 Task: Buy 3 Beverage Warmers from Coffee, Tea & Espresso Appliances section under best seller category for shipping address: Amber Rodriguez, 3628 Station Street, Austin, Texas 78702, Cell Number 5122113583. Pay from credit card ending with 7965, CVV 549
Action: Mouse moved to (164, 82)
Screenshot: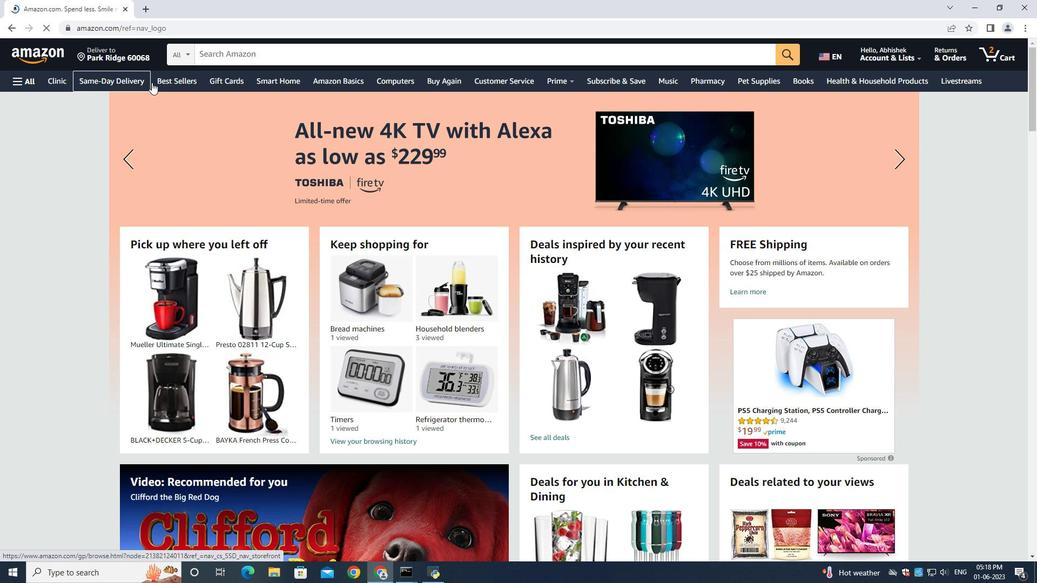 
Action: Mouse pressed left at (164, 82)
Screenshot: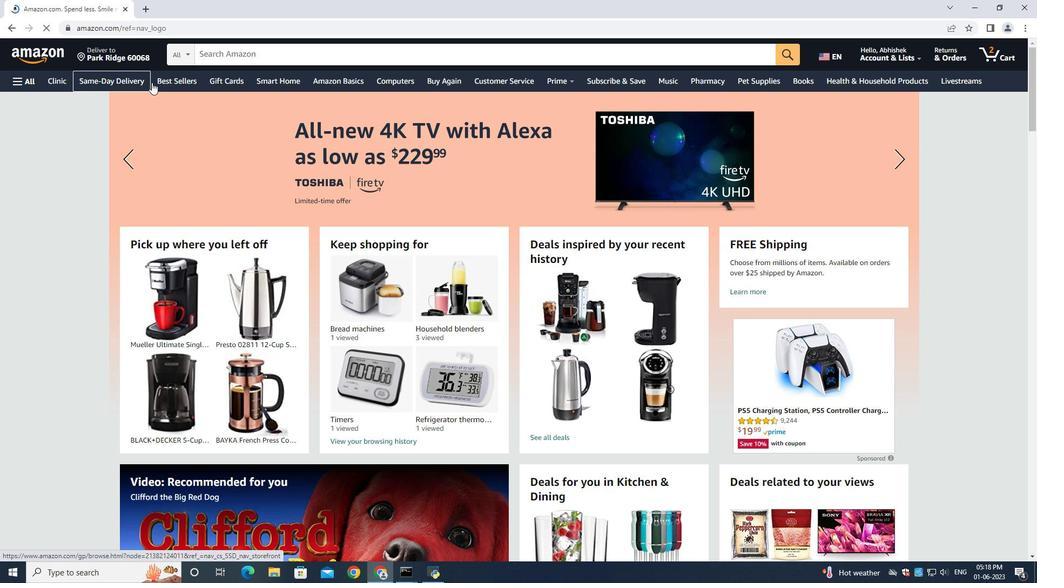 
Action: Mouse moved to (228, 55)
Screenshot: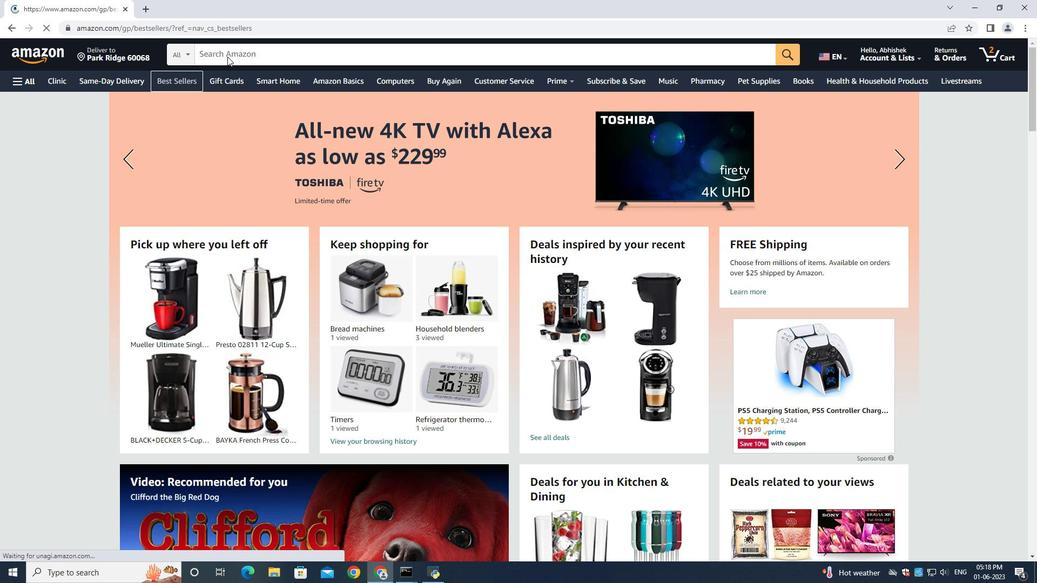 
Action: Mouse pressed left at (228, 55)
Screenshot: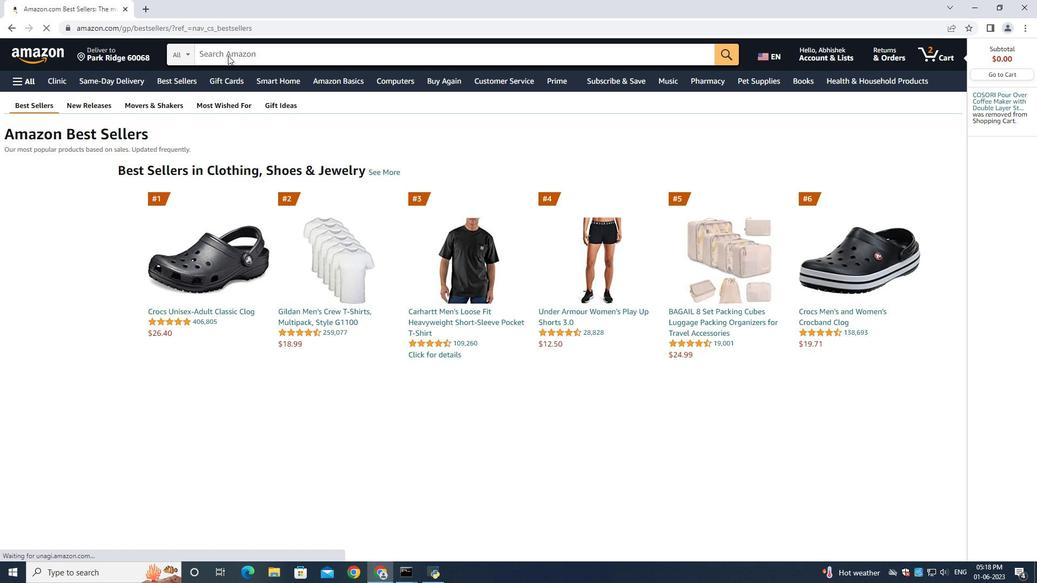 
Action: Key pressed <Key.shift>Beverage<Key.space>warmers
Screenshot: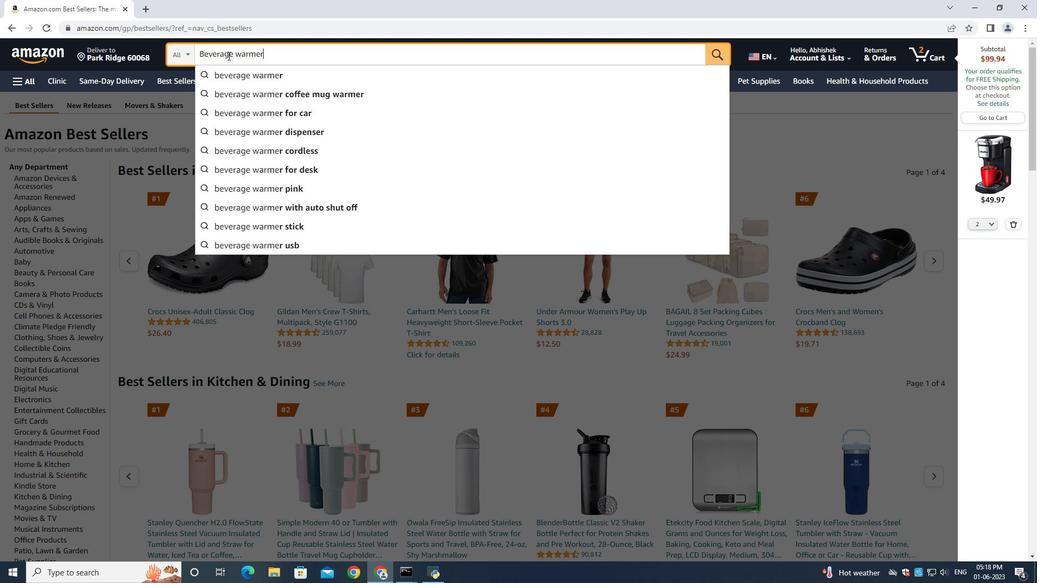 
Action: Mouse moved to (251, 64)
Screenshot: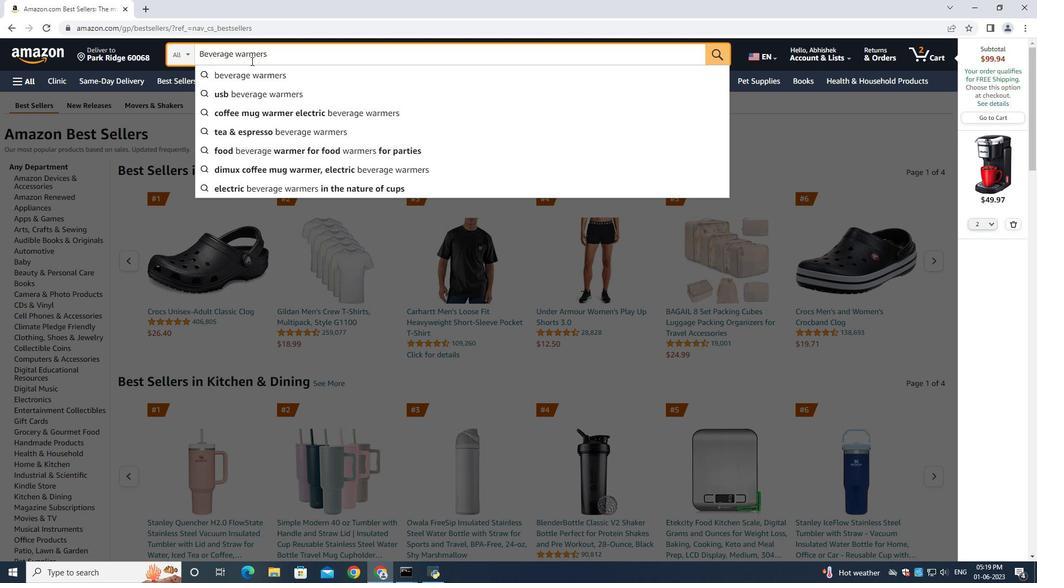 
Action: Key pressed <Key.enter>
Screenshot: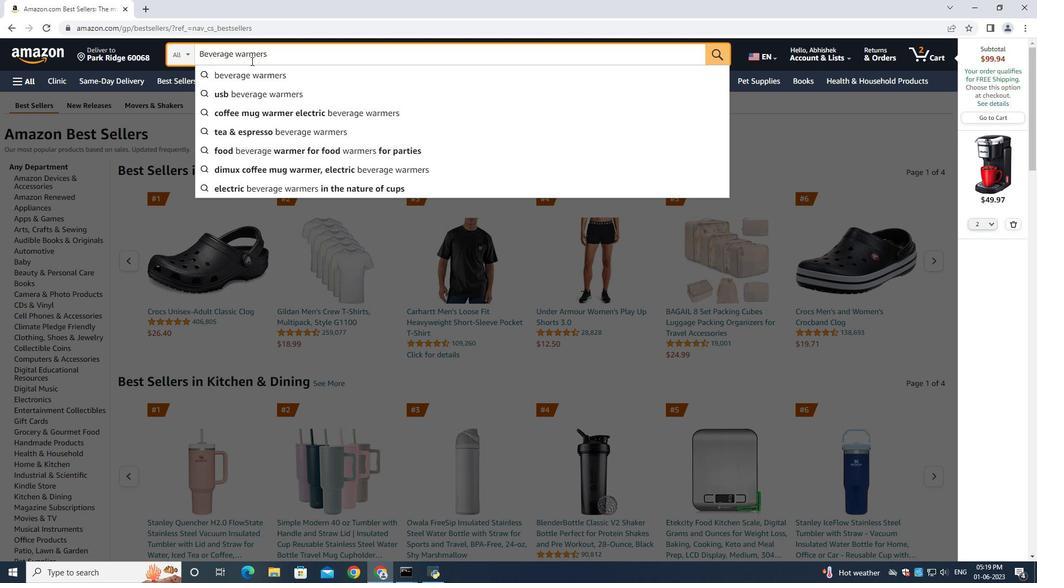 
Action: Mouse moved to (44, 222)
Screenshot: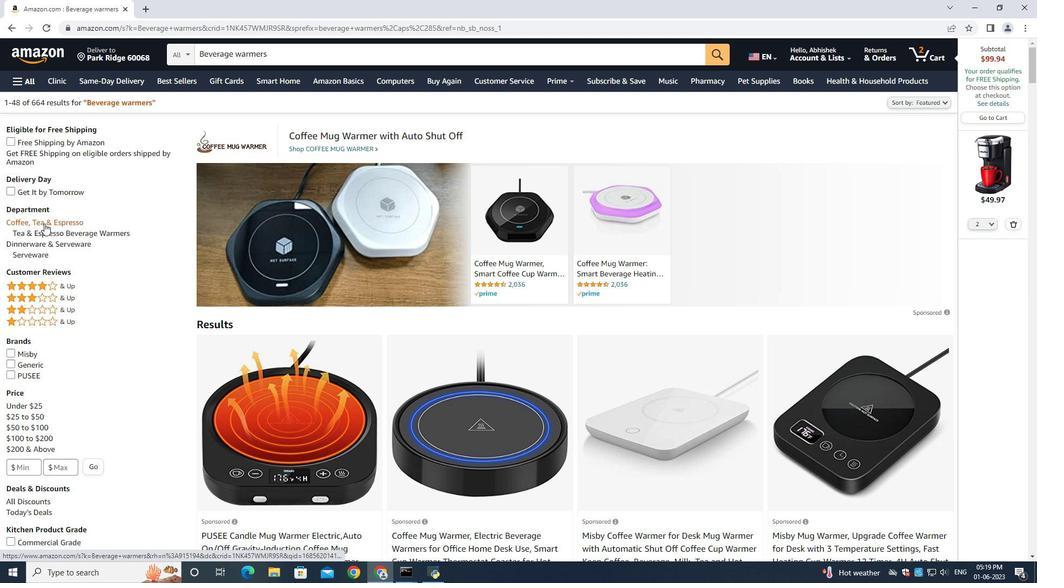 
Action: Mouse pressed left at (44, 222)
Screenshot: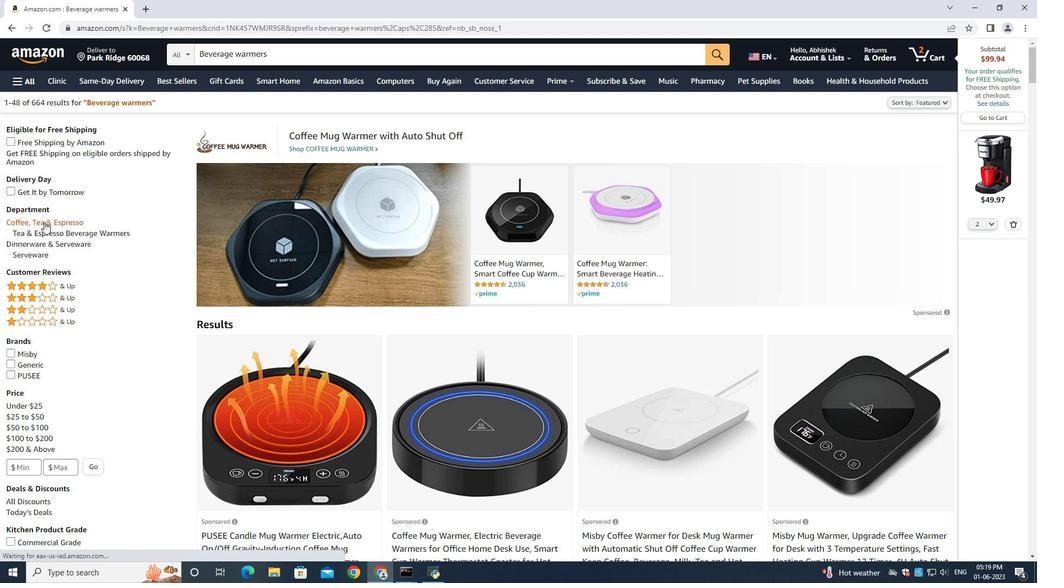 
Action: Mouse moved to (516, 353)
Screenshot: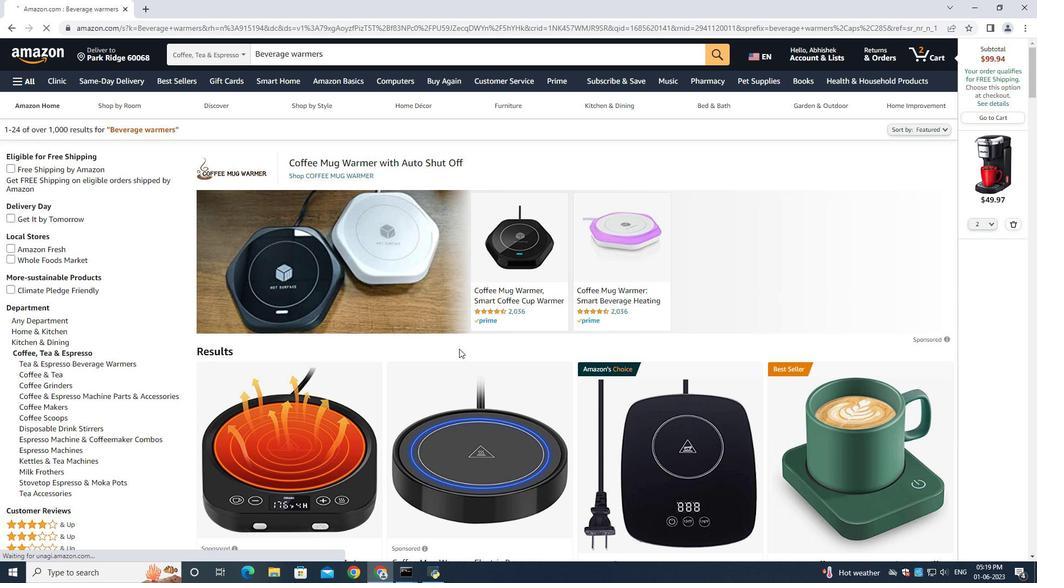 
Action: Mouse scrolled (516, 353) with delta (0, 0)
Screenshot: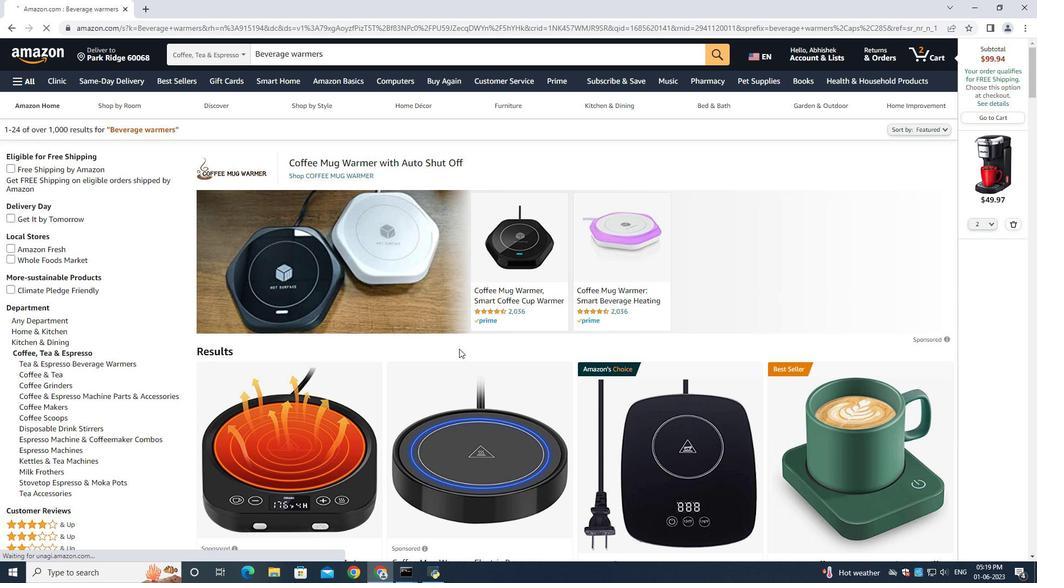 
Action: Mouse moved to (520, 355)
Screenshot: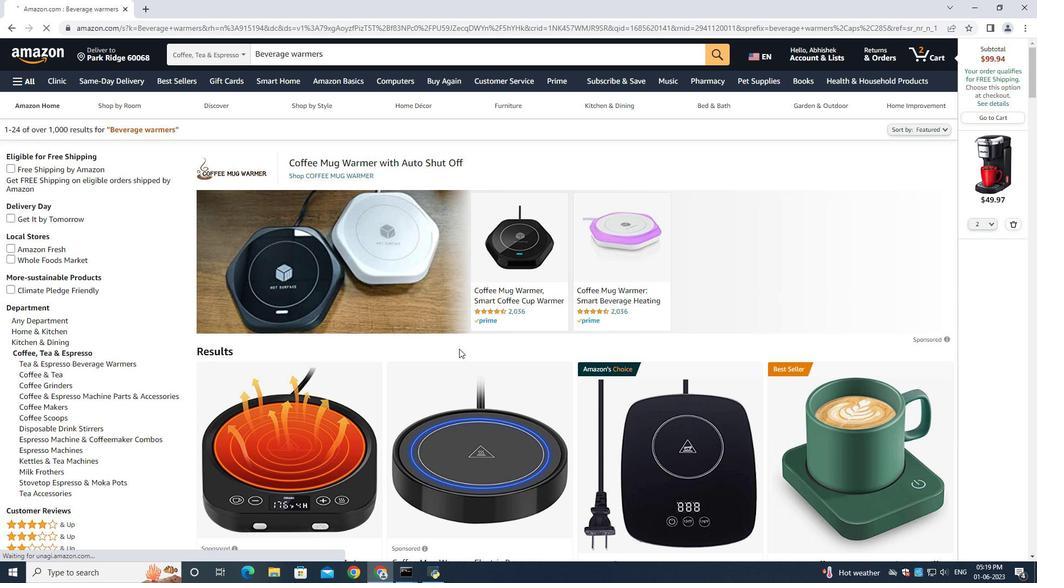 
Action: Mouse scrolled (520, 355) with delta (0, 0)
Screenshot: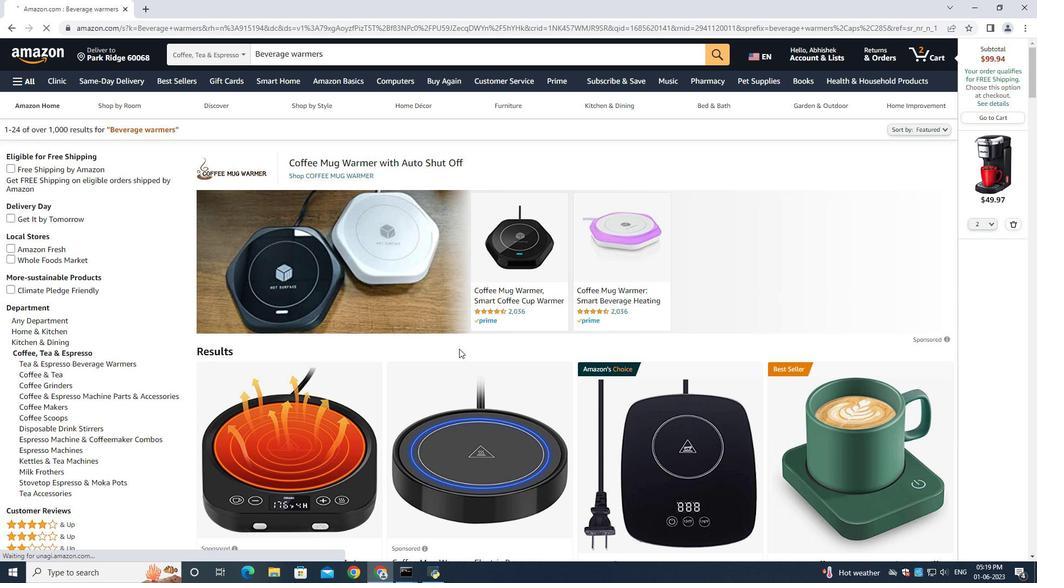 
Action: Mouse moved to (520, 356)
Screenshot: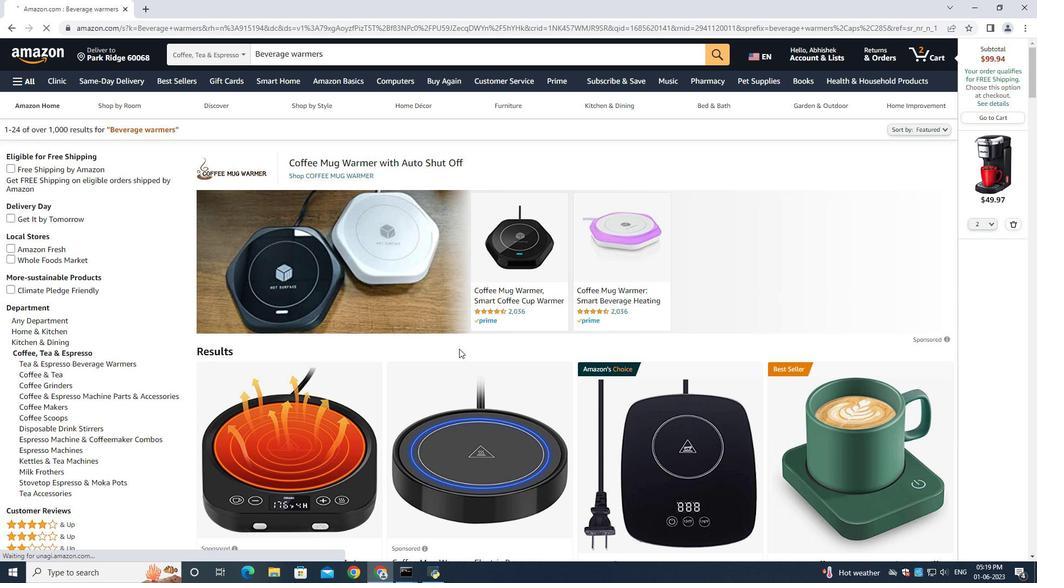 
Action: Mouse scrolled (520, 355) with delta (0, 0)
Screenshot: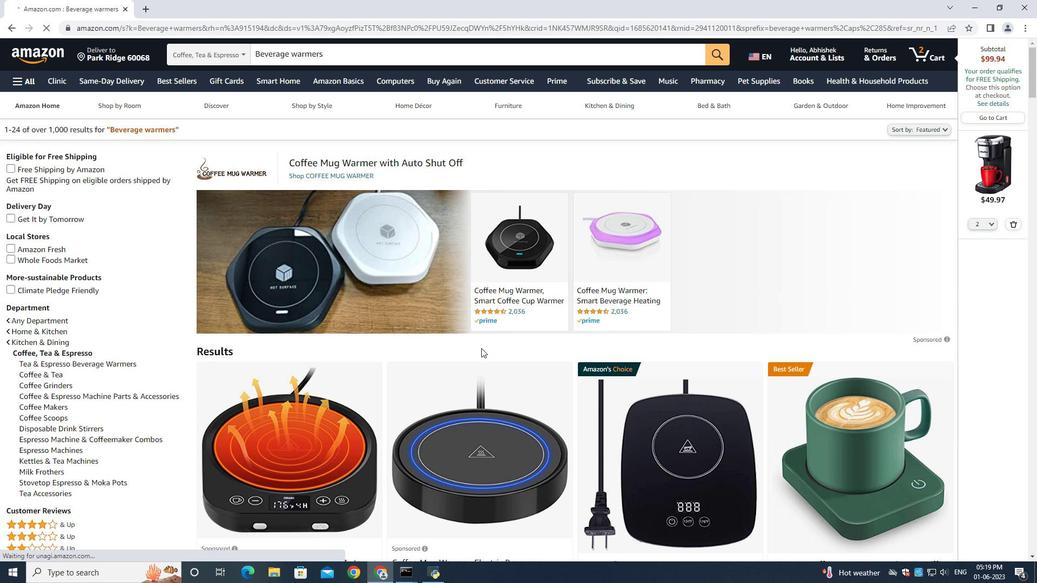 
Action: Mouse scrolled (520, 355) with delta (0, 0)
Screenshot: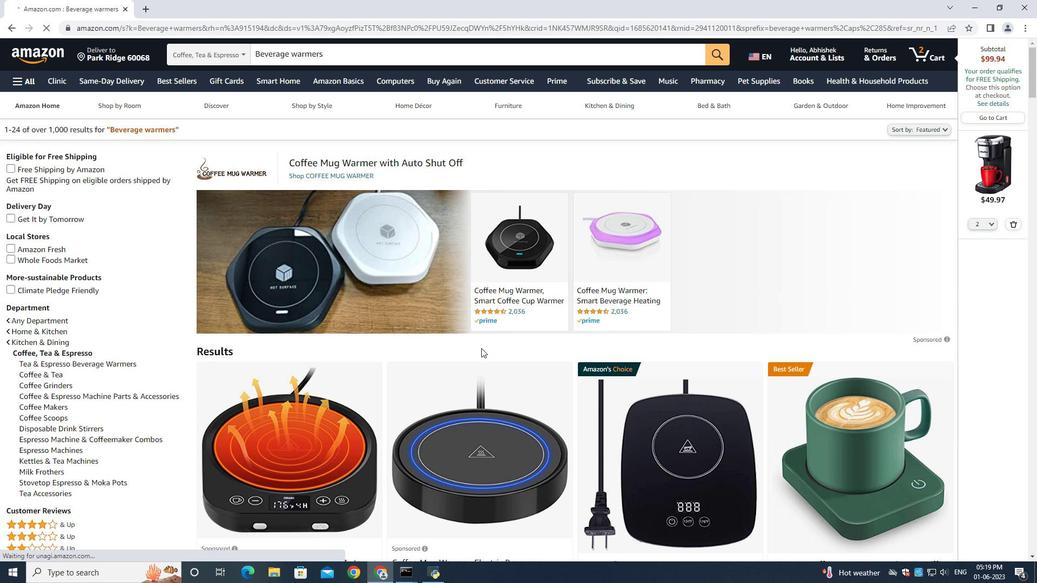 
Action: Mouse moved to (520, 356)
Screenshot: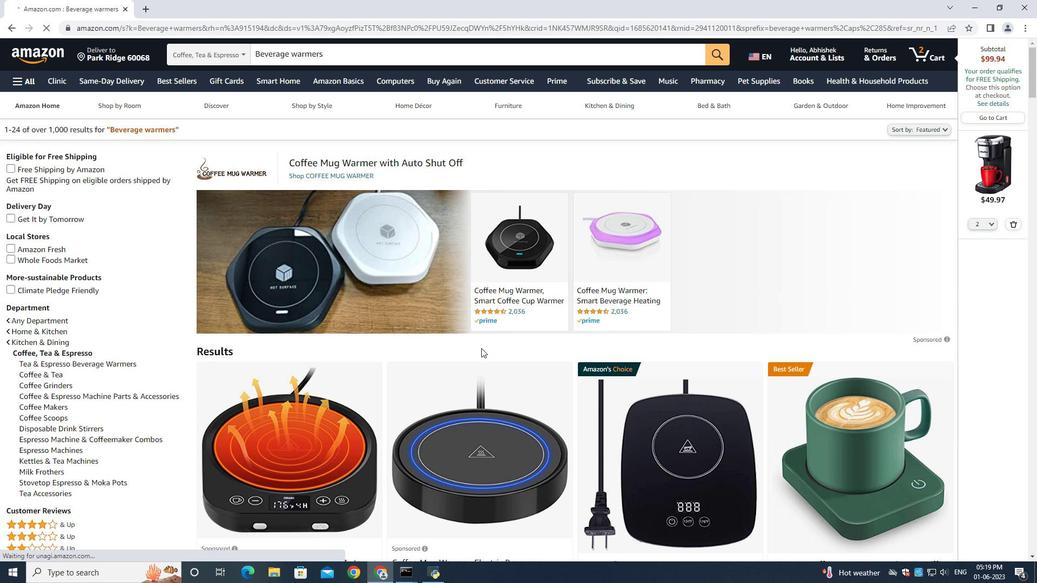 
Action: Mouse scrolled (520, 355) with delta (0, 0)
Screenshot: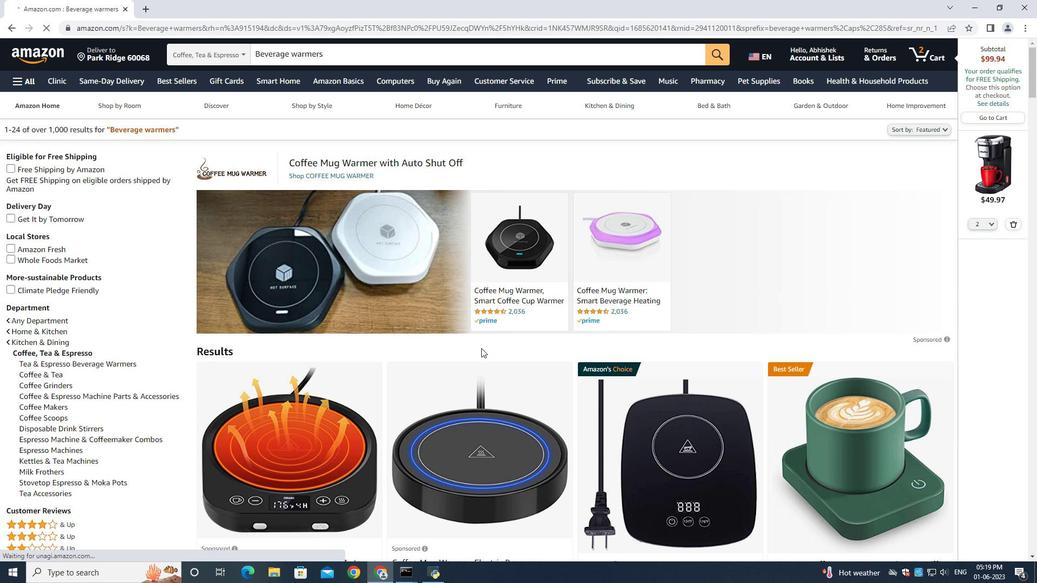 
Action: Mouse scrolled (520, 355) with delta (0, 0)
Screenshot: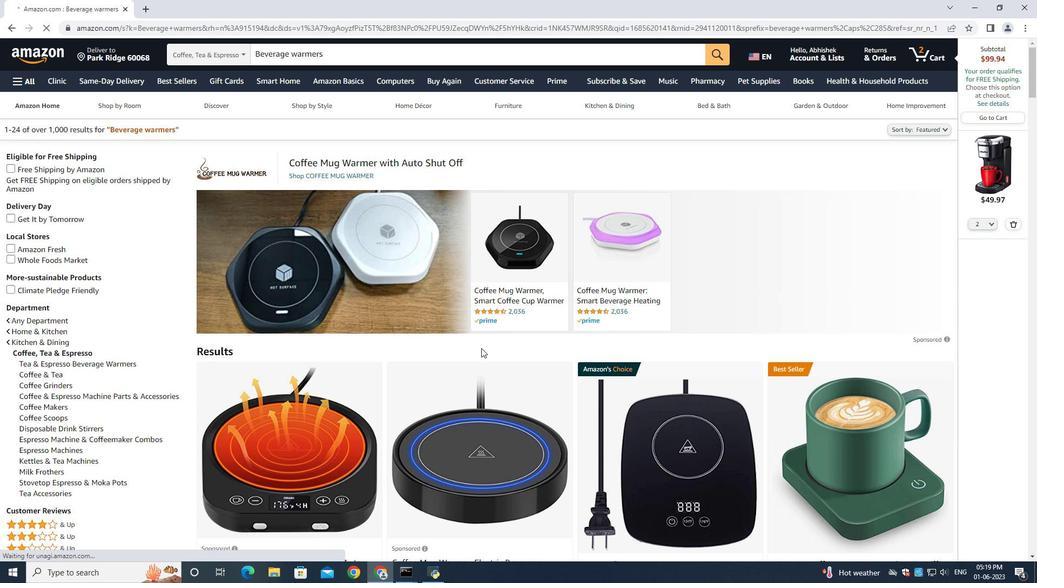 
Action: Mouse scrolled (520, 355) with delta (0, 0)
Screenshot: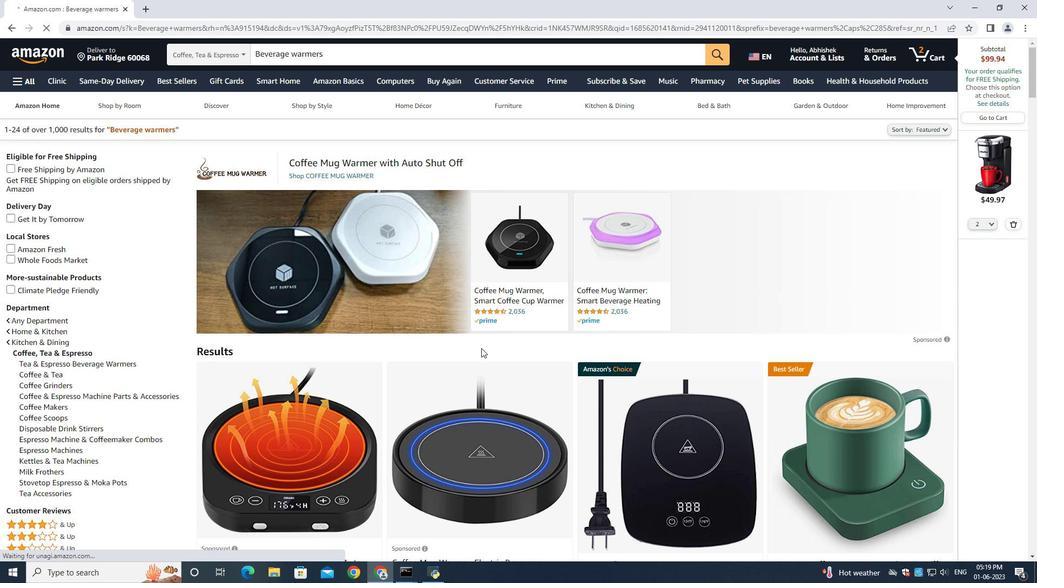 
Action: Mouse moved to (257, 218)
Screenshot: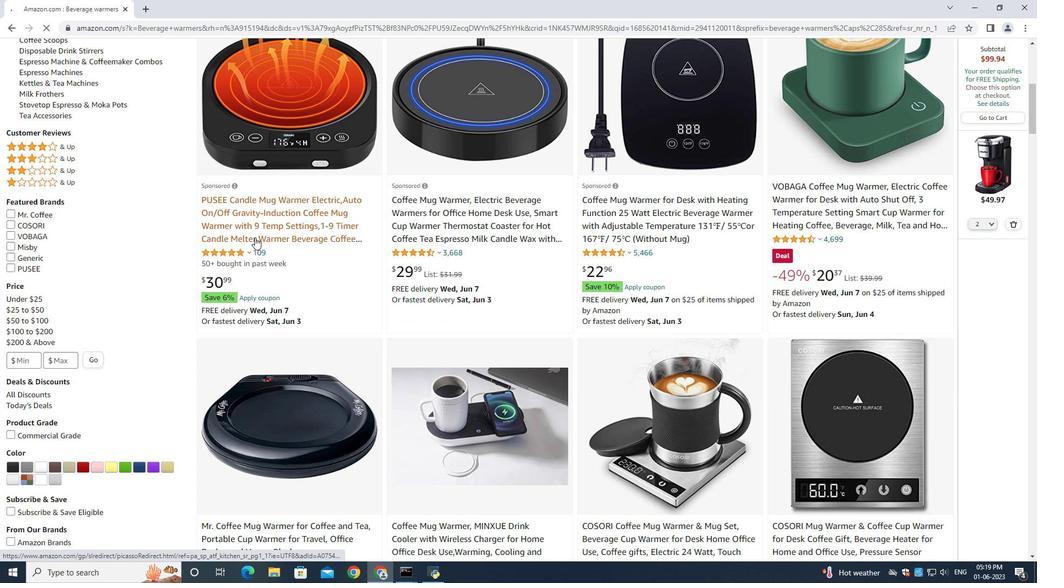
Action: Mouse pressed left at (257, 218)
Screenshot: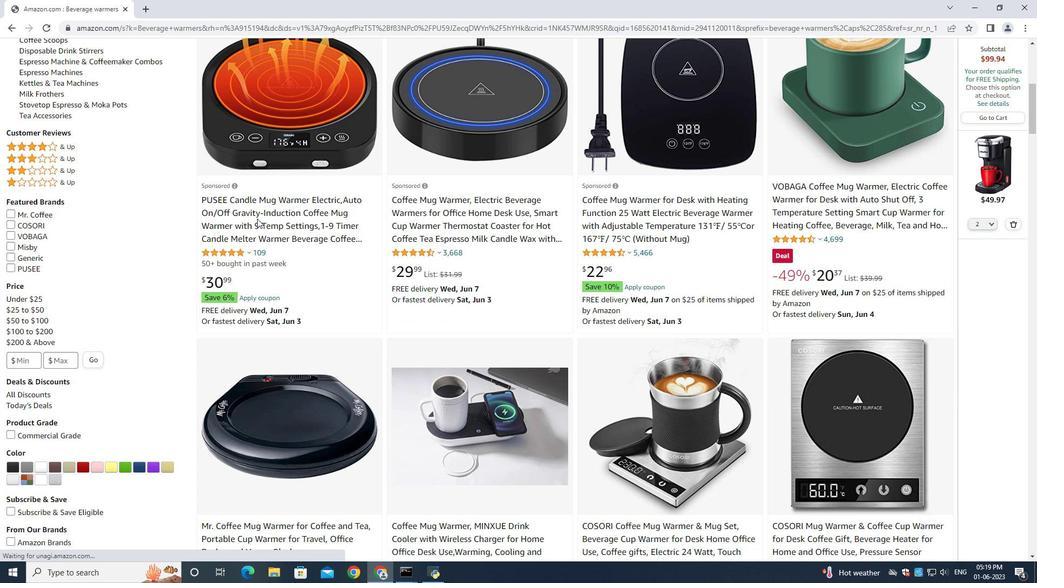 
Action: Mouse moved to (1014, 225)
Screenshot: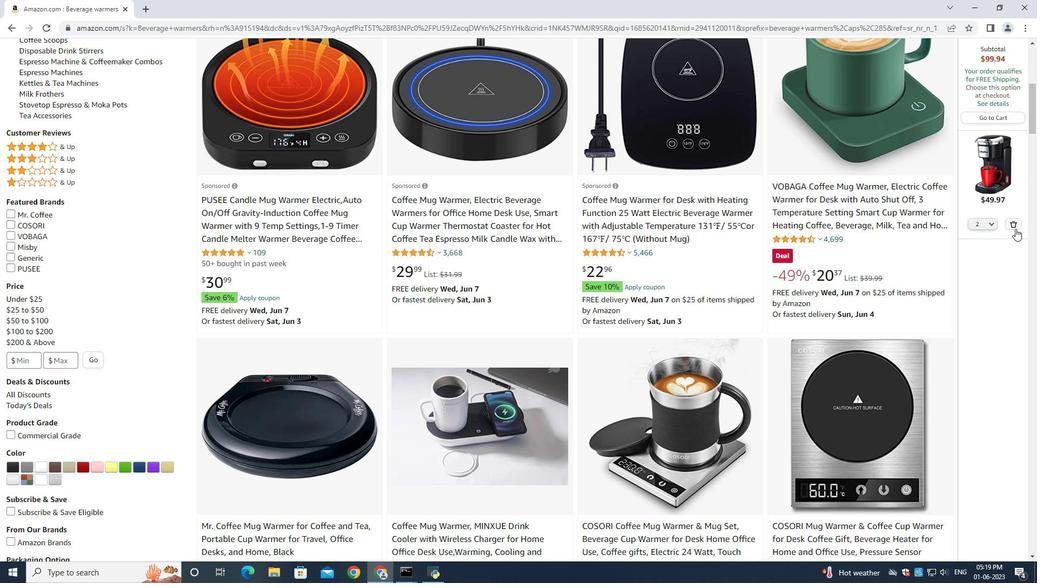 
Action: Mouse pressed left at (1014, 225)
Screenshot: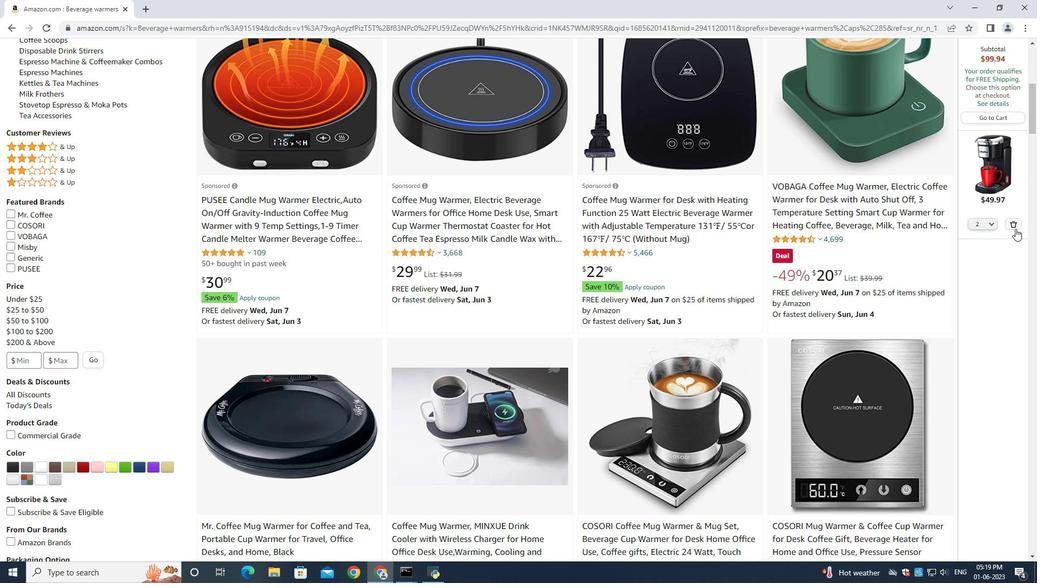 
Action: Mouse moved to (816, 248)
Screenshot: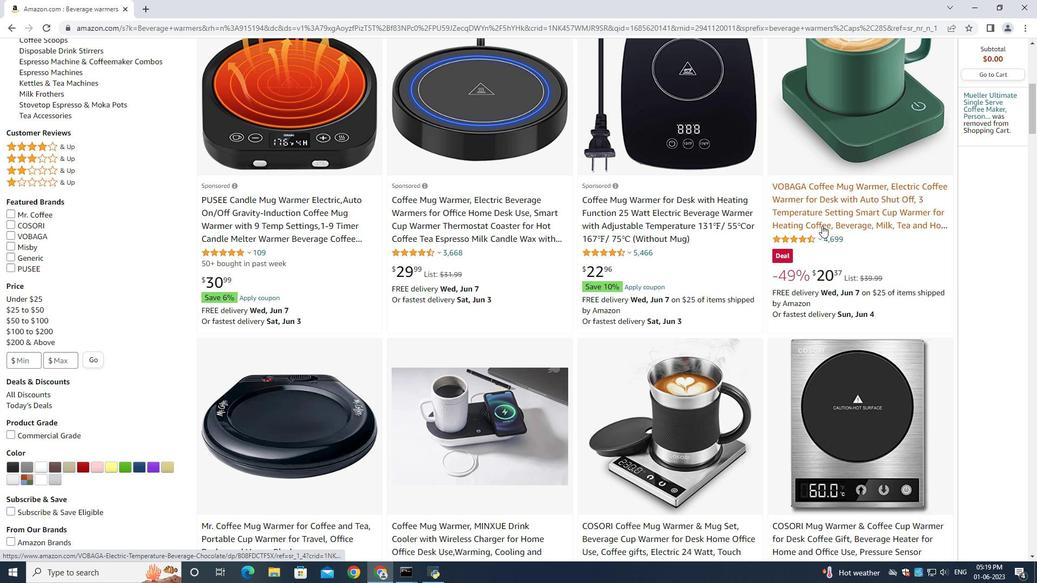 
Action: Mouse scrolled (816, 247) with delta (0, 0)
Screenshot: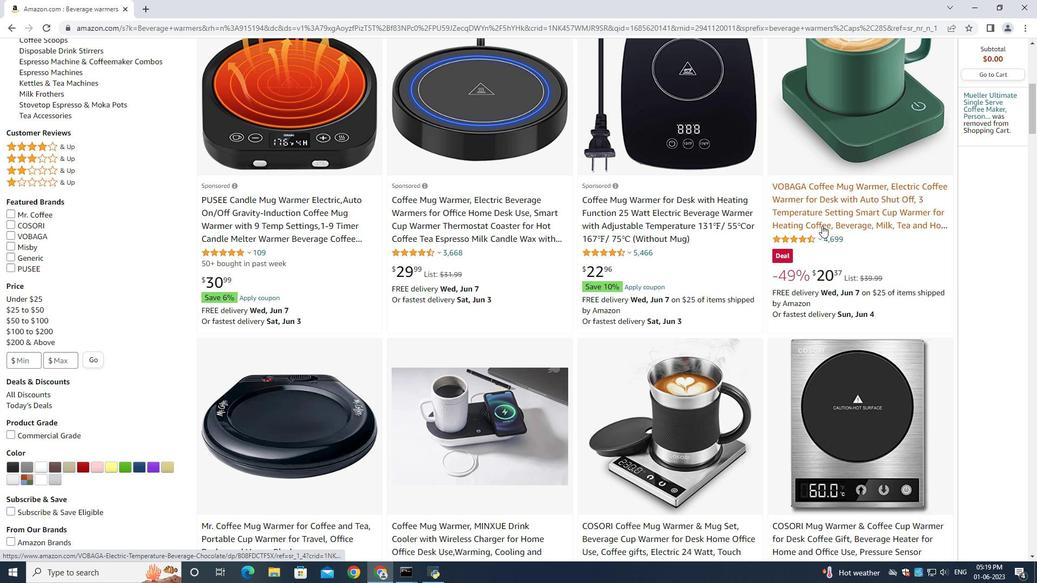 
Action: Mouse moved to (816, 248)
Screenshot: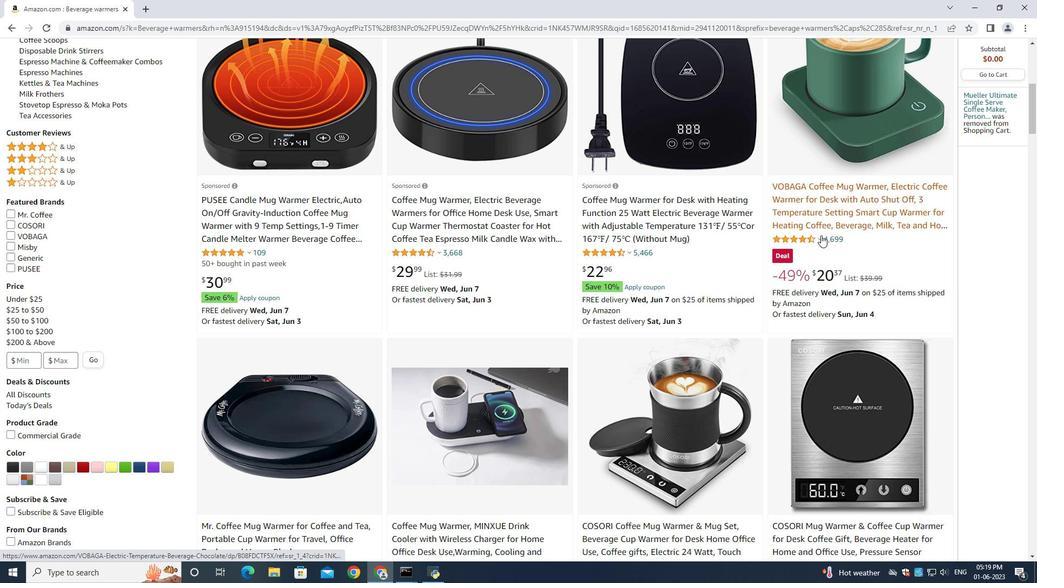 
Action: Mouse scrolled (816, 247) with delta (0, 0)
Screenshot: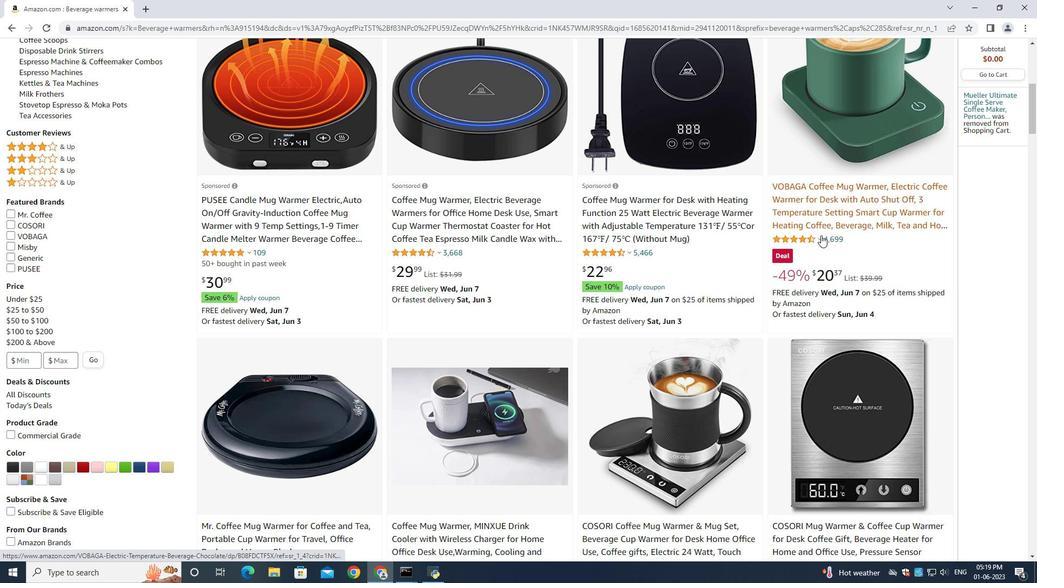 
Action: Mouse scrolled (816, 247) with delta (0, 0)
Screenshot: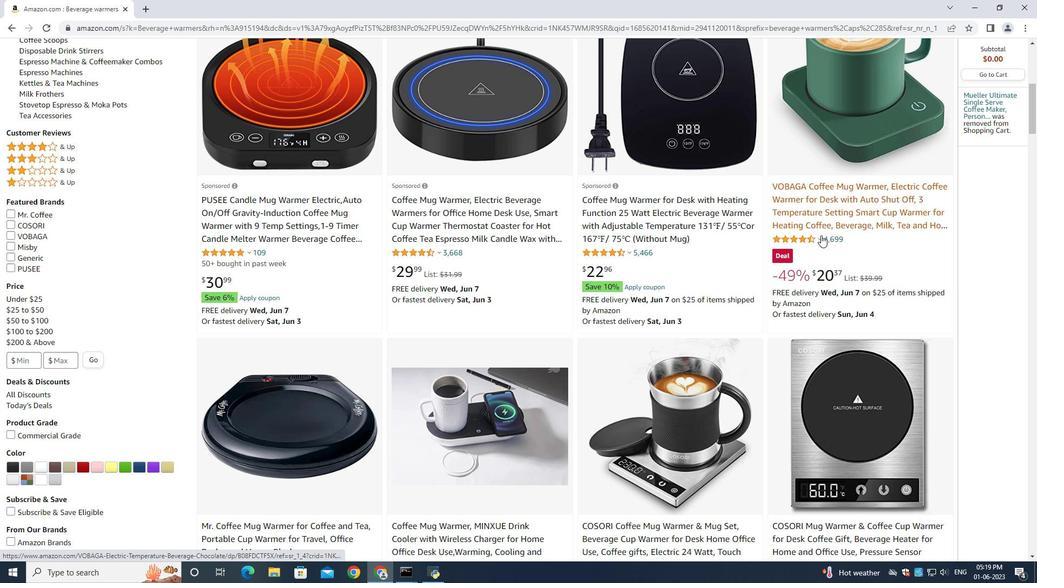 
Action: Mouse scrolled (816, 247) with delta (0, 0)
Screenshot: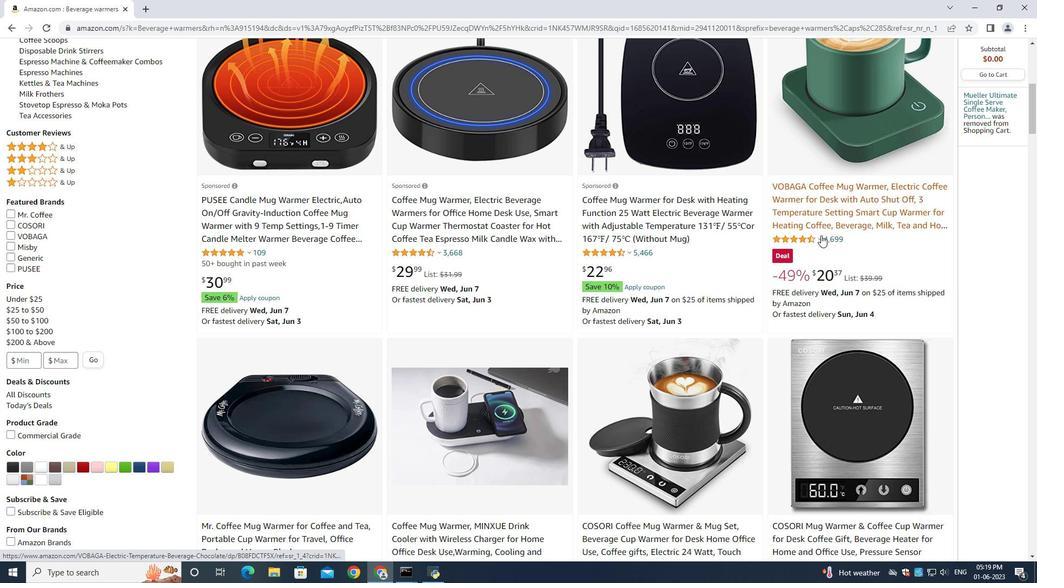 
Action: Mouse scrolled (816, 247) with delta (0, 0)
Screenshot: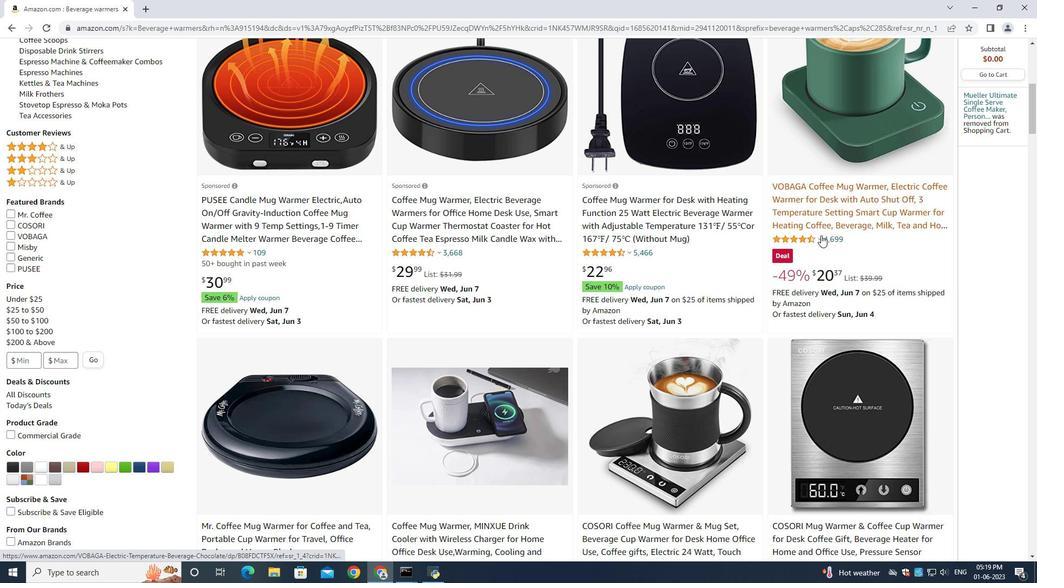 
Action: Mouse moved to (433, 269)
Screenshot: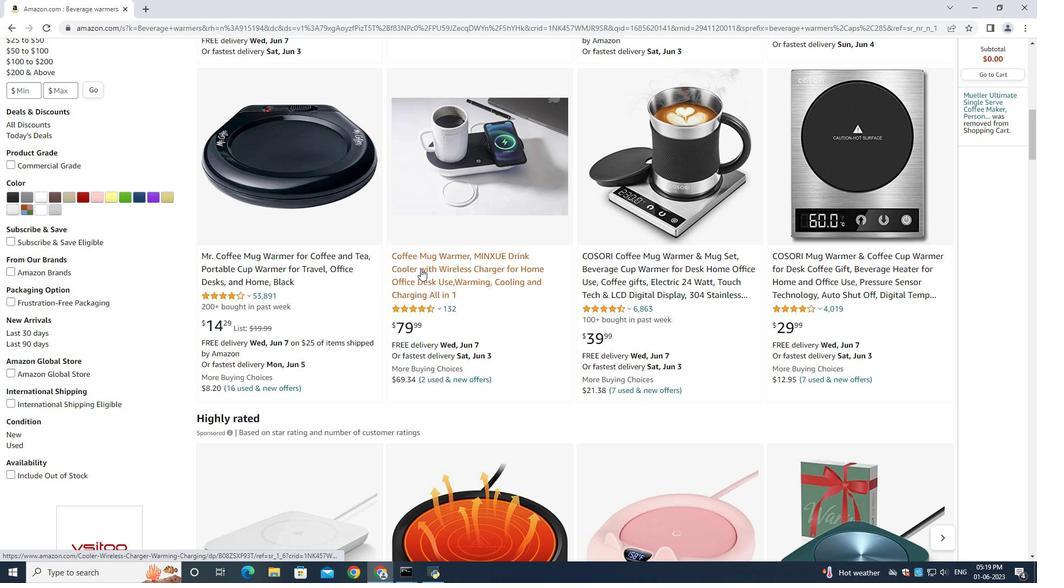 
Action: Mouse scrolled (433, 270) with delta (0, 0)
Screenshot: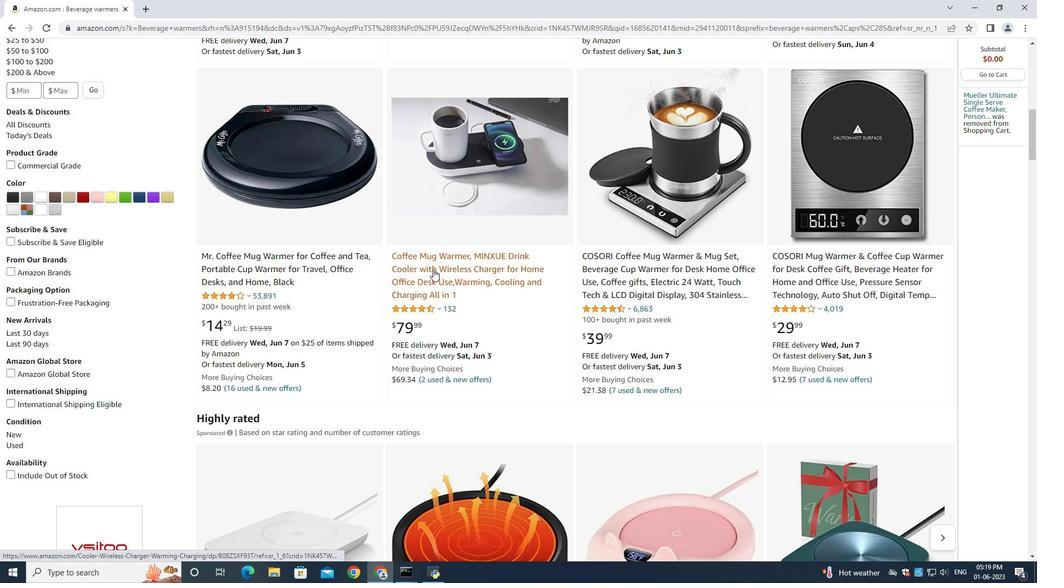 
Action: Mouse scrolled (433, 270) with delta (0, 0)
Screenshot: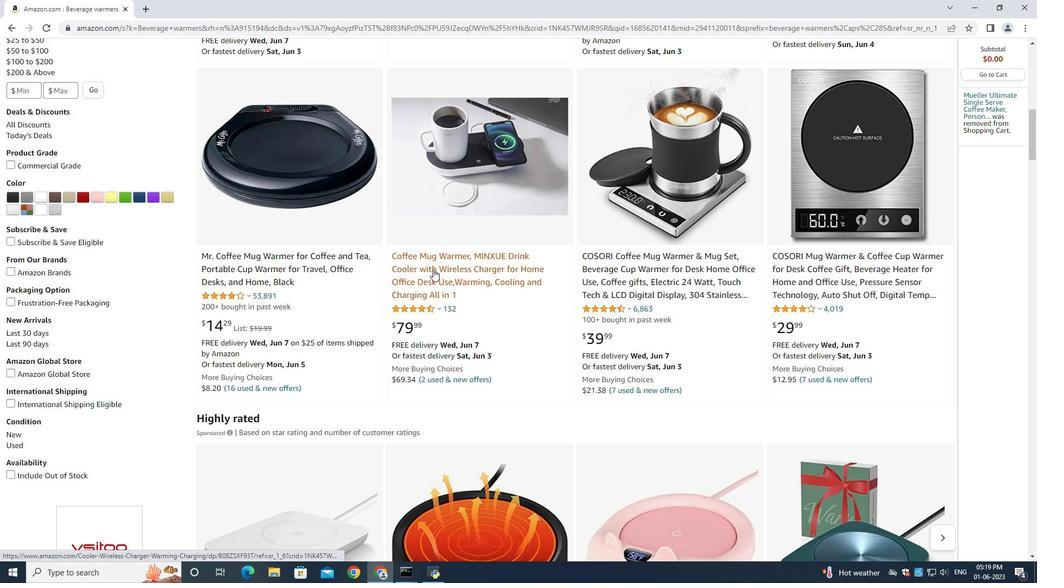 
Action: Mouse scrolled (433, 270) with delta (0, 0)
Screenshot: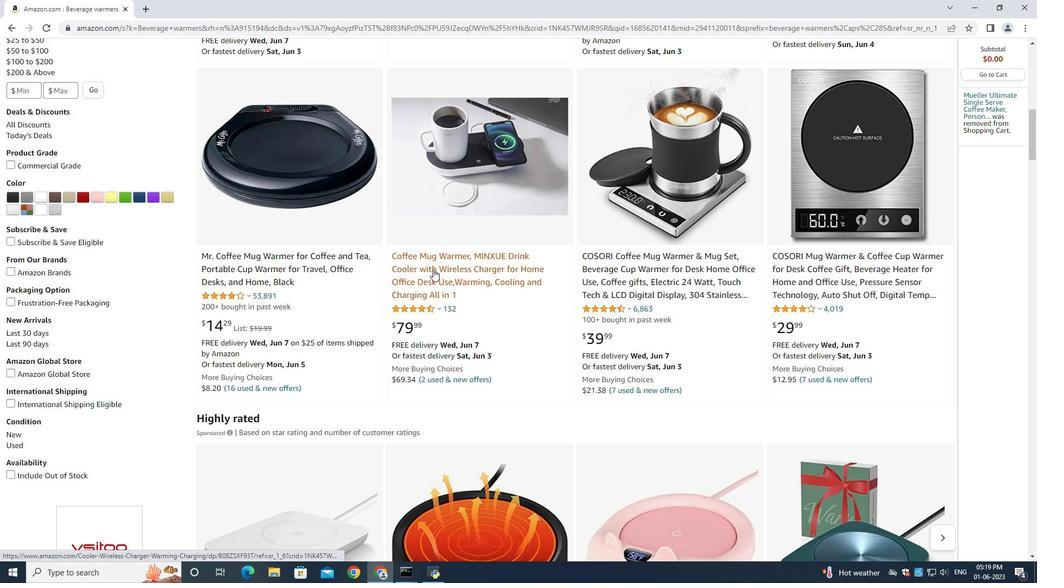 
Action: Mouse scrolled (433, 270) with delta (0, 0)
Screenshot: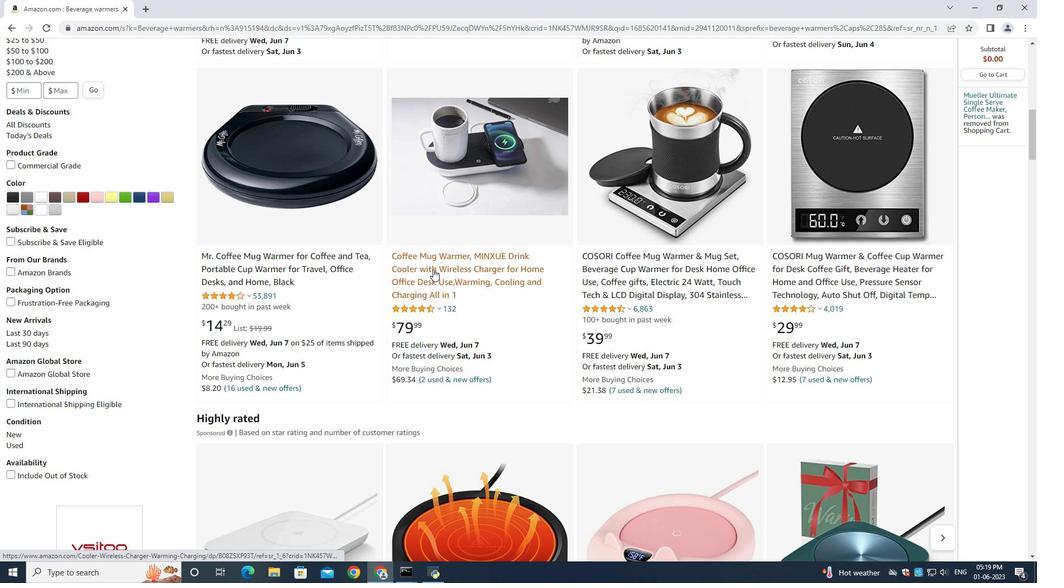 
Action: Mouse scrolled (433, 270) with delta (0, 0)
Screenshot: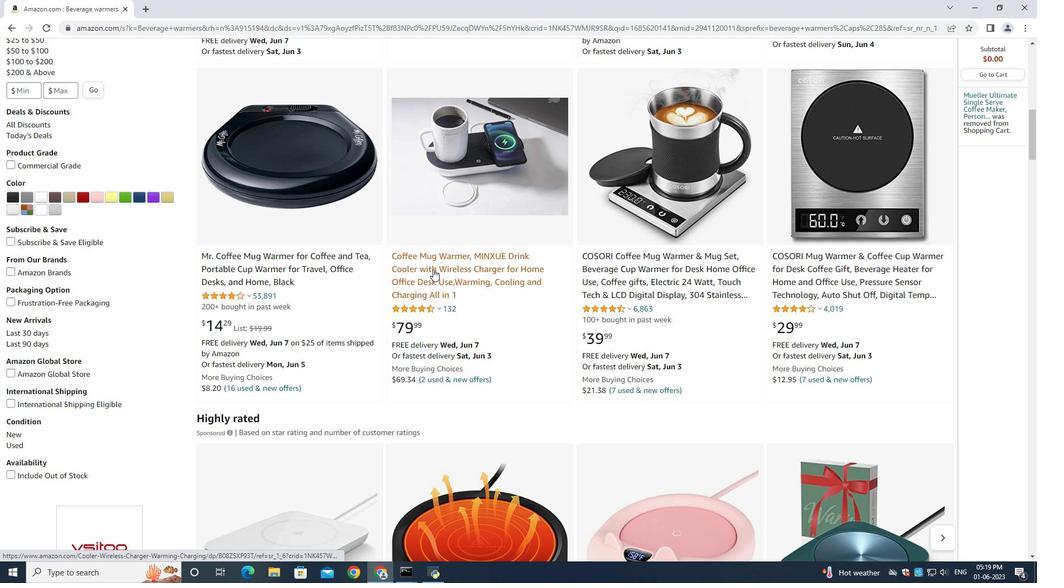 
Action: Mouse scrolled (433, 270) with delta (0, 0)
Screenshot: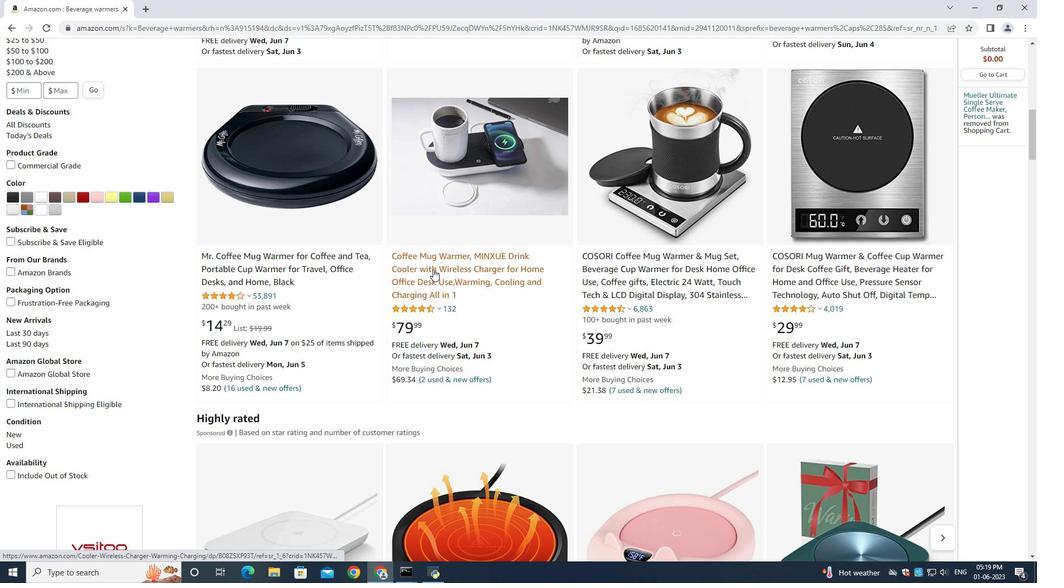 
Action: Mouse scrolled (433, 270) with delta (0, 0)
Screenshot: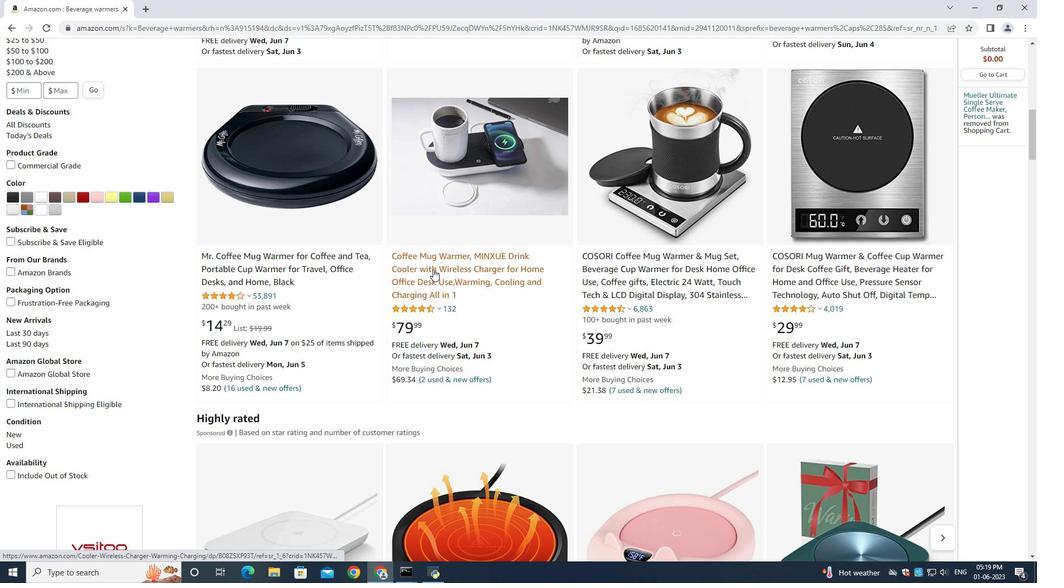
Action: Mouse scrolled (433, 270) with delta (0, 0)
Screenshot: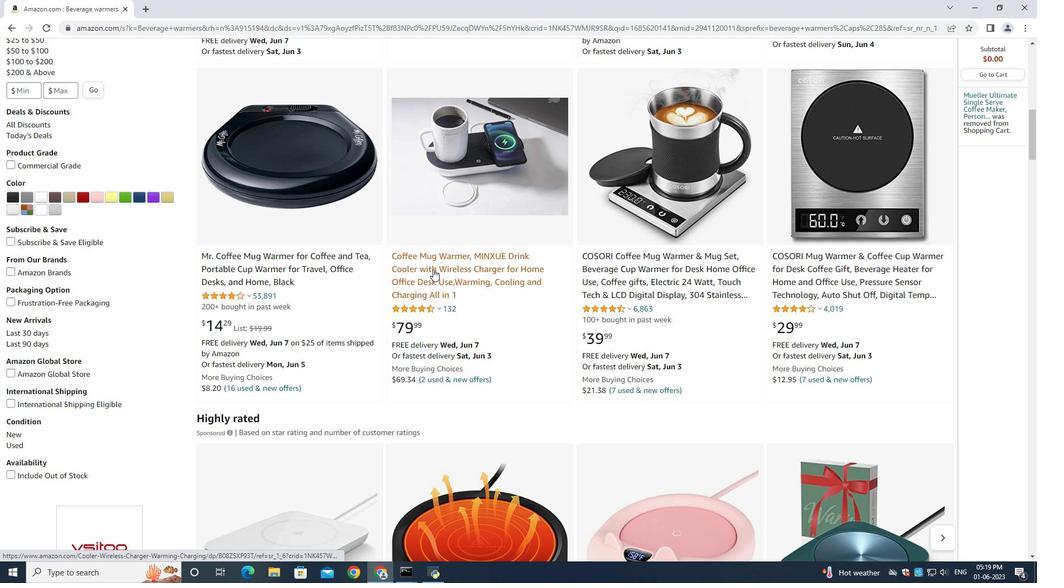 
Action: Mouse moved to (289, 384)
Screenshot: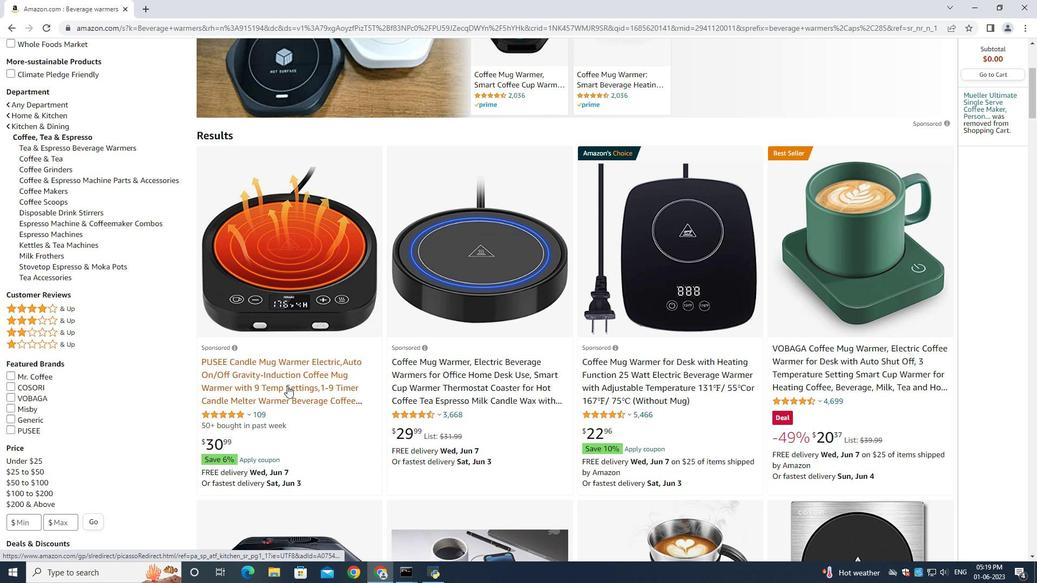 
Action: Mouse pressed left at (289, 384)
Screenshot: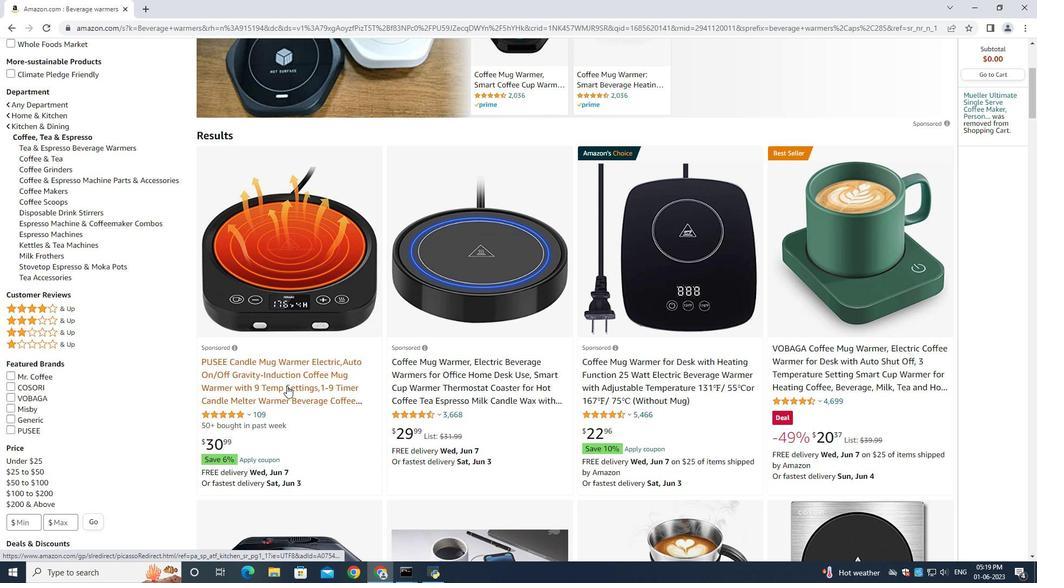 
Action: Mouse moved to (803, 417)
Screenshot: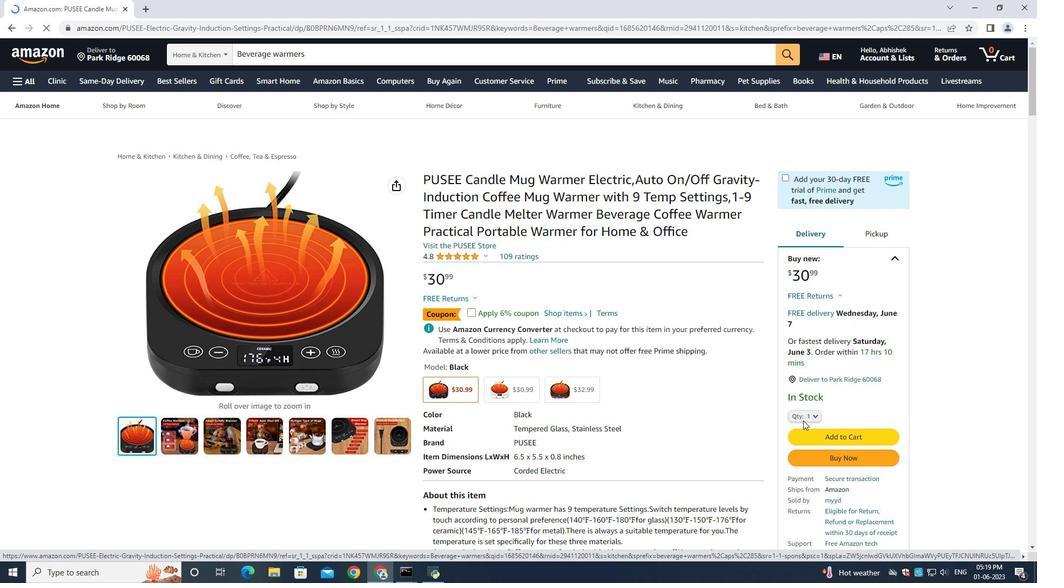 
Action: Mouse pressed left at (803, 417)
Screenshot: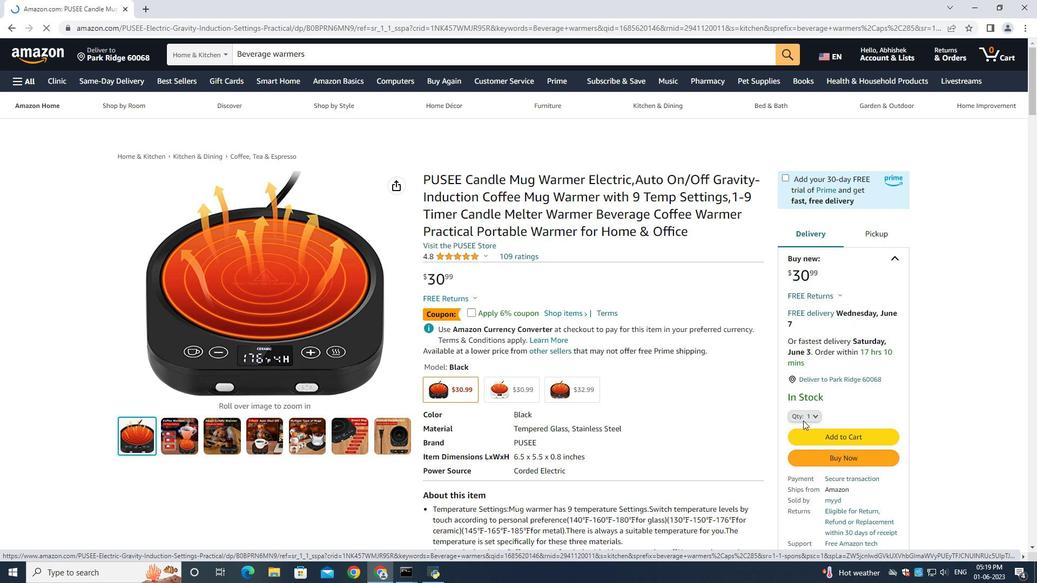 
Action: Mouse moved to (806, 318)
Screenshot: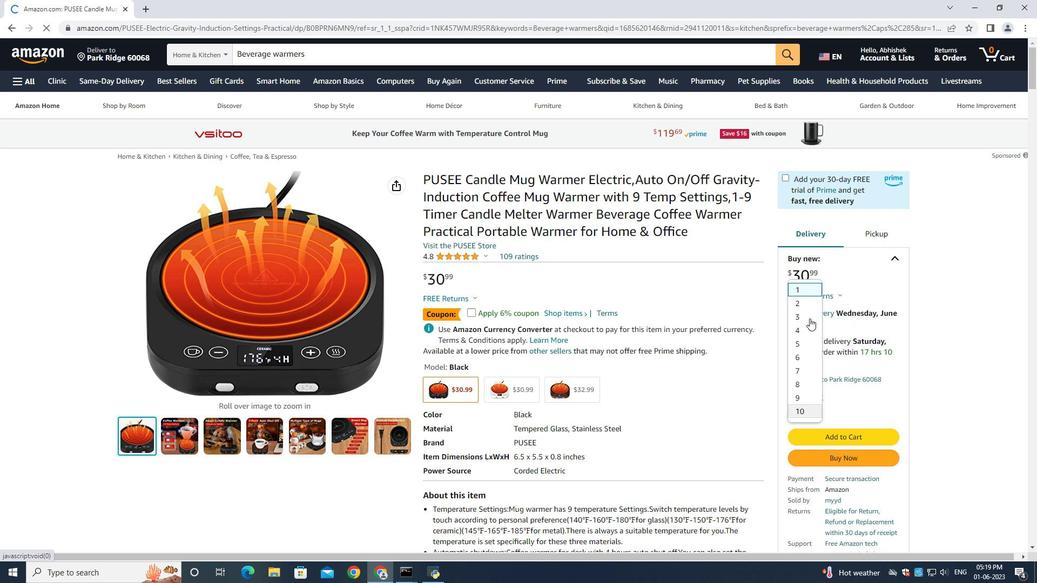 
Action: Mouse pressed left at (806, 318)
Screenshot: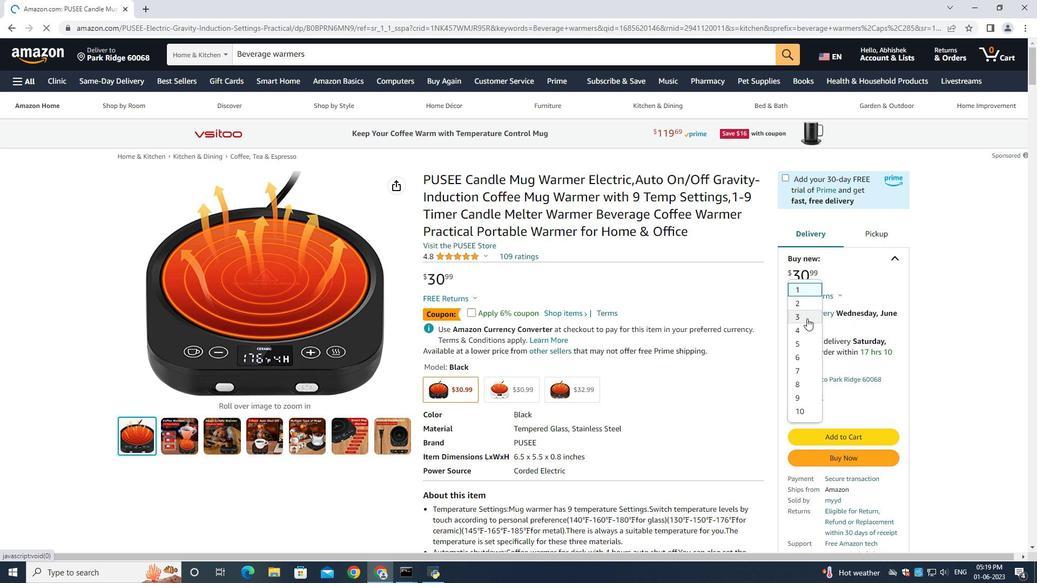 
Action: Mouse moved to (836, 458)
Screenshot: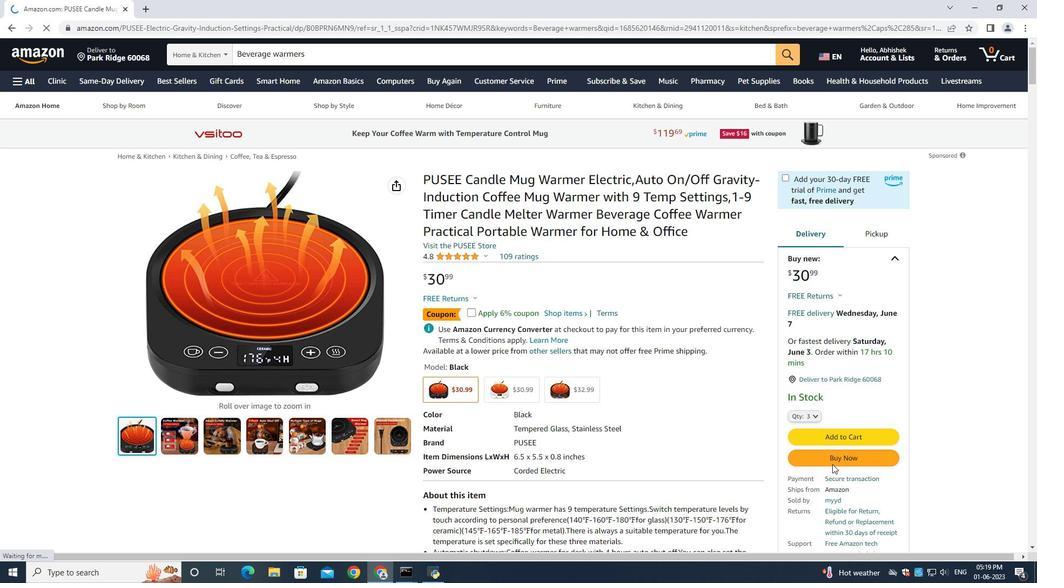 
Action: Mouse pressed left at (836, 458)
Screenshot: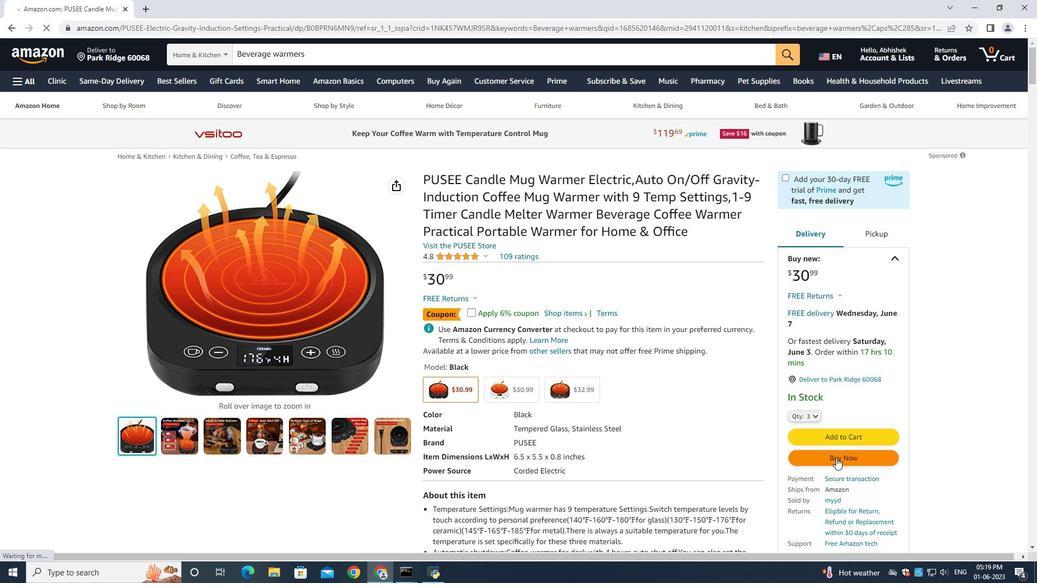 
Action: Mouse moved to (831, 459)
Screenshot: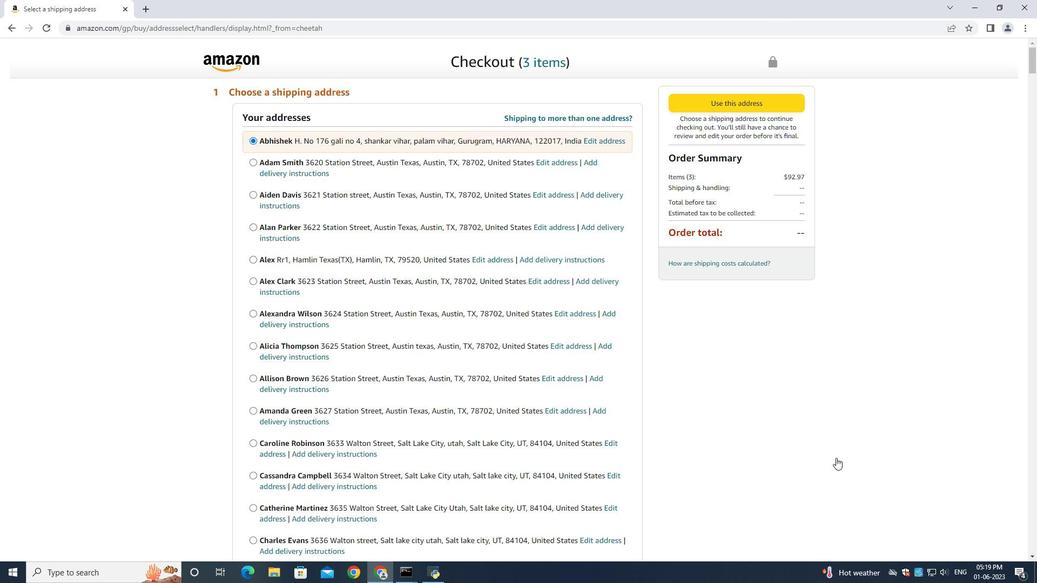 
Action: Mouse scrolled (831, 459) with delta (0, 0)
Screenshot: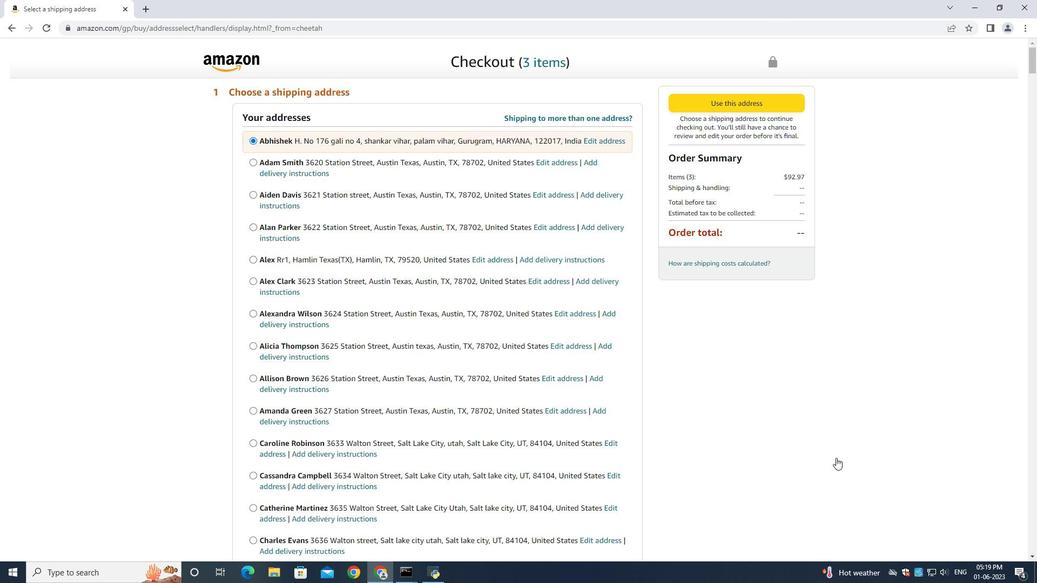 
Action: Mouse moved to (831, 464)
Screenshot: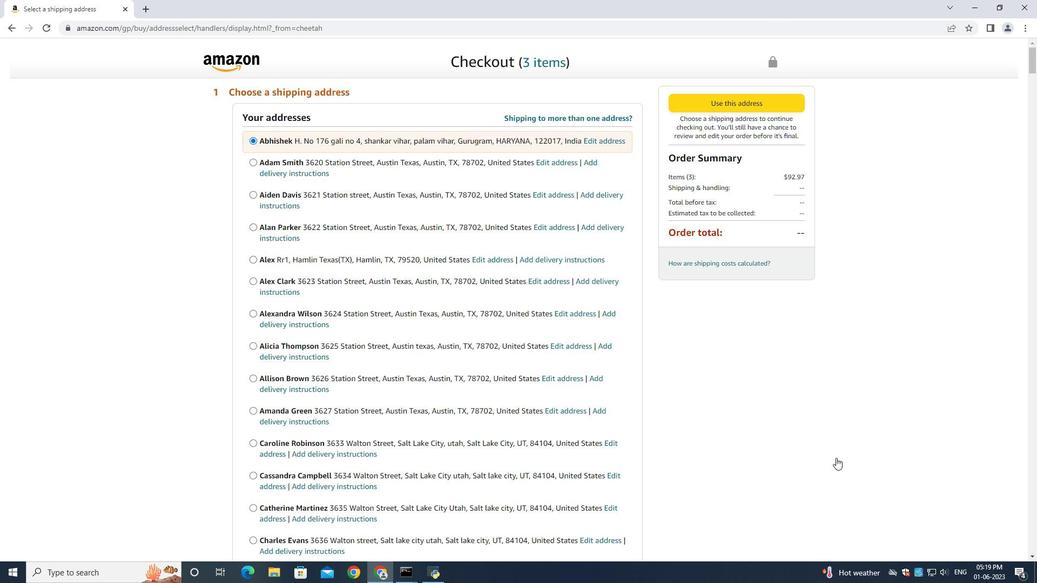
Action: Mouse scrolled (831, 463) with delta (0, 0)
Screenshot: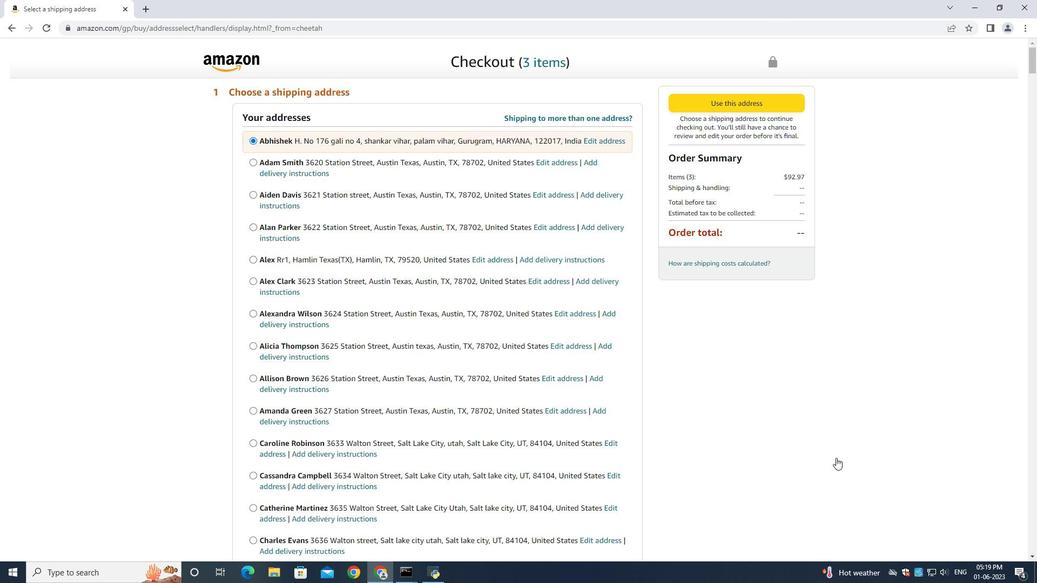 
Action: Mouse moved to (834, 468)
Screenshot: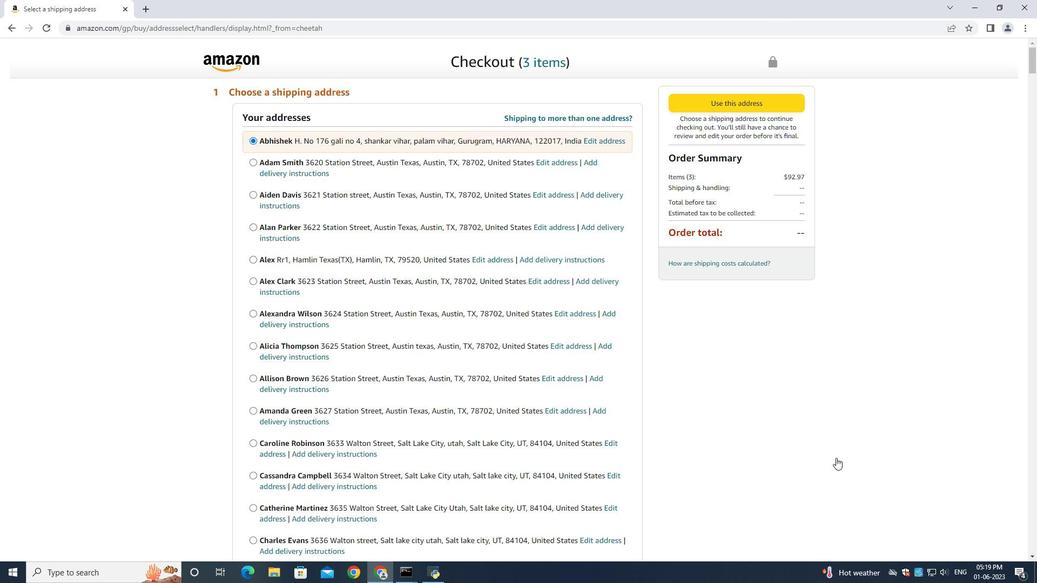 
Action: Mouse scrolled (833, 465) with delta (0, 0)
Screenshot: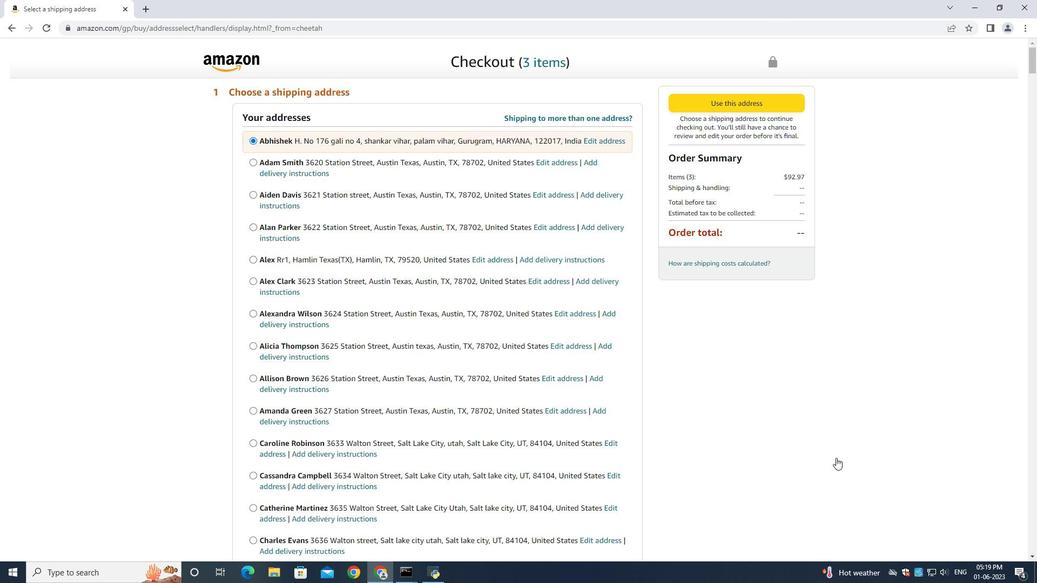 
Action: Mouse moved to (835, 468)
Screenshot: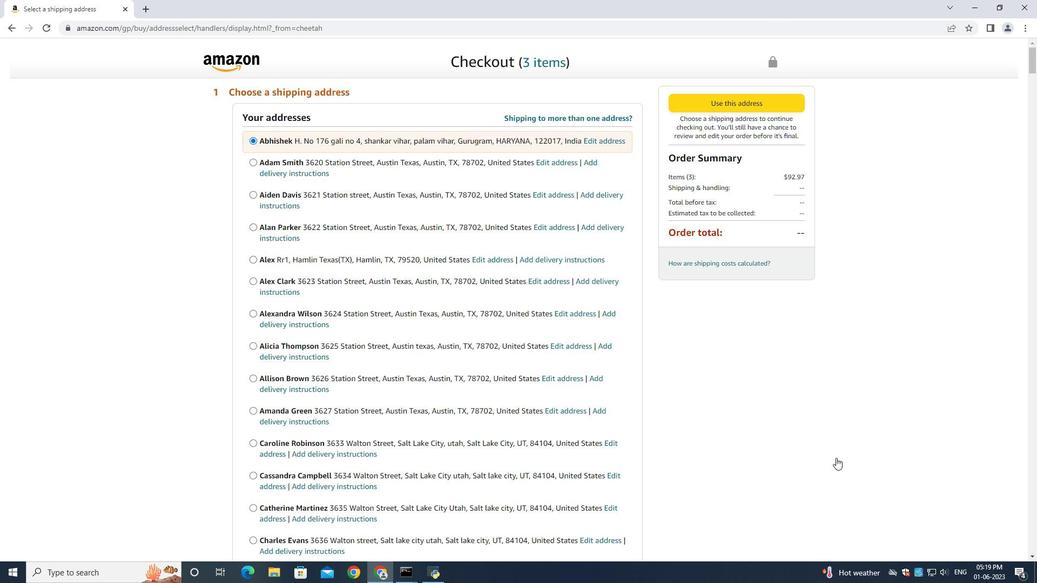 
Action: Mouse scrolled (834, 467) with delta (0, 0)
Screenshot: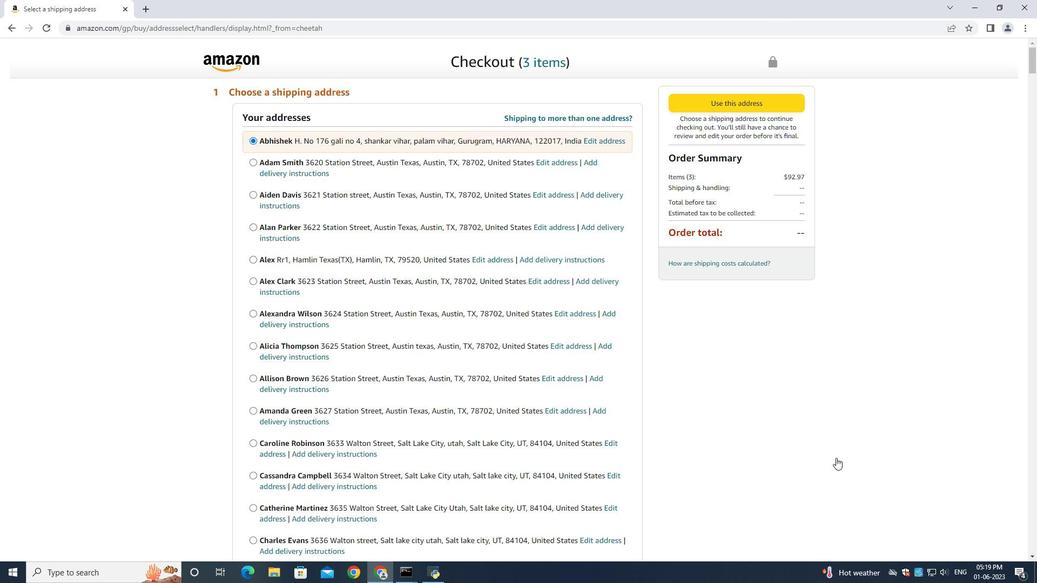 
Action: Mouse scrolled (835, 467) with delta (0, 0)
Screenshot: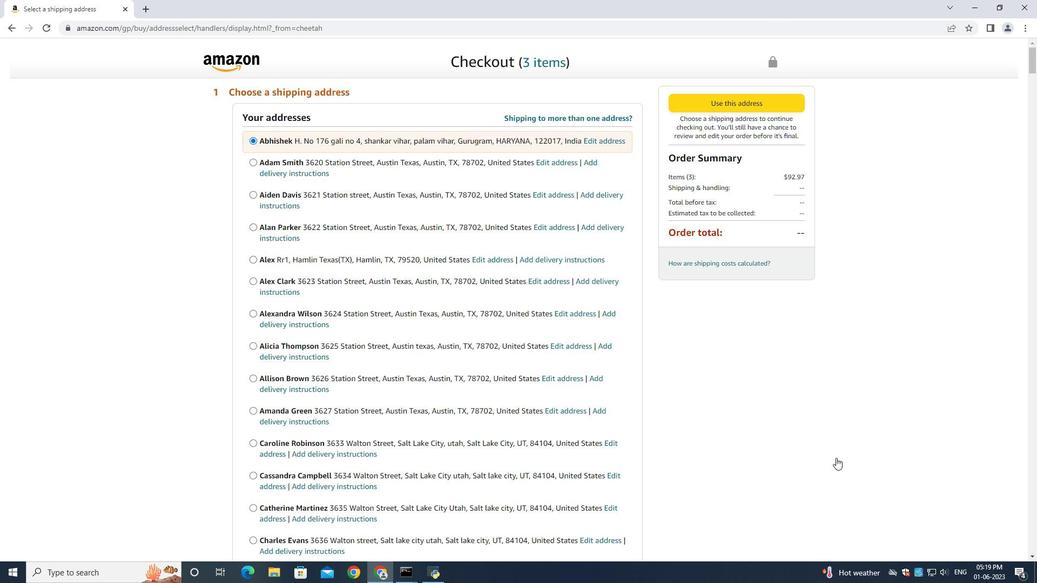 
Action: Mouse moved to (835, 468)
Screenshot: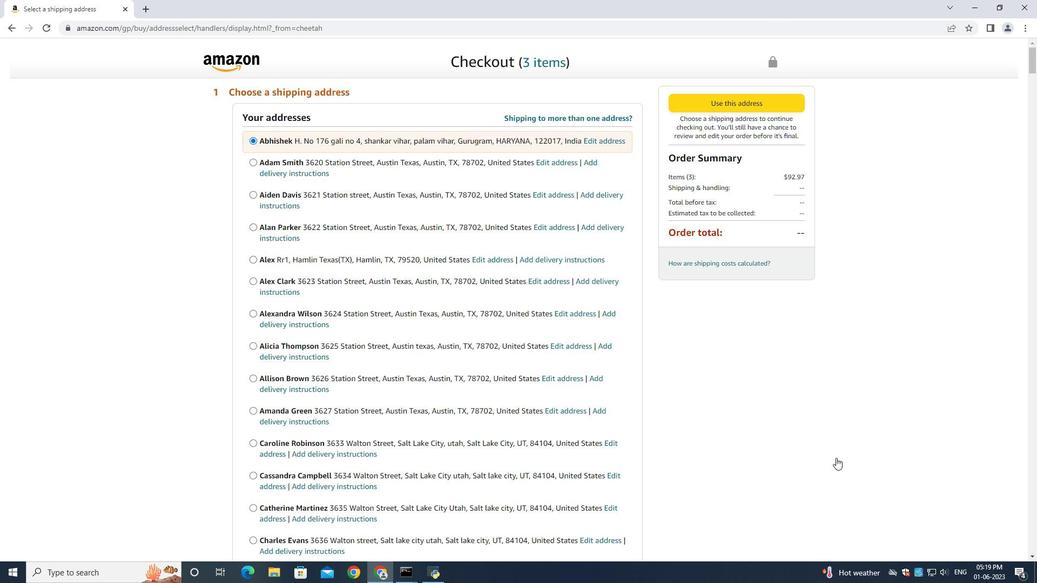 
Action: Mouse scrolled (835, 467) with delta (0, 0)
Screenshot: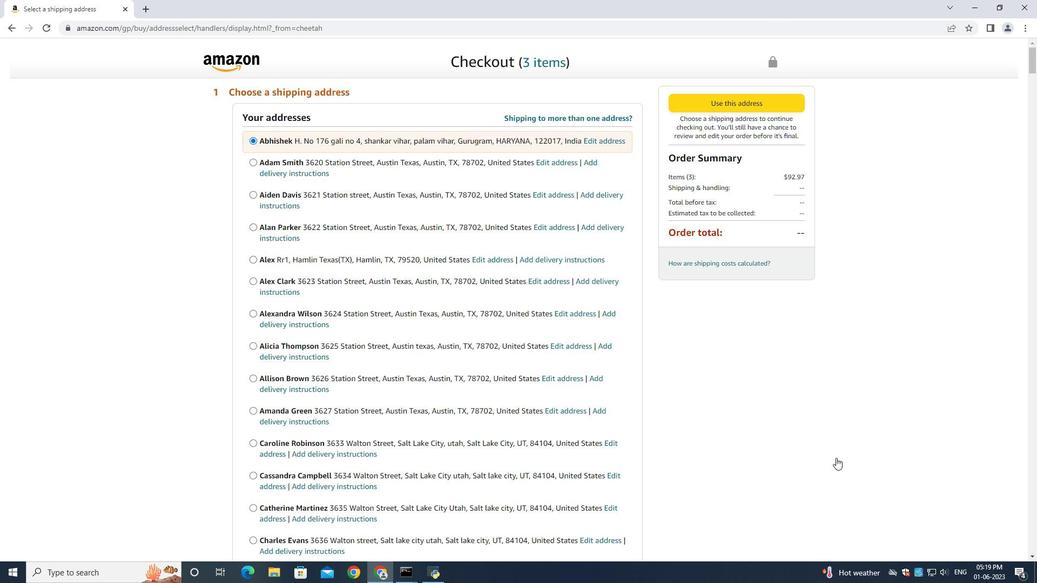 
Action: Mouse scrolled (835, 468) with delta (0, 0)
Screenshot: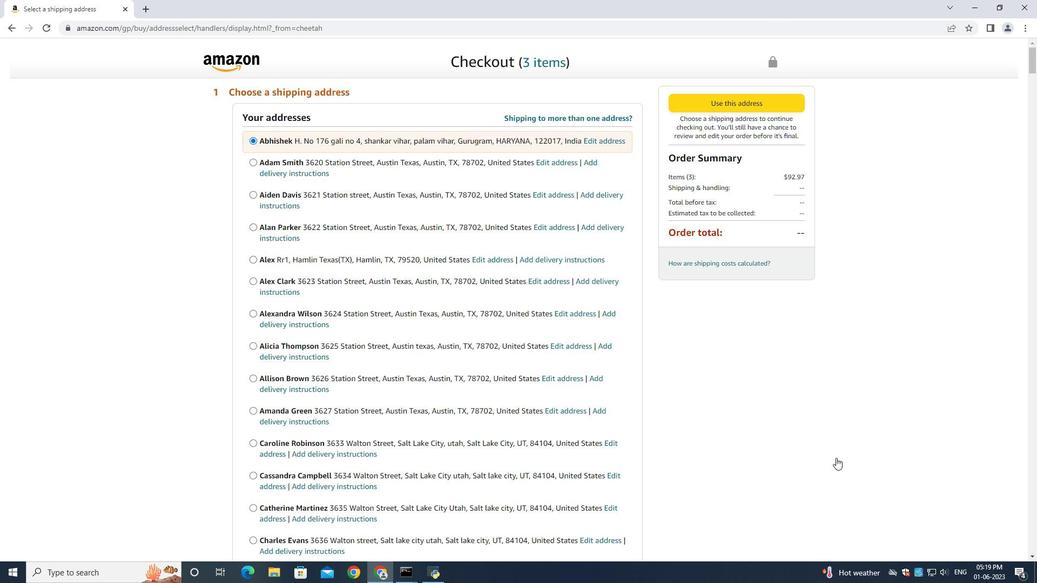 
Action: Mouse scrolled (835, 468) with delta (0, 0)
Screenshot: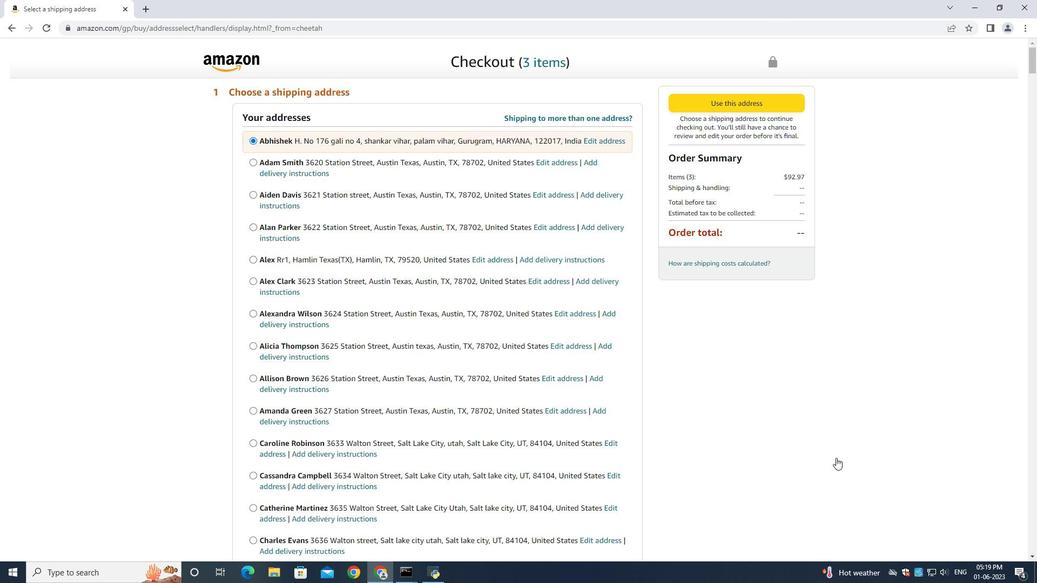 
Action: Mouse moved to (892, 531)
Screenshot: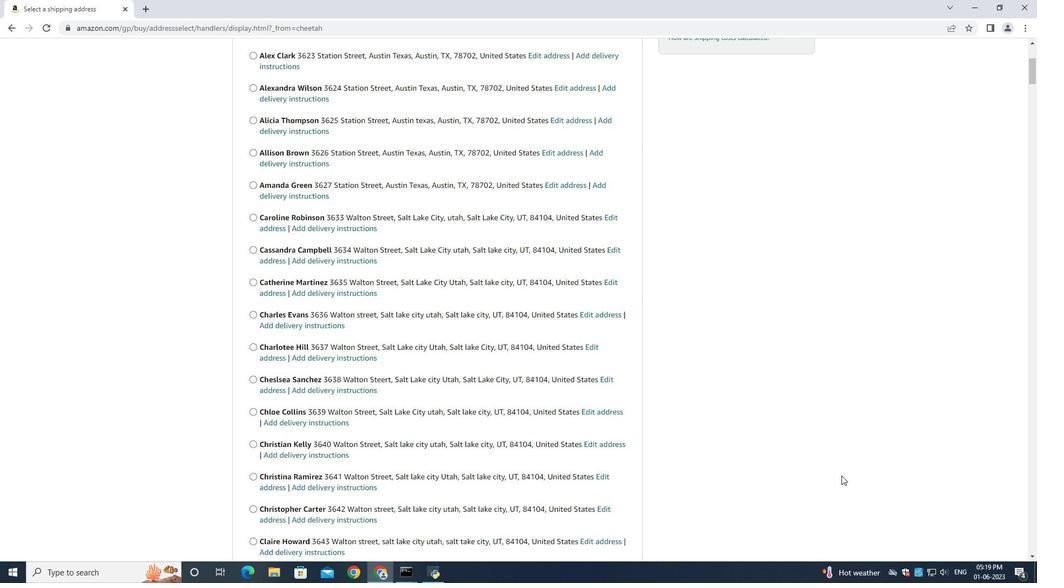 
Action: Mouse scrolled (891, 525) with delta (0, 0)
Screenshot: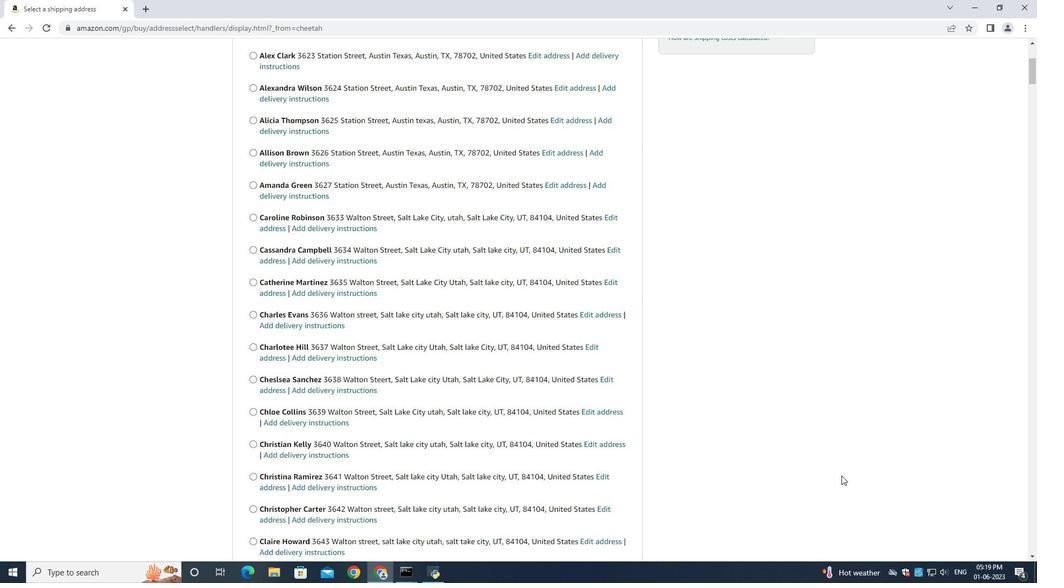 
Action: Mouse scrolled (892, 530) with delta (0, 0)
Screenshot: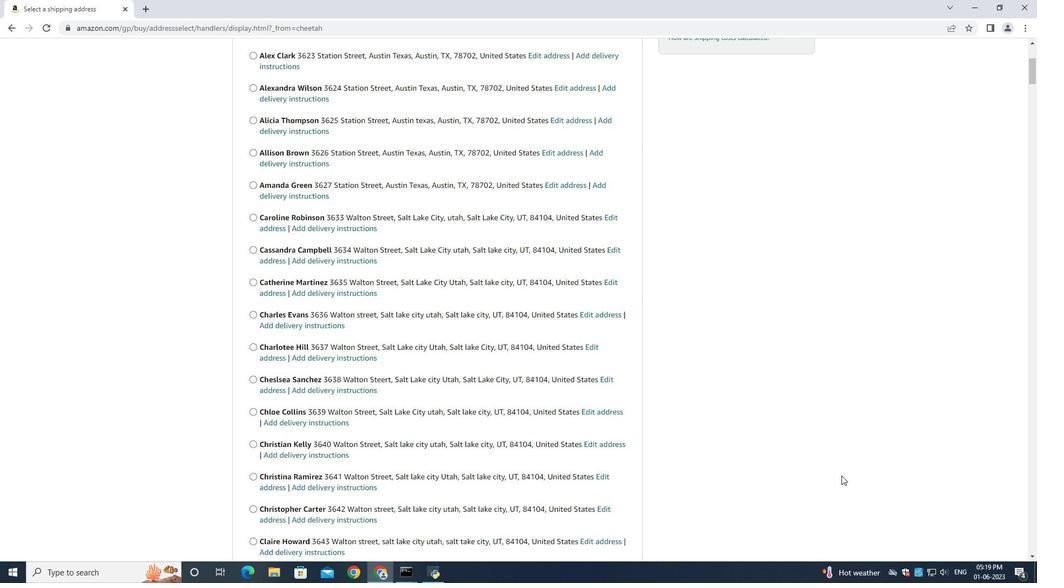 
Action: Mouse scrolled (892, 531) with delta (0, 0)
Screenshot: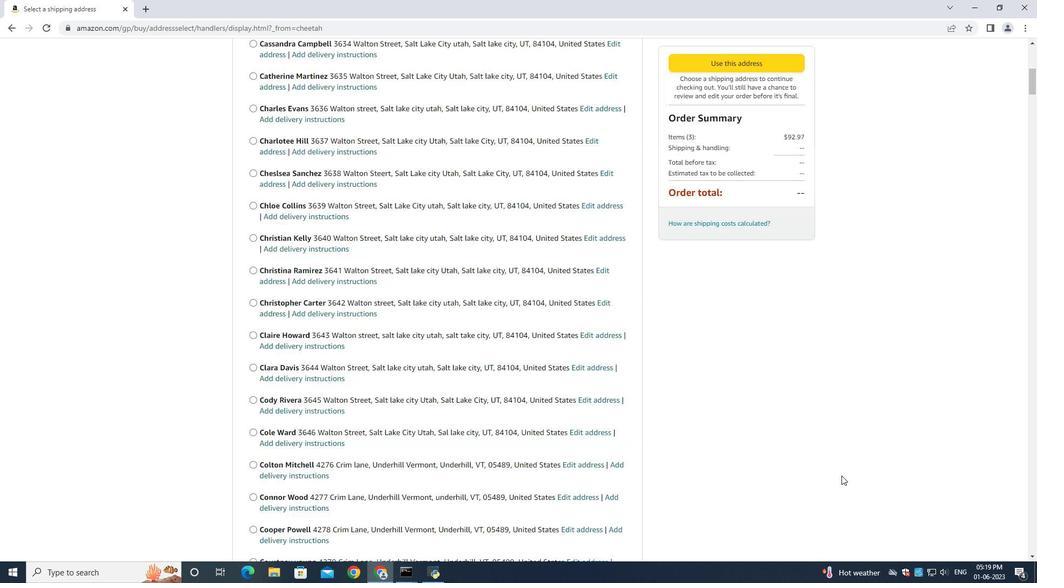 
Action: Mouse scrolled (892, 531) with delta (0, 0)
Screenshot: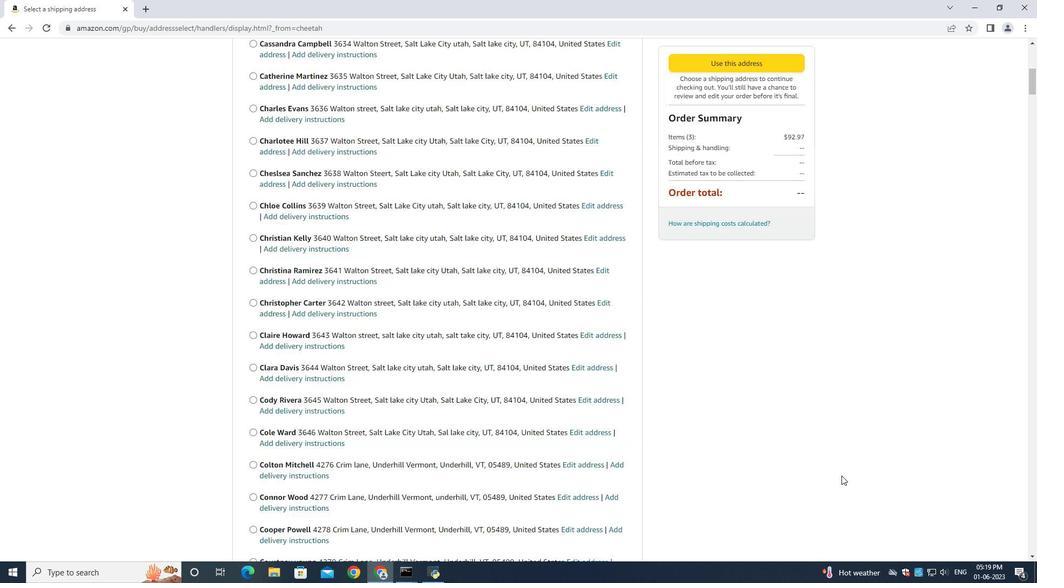 
Action: Mouse scrolled (892, 531) with delta (0, 0)
Screenshot: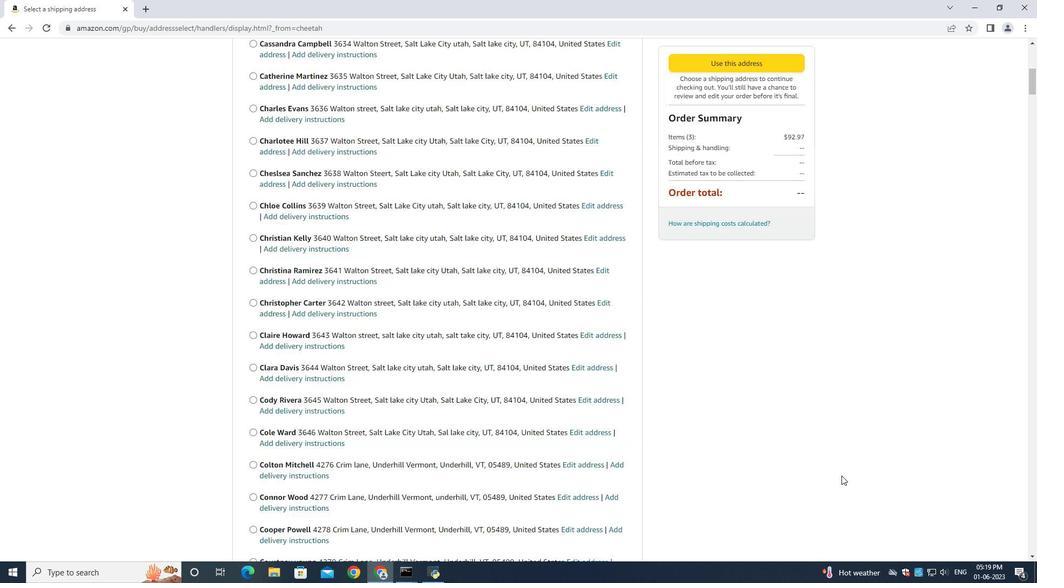 
Action: Mouse scrolled (892, 530) with delta (0, -1)
Screenshot: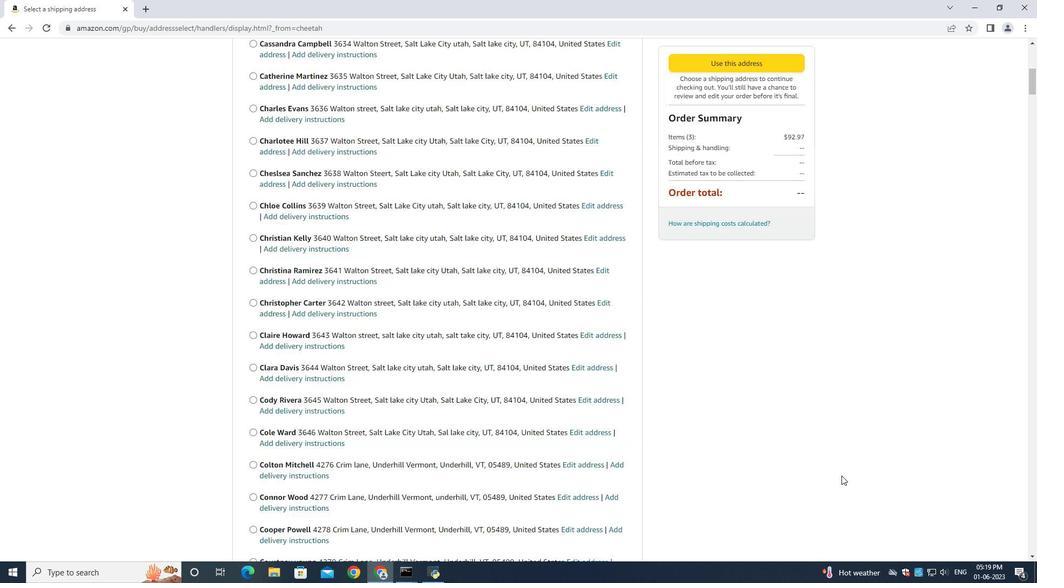 
Action: Mouse moved to (892, 531)
Screenshot: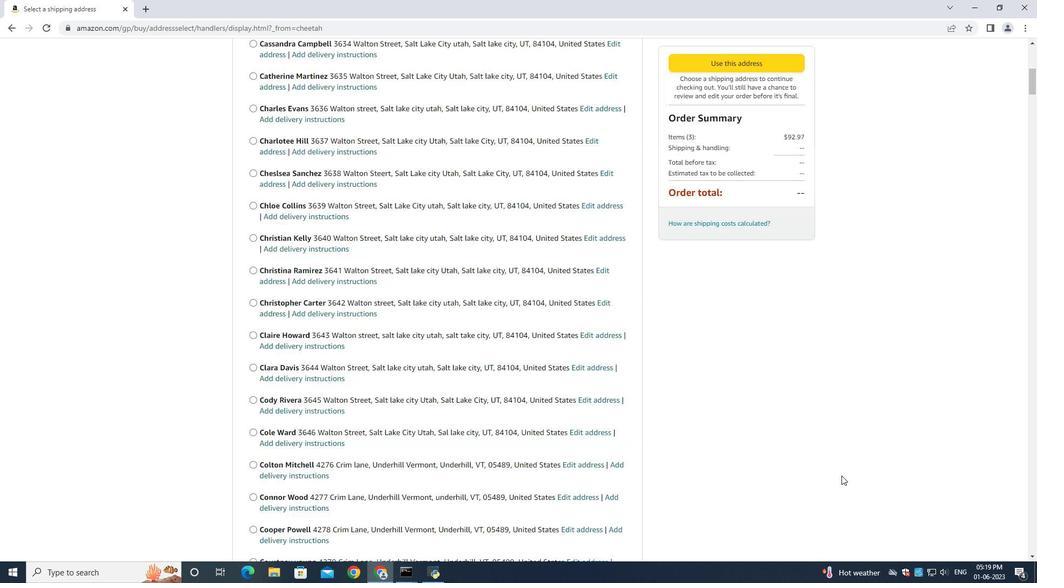 
Action: Mouse scrolled (892, 531) with delta (0, 0)
Screenshot: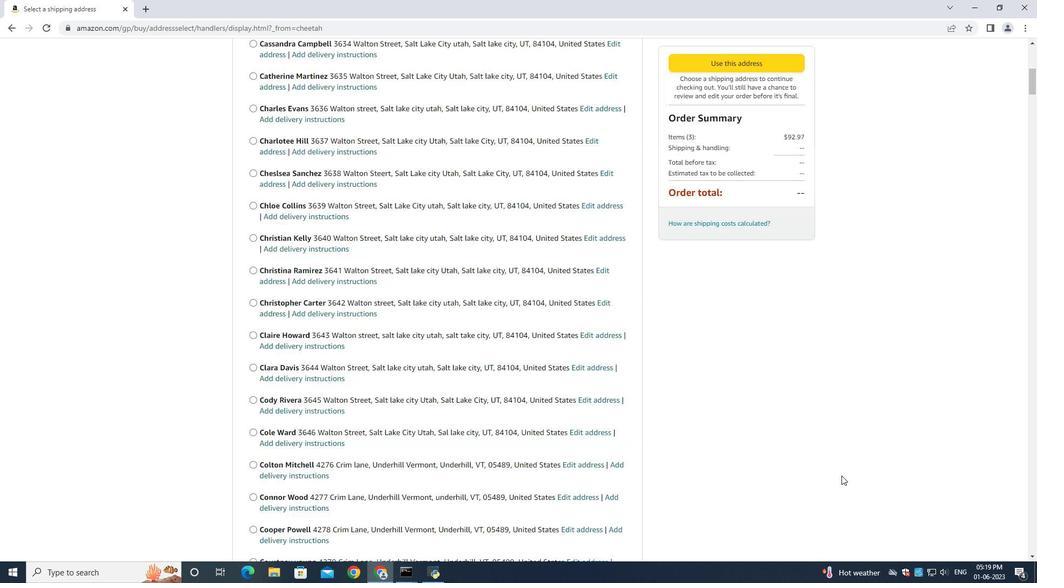 
Action: Mouse scrolled (892, 531) with delta (0, 0)
Screenshot: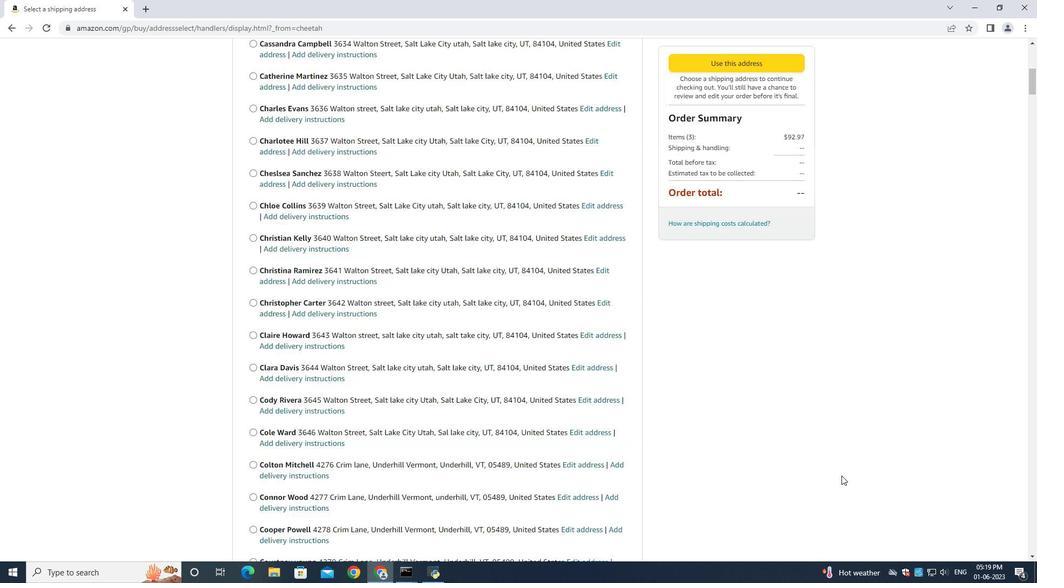 
Action: Mouse moved to (893, 531)
Screenshot: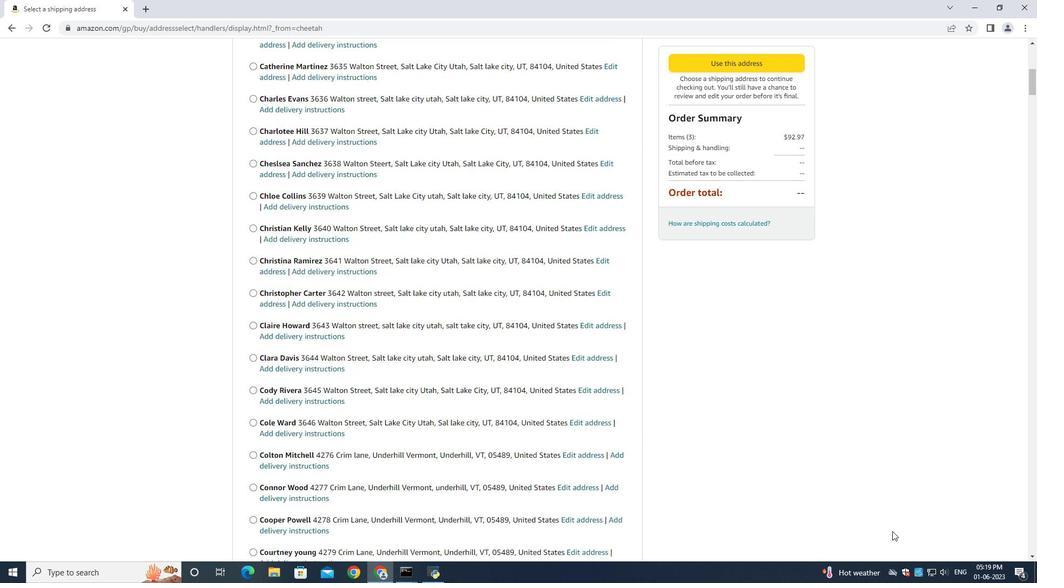 
Action: Mouse scrolled (893, 531) with delta (0, 0)
Screenshot: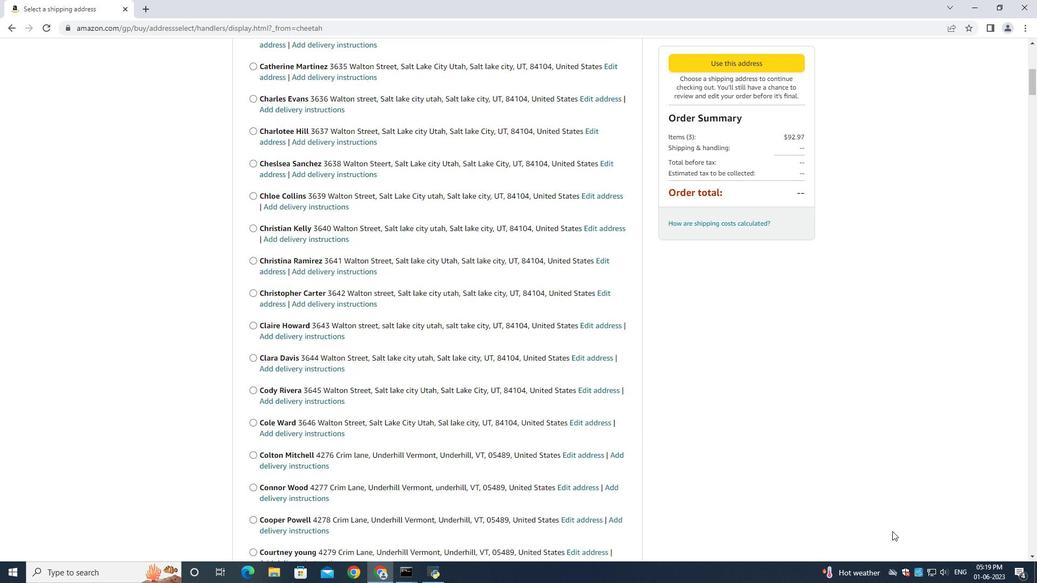 
Action: Mouse moved to (893, 531)
Screenshot: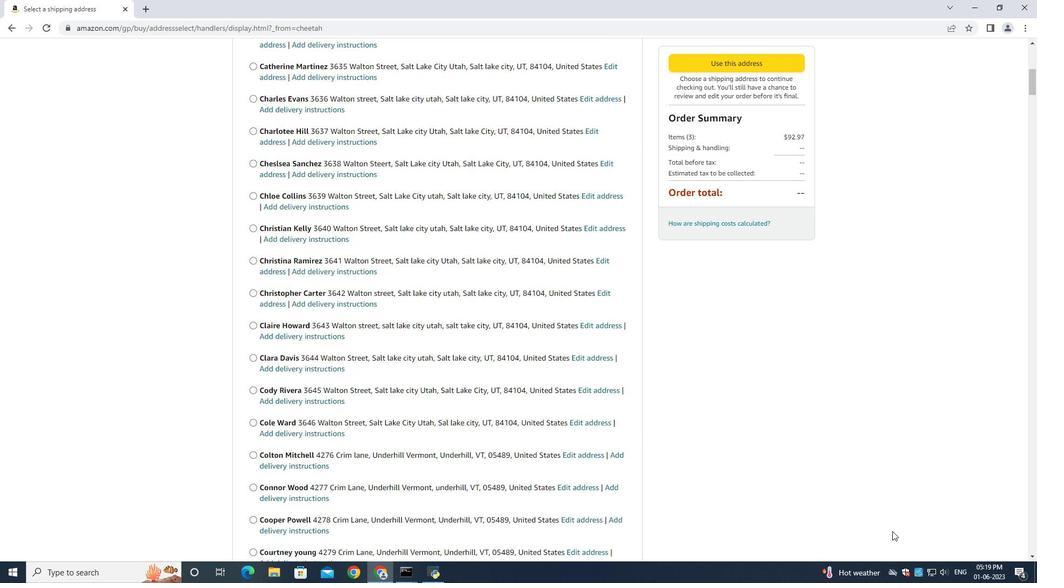 
Action: Mouse scrolled (893, 531) with delta (0, 0)
Screenshot: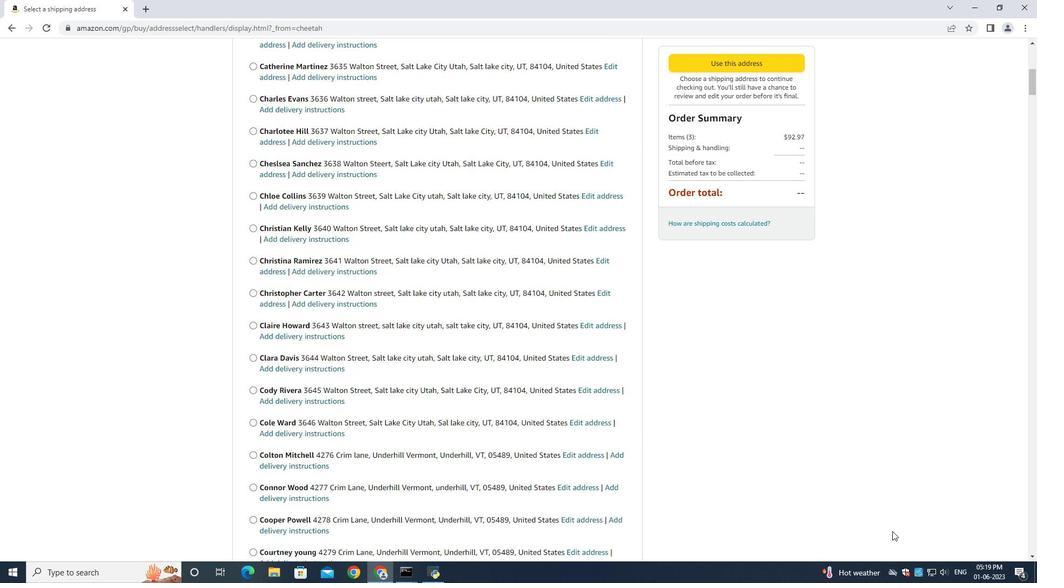 
Action: Mouse moved to (893, 531)
Screenshot: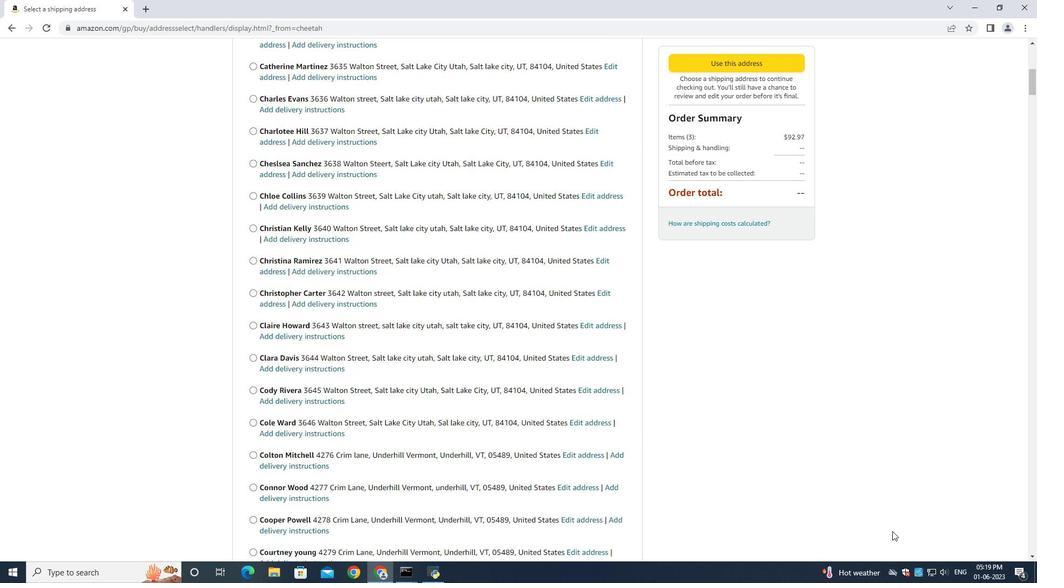 
Action: Mouse scrolled (893, 531) with delta (0, 0)
Screenshot: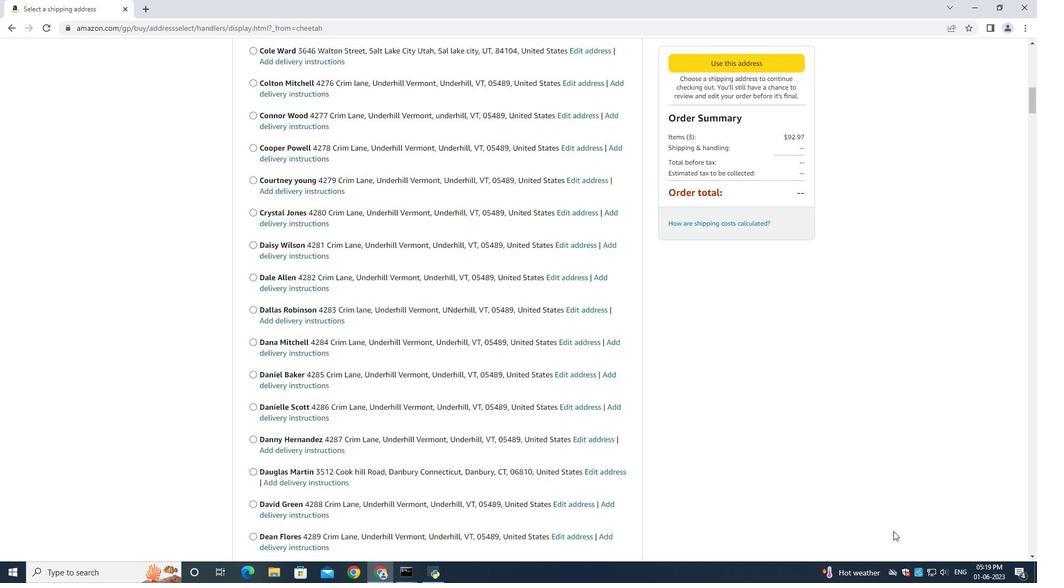 
Action: Mouse moved to (894, 531)
Screenshot: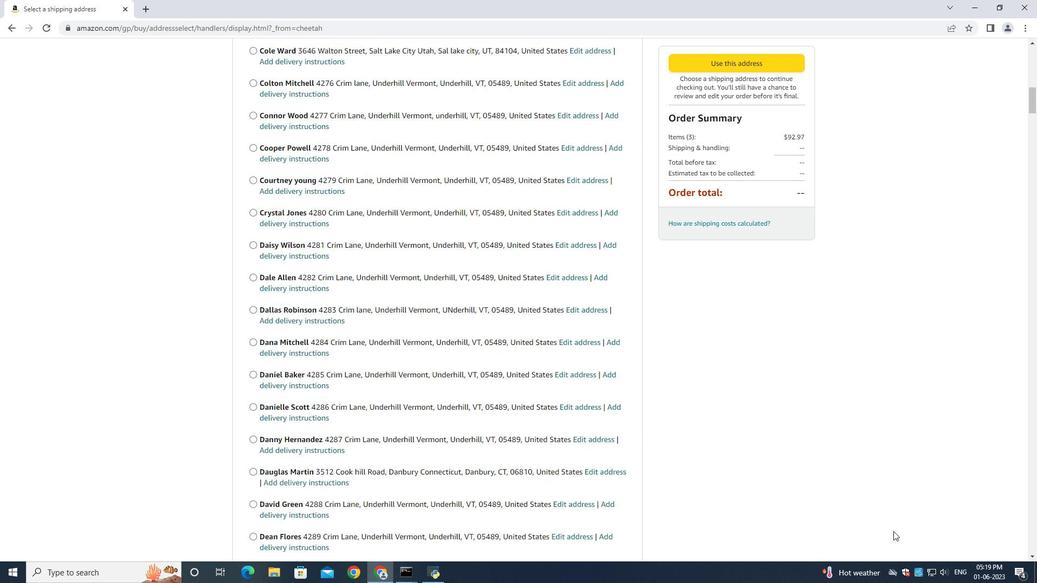 
Action: Mouse scrolled (893, 531) with delta (0, 0)
Screenshot: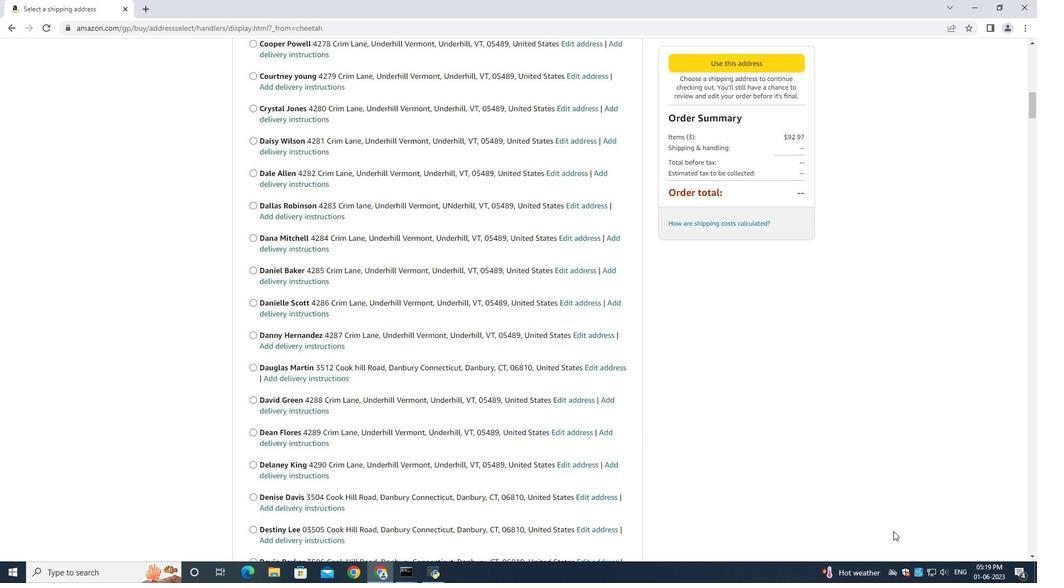 
Action: Mouse scrolled (893, 531) with delta (0, 0)
Screenshot: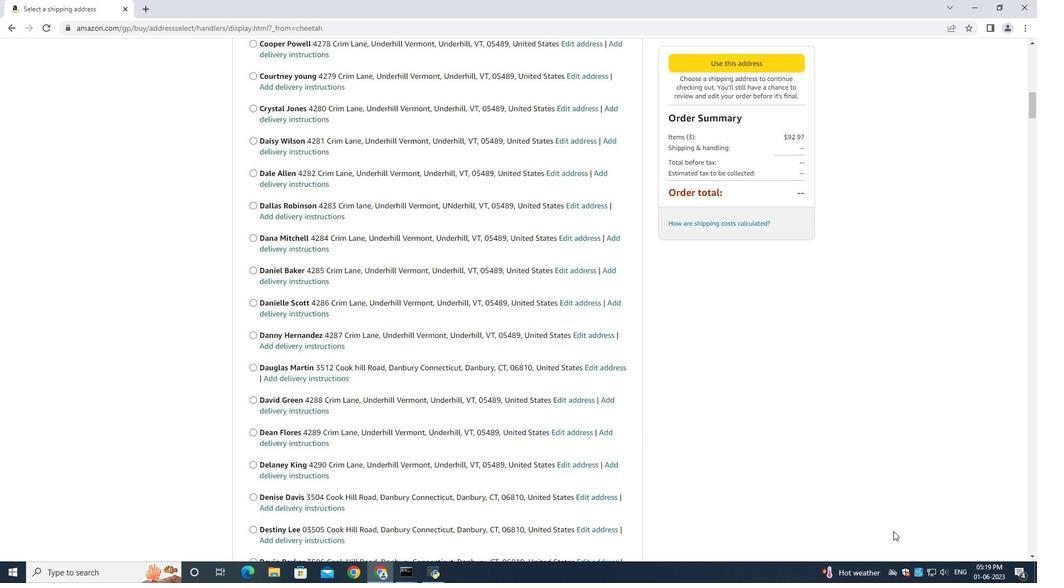 
Action: Mouse scrolled (893, 530) with delta (0, -1)
Screenshot: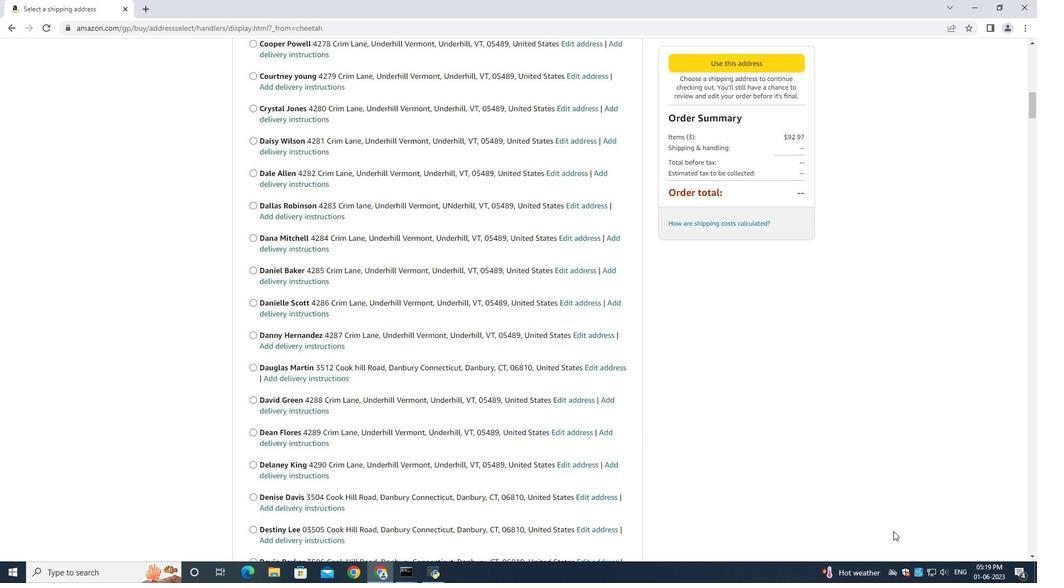
Action: Mouse scrolled (894, 531) with delta (0, 0)
Screenshot: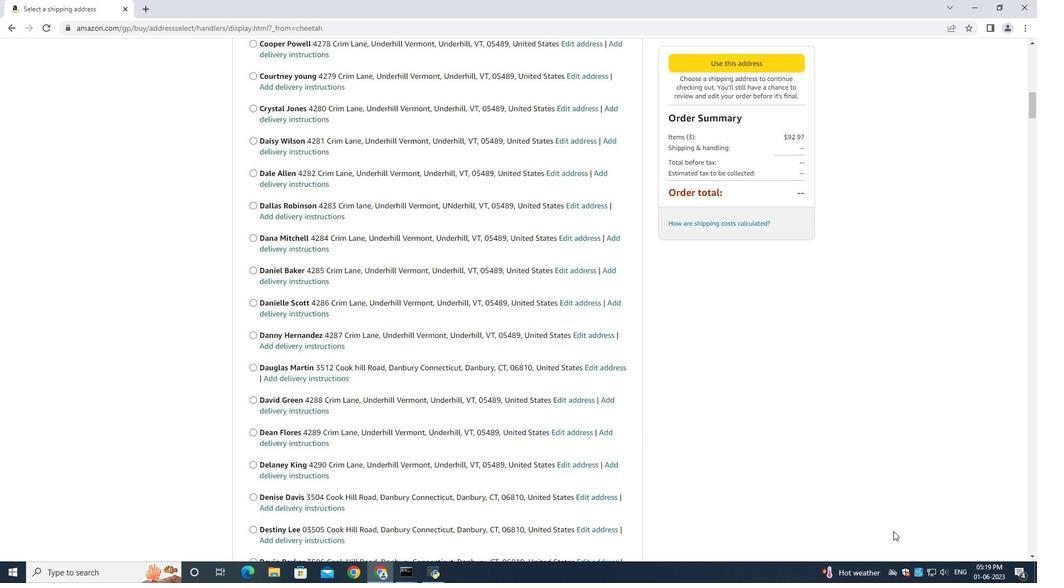 
Action: Mouse moved to (894, 531)
Screenshot: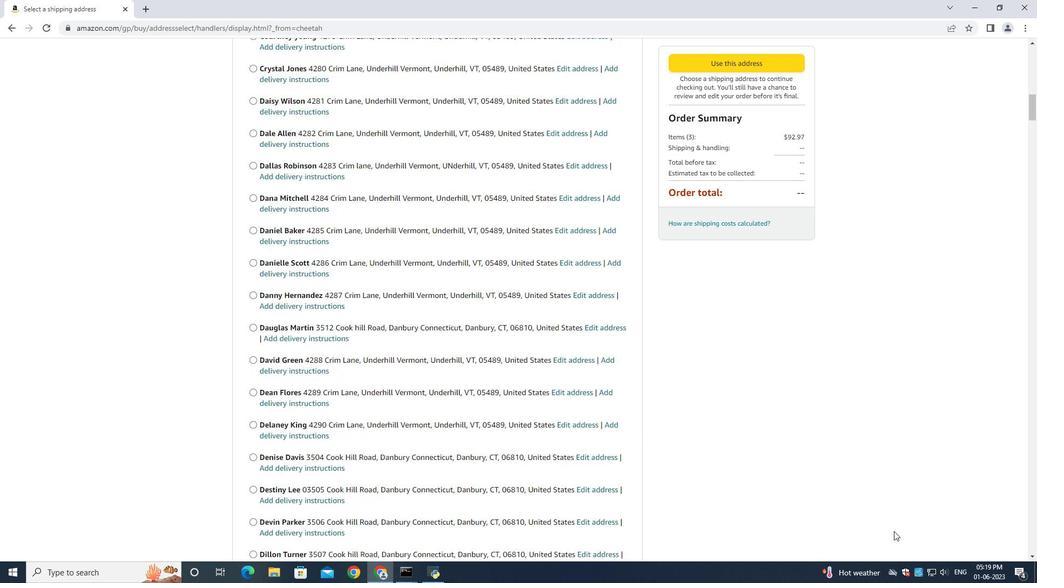 
Action: Mouse scrolled (894, 531) with delta (0, 0)
Screenshot: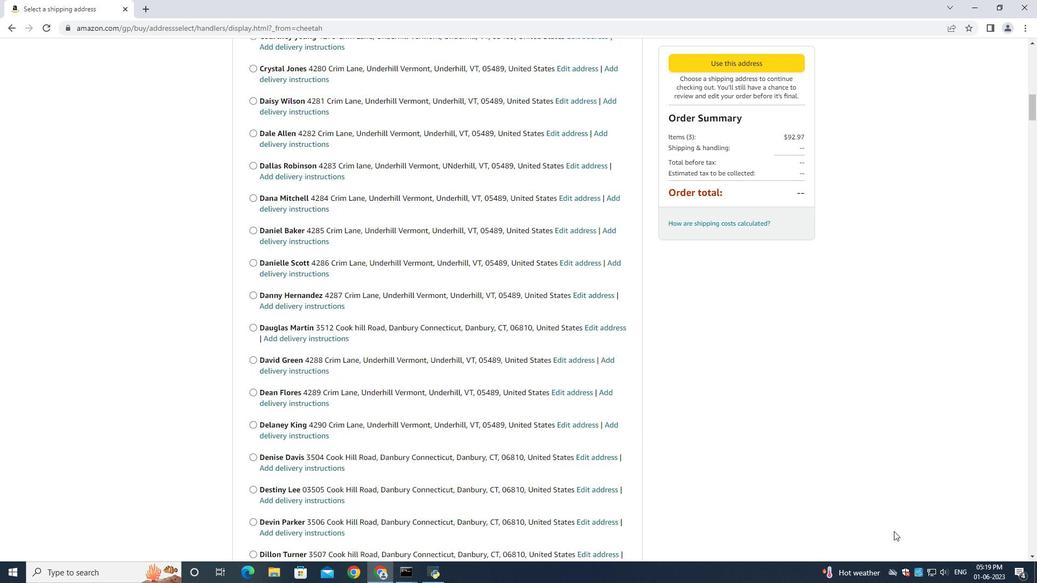 
Action: Mouse scrolled (894, 531) with delta (0, 0)
Screenshot: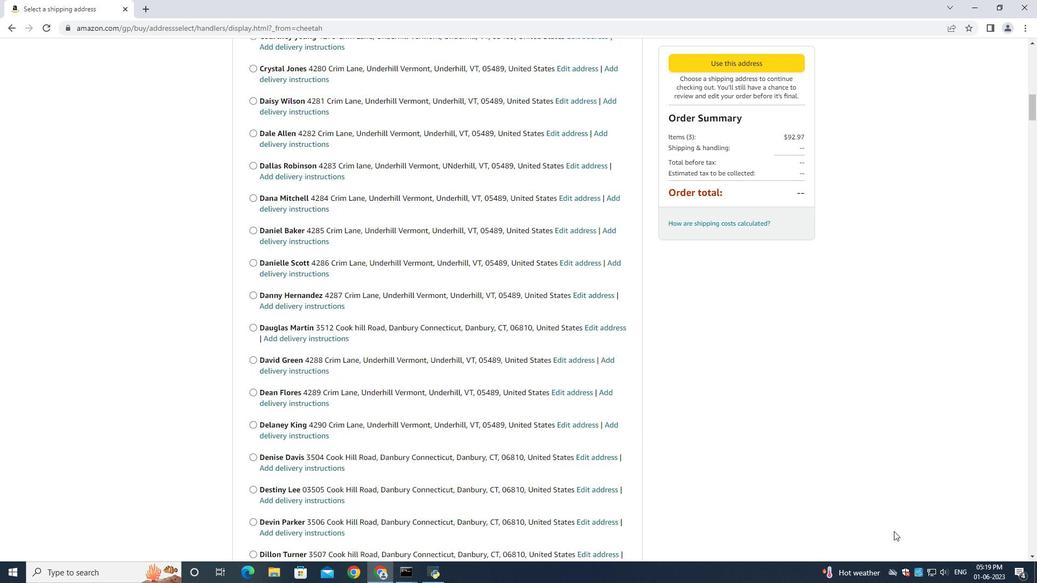 
Action: Mouse scrolled (894, 531) with delta (0, 0)
Screenshot: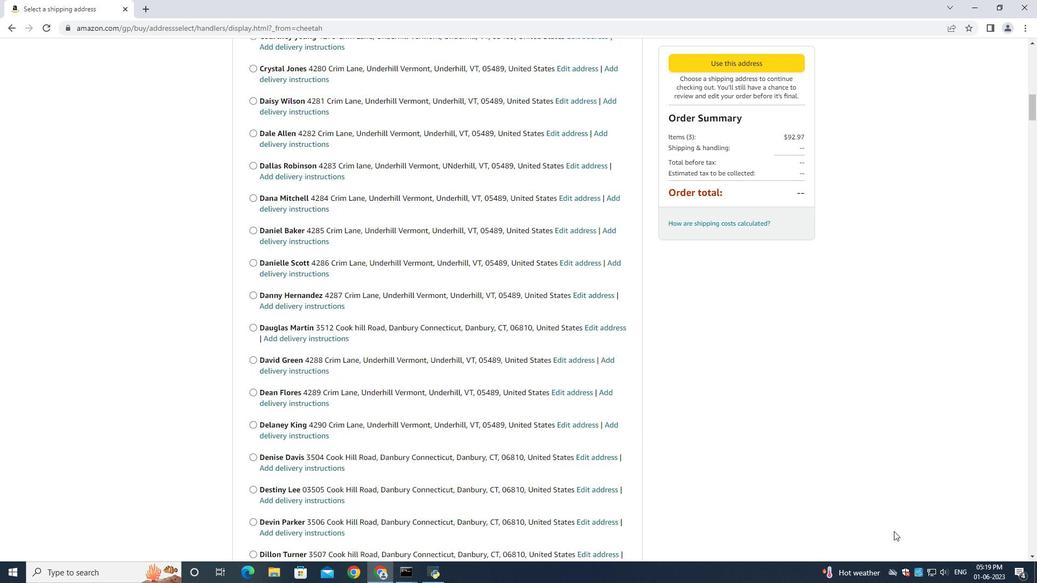 
Action: Mouse scrolled (894, 531) with delta (0, 0)
Screenshot: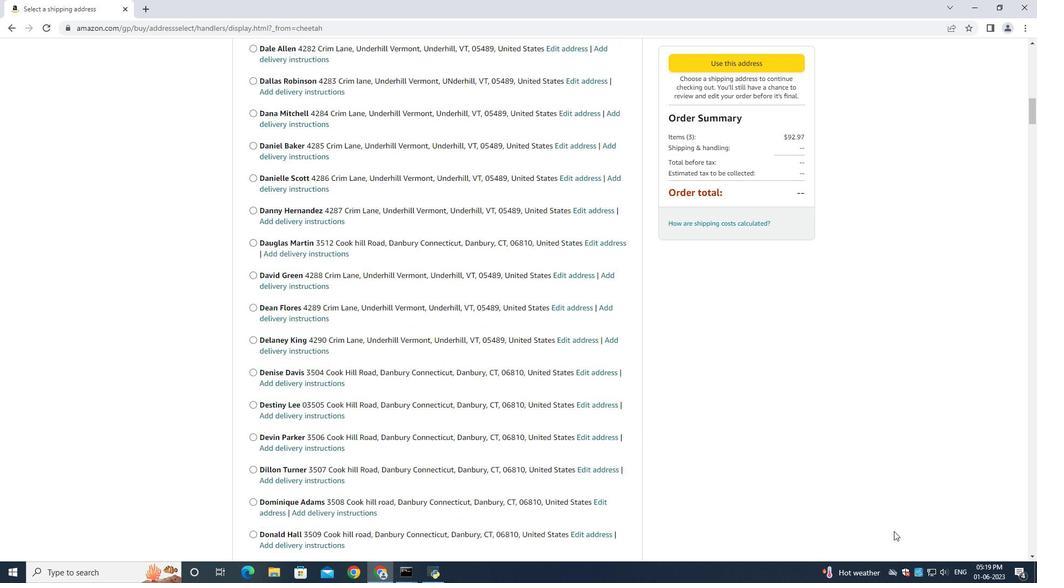 
Action: Mouse scrolled (894, 531) with delta (0, 0)
Screenshot: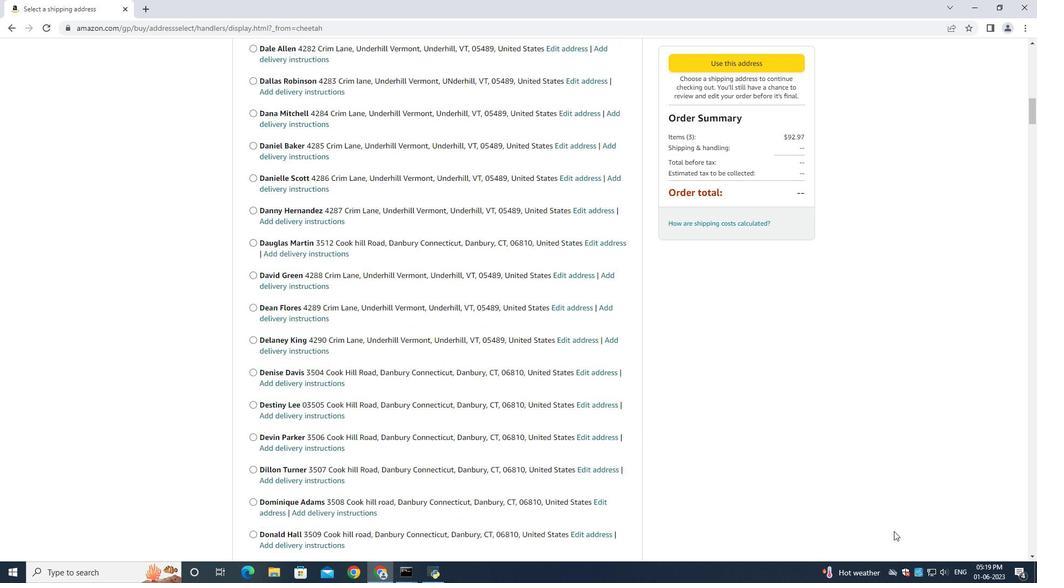 
Action: Mouse scrolled (894, 531) with delta (0, 0)
Screenshot: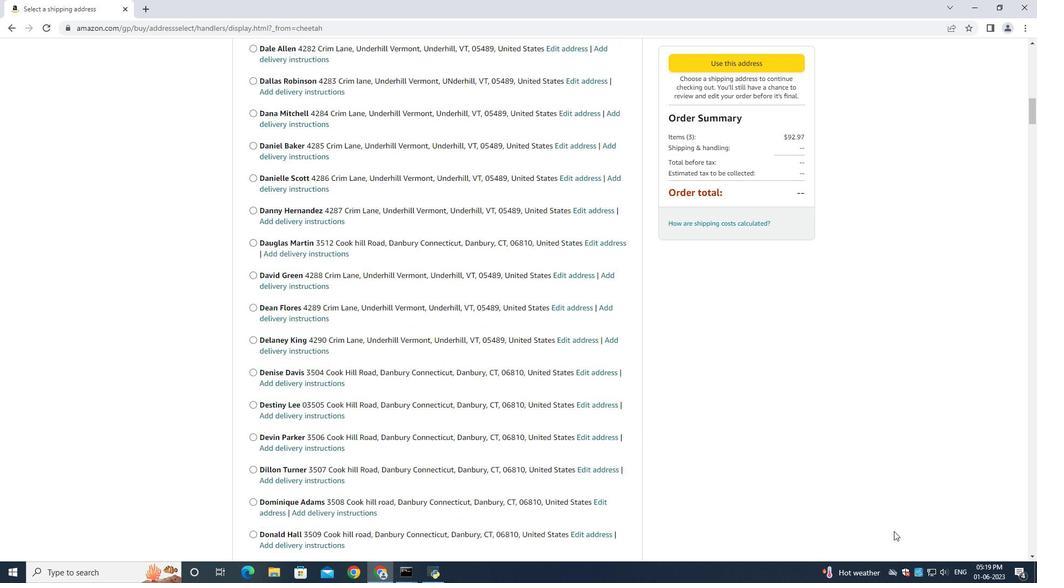 
Action: Mouse scrolled (894, 531) with delta (0, 0)
Screenshot: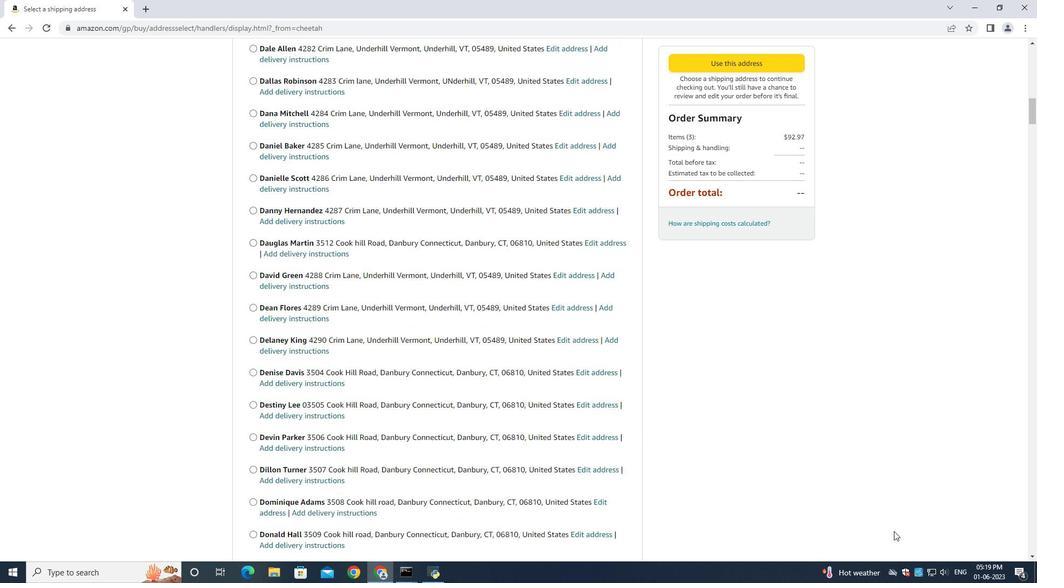 
Action: Mouse scrolled (894, 531) with delta (0, 0)
Screenshot: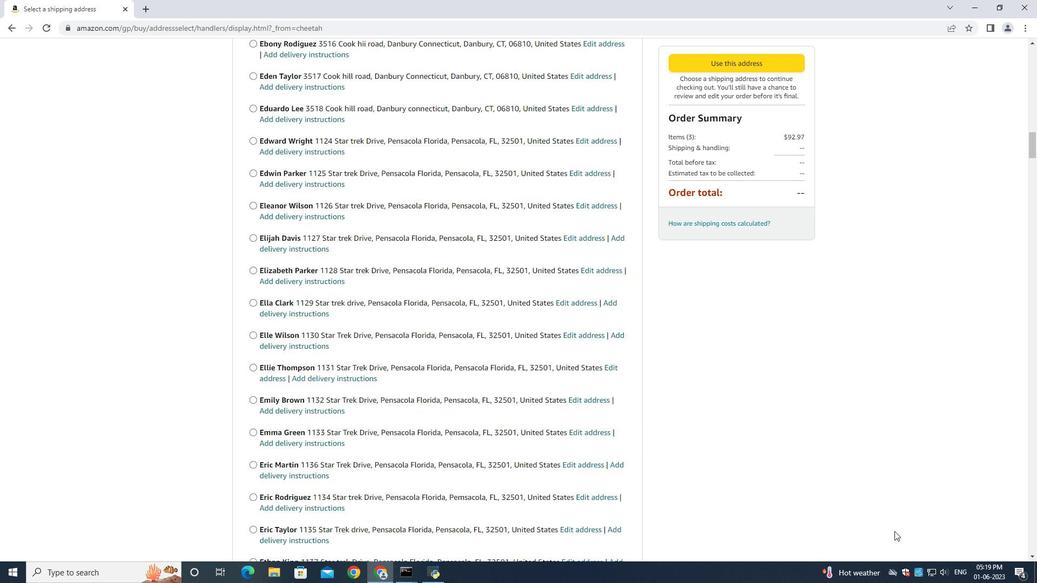 
Action: Mouse scrolled (894, 531) with delta (0, 0)
Screenshot: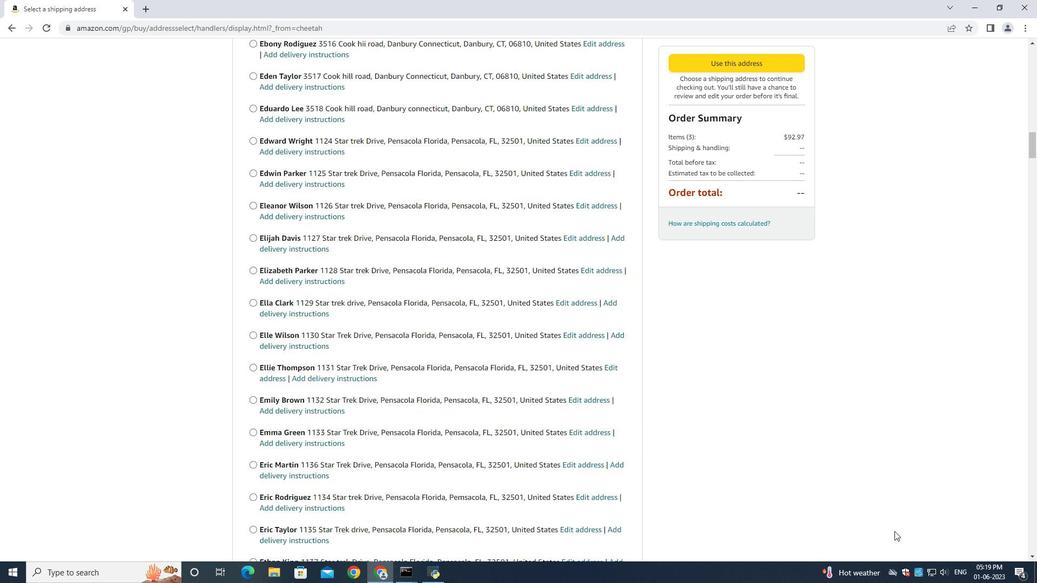 
Action: Mouse scrolled (894, 531) with delta (0, 0)
Screenshot: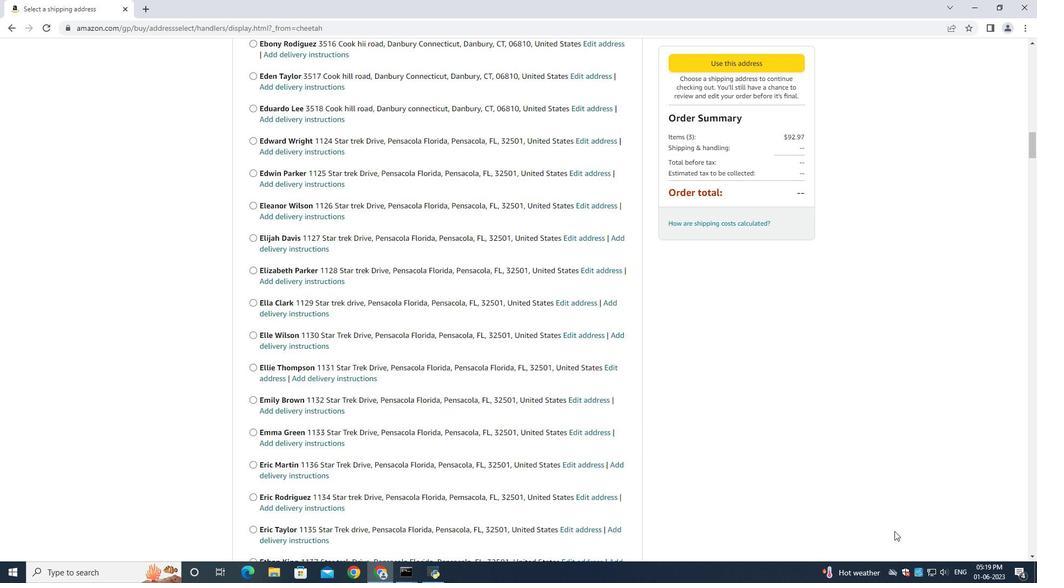 
Action: Mouse scrolled (894, 531) with delta (0, 0)
Screenshot: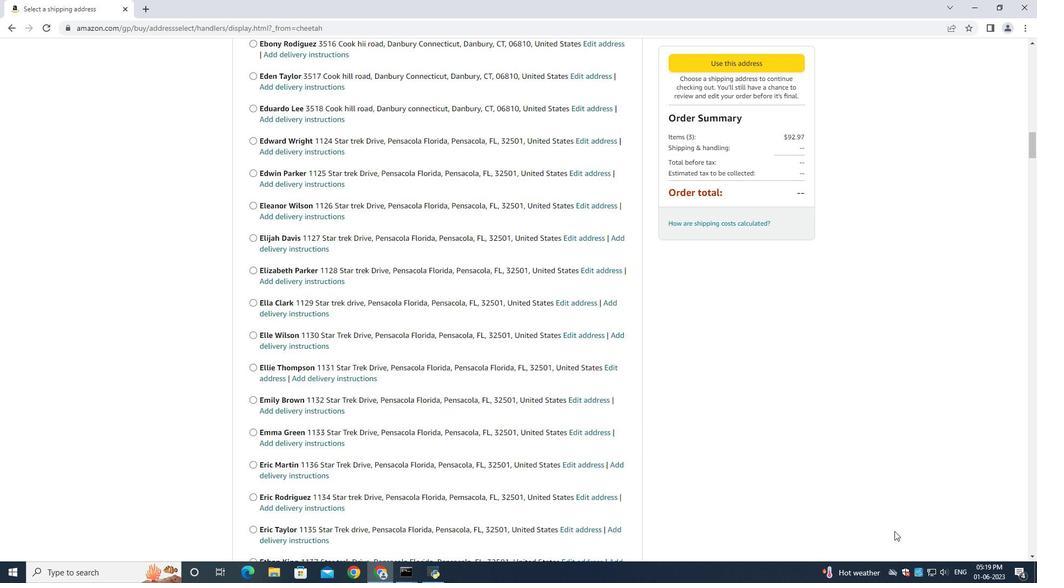 
Action: Mouse scrolled (894, 531) with delta (0, 0)
Screenshot: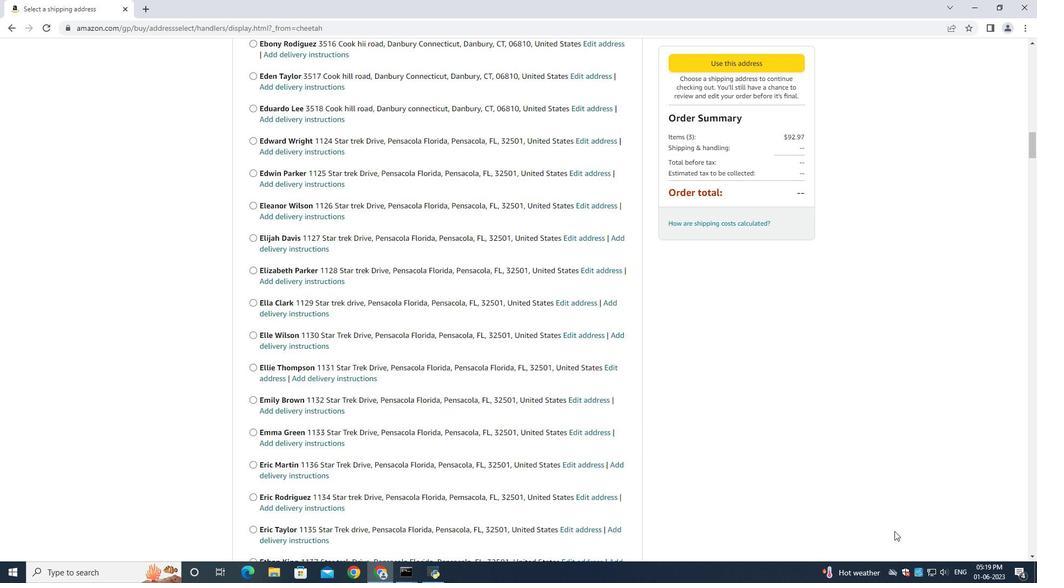 
Action: Mouse scrolled (894, 531) with delta (0, 0)
Screenshot: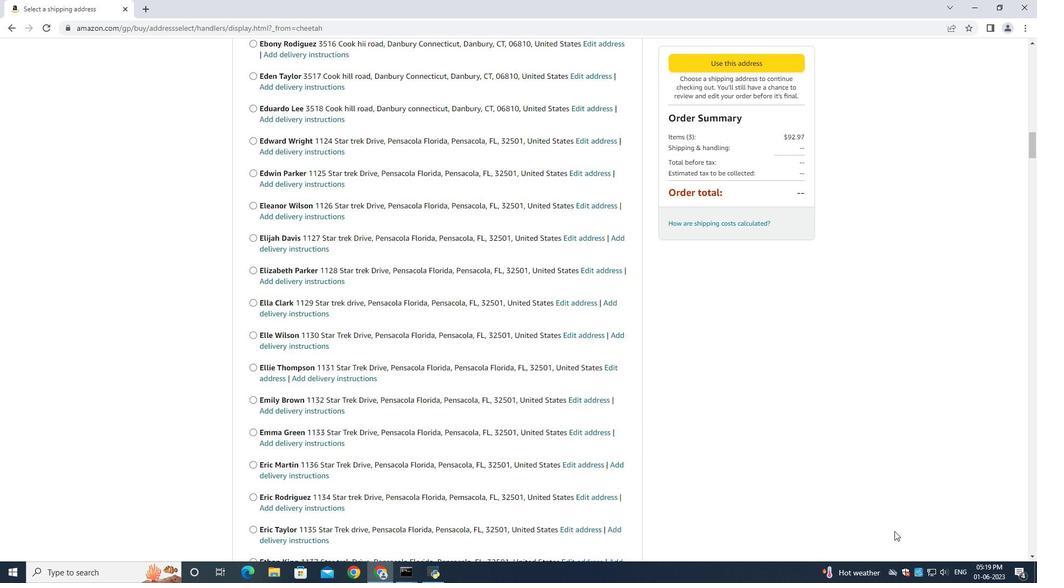 
Action: Mouse scrolled (894, 531) with delta (0, 0)
Screenshot: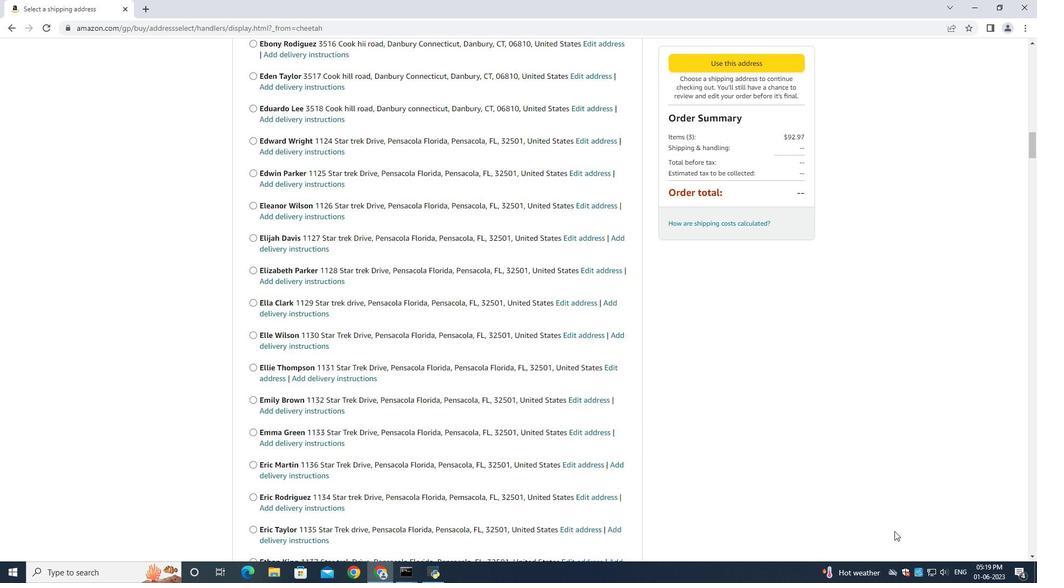 
Action: Mouse scrolled (894, 531) with delta (0, 0)
Screenshot: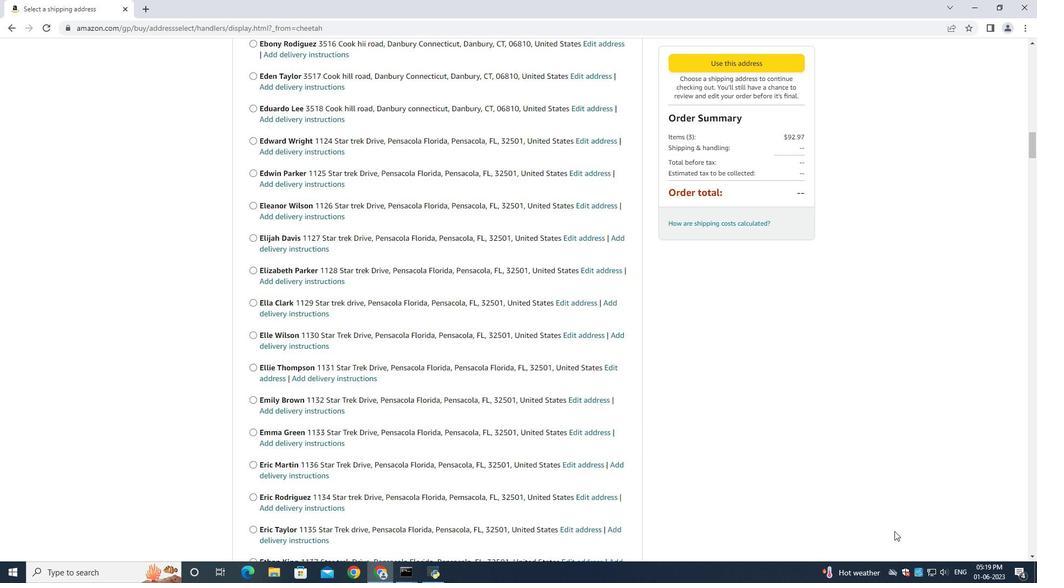 
Action: Mouse moved to (896, 530)
Screenshot: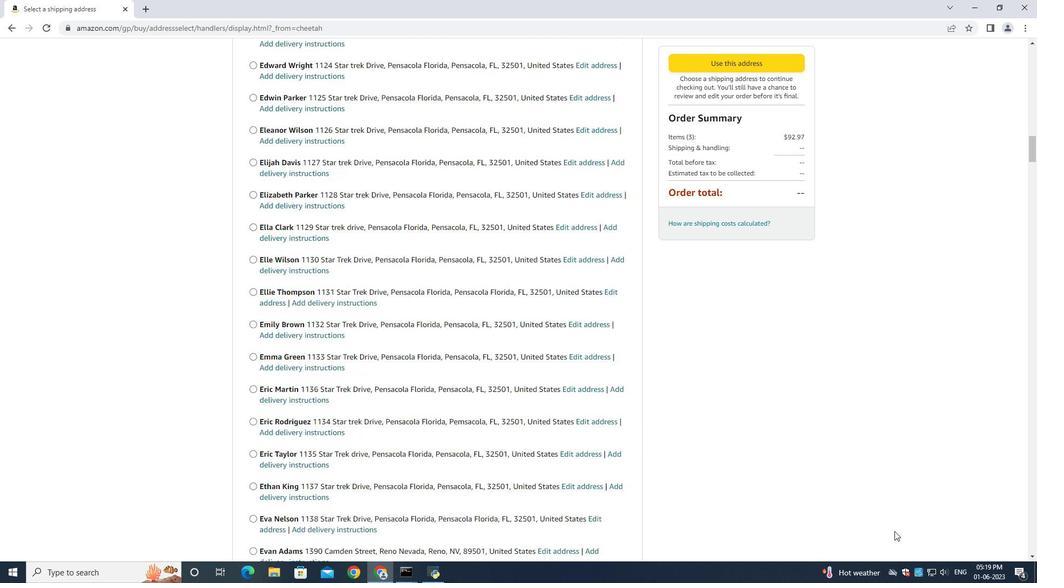 
Action: Mouse scrolled (896, 530) with delta (0, 0)
Screenshot: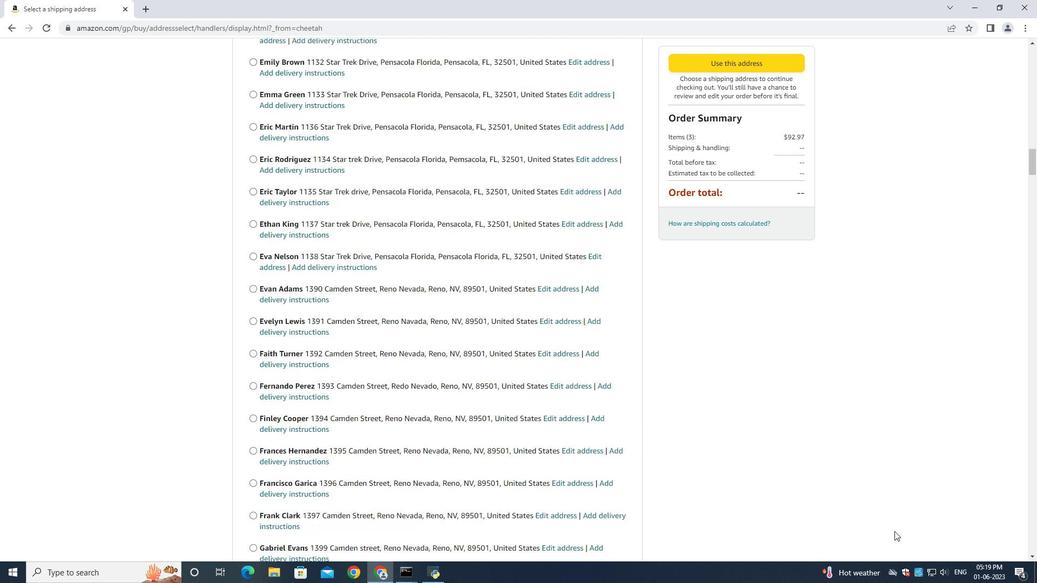 
Action: Mouse scrolled (896, 530) with delta (0, 0)
Screenshot: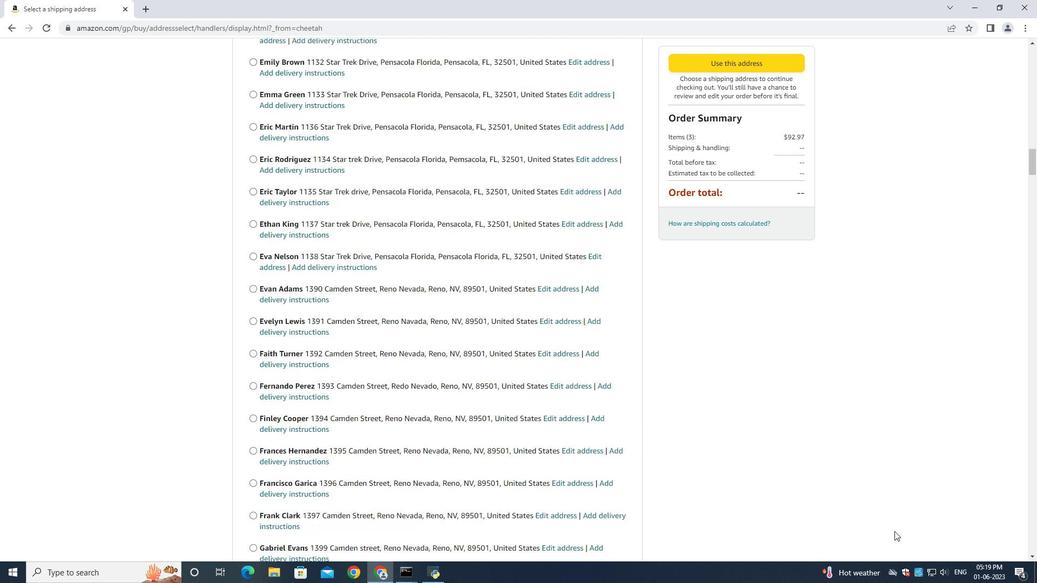 
Action: Mouse scrolled (896, 530) with delta (0, 0)
Screenshot: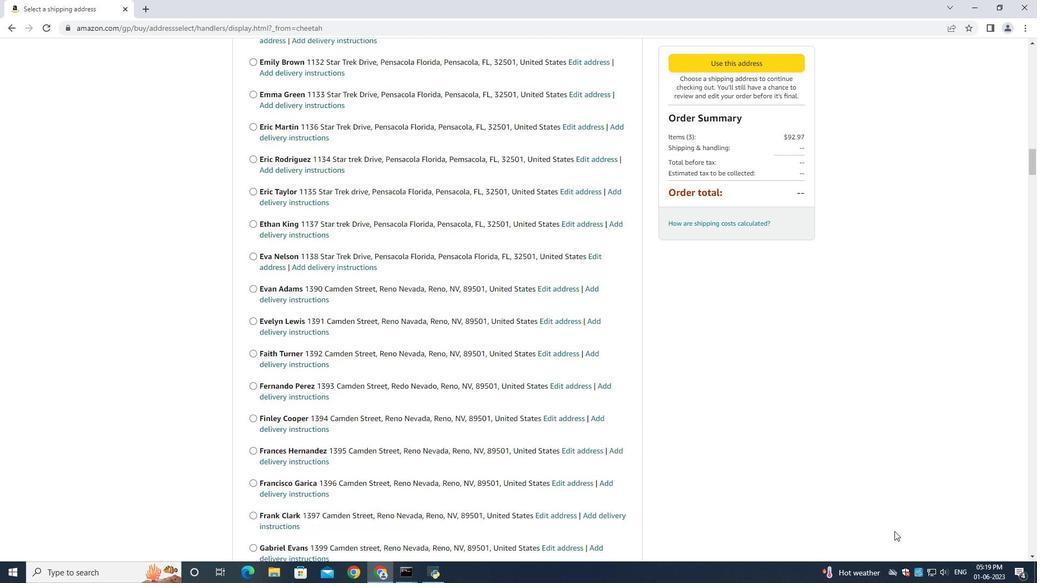 
Action: Mouse scrolled (896, 530) with delta (0, 0)
Screenshot: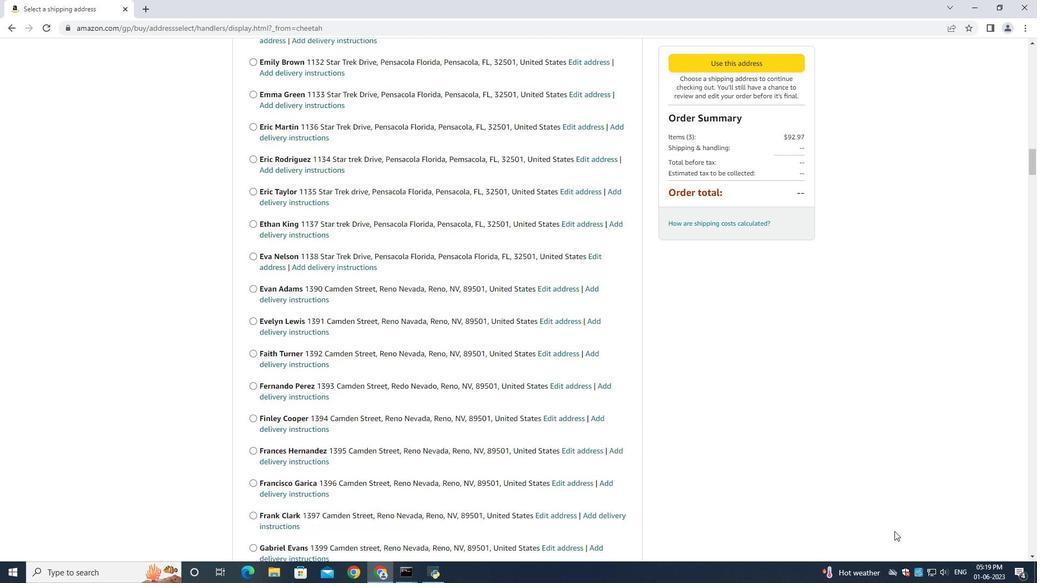 
Action: Mouse scrolled (896, 530) with delta (0, 0)
Screenshot: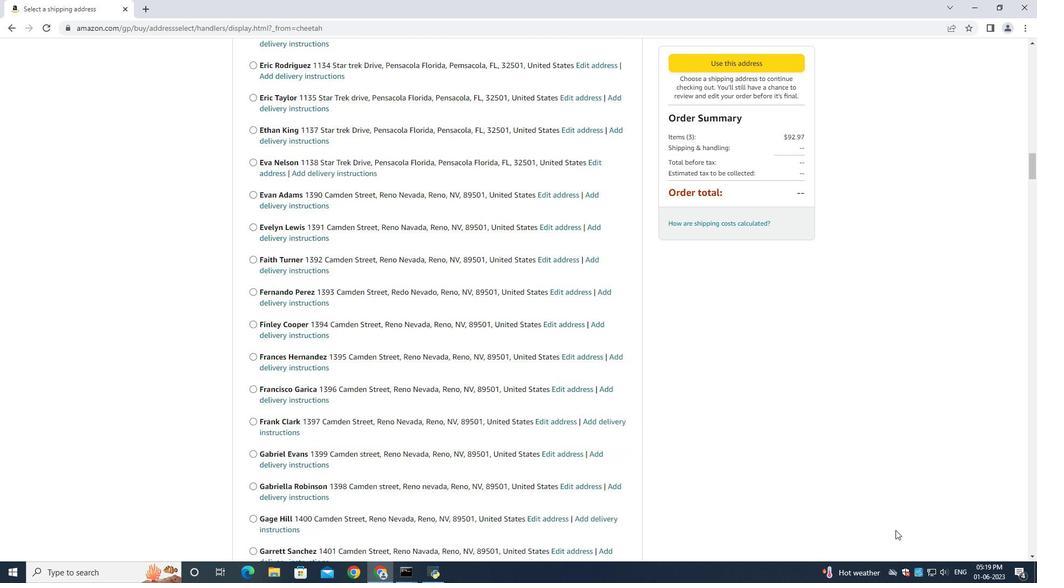 
Action: Mouse scrolled (896, 530) with delta (0, 0)
Screenshot: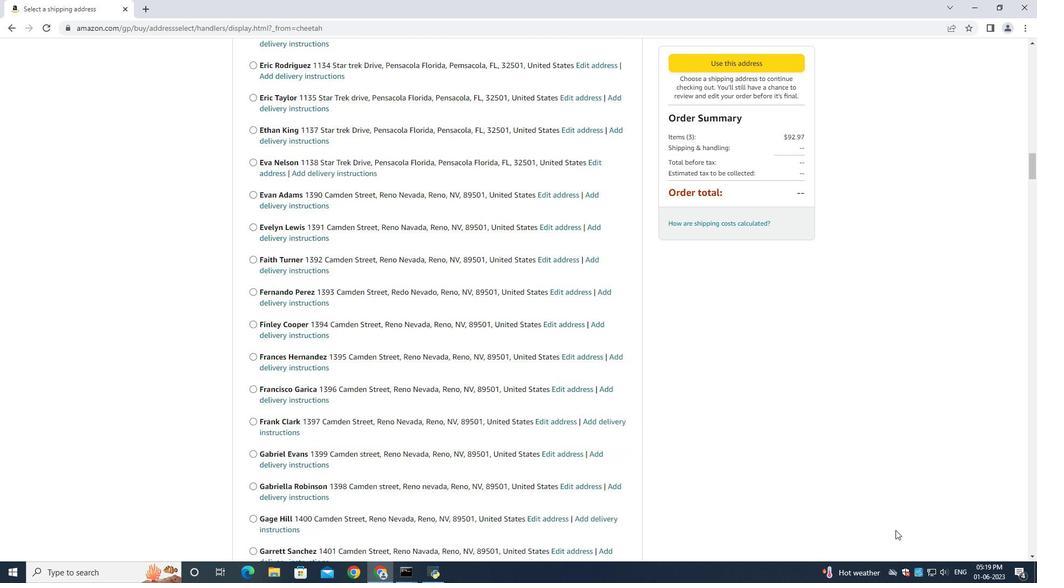 
Action: Mouse scrolled (896, 530) with delta (0, 0)
Screenshot: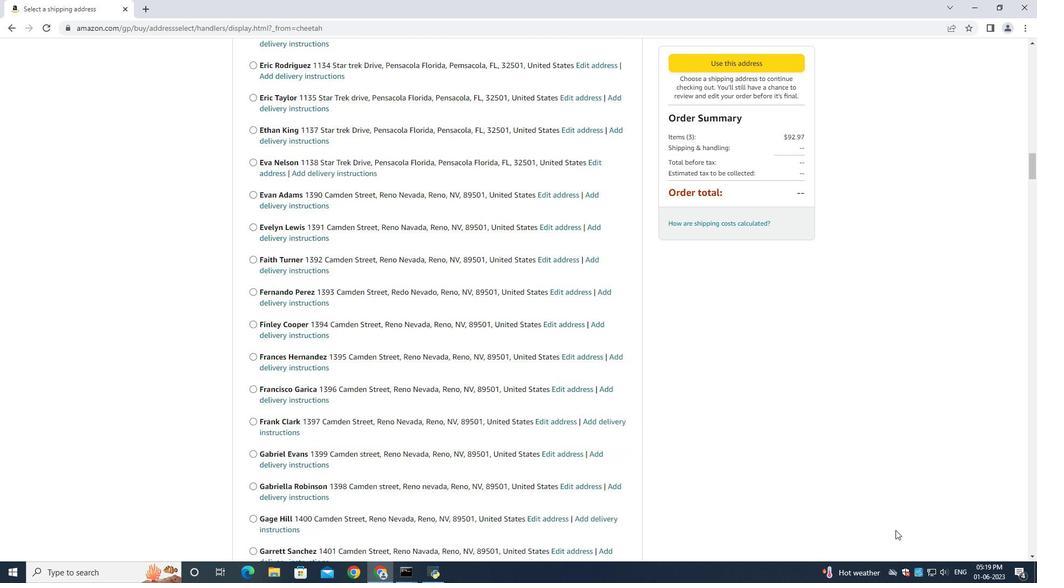 
Action: Mouse scrolled (896, 530) with delta (0, 0)
Screenshot: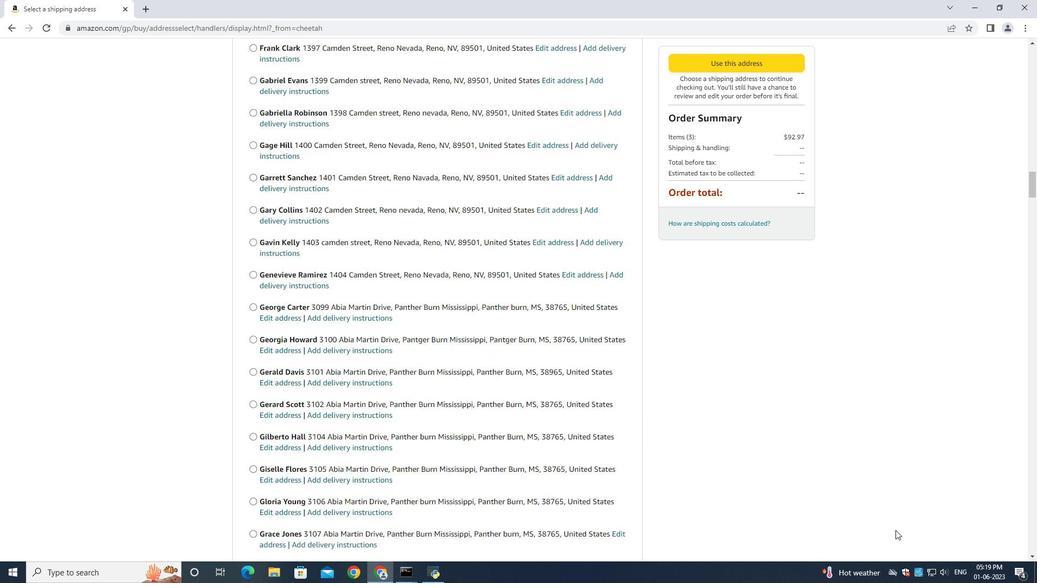 
Action: Mouse scrolled (896, 530) with delta (0, 0)
Screenshot: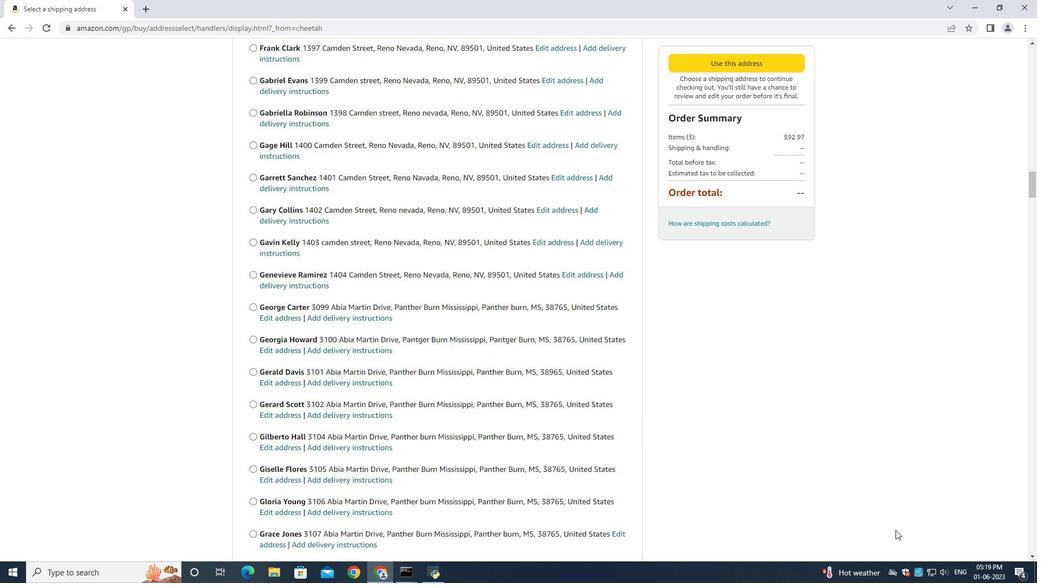 
Action: Mouse scrolled (896, 530) with delta (0, 0)
Screenshot: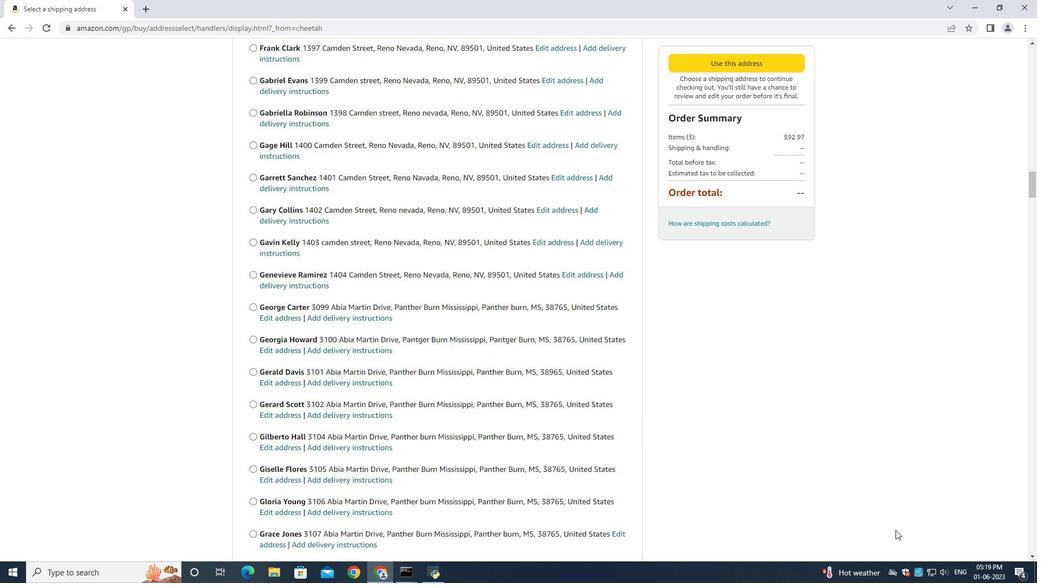 
Action: Mouse scrolled (896, 530) with delta (0, 0)
Screenshot: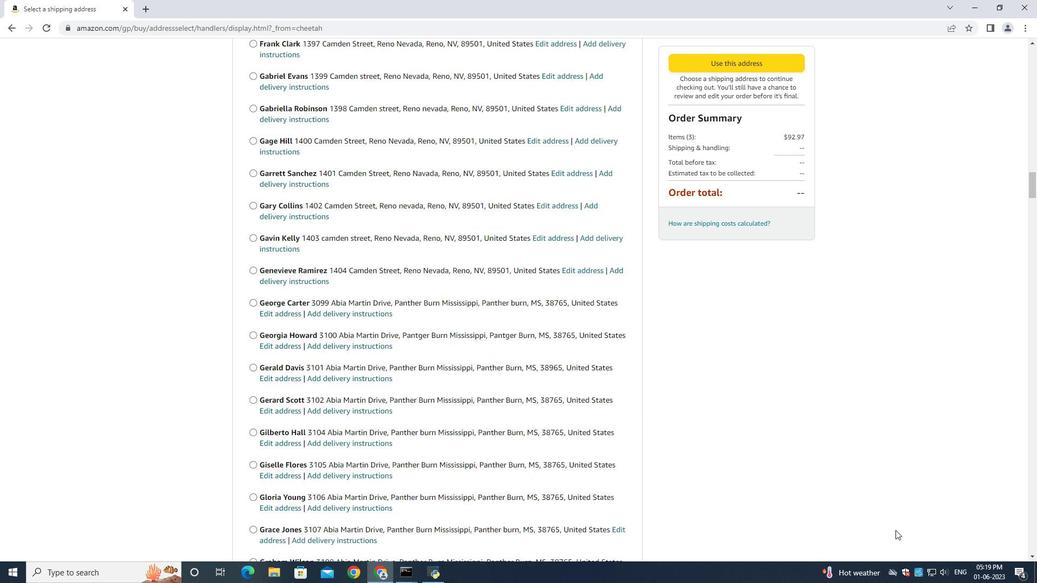 
Action: Mouse scrolled (896, 530) with delta (0, 0)
Screenshot: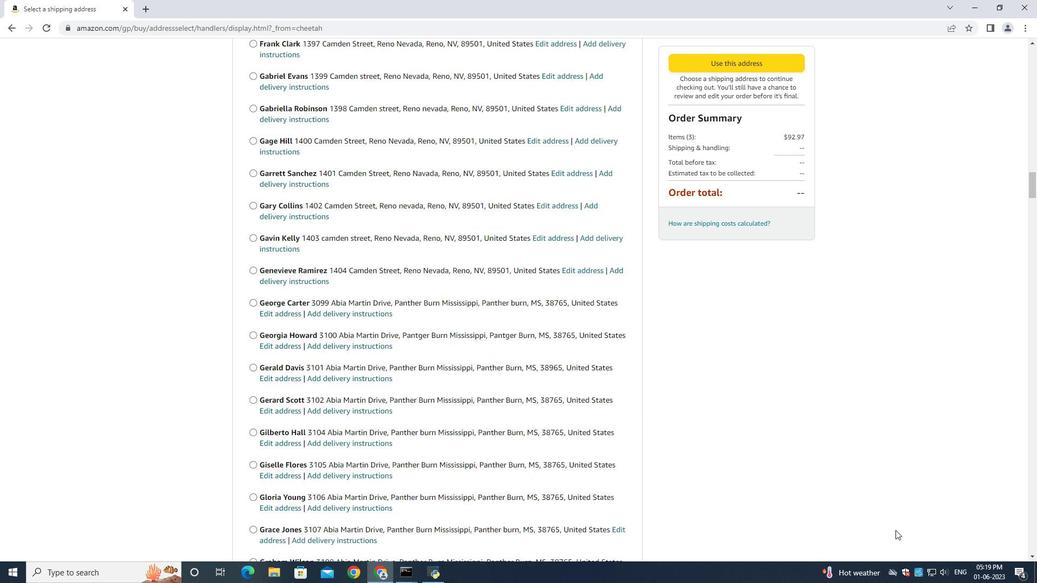 
Action: Mouse scrolled (896, 530) with delta (0, 0)
Screenshot: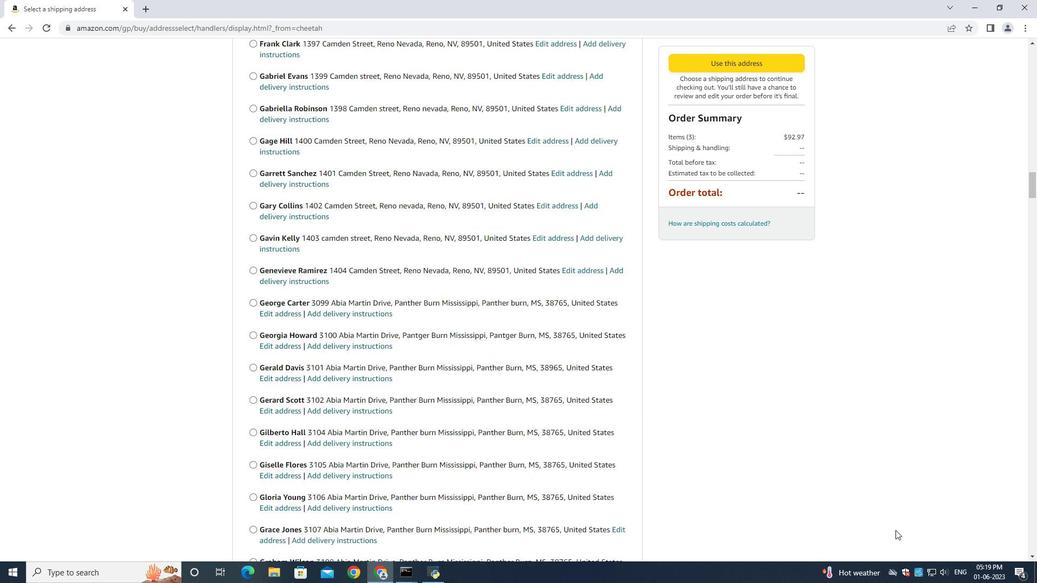 
Action: Mouse scrolled (896, 530) with delta (0, 0)
Screenshot: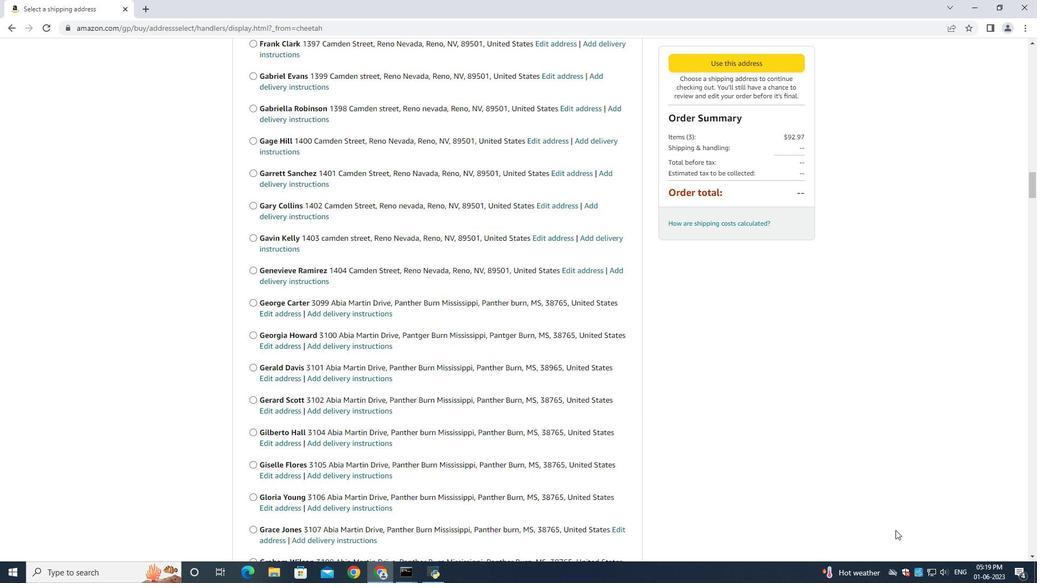 
Action: Mouse moved to (896, 530)
Screenshot: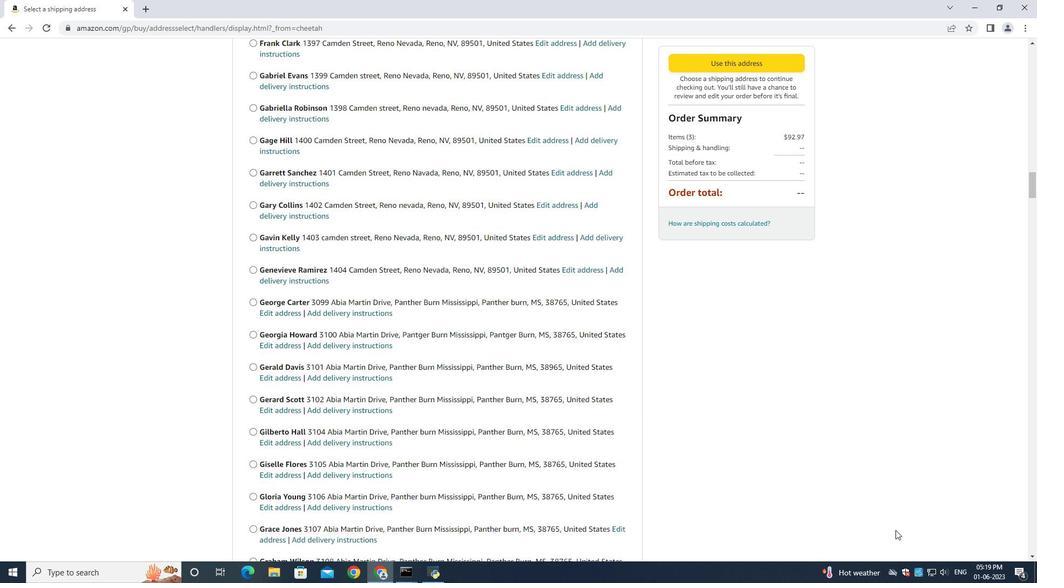 
Action: Mouse scrolled (896, 529) with delta (0, 0)
Screenshot: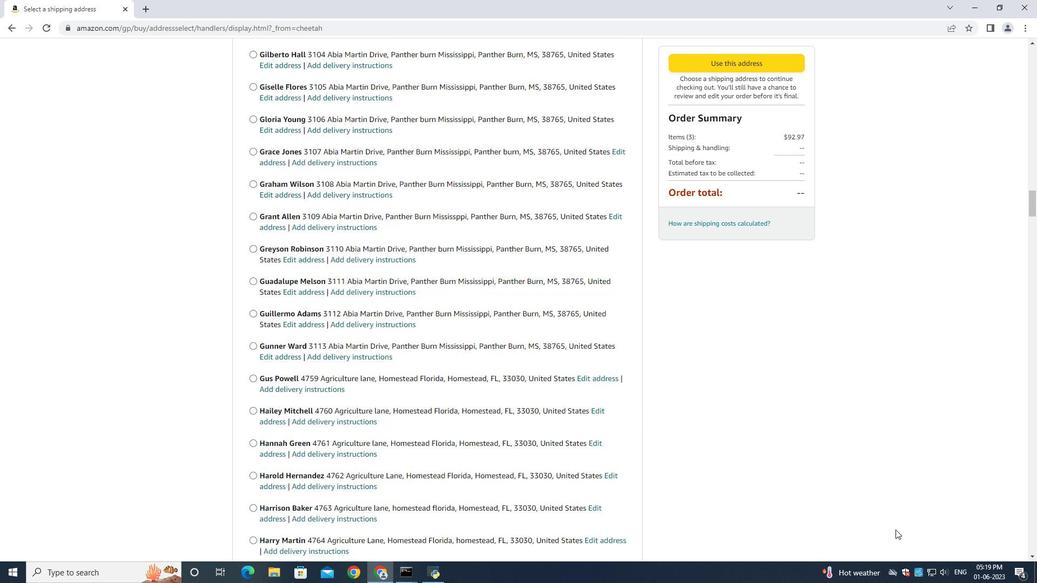 
Action: Mouse scrolled (896, 529) with delta (0, 0)
Screenshot: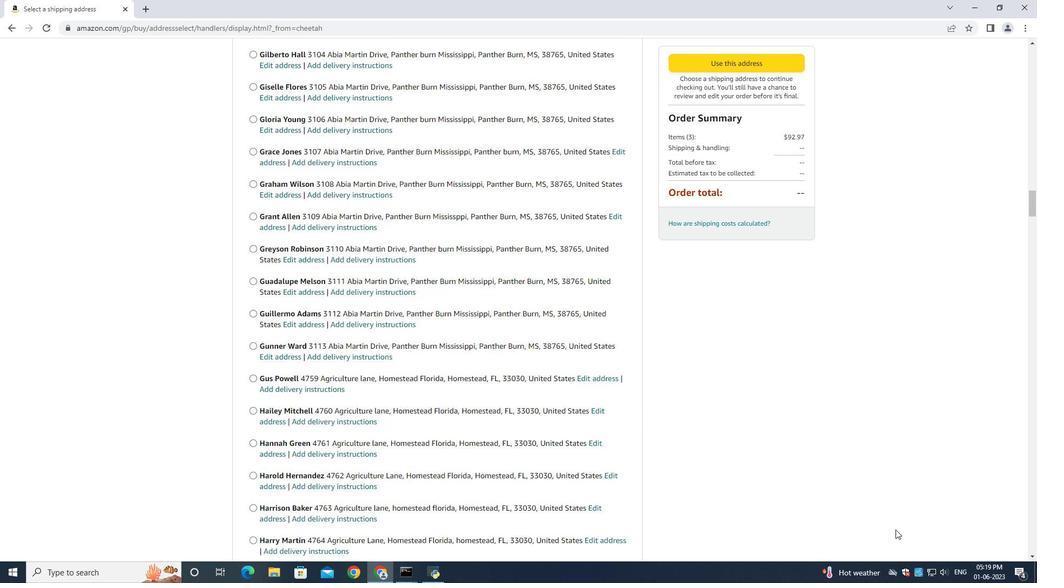 
Action: Mouse scrolled (896, 529) with delta (0, 0)
Screenshot: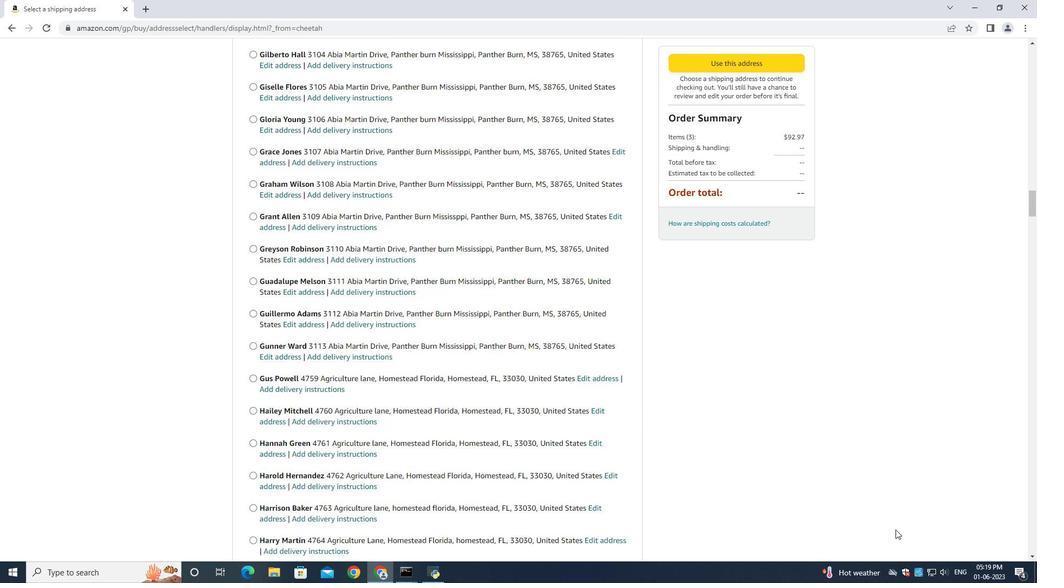 
Action: Mouse scrolled (896, 529) with delta (0, 0)
Screenshot: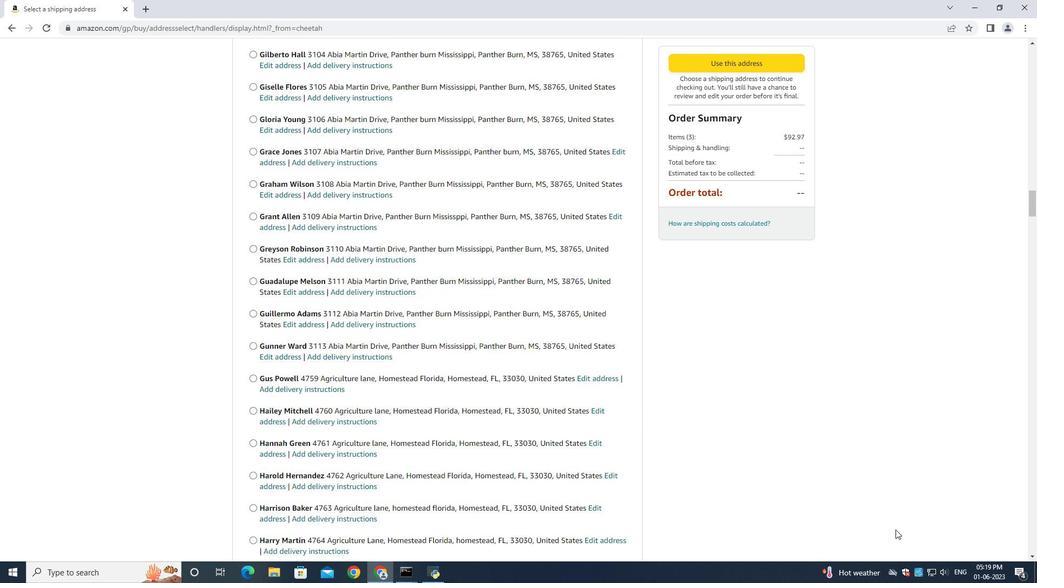 
Action: Mouse scrolled (896, 529) with delta (0, 0)
Screenshot: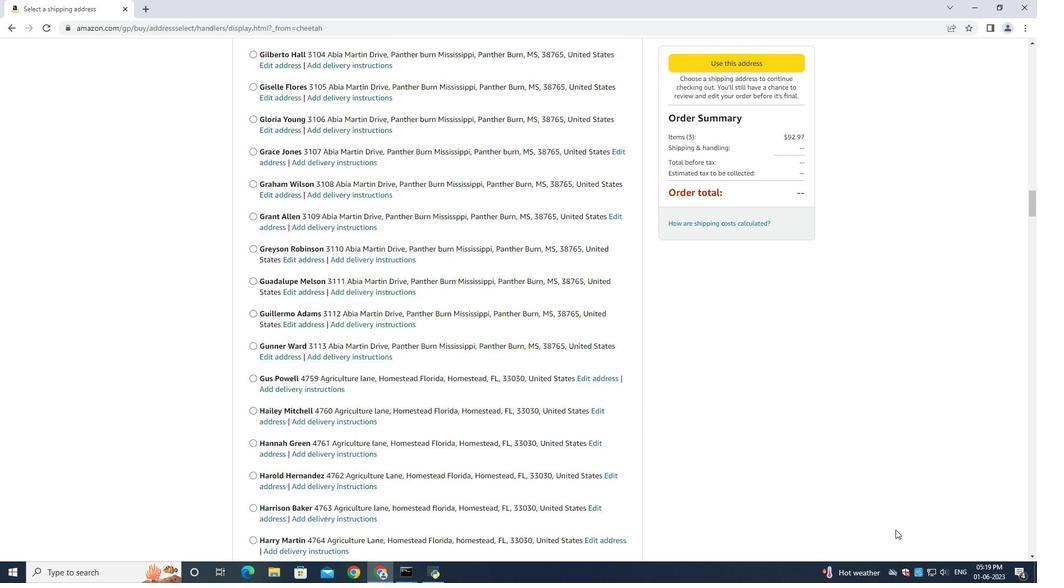 
Action: Mouse scrolled (896, 529) with delta (0, 0)
Screenshot: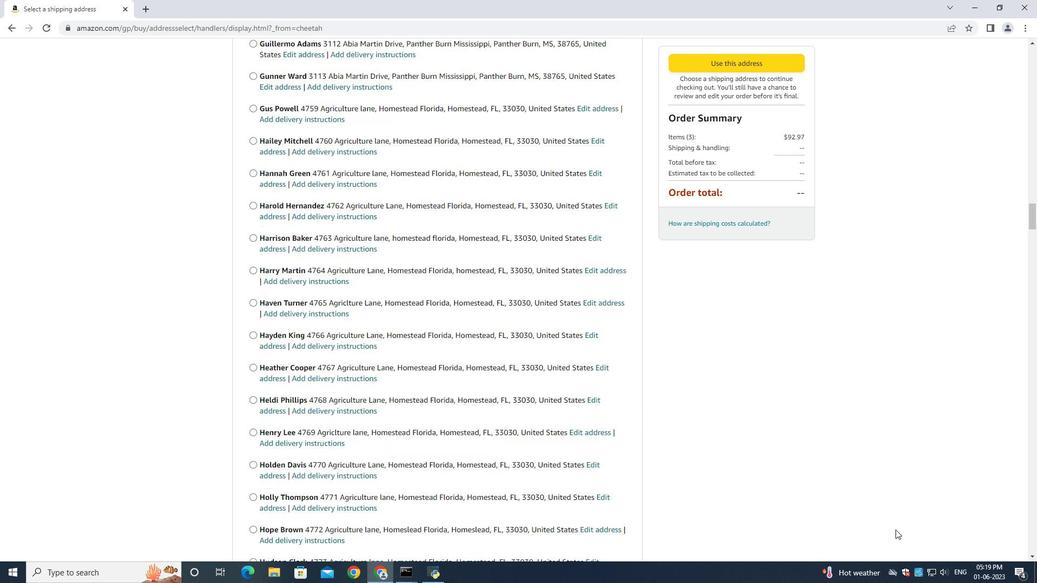 
Action: Mouse scrolled (896, 529) with delta (0, 0)
Screenshot: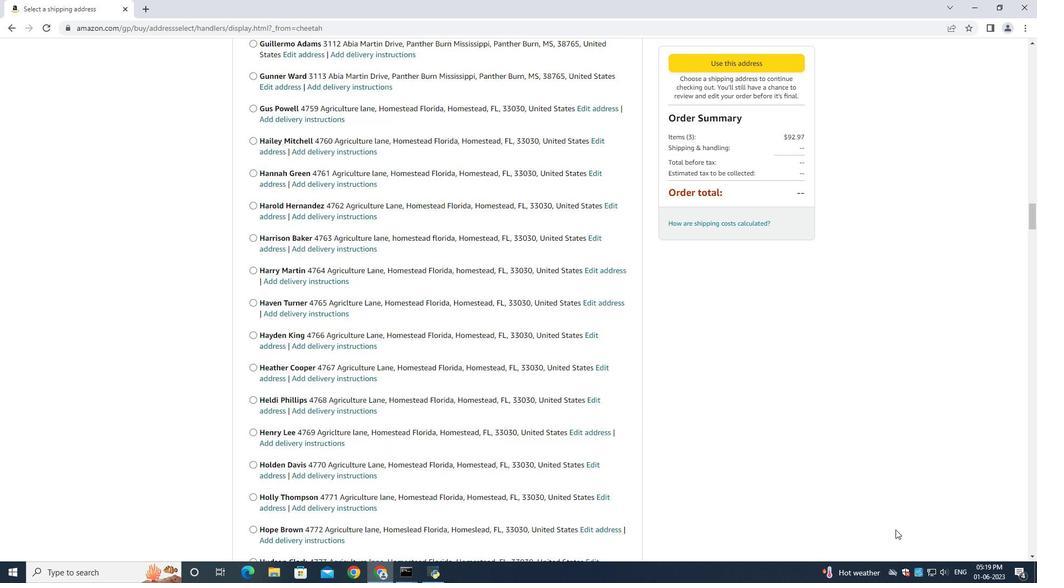
Action: Mouse scrolled (896, 529) with delta (0, 0)
Screenshot: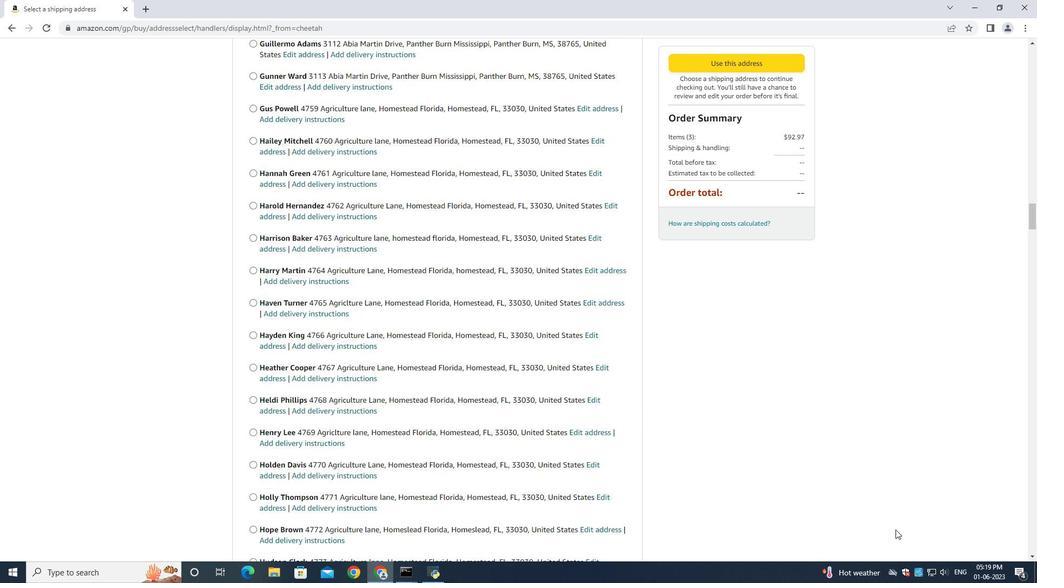 
Action: Mouse scrolled (896, 529) with delta (0, 0)
Screenshot: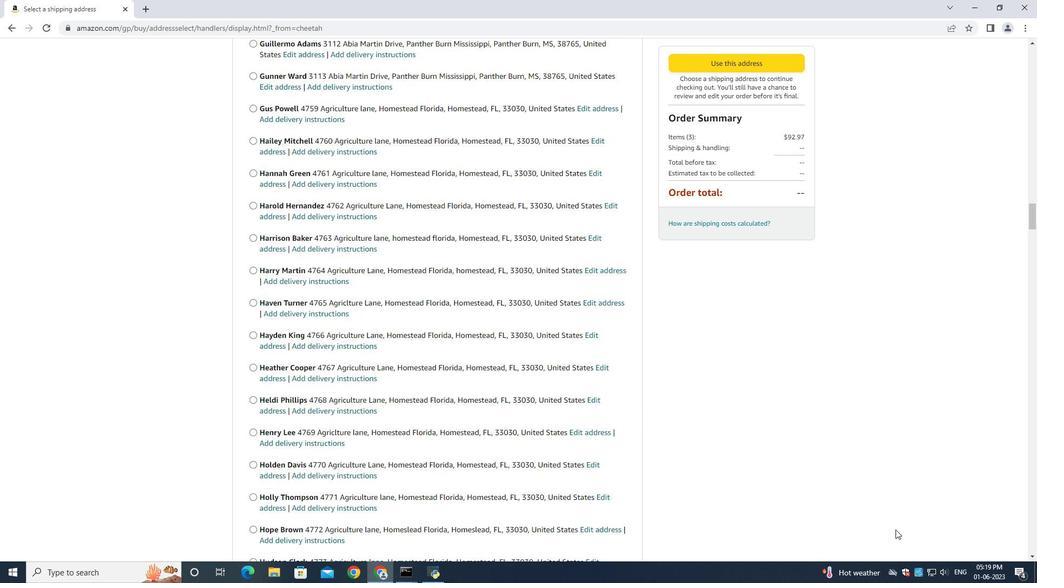 
Action: Mouse scrolled (896, 529) with delta (0, 0)
Screenshot: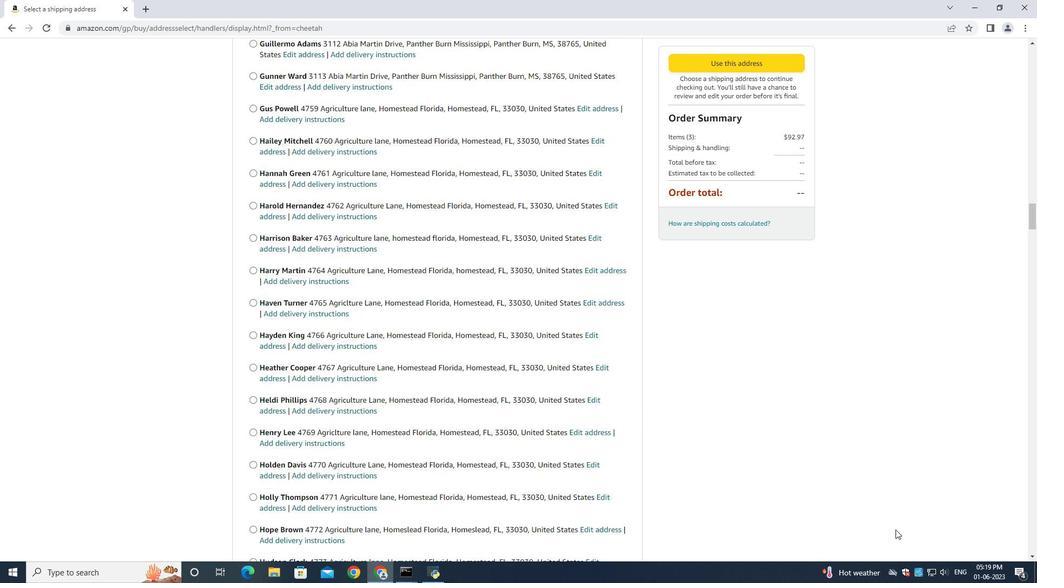 
Action: Mouse scrolled (896, 529) with delta (0, 0)
Screenshot: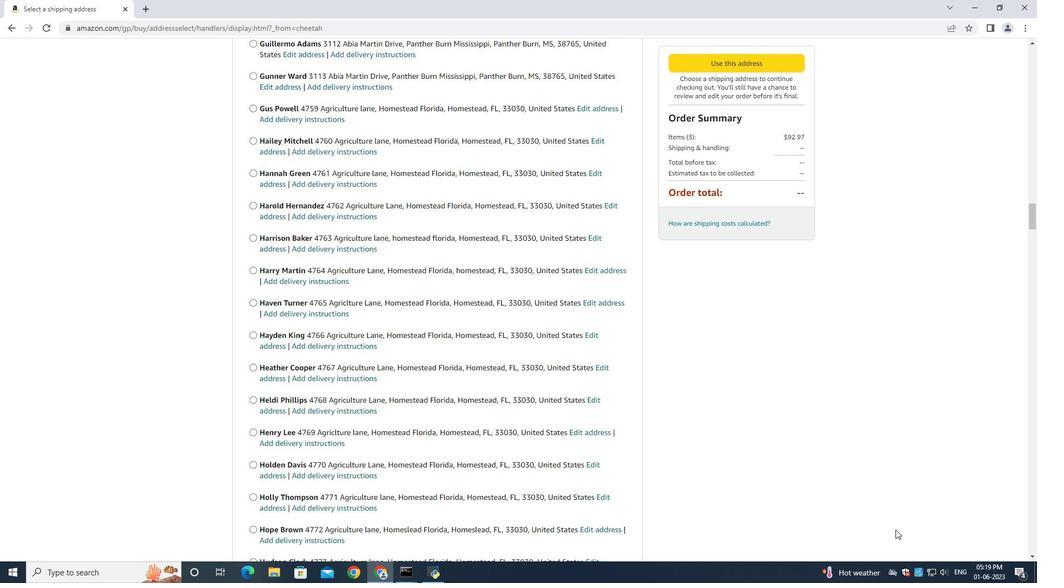 
Action: Mouse scrolled (896, 529) with delta (0, 0)
Screenshot: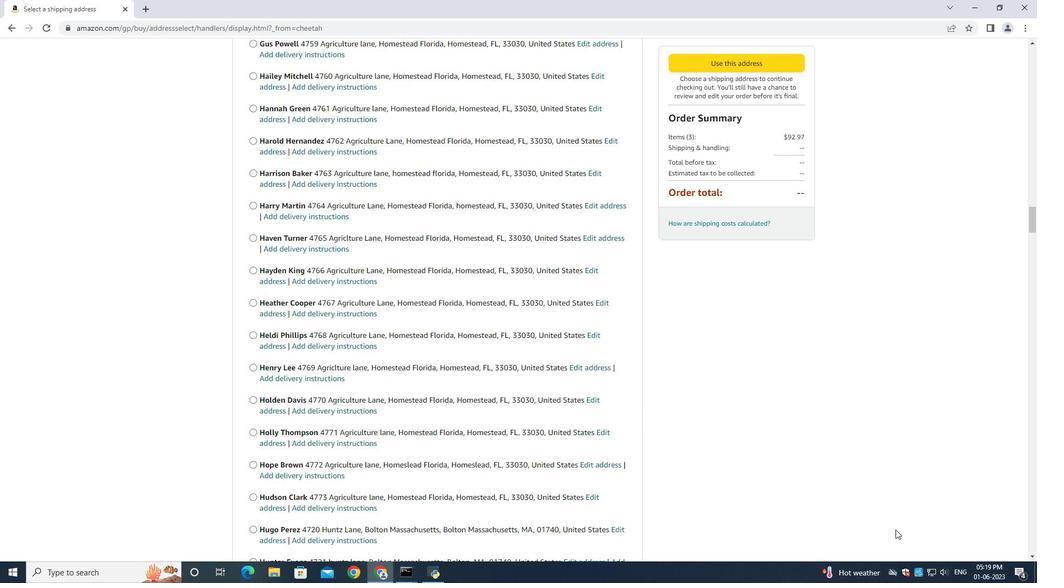 
Action: Mouse scrolled (896, 529) with delta (0, 0)
Screenshot: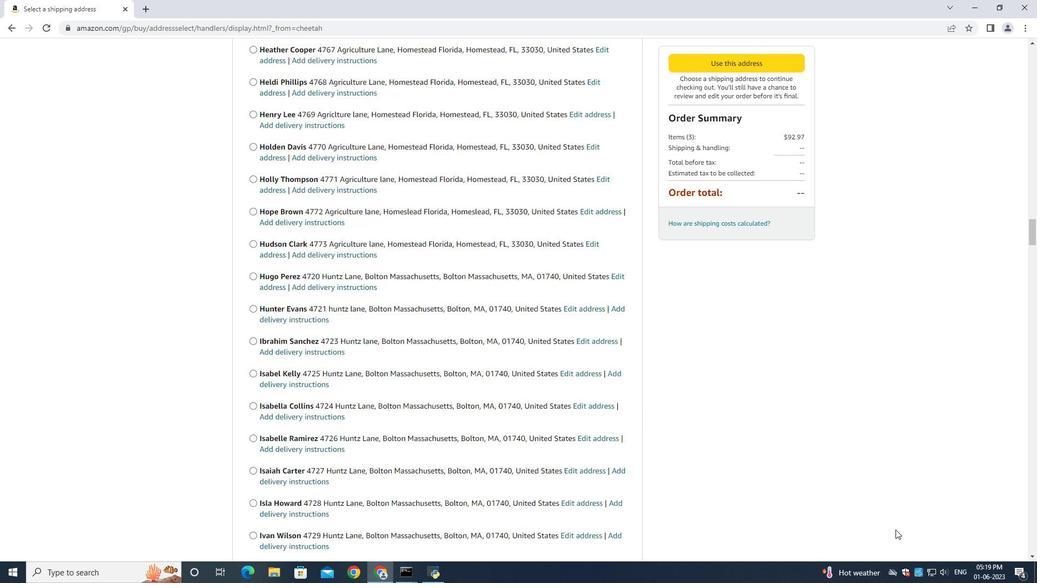
Action: Mouse scrolled (896, 529) with delta (0, 0)
Screenshot: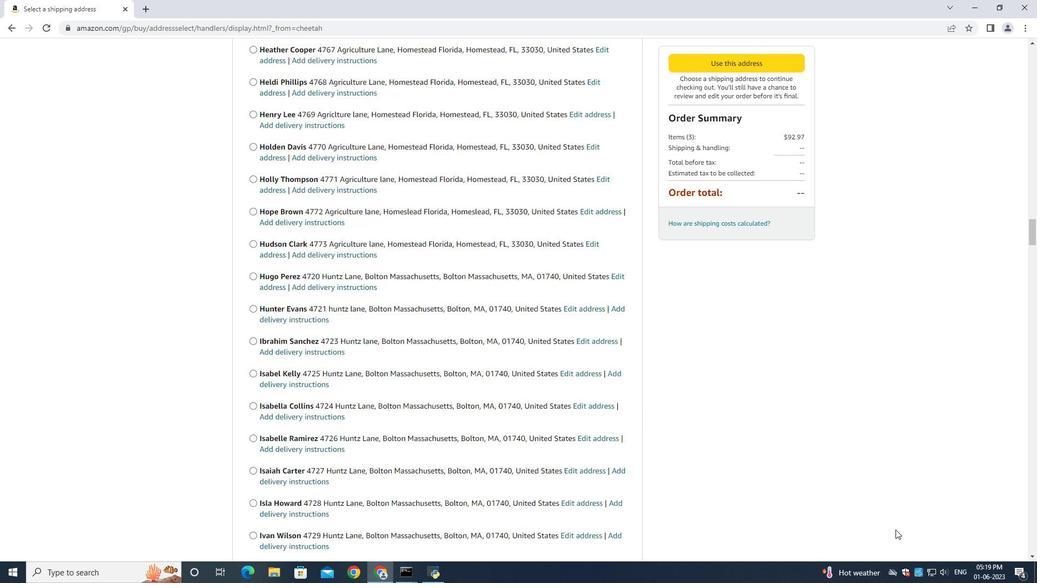 
Action: Mouse scrolled (896, 529) with delta (0, 0)
Screenshot: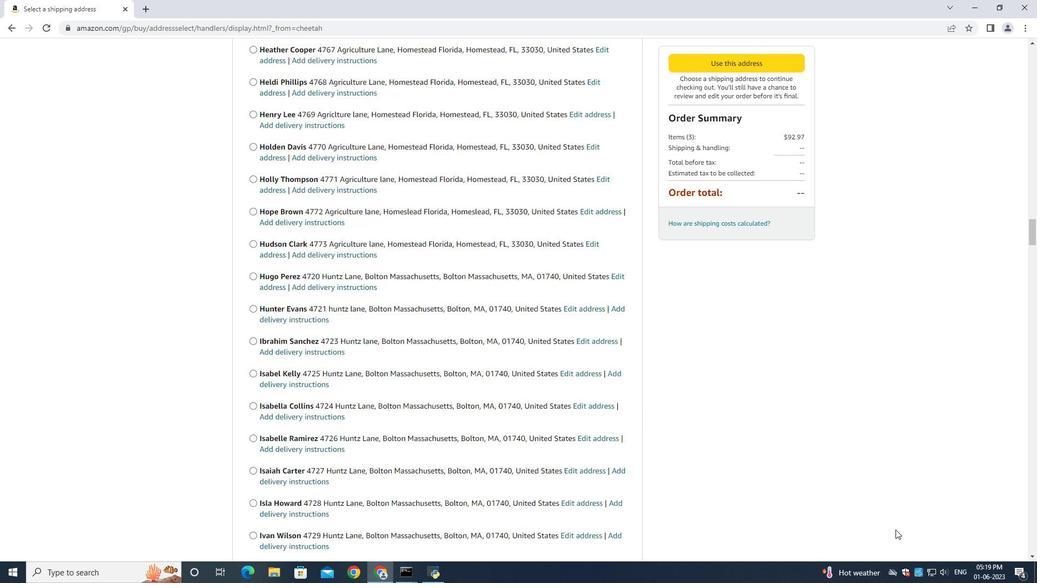 
Action: Mouse scrolled (896, 529) with delta (0, 0)
Screenshot: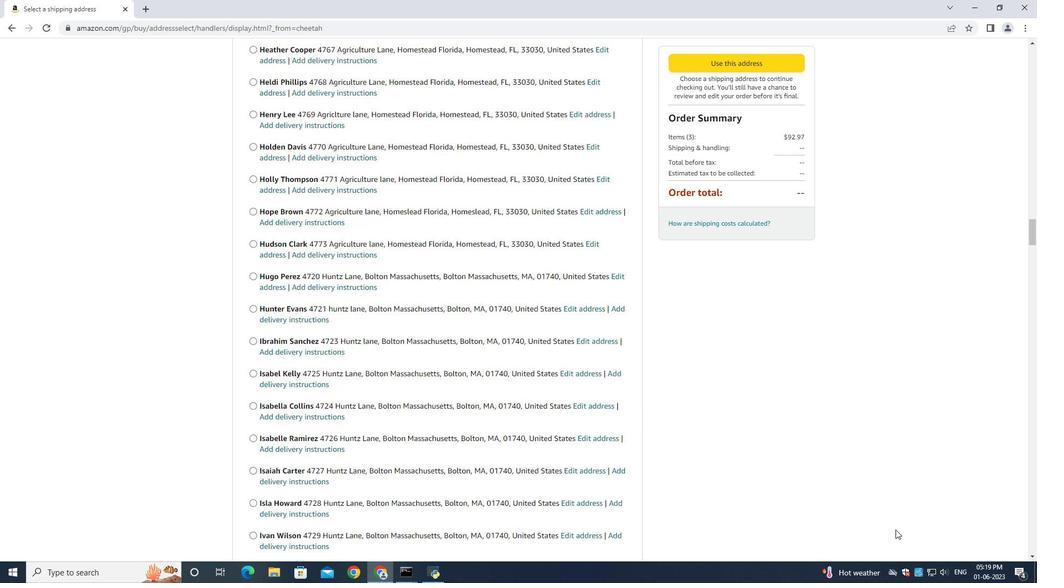 
Action: Mouse scrolled (896, 529) with delta (0, 0)
Screenshot: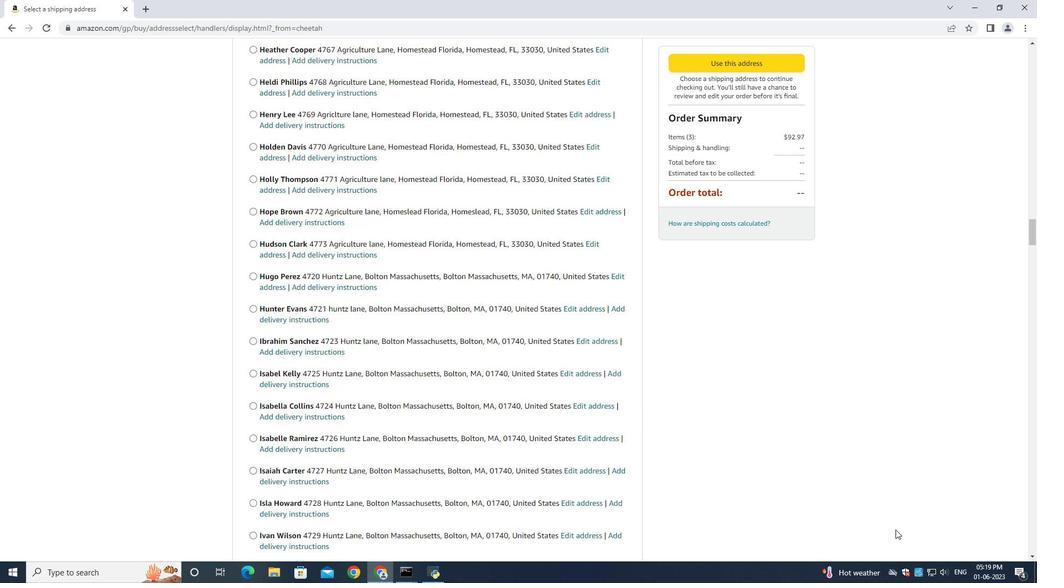 
Action: Mouse scrolled (896, 529) with delta (0, 0)
Screenshot: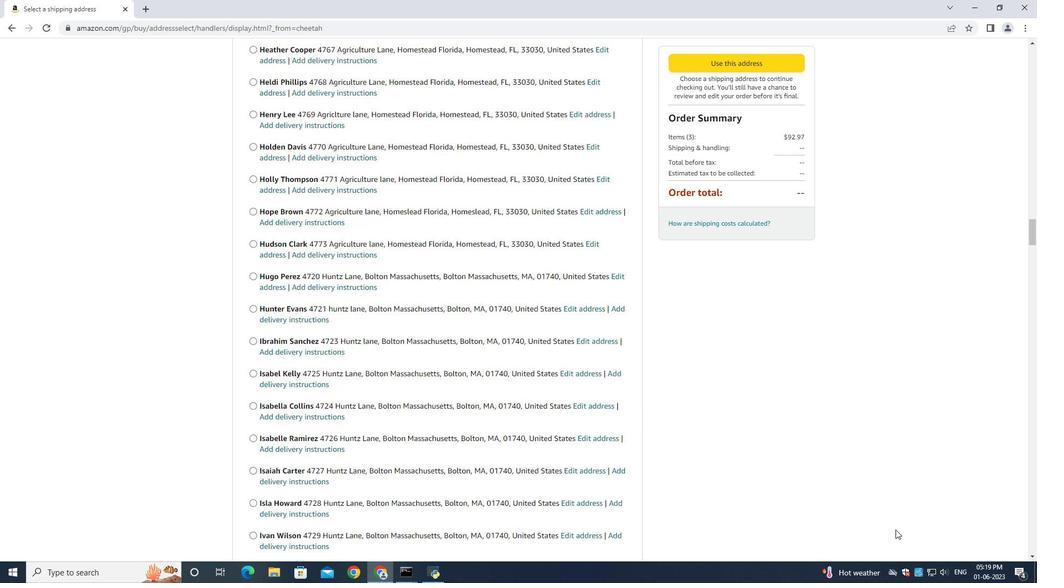 
Action: Mouse scrolled (896, 529) with delta (0, 0)
Screenshot: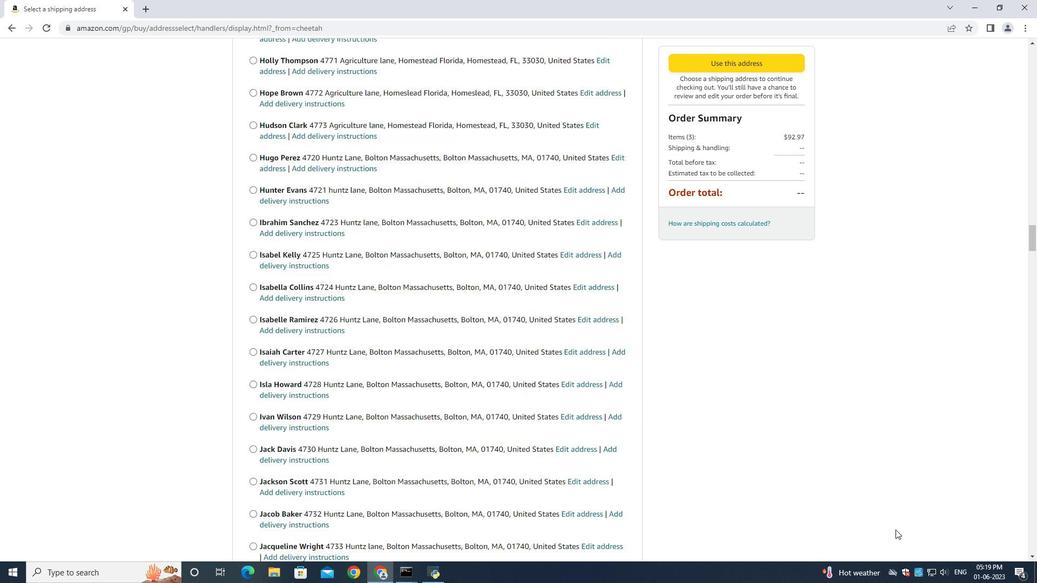 
Action: Mouse scrolled (896, 529) with delta (0, 0)
Screenshot: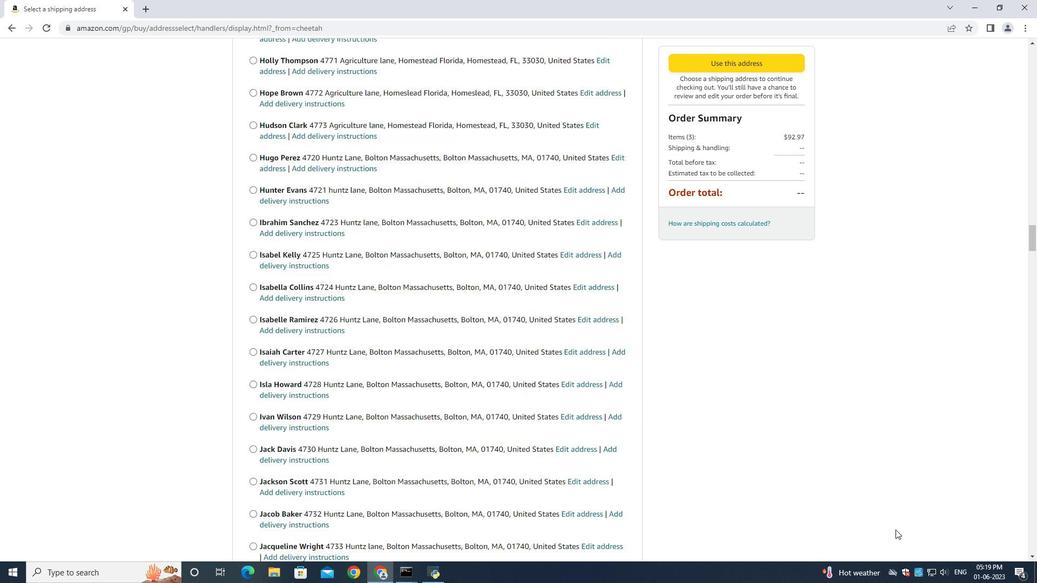 
Action: Mouse scrolled (896, 529) with delta (0, 0)
Screenshot: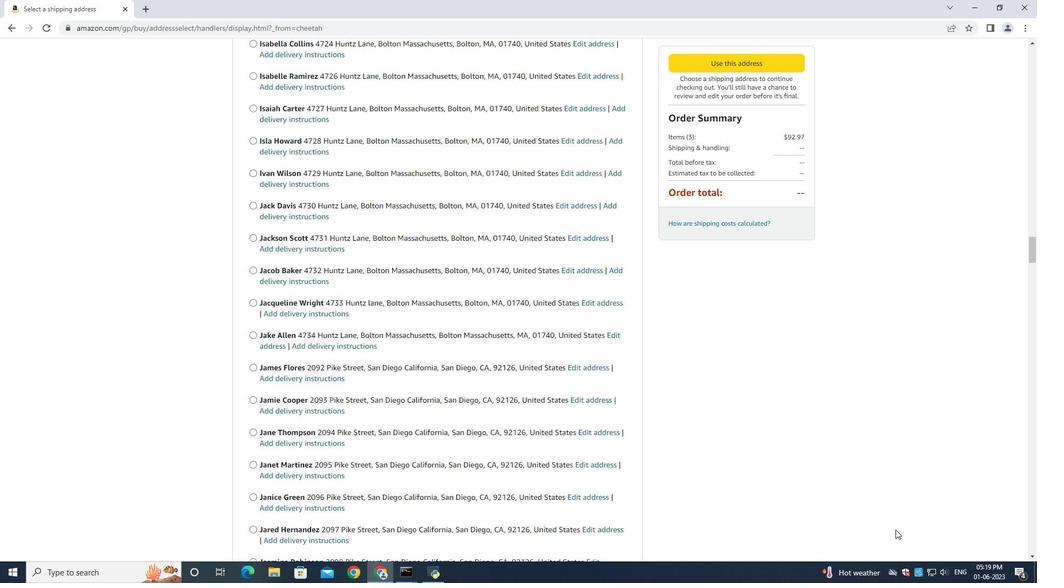 
Action: Mouse scrolled (896, 529) with delta (0, 0)
Screenshot: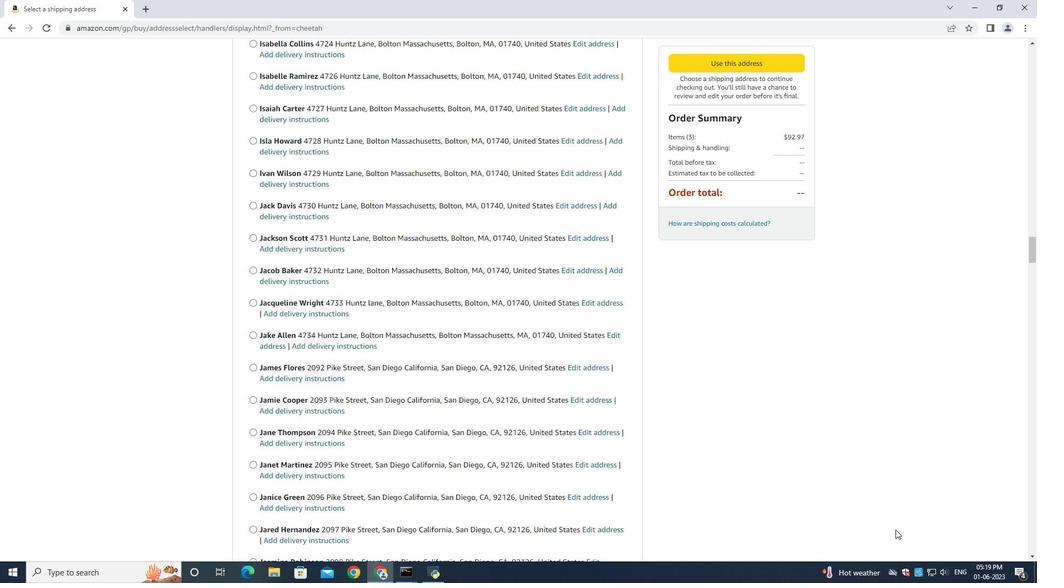 
Action: Mouse scrolled (896, 529) with delta (0, 0)
Screenshot: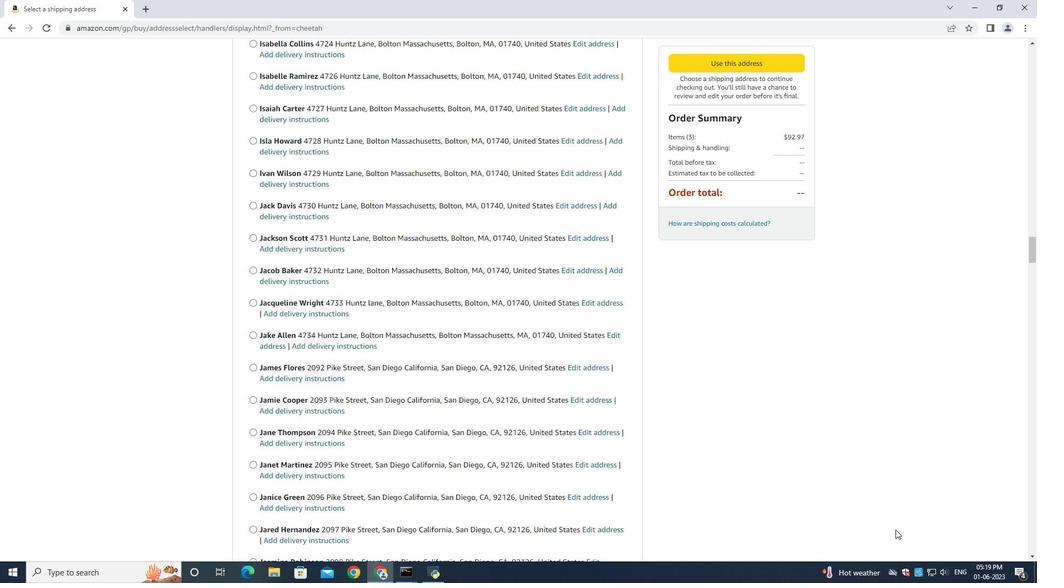 
Action: Mouse scrolled (896, 529) with delta (0, 0)
Screenshot: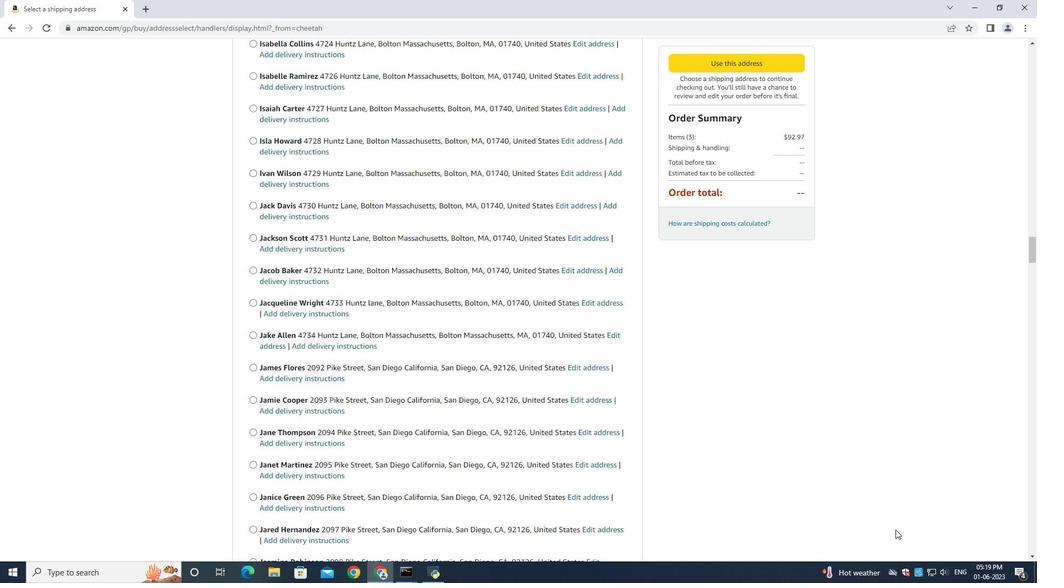 
Action: Mouse scrolled (896, 529) with delta (0, 0)
Screenshot: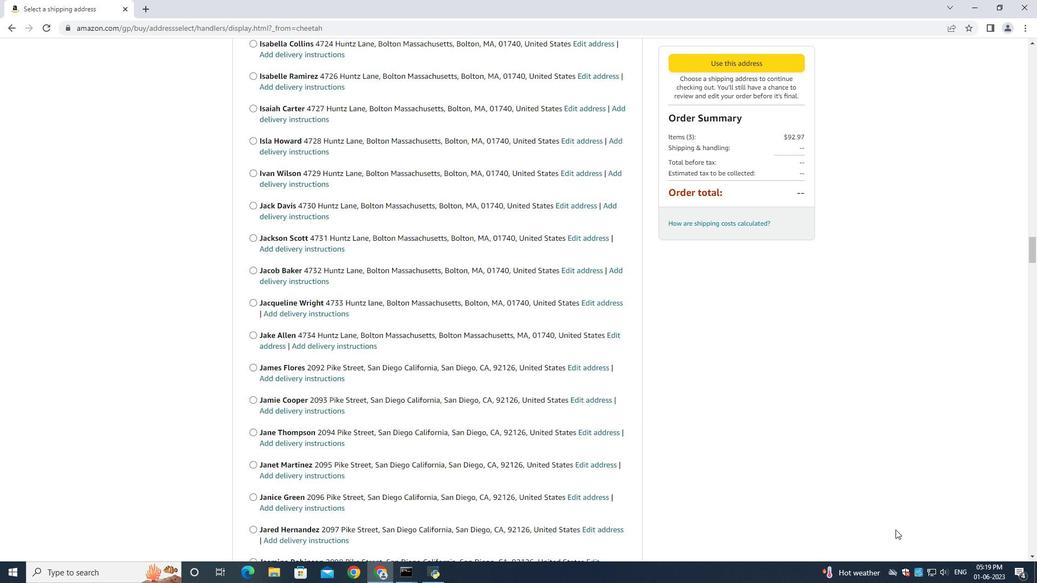 
Action: Mouse moved to (896, 529)
Screenshot: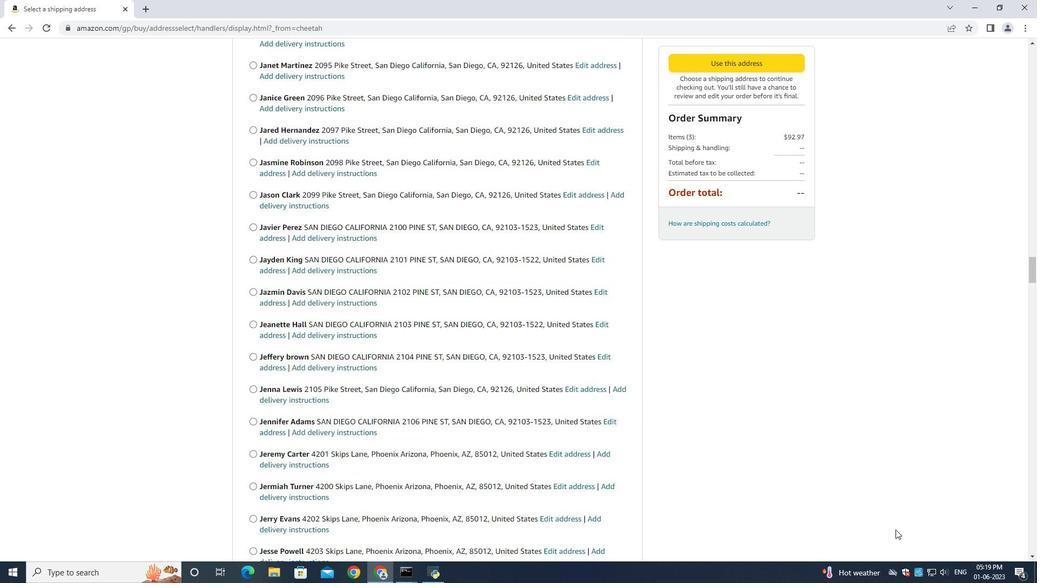 
Action: Mouse scrolled (896, 528) with delta (0, 0)
Screenshot: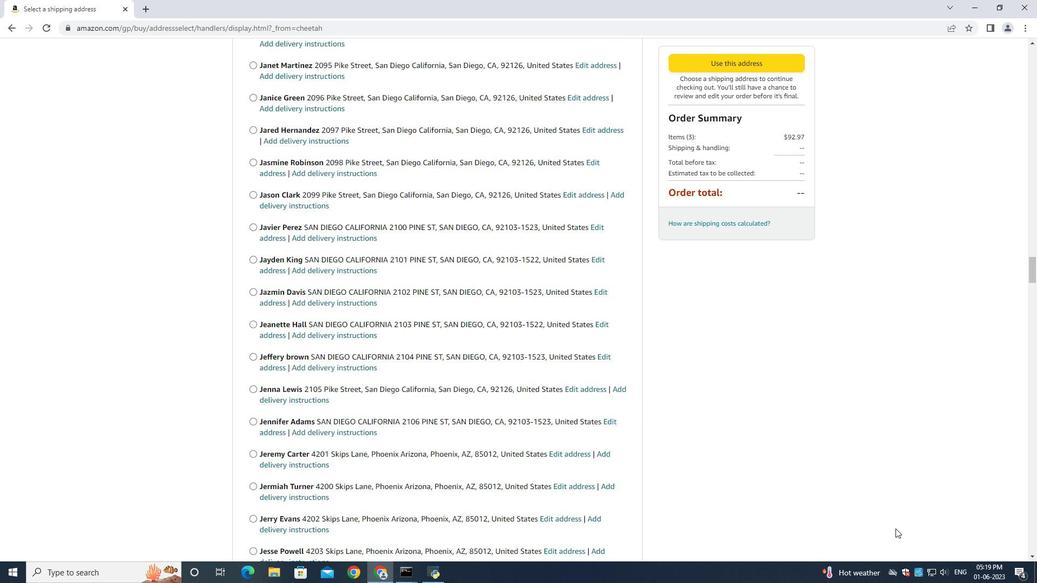 
Action: Mouse scrolled (896, 528) with delta (0, 0)
Screenshot: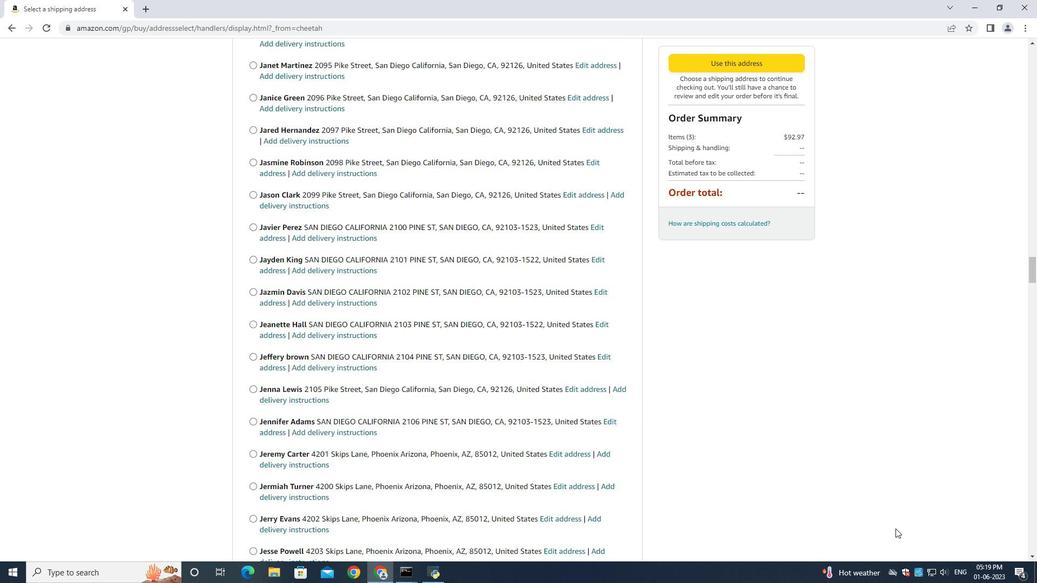 
Action: Mouse scrolled (896, 528) with delta (0, 0)
Screenshot: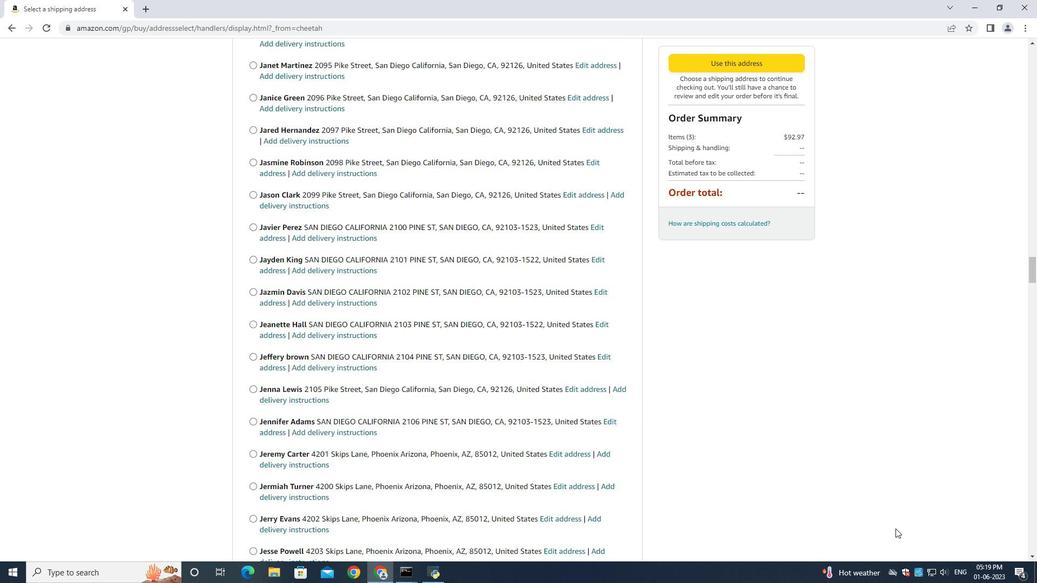 
Action: Mouse scrolled (896, 528) with delta (0, 0)
Screenshot: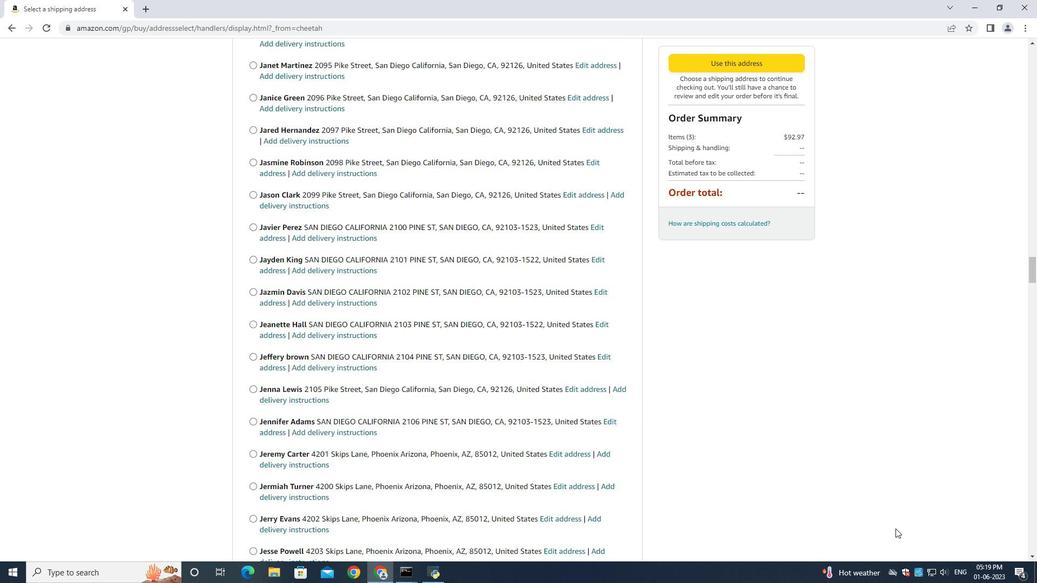 
Action: Mouse scrolled (896, 528) with delta (0, 0)
Screenshot: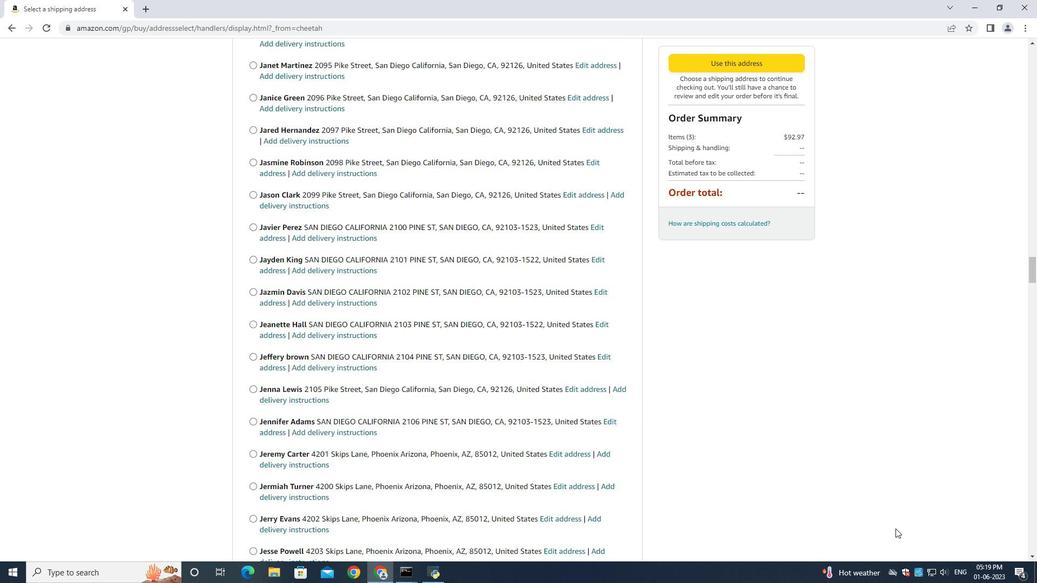 
Action: Mouse scrolled (896, 528) with delta (0, 0)
Screenshot: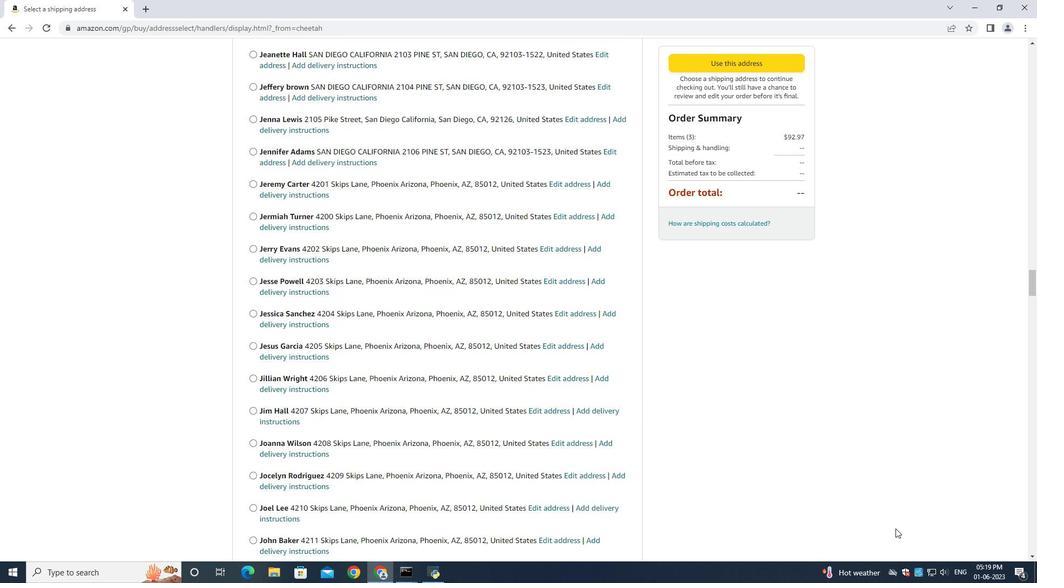
Action: Mouse scrolled (896, 528) with delta (0, 0)
Screenshot: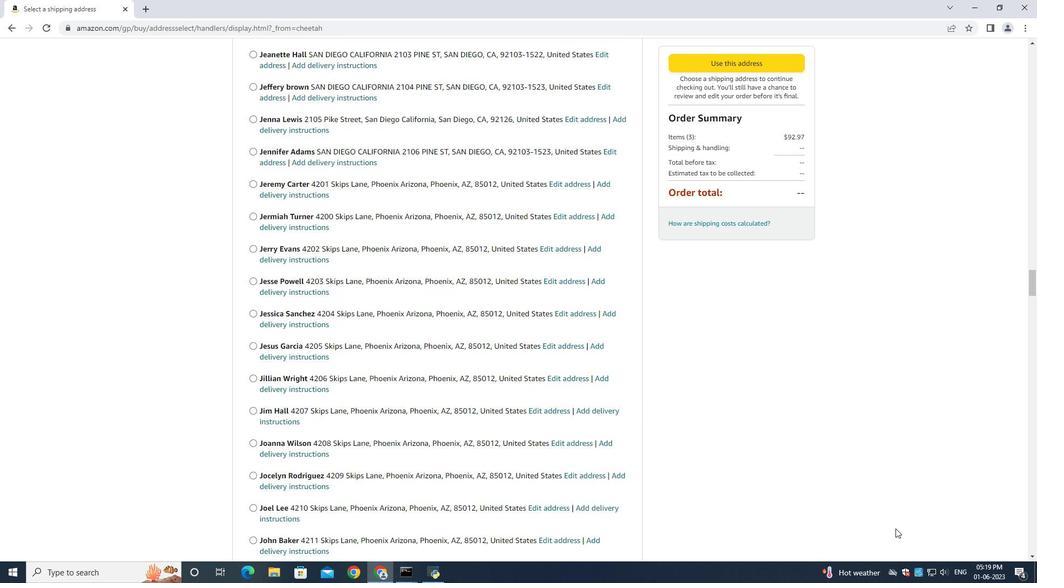
Action: Mouse scrolled (896, 528) with delta (0, 0)
Screenshot: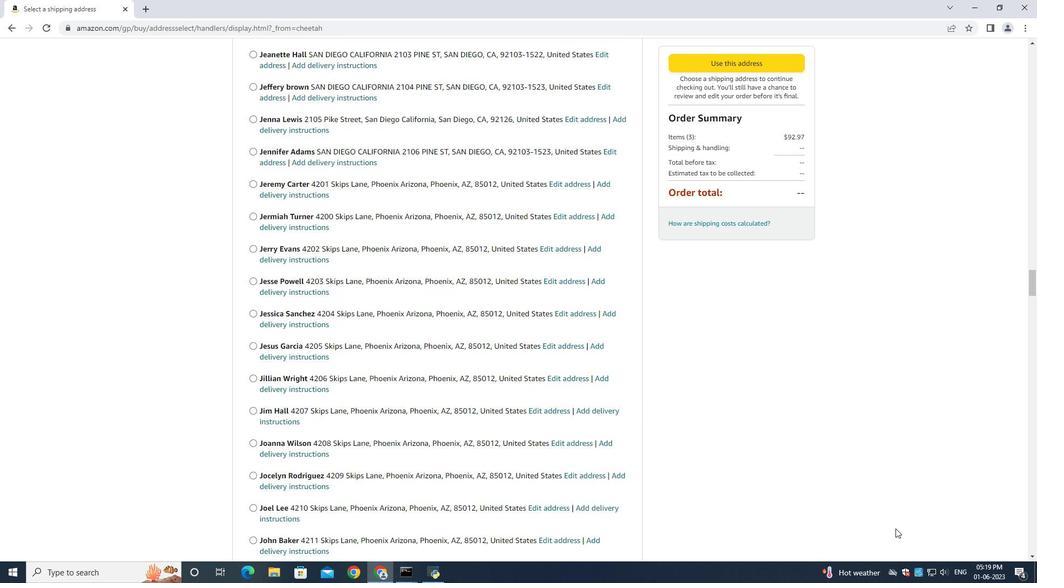 
Action: Mouse scrolled (896, 528) with delta (0, 0)
Screenshot: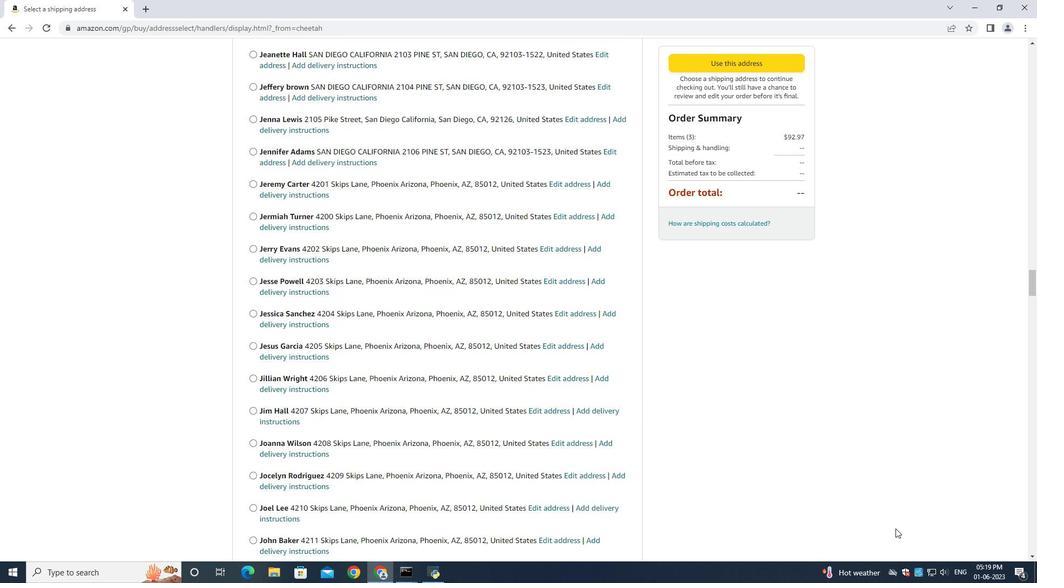 
Action: Mouse scrolled (896, 528) with delta (0, 0)
Screenshot: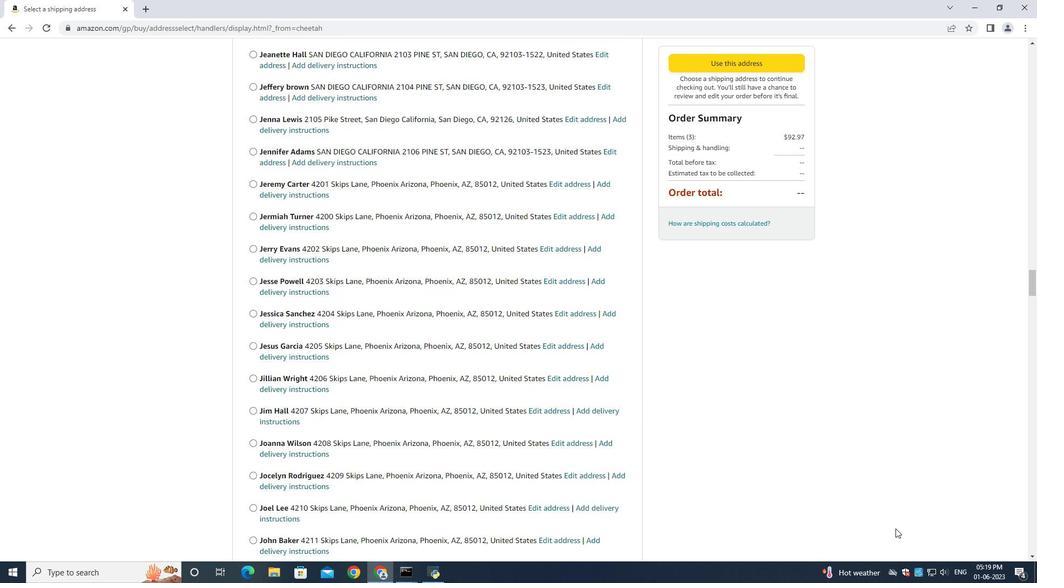
Action: Mouse scrolled (896, 528) with delta (0, 0)
Screenshot: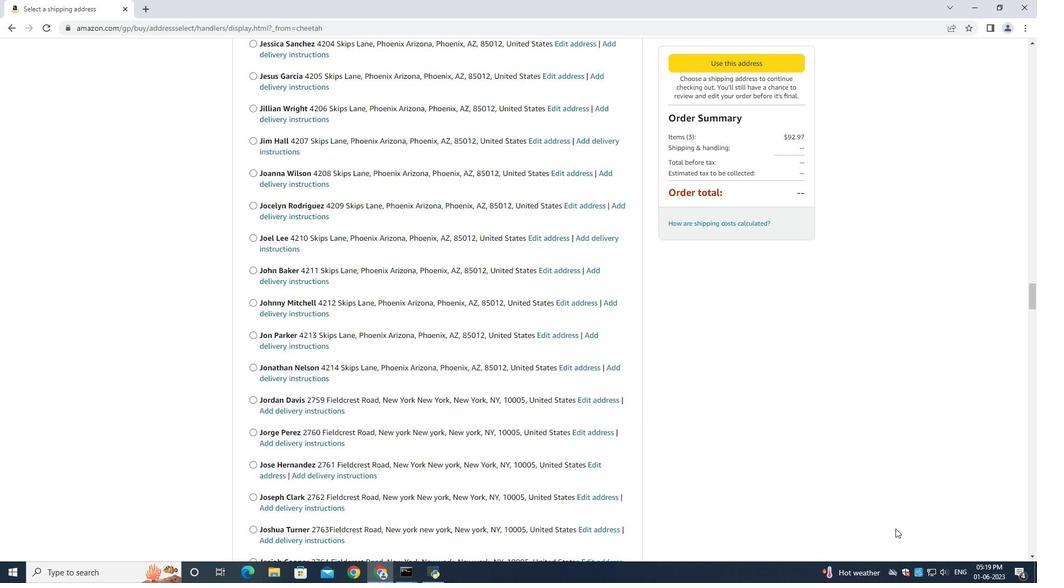 
Action: Mouse scrolled (896, 528) with delta (0, 0)
Screenshot: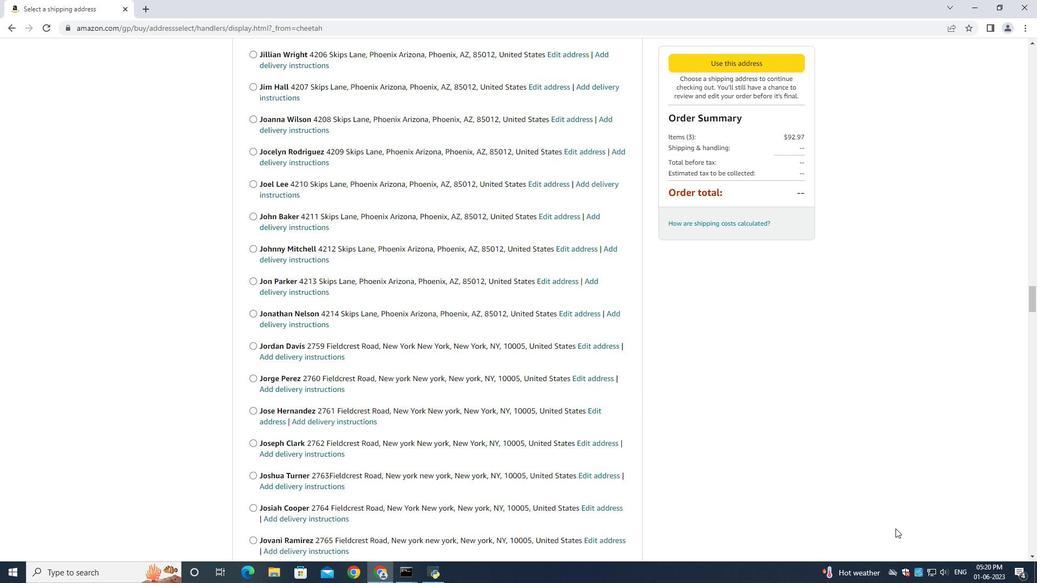 
Action: Mouse scrolled (896, 528) with delta (0, 0)
Screenshot: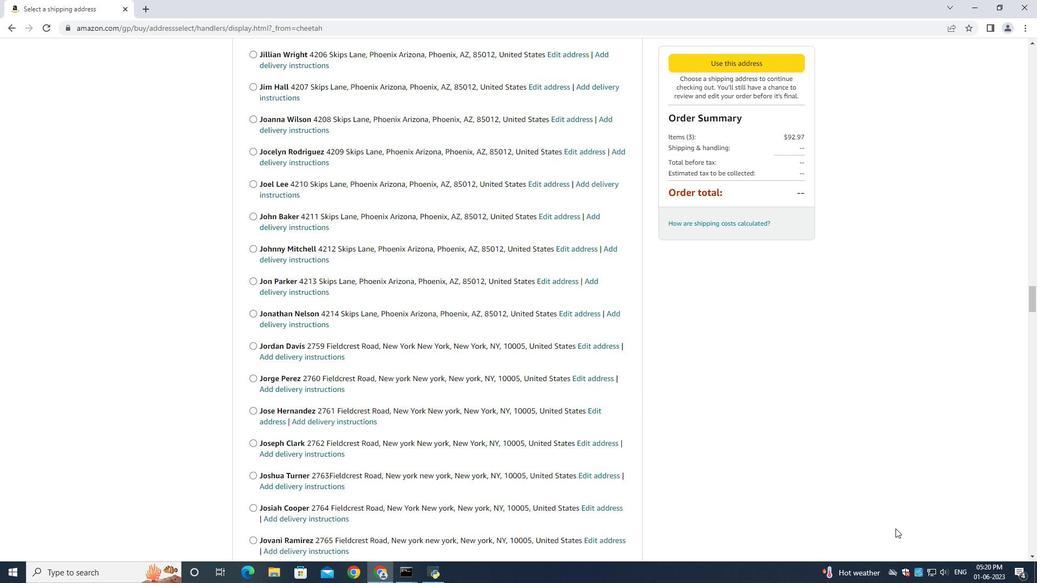 
Action: Mouse scrolled (896, 528) with delta (0, 0)
Screenshot: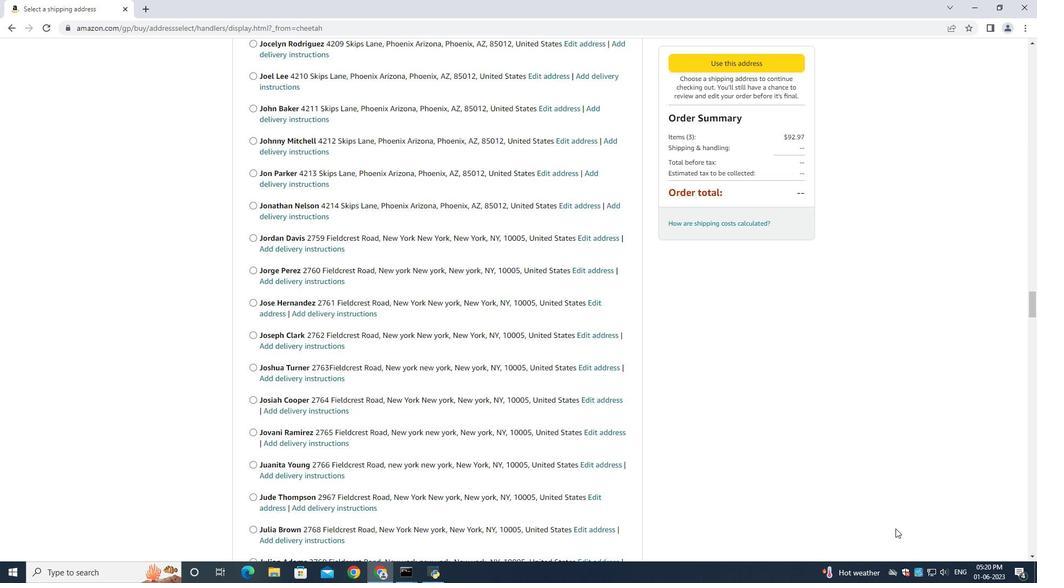 
Action: Mouse scrolled (896, 528) with delta (0, 0)
Screenshot: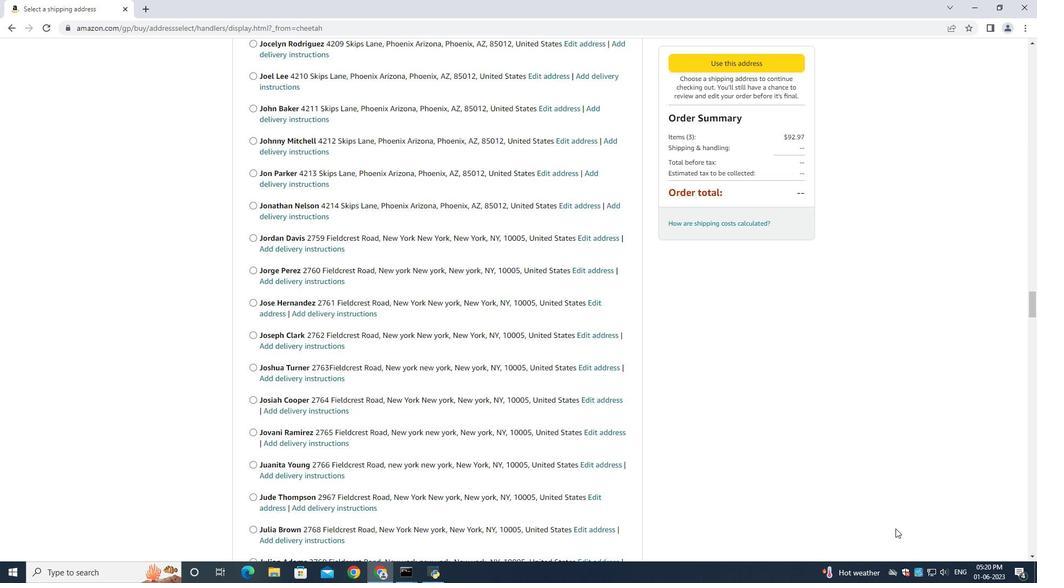 
Action: Mouse scrolled (896, 528) with delta (0, 0)
Screenshot: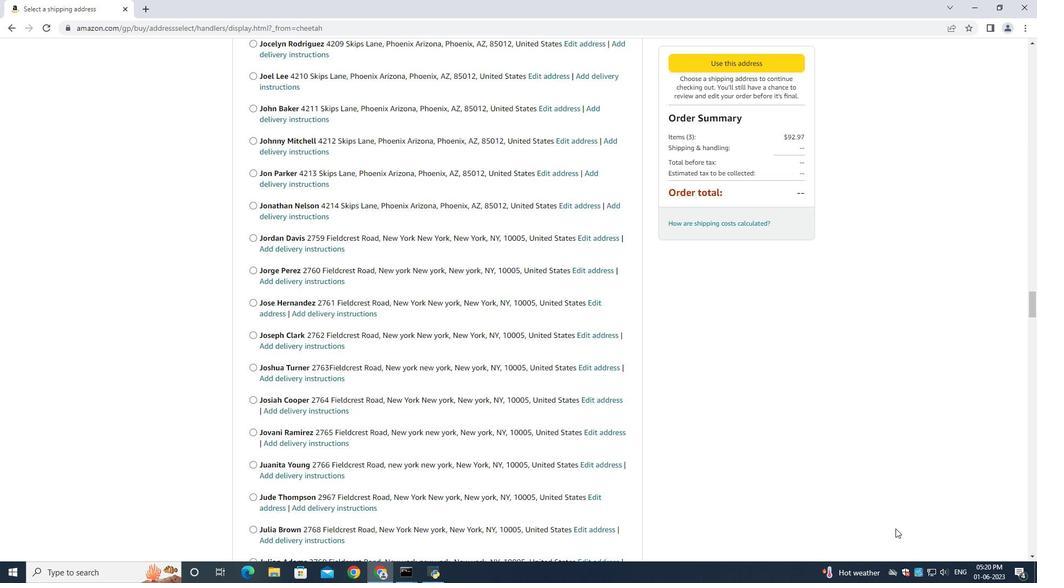 
Action: Mouse scrolled (896, 528) with delta (0, 0)
Screenshot: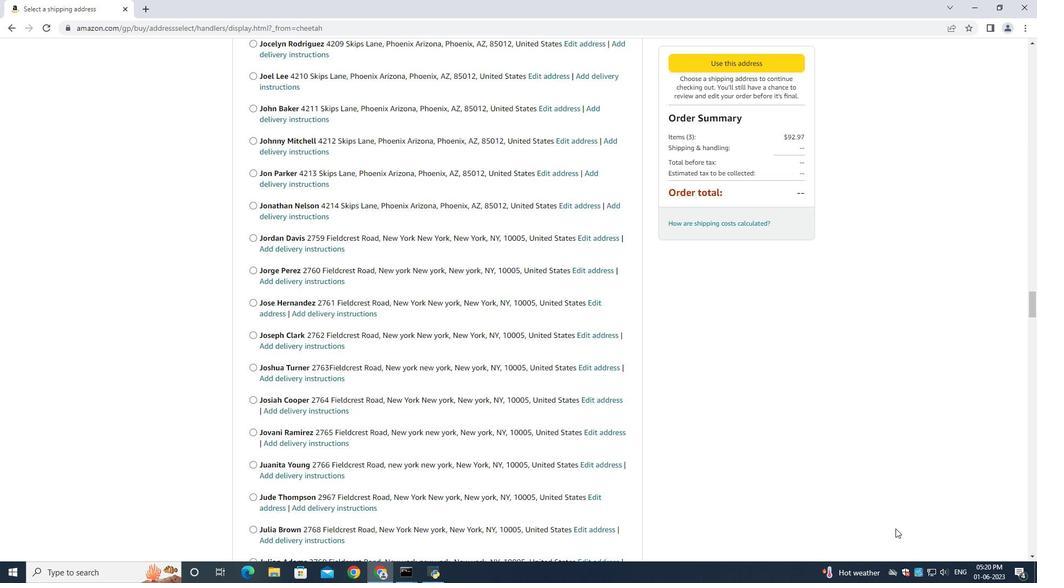 
Action: Mouse scrolled (896, 528) with delta (0, 0)
Screenshot: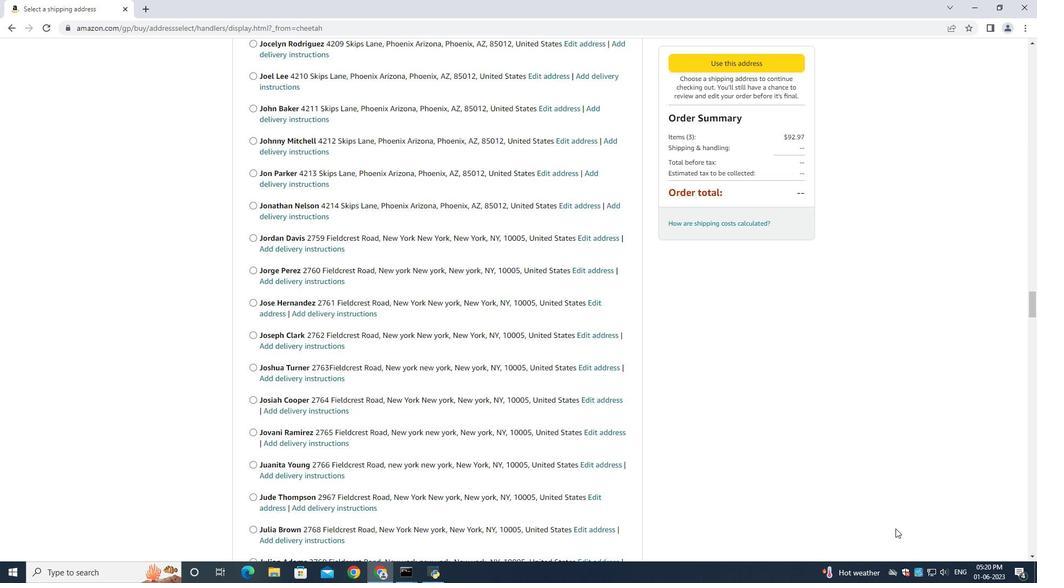 
Action: Mouse scrolled (896, 528) with delta (0, 0)
Screenshot: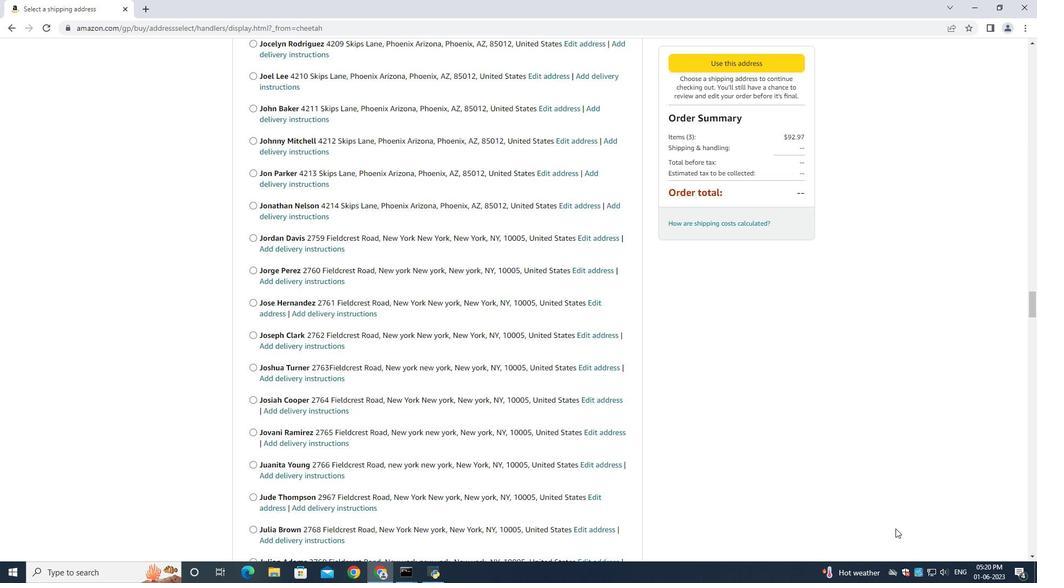 
Action: Mouse scrolled (896, 528) with delta (0, 0)
Screenshot: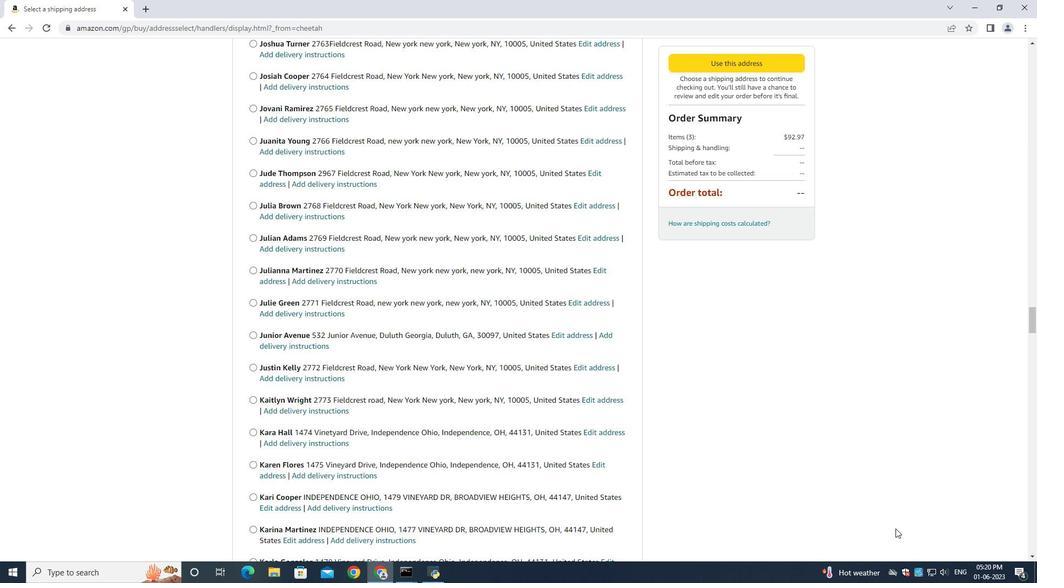 
Action: Mouse scrolled (896, 528) with delta (0, 0)
Screenshot: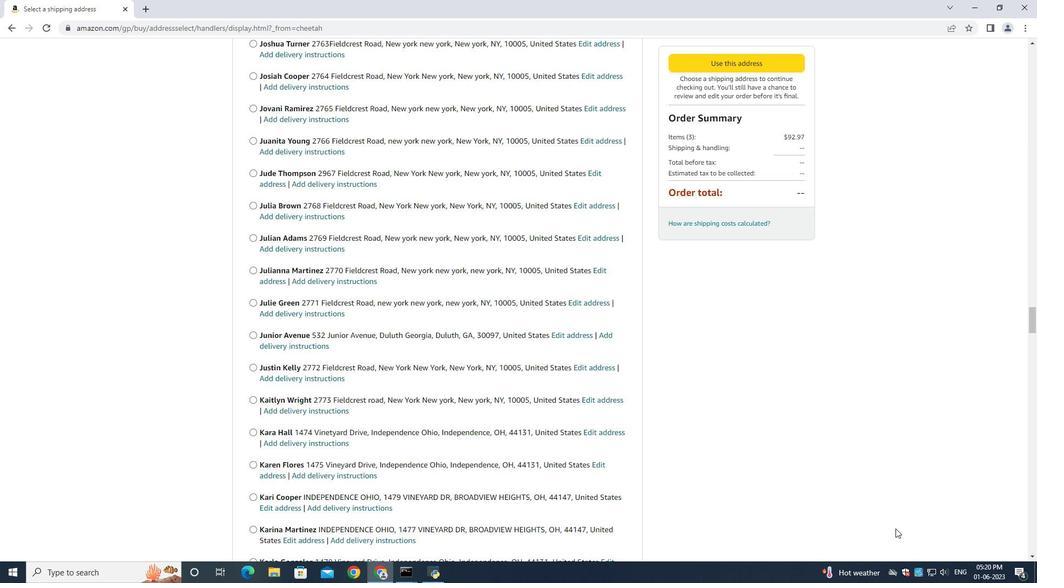 
Action: Mouse scrolled (896, 528) with delta (0, 0)
Screenshot: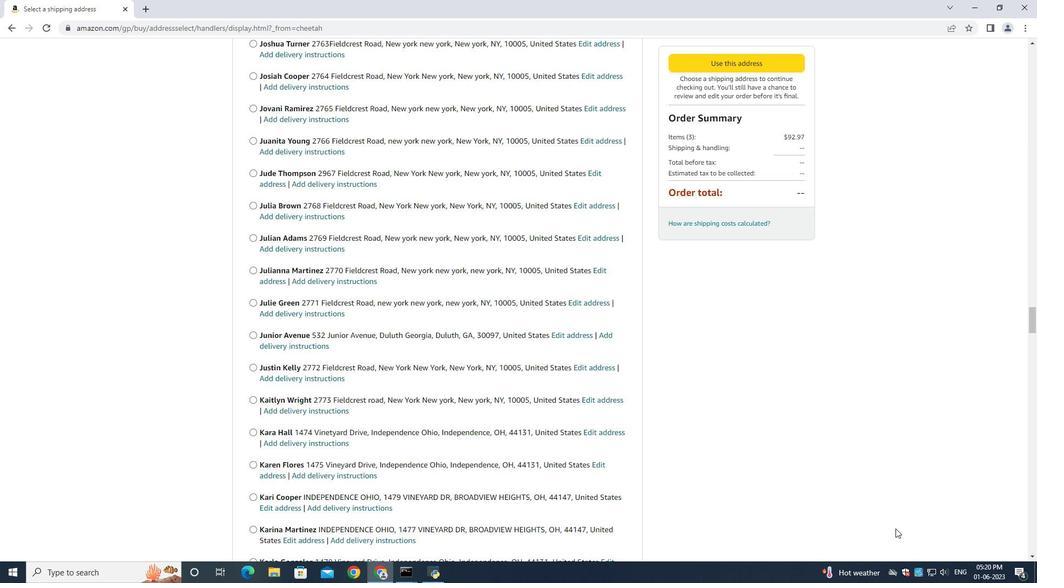 
Action: Mouse scrolled (896, 528) with delta (0, 0)
Screenshot: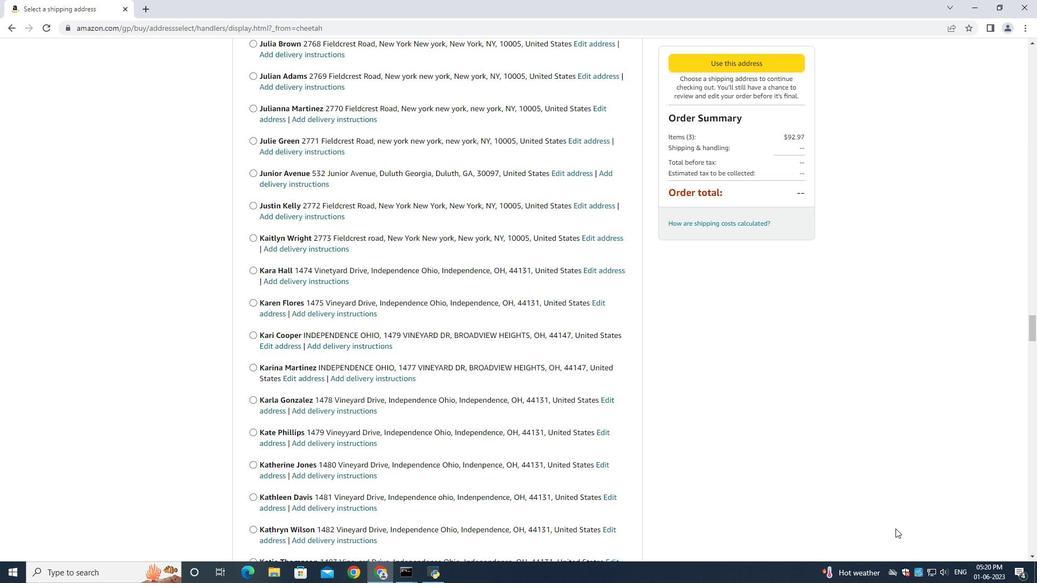 
Action: Mouse scrolled (896, 528) with delta (0, 0)
Screenshot: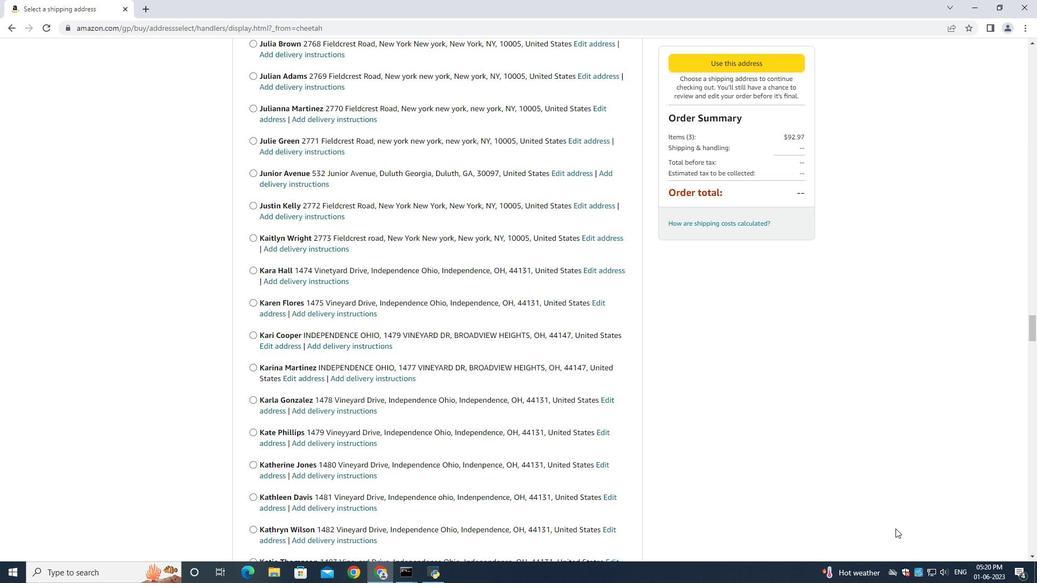
Action: Mouse scrolled (896, 528) with delta (0, 0)
Screenshot: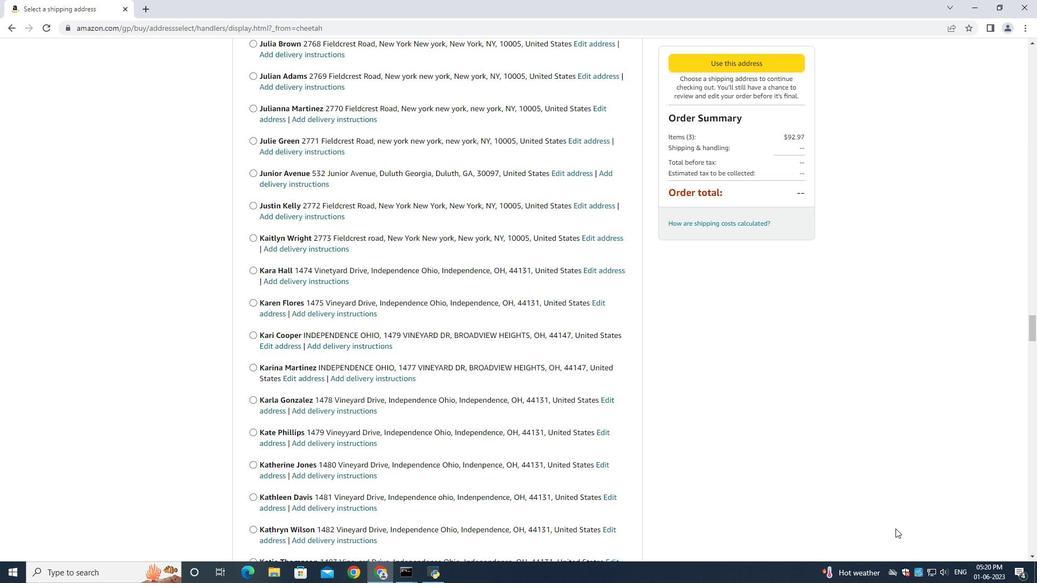 
Action: Mouse scrolled (896, 528) with delta (0, 0)
Screenshot: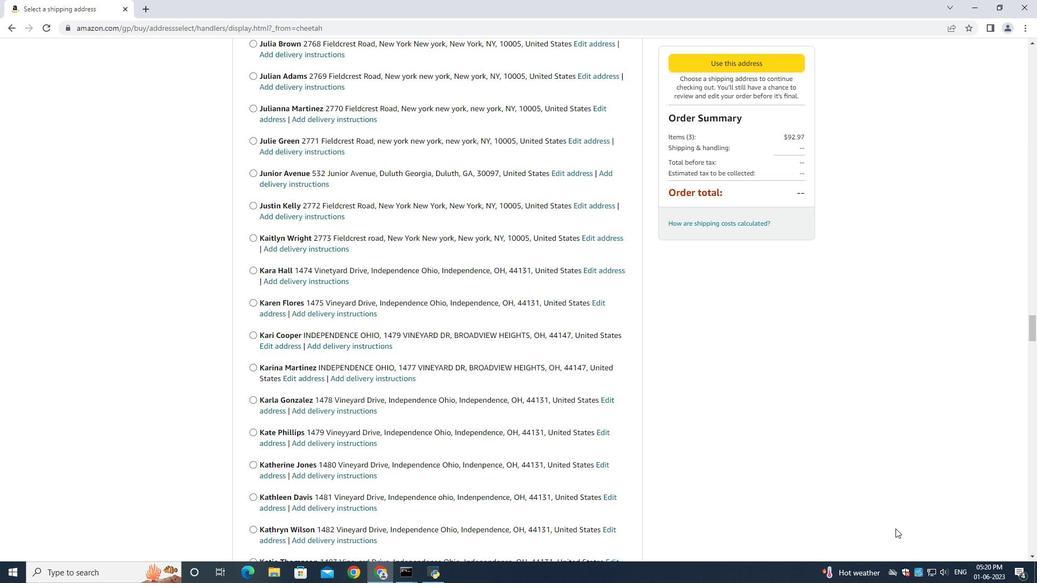 
Action: Mouse scrolled (896, 528) with delta (0, 0)
Screenshot: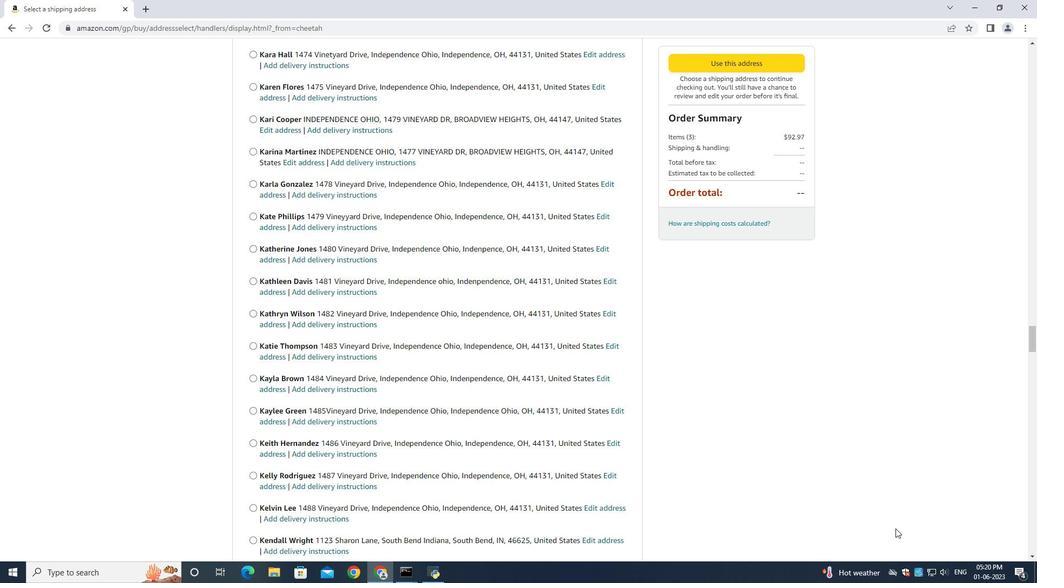 
Action: Mouse scrolled (896, 528) with delta (0, 0)
Screenshot: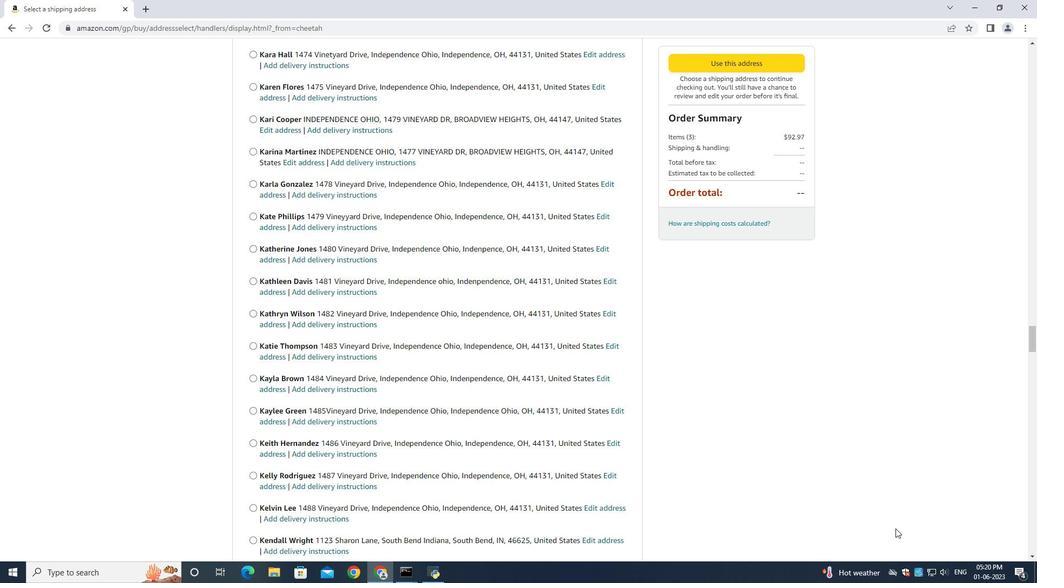 
Action: Mouse scrolled (896, 528) with delta (0, 0)
Screenshot: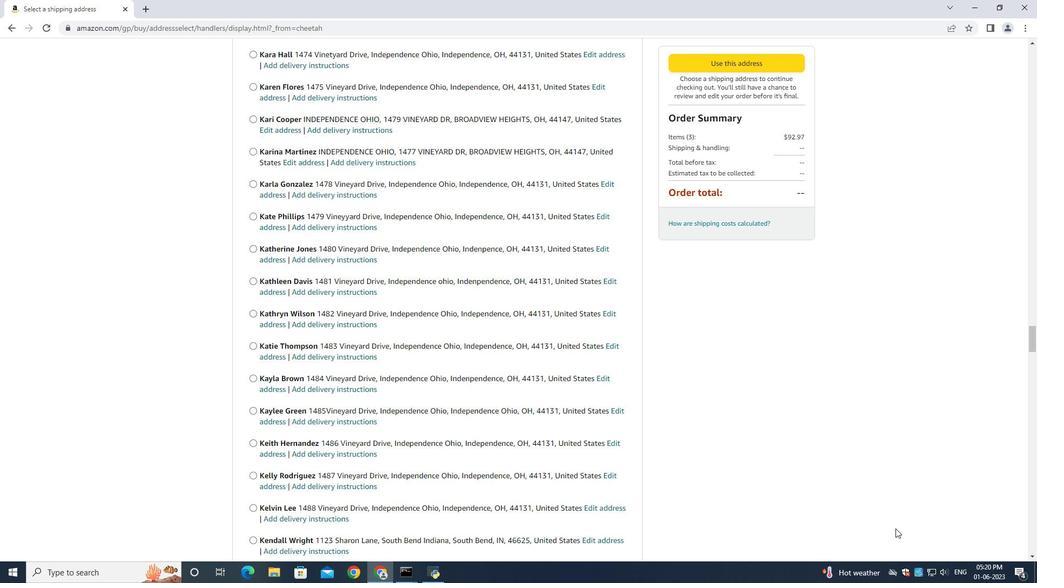 
Action: Mouse scrolled (896, 528) with delta (0, 0)
Screenshot: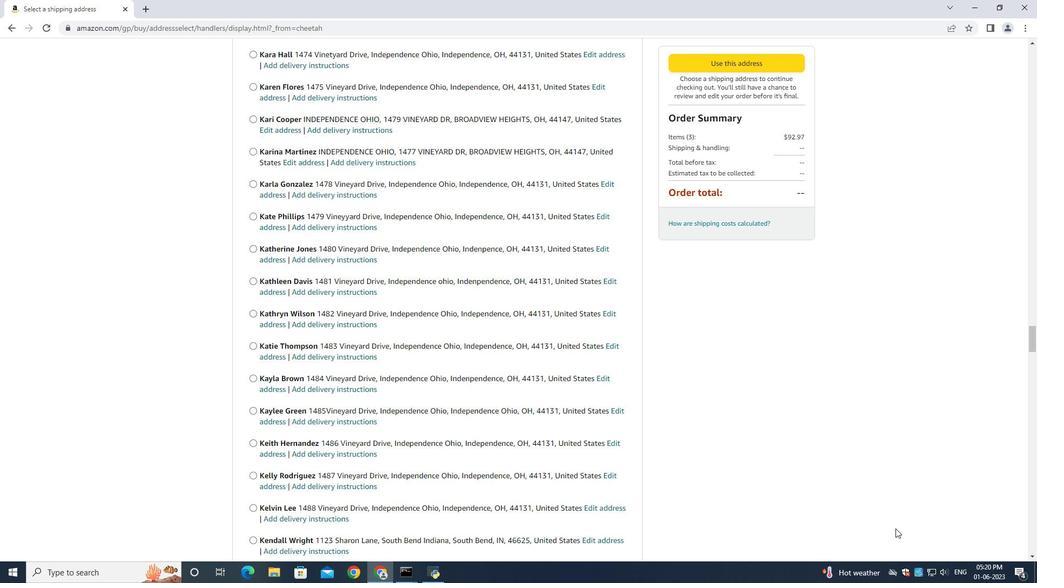 
Action: Mouse moved to (916, 563)
Screenshot: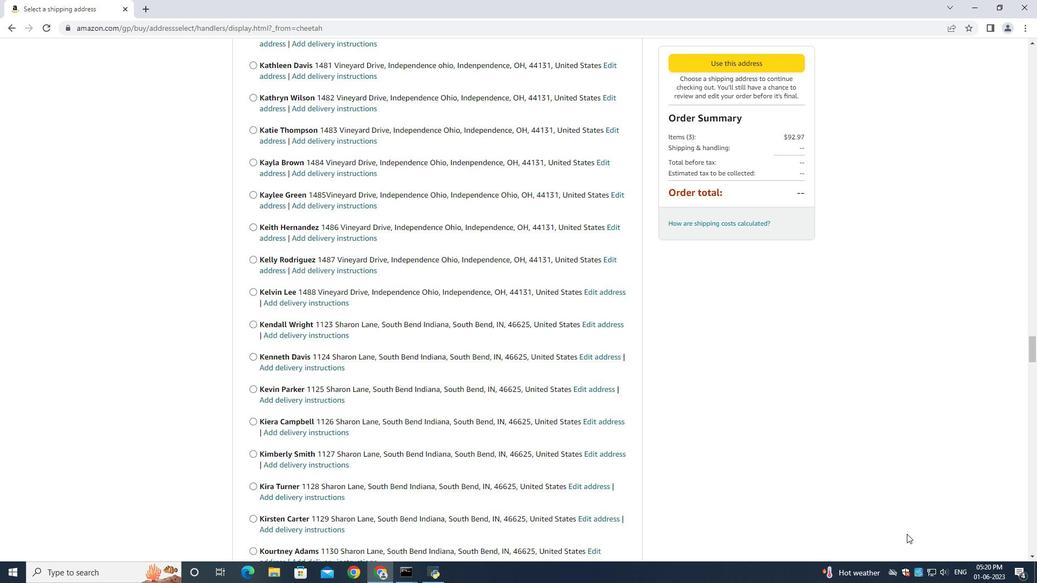 
Action: Mouse scrolled (916, 563) with delta (0, 0)
Screenshot: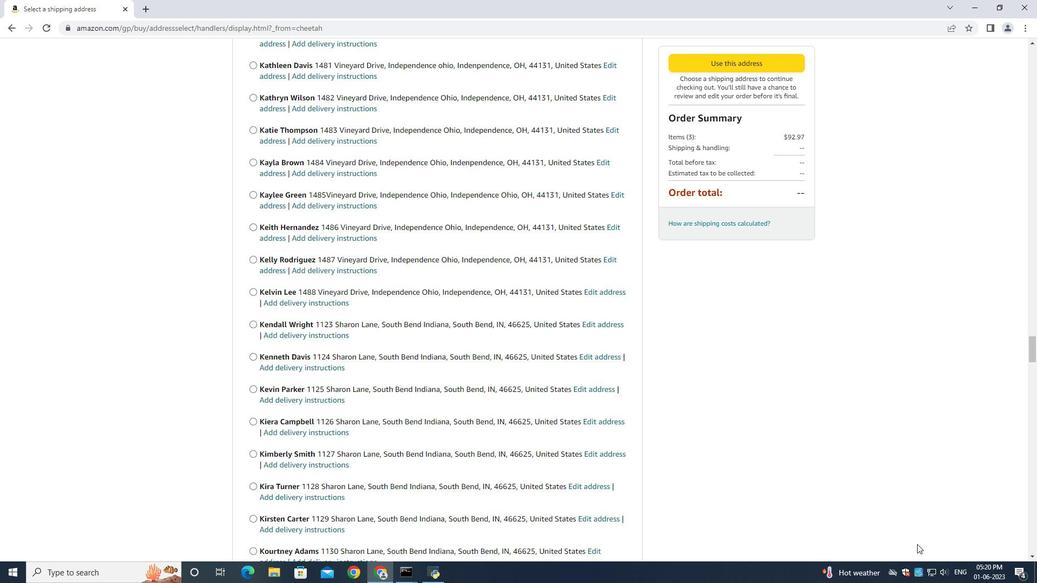 
Action: Mouse moved to (916, 565)
Screenshot: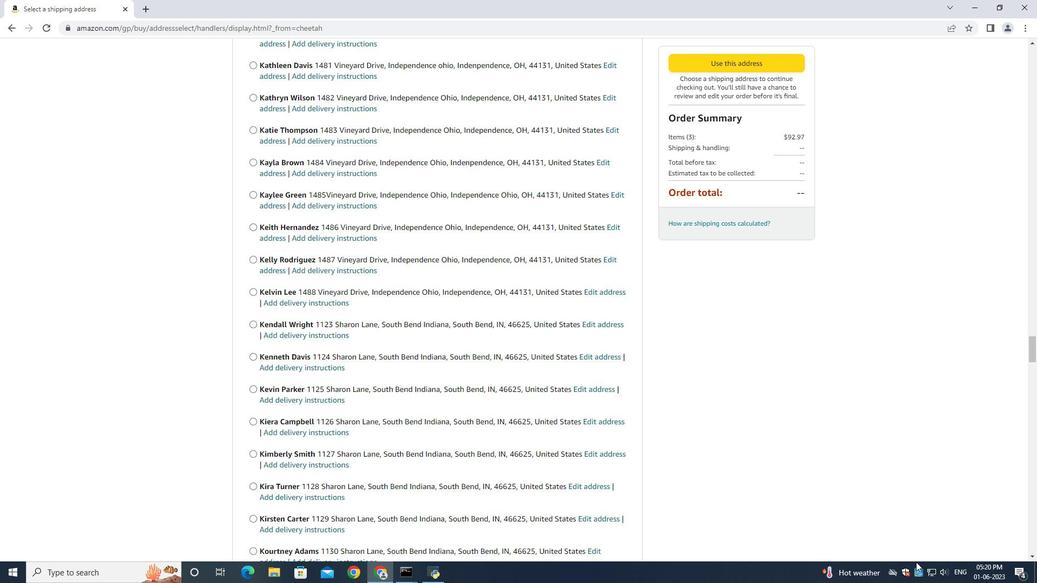 
Action: Mouse scrolled (916, 564) with delta (0, 0)
Screenshot: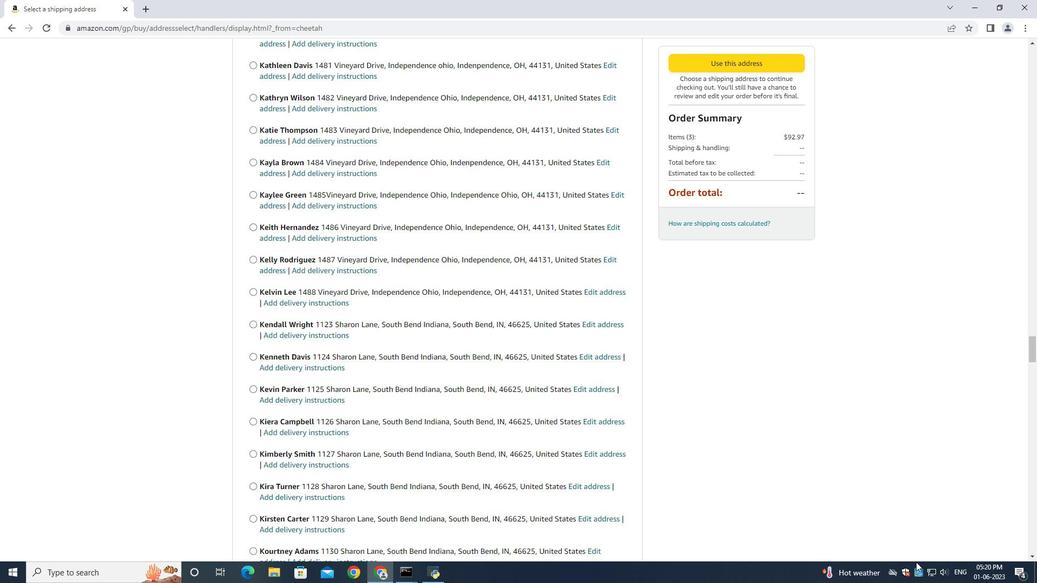 
Action: Mouse moved to (915, 564)
Screenshot: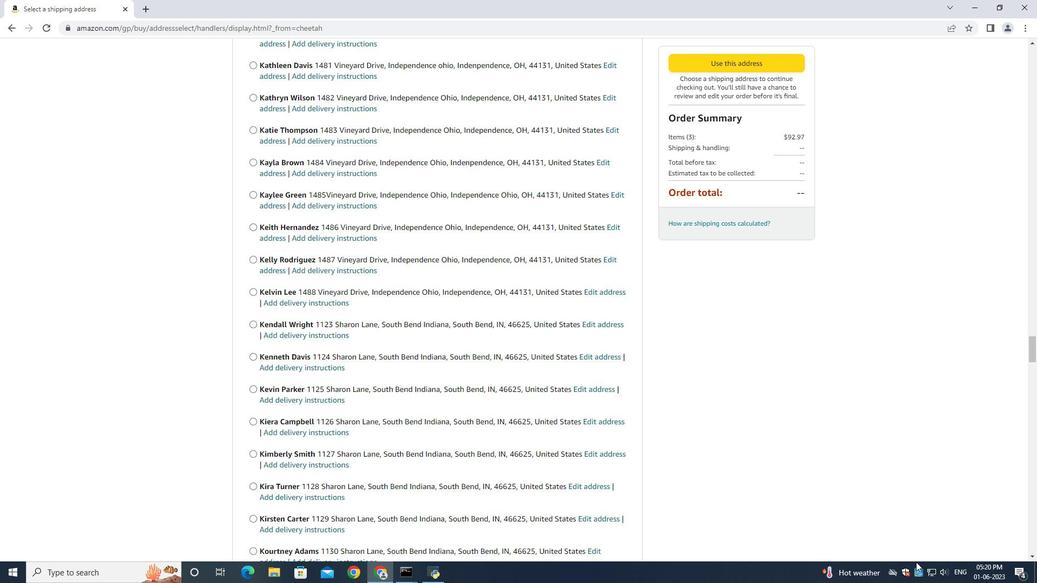 
Action: Mouse scrolled (916, 564) with delta (0, 0)
Screenshot: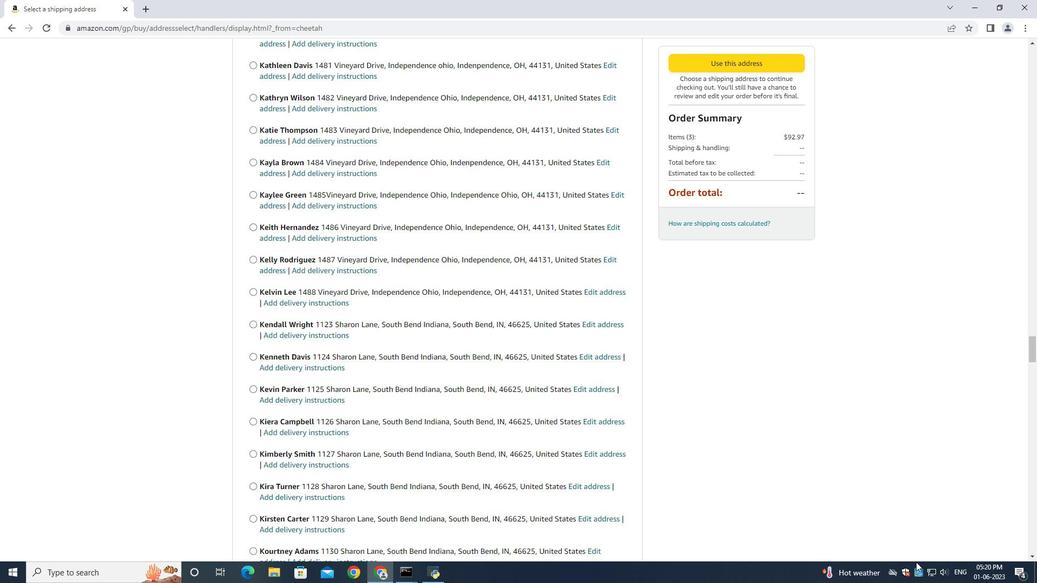 
Action: Mouse moved to (914, 563)
Screenshot: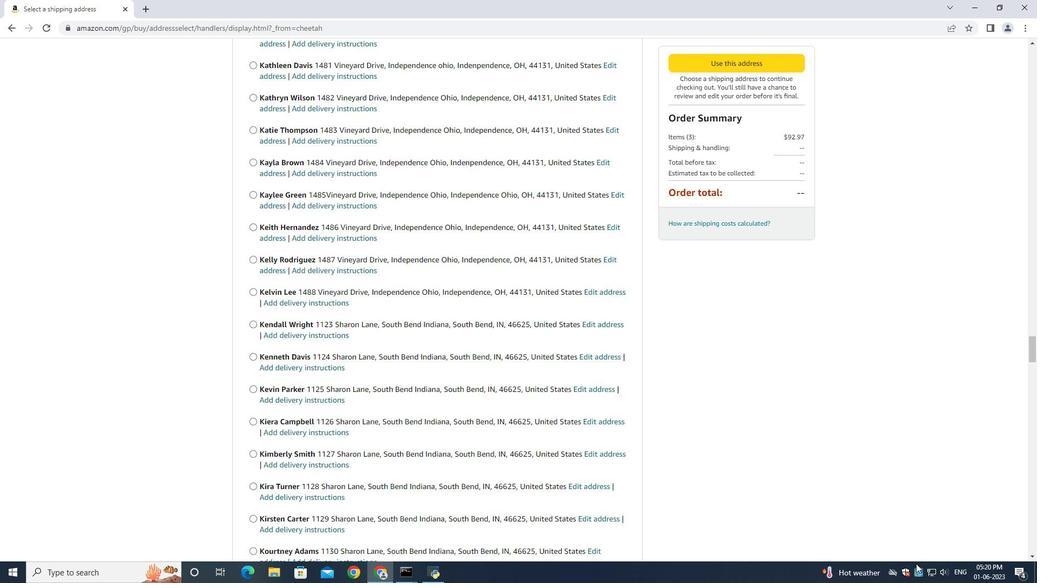 
Action: Mouse scrolled (916, 564) with delta (0, 0)
Screenshot: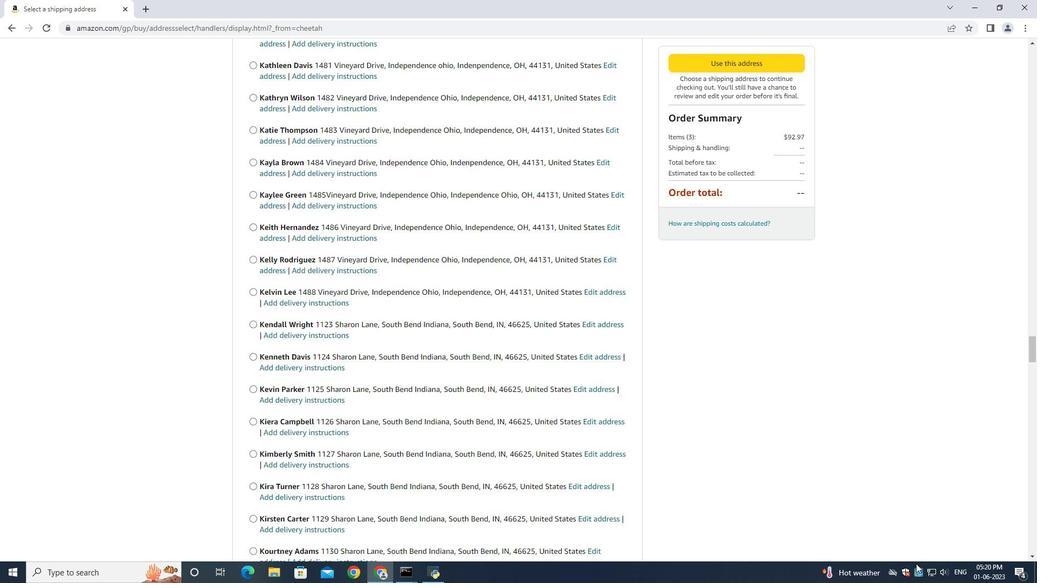 
Action: Mouse moved to (914, 562)
Screenshot: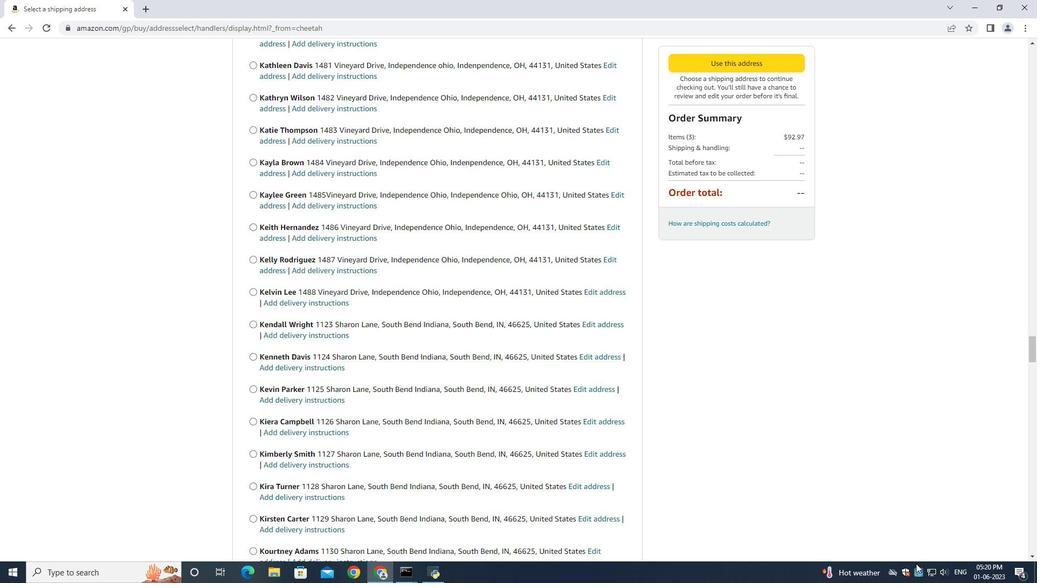 
Action: Mouse scrolled (916, 564) with delta (0, 0)
Screenshot: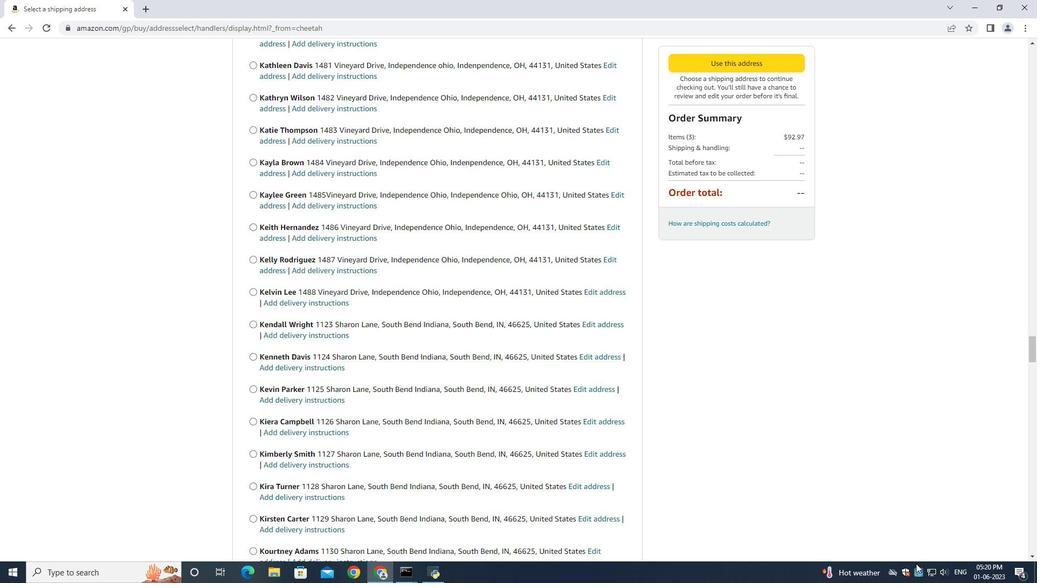 
Action: Mouse moved to (912, 560)
Screenshot: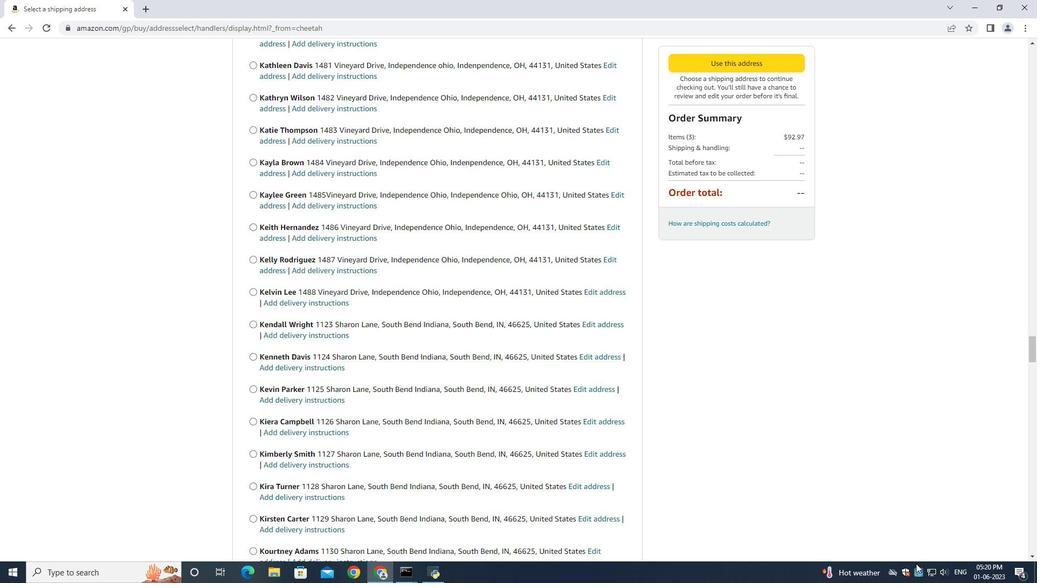 
Action: Mouse scrolled (916, 564) with delta (0, 0)
Screenshot: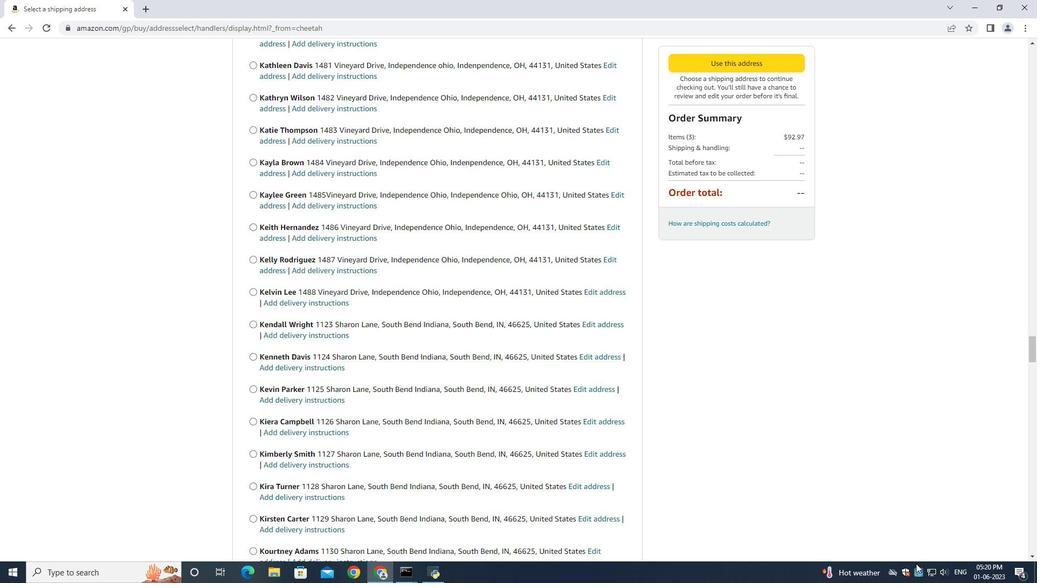 
Action: Mouse moved to (900, 560)
Screenshot: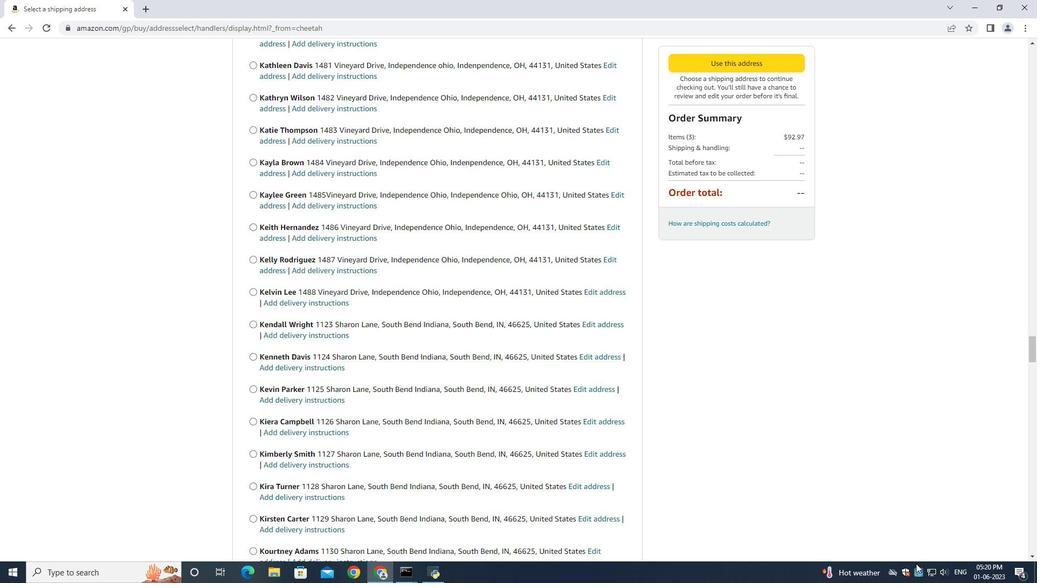 
Action: Mouse scrolled (915, 563) with delta (0, 0)
Screenshot: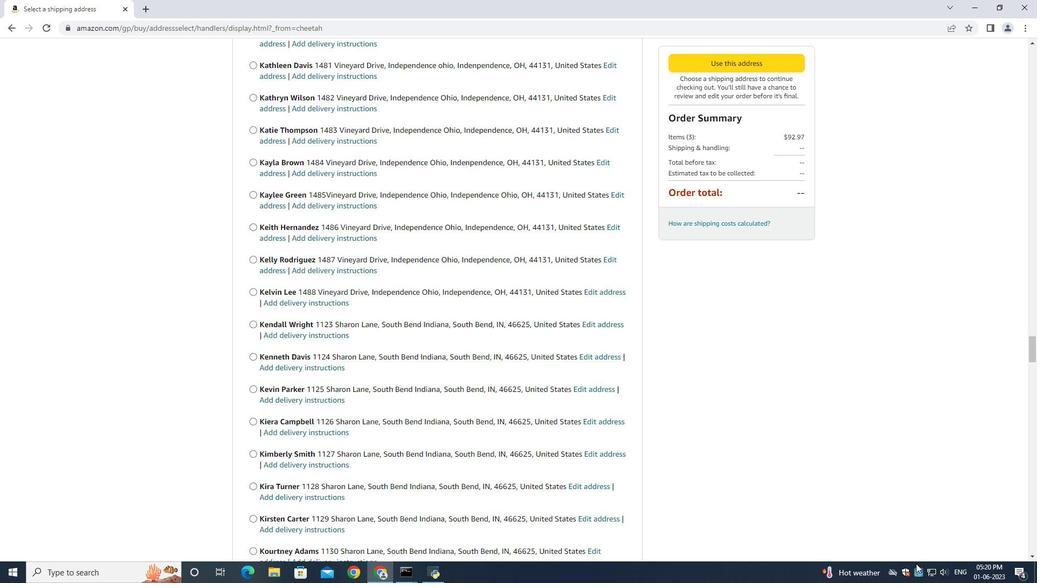 
Action: Mouse moved to (896, 560)
Screenshot: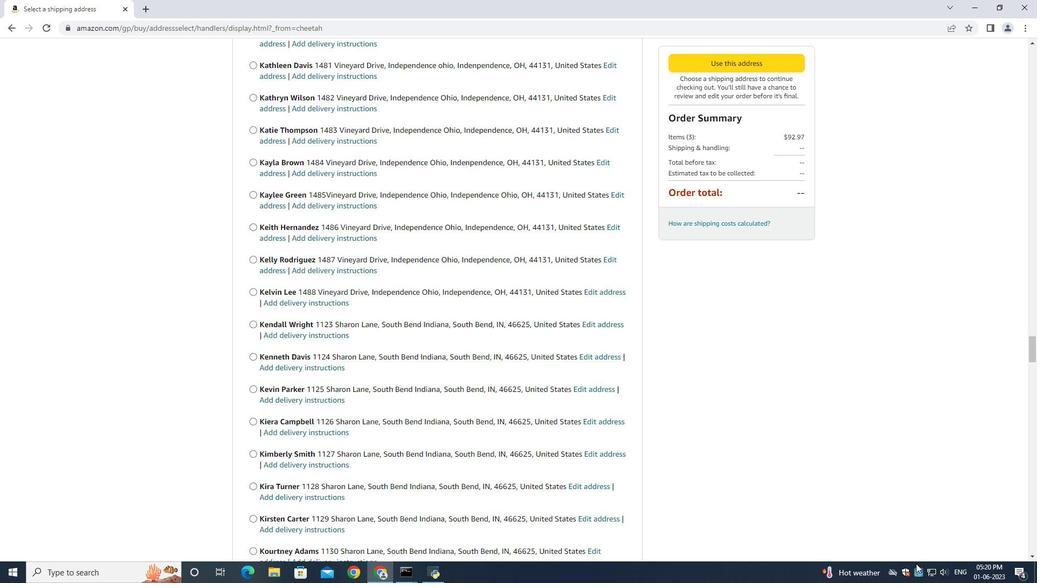 
Action: Mouse scrolled (914, 562) with delta (0, 0)
Screenshot: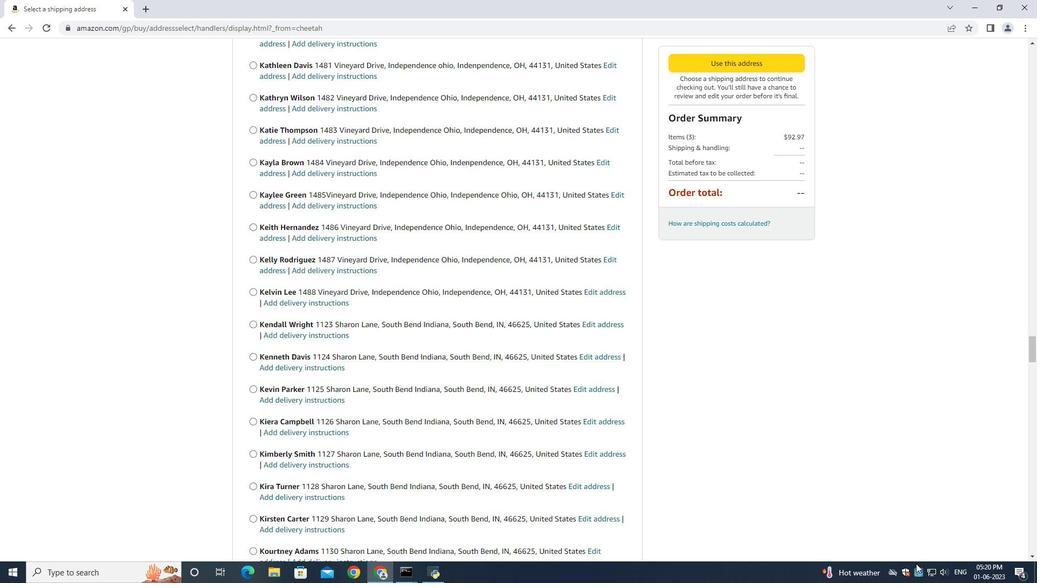 
Action: Mouse moved to (695, 566)
Screenshot: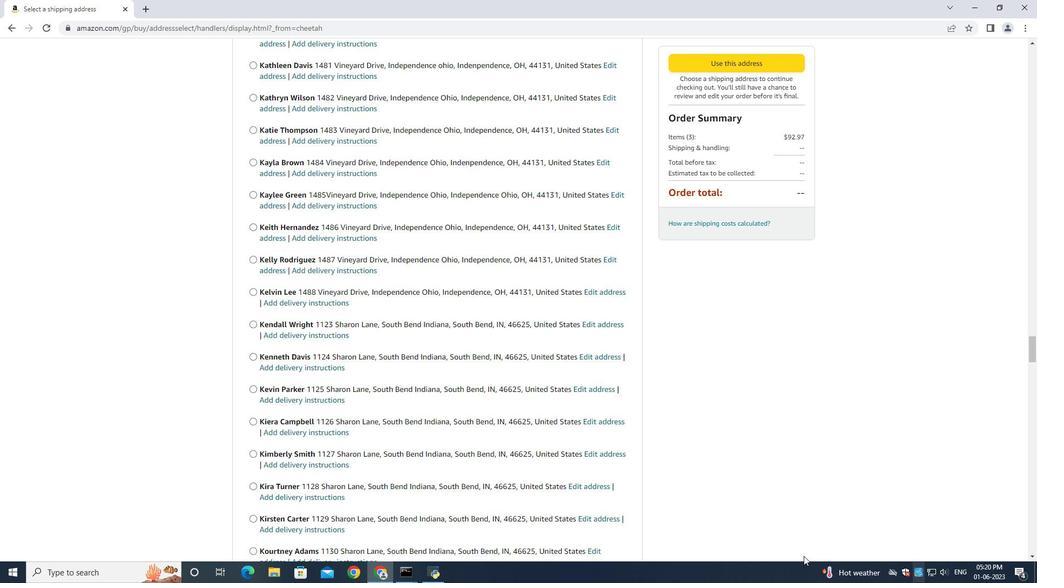 
Action: Mouse scrolled (695, 566) with delta (0, 0)
Screenshot: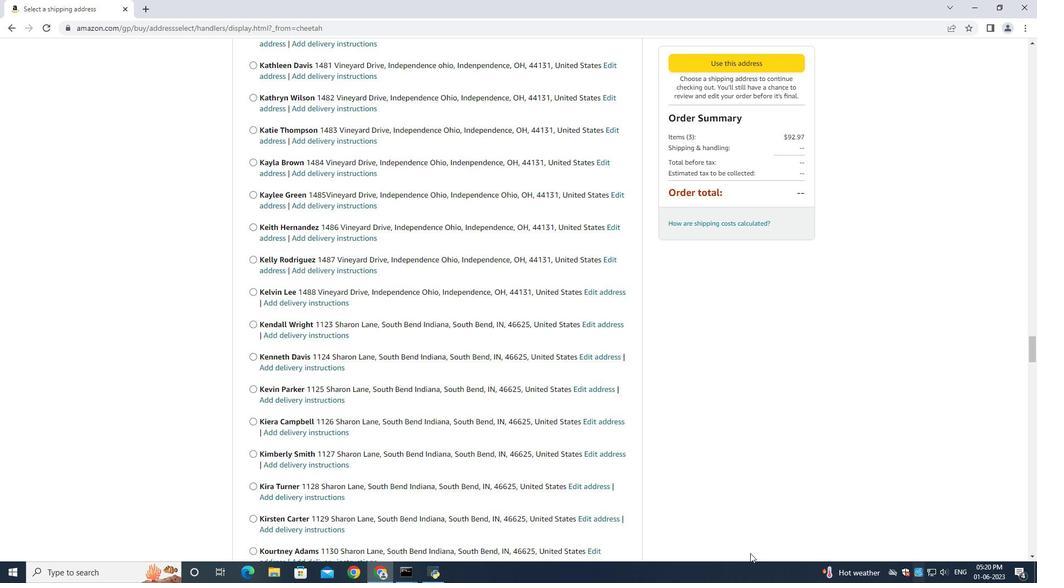 
Action: Mouse moved to (688, 569)
Screenshot: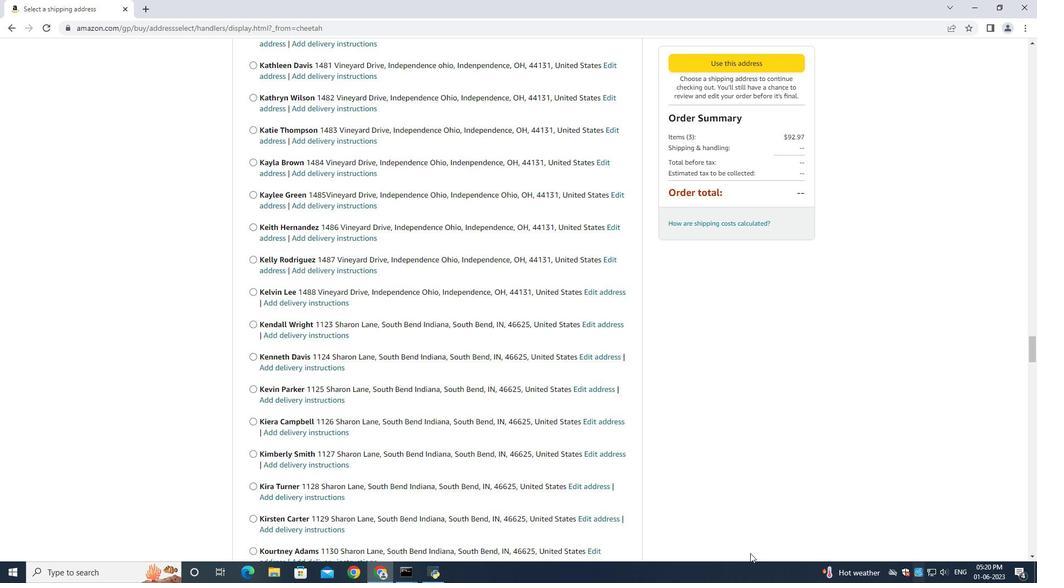 
Action: Mouse scrolled (690, 568) with delta (0, 0)
Screenshot: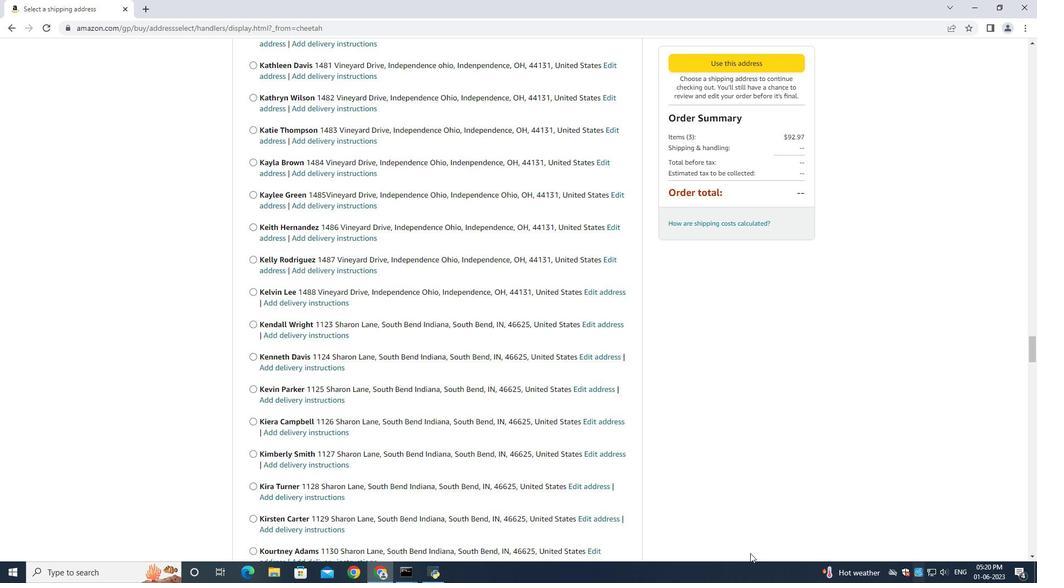 
Action: Mouse moved to (686, 569)
Screenshot: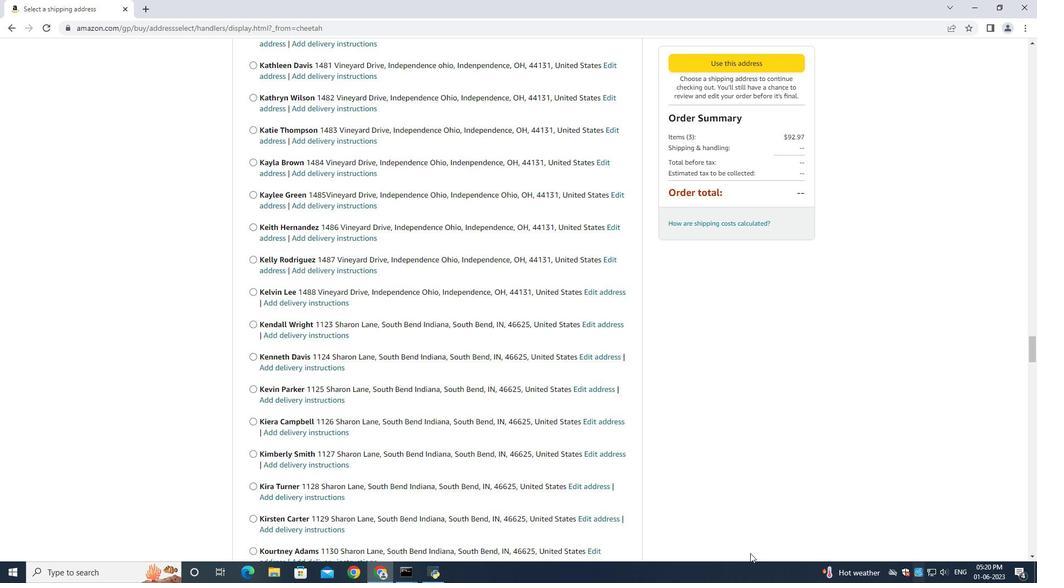 
Action: Mouse scrolled (688, 568) with delta (0, 0)
Screenshot: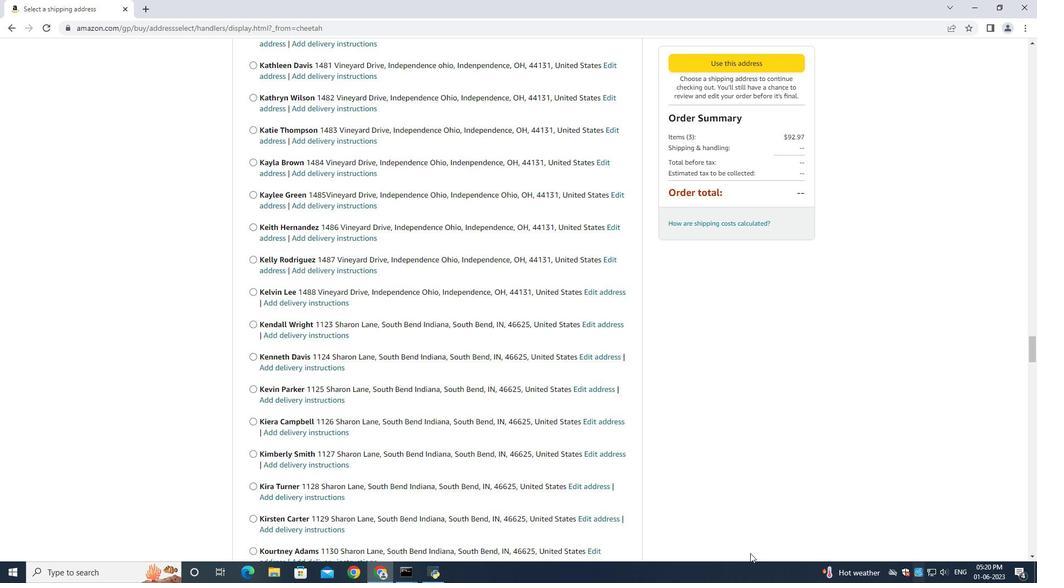 
Action: Mouse moved to (685, 569)
Screenshot: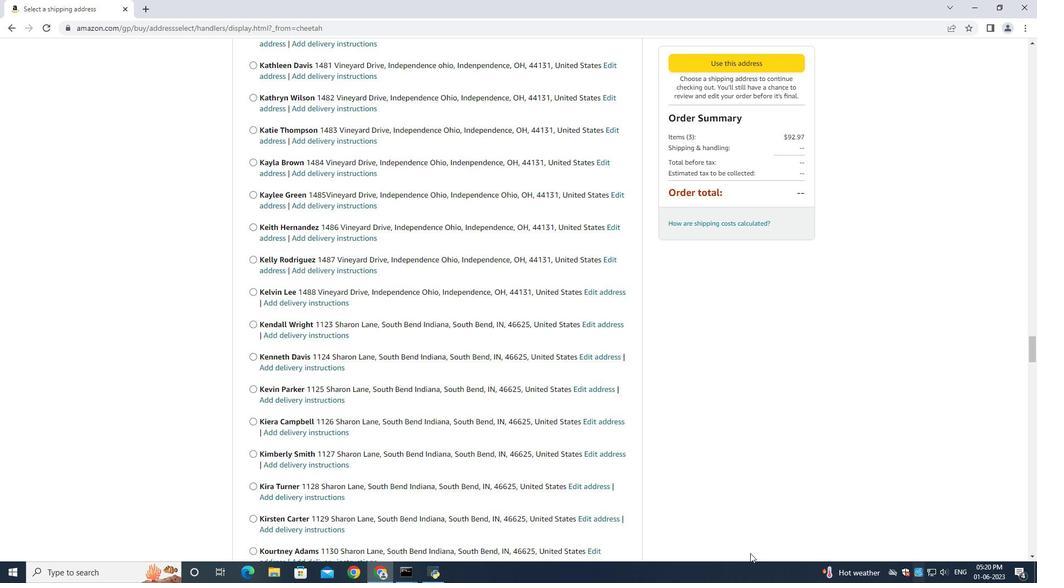 
Action: Mouse scrolled (685, 569) with delta (0, 0)
Screenshot: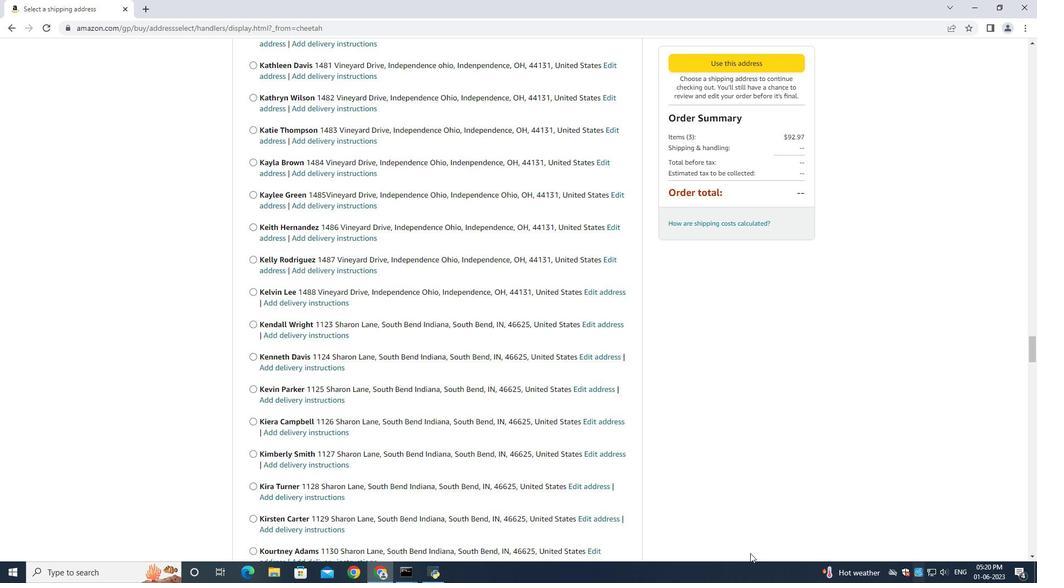 
Action: Mouse moved to (682, 569)
Screenshot: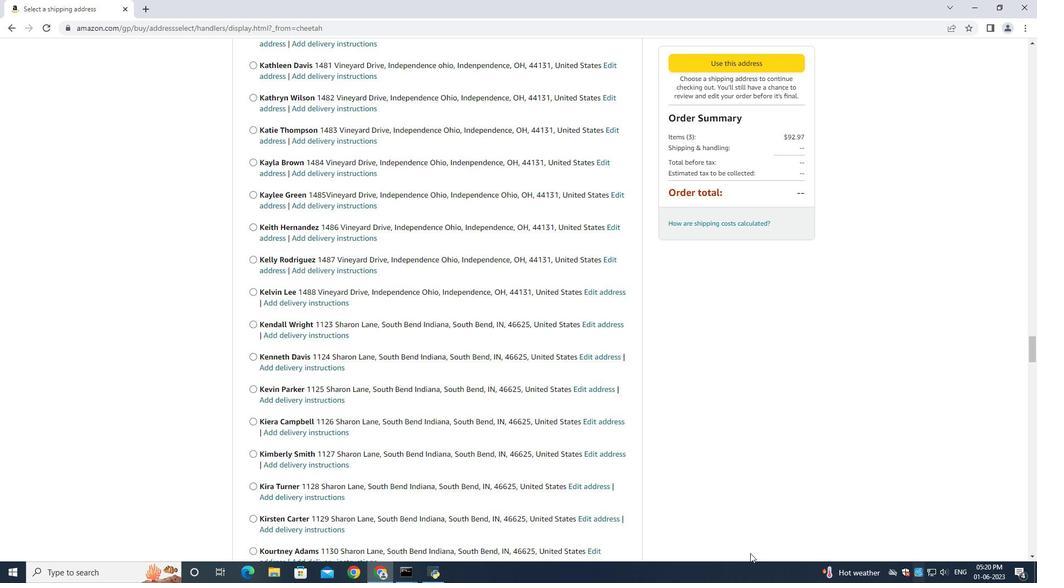 
Action: Mouse scrolled (683, 569) with delta (0, 0)
Screenshot: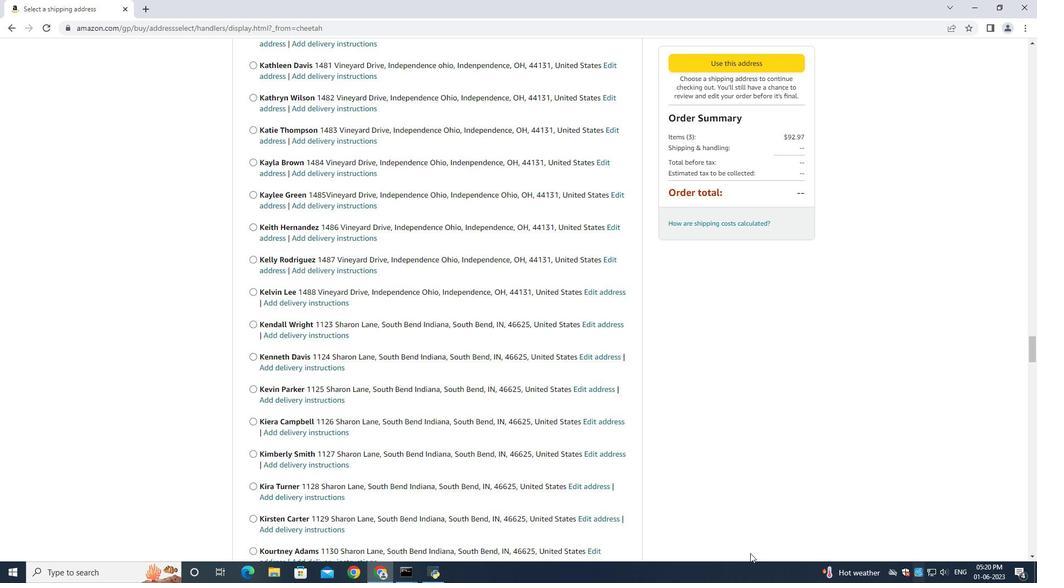 
Action: Mouse moved to (679, 567)
Screenshot: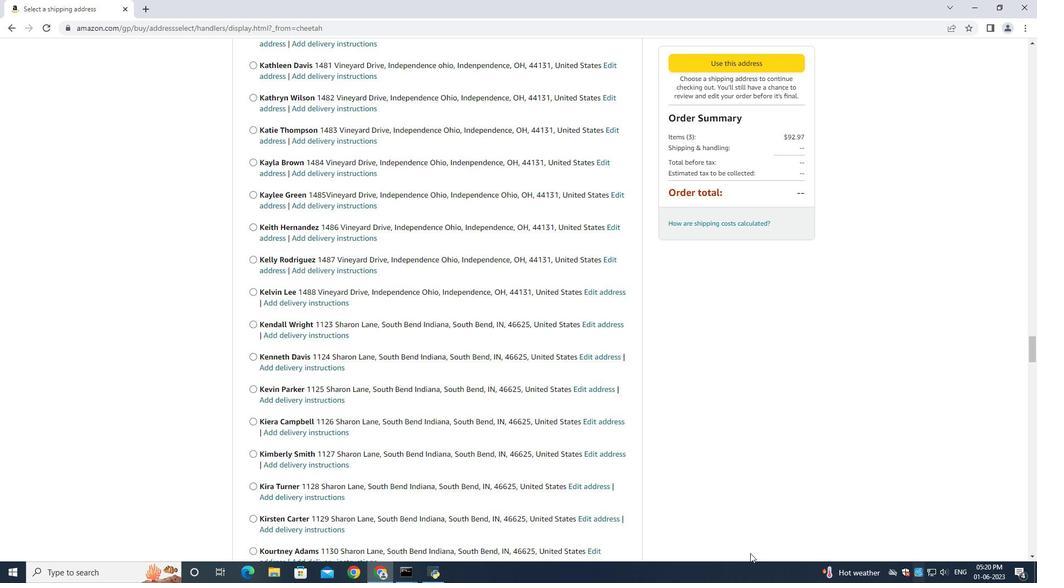 
Action: Mouse scrolled (682, 568) with delta (0, 0)
Screenshot: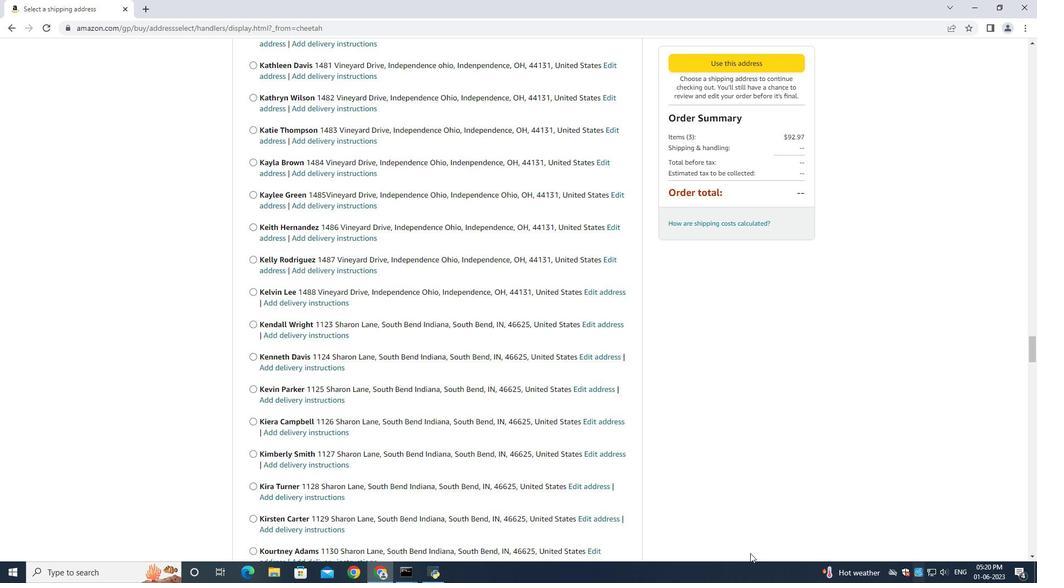 
Action: Mouse moved to (673, 564)
Screenshot: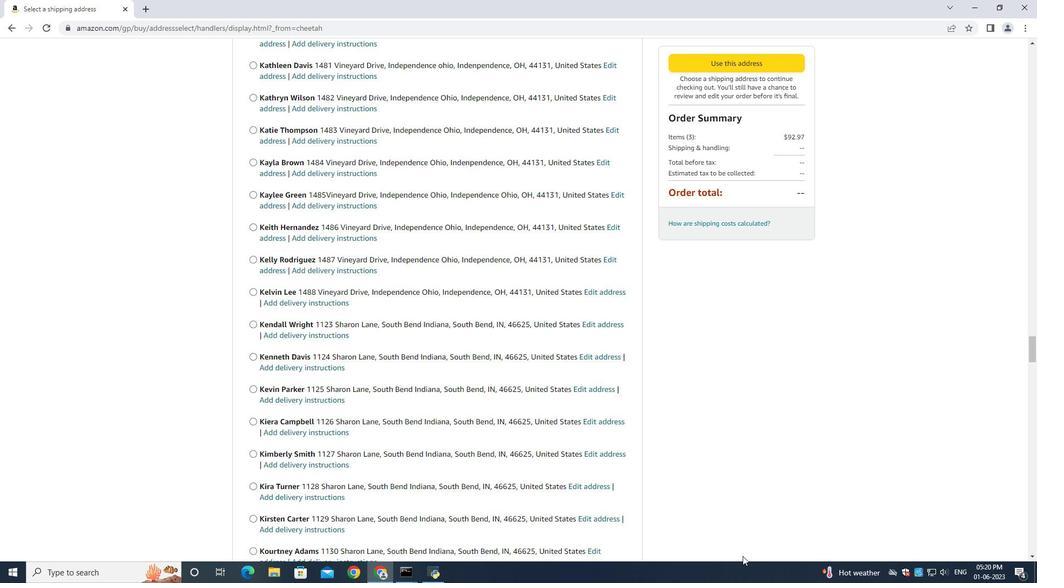 
Action: Mouse scrolled (676, 565) with delta (0, 0)
Screenshot: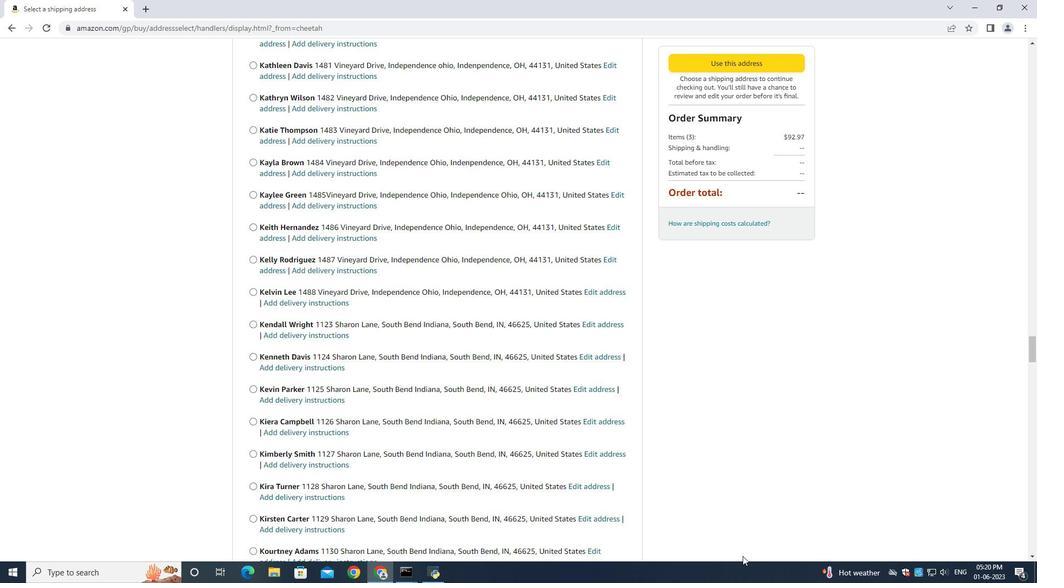 
Action: Mouse moved to (577, 473)
Screenshot: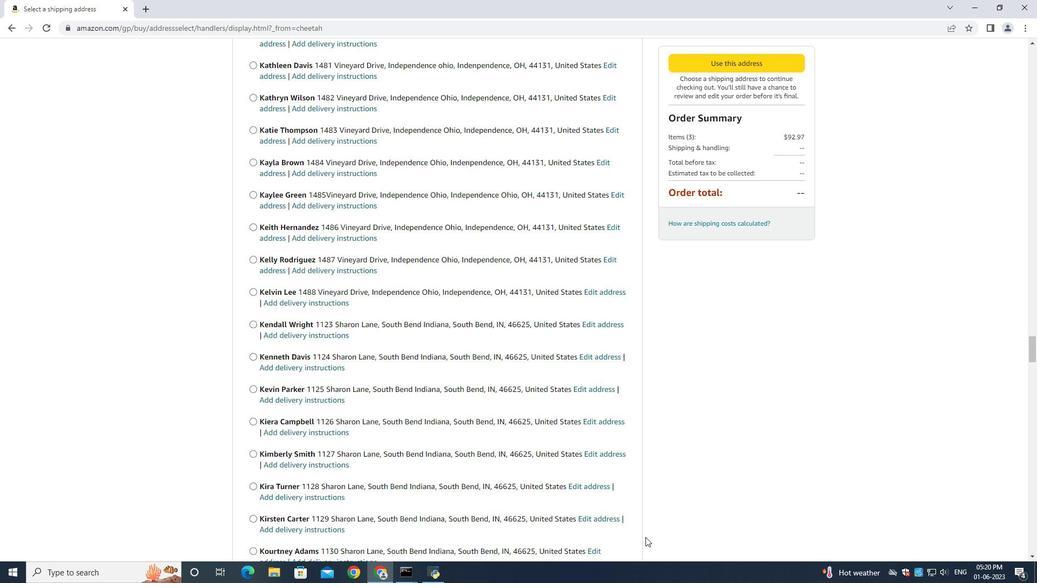 
Action: Mouse scrolled (577, 472) with delta (0, 0)
Screenshot: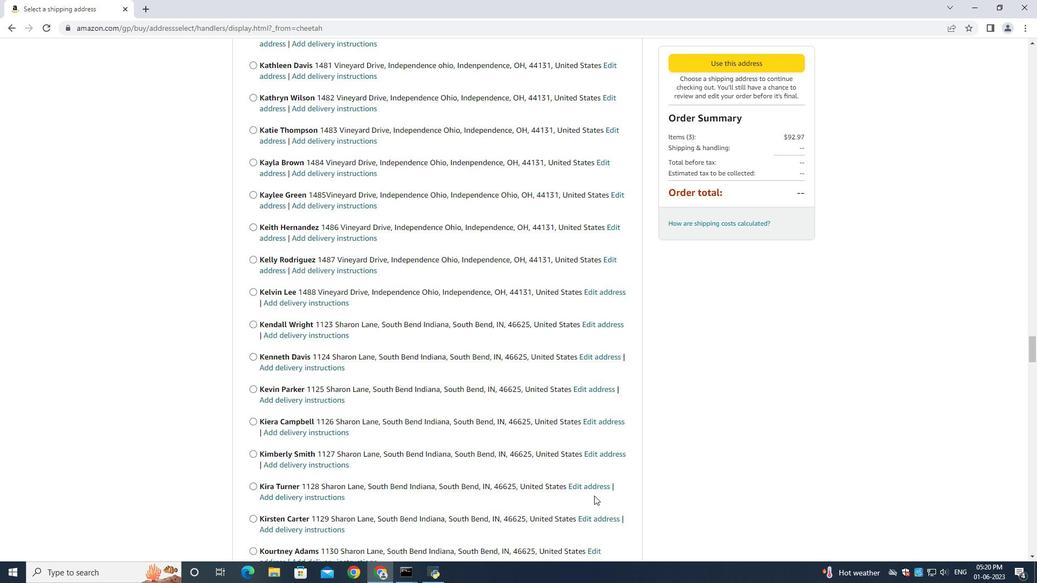 
Action: Mouse moved to (577, 473)
Screenshot: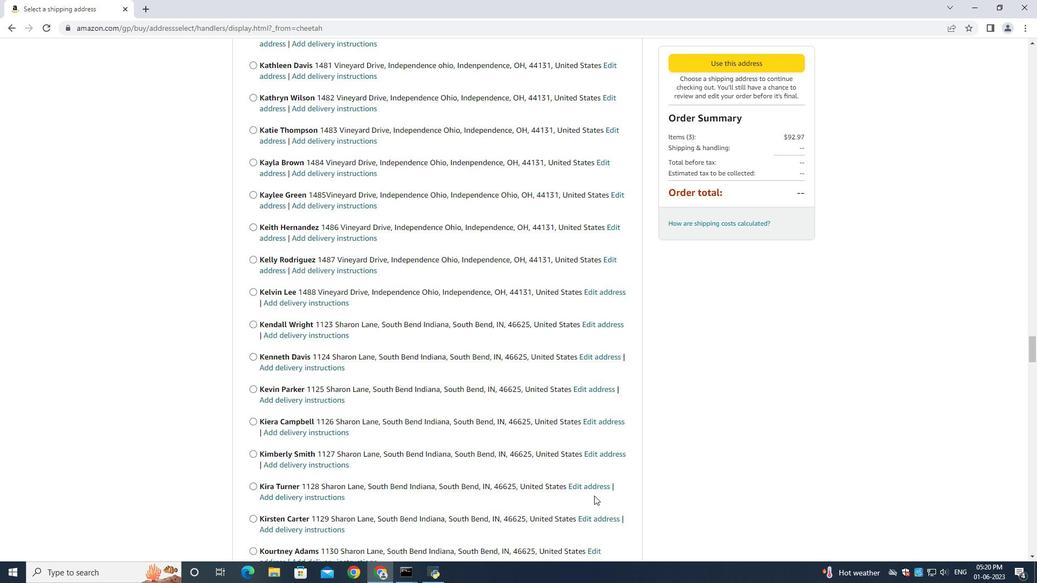 
Action: Mouse scrolled (577, 472) with delta (0, 0)
Screenshot: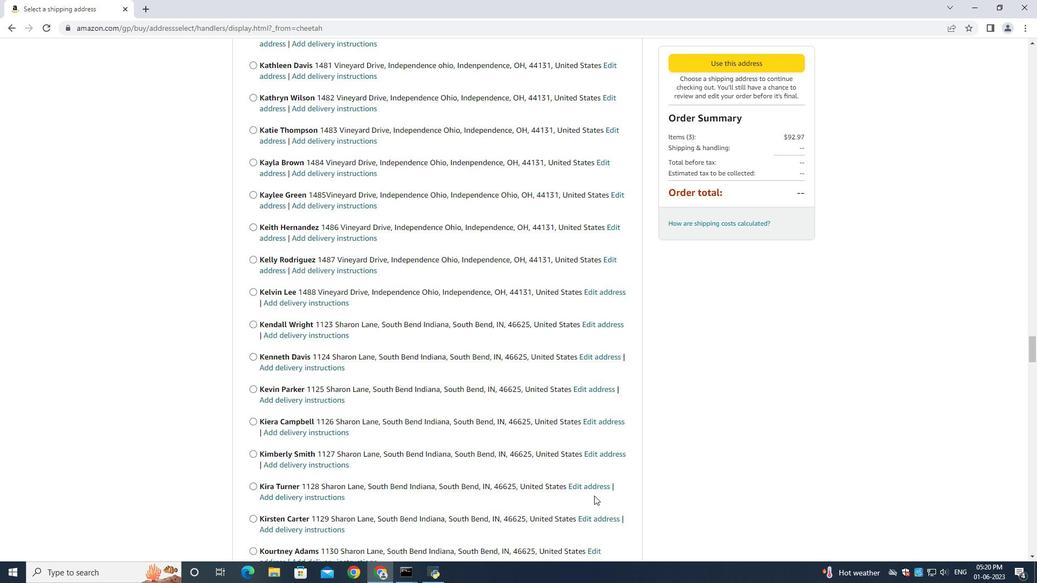
Action: Mouse moved to (575, 472)
Screenshot: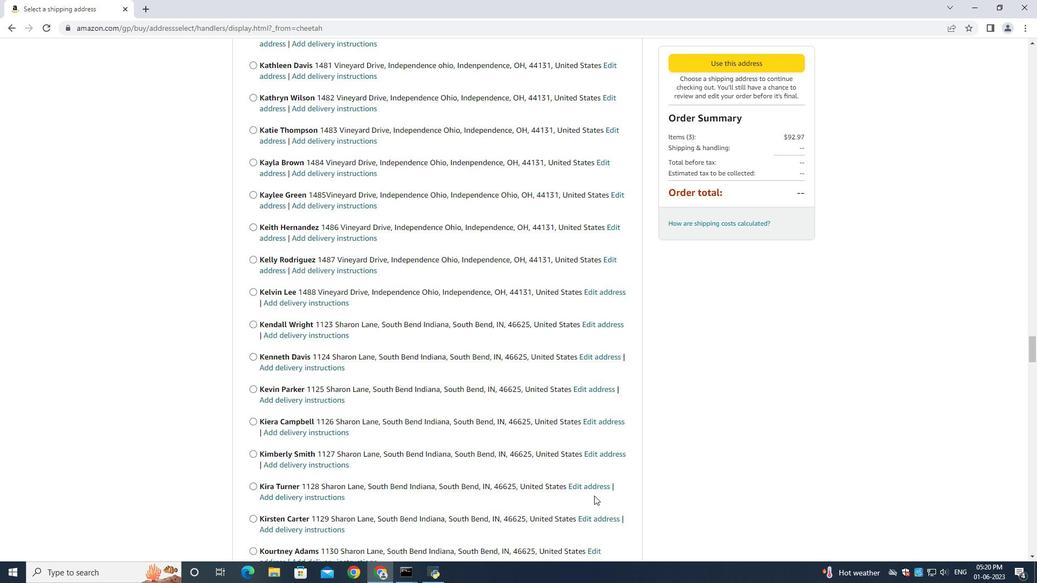 
Action: Mouse scrolled (575, 471) with delta (0, 0)
Screenshot: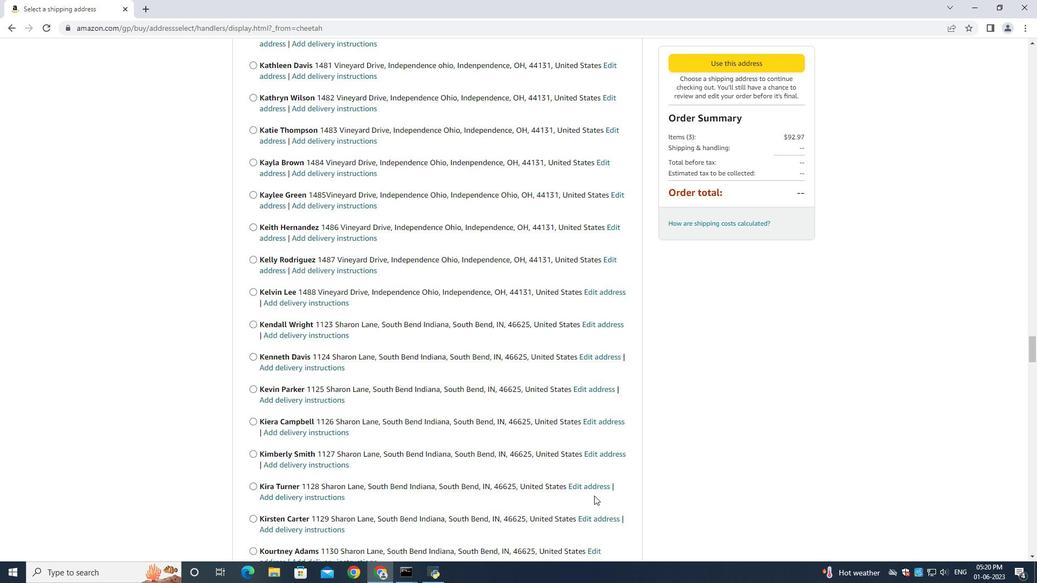 
Action: Mouse moved to (573, 470)
Screenshot: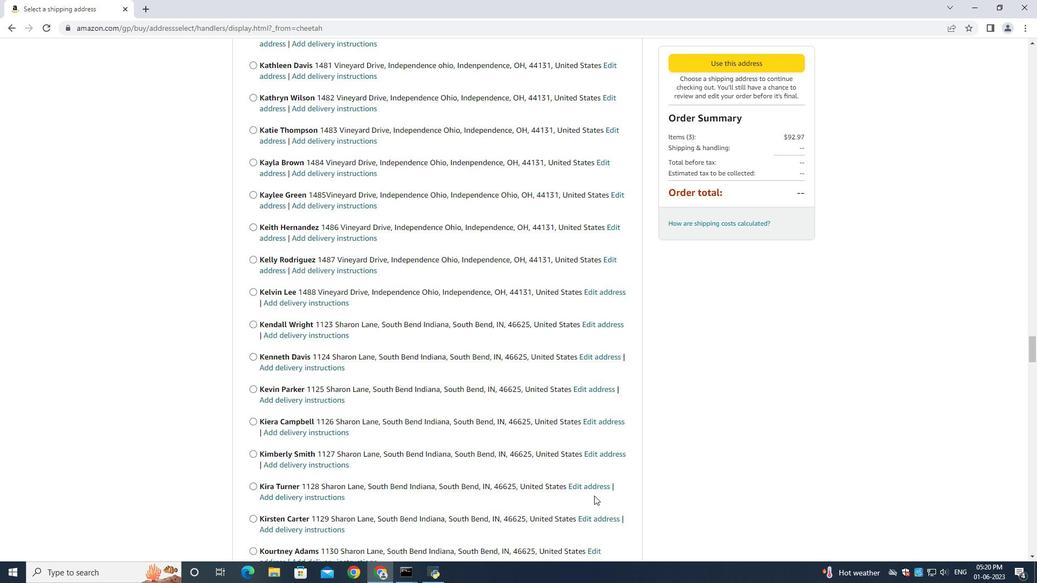 
Action: Mouse scrolled (574, 470) with delta (0, 0)
Screenshot: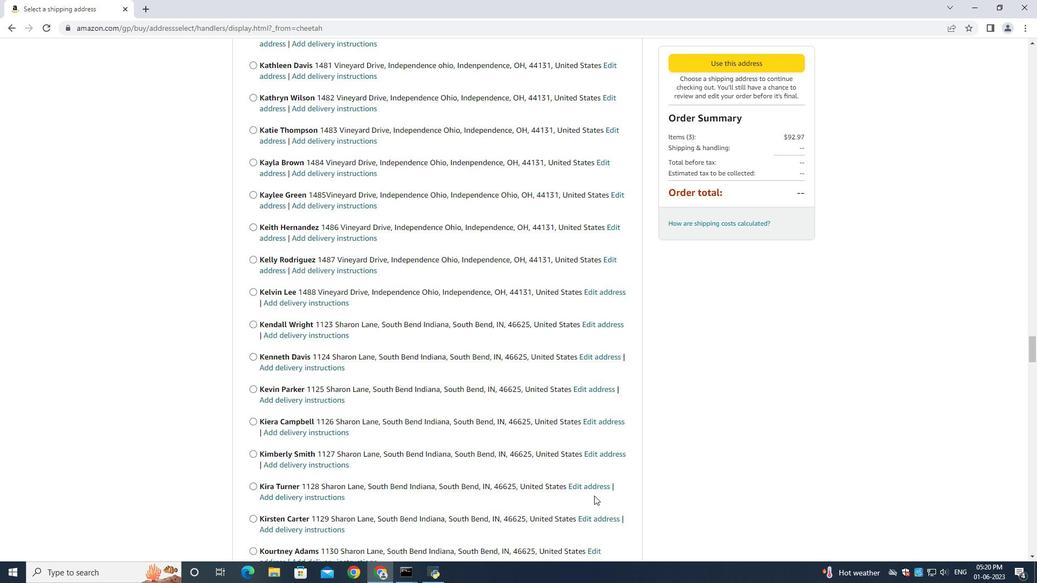 
Action: Mouse moved to (570, 465)
Screenshot: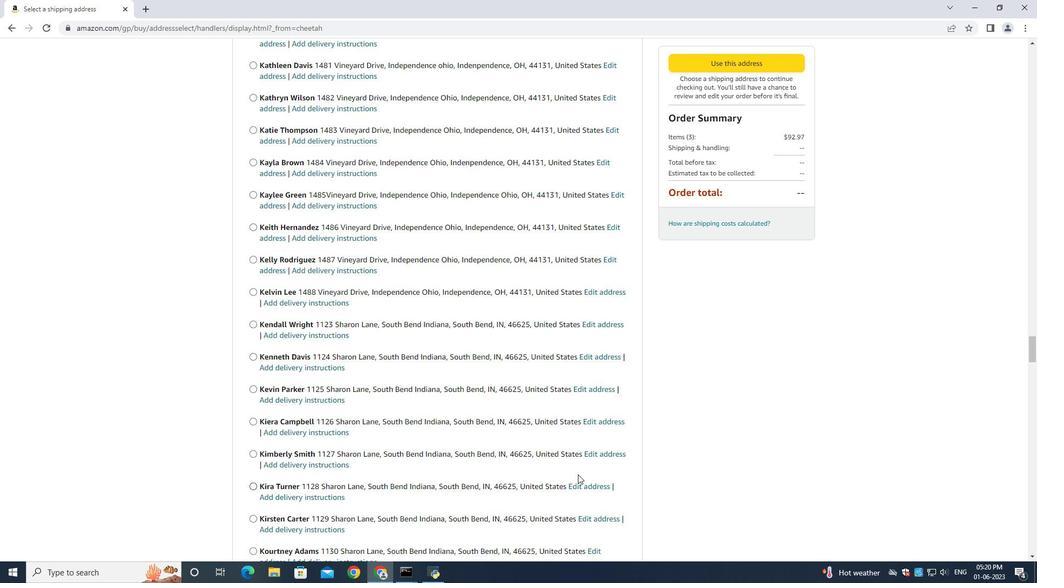 
Action: Mouse scrolled (572, 467) with delta (0, 0)
Screenshot: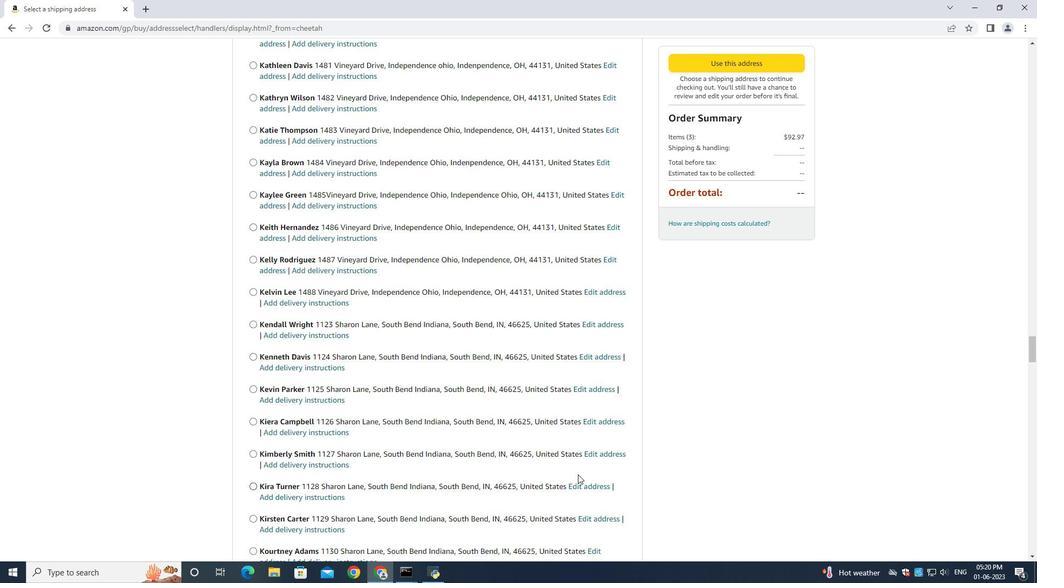 
Action: Mouse moved to (569, 463)
Screenshot: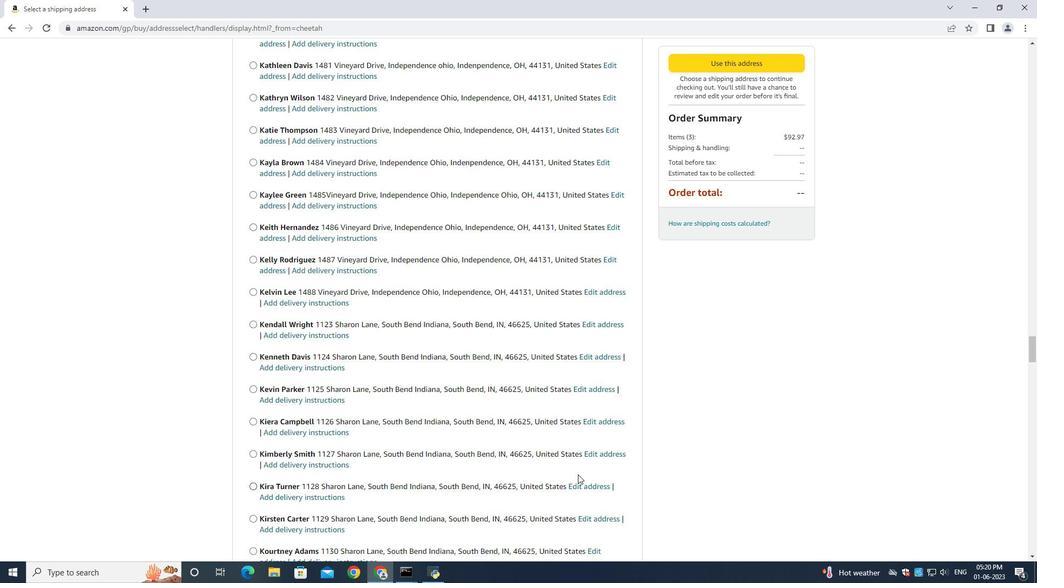 
Action: Mouse scrolled (570, 465) with delta (0, 0)
Screenshot: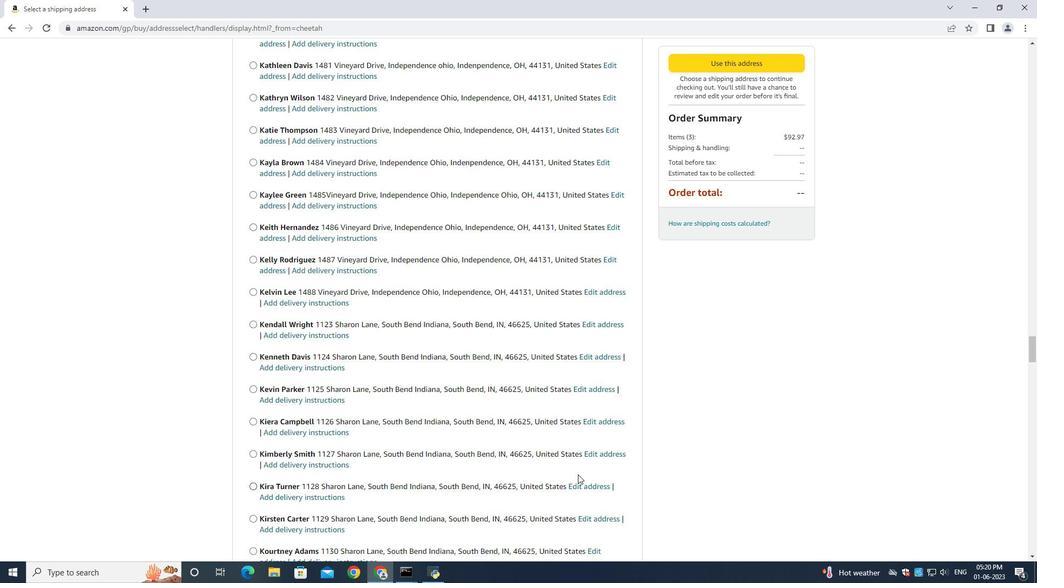 
Action: Mouse moved to (564, 458)
Screenshot: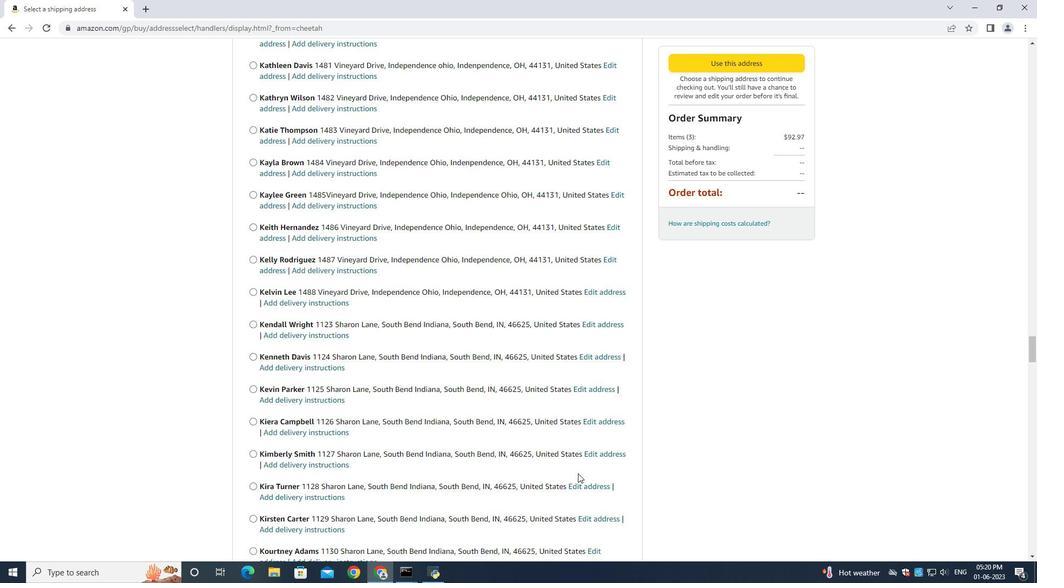 
Action: Mouse scrolled (567, 461) with delta (0, 0)
Screenshot: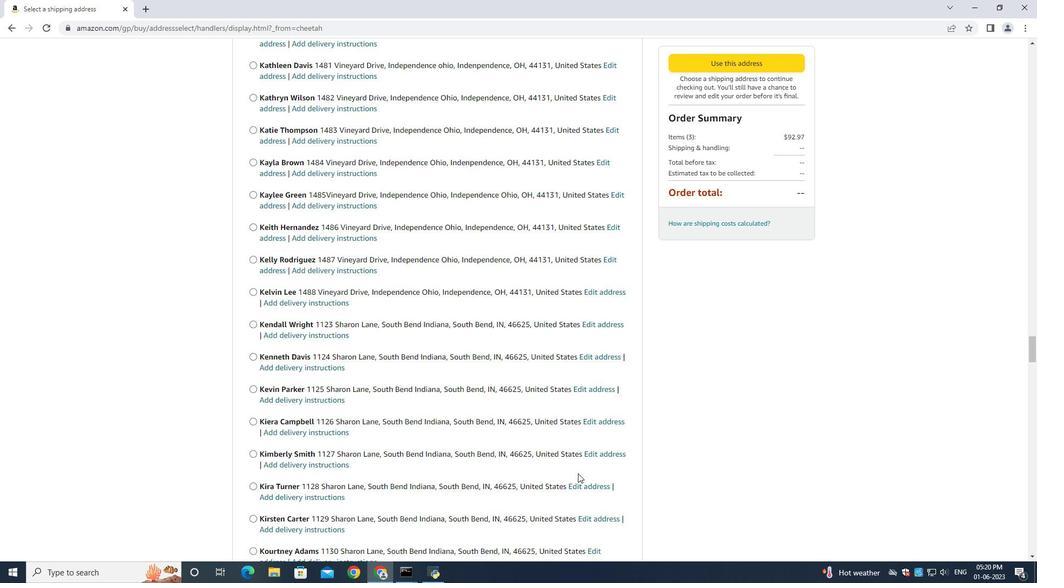 
Action: Mouse moved to (558, 453)
Screenshot: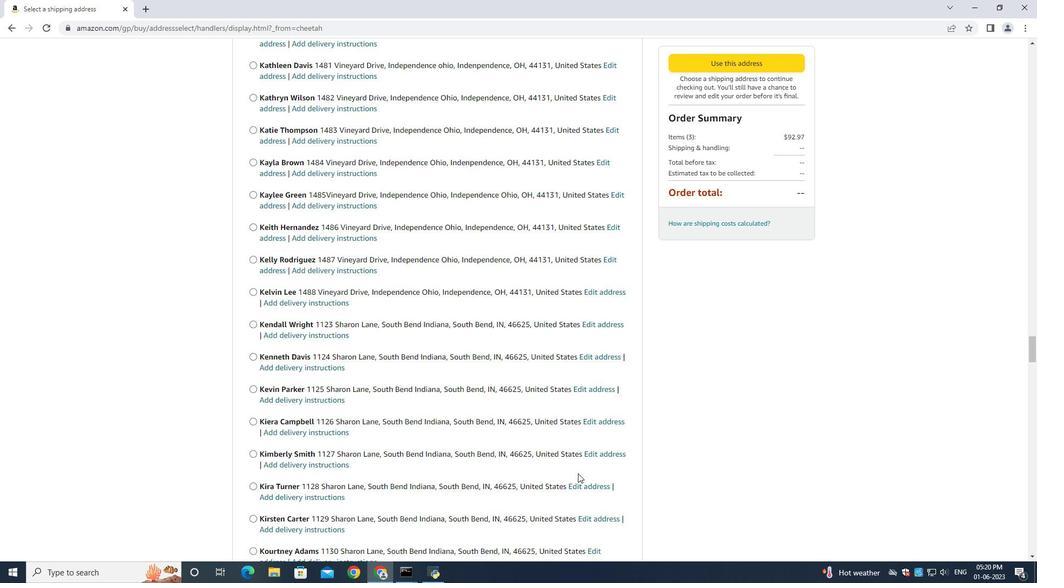 
Action: Mouse scrolled (563, 456) with delta (0, 0)
Screenshot: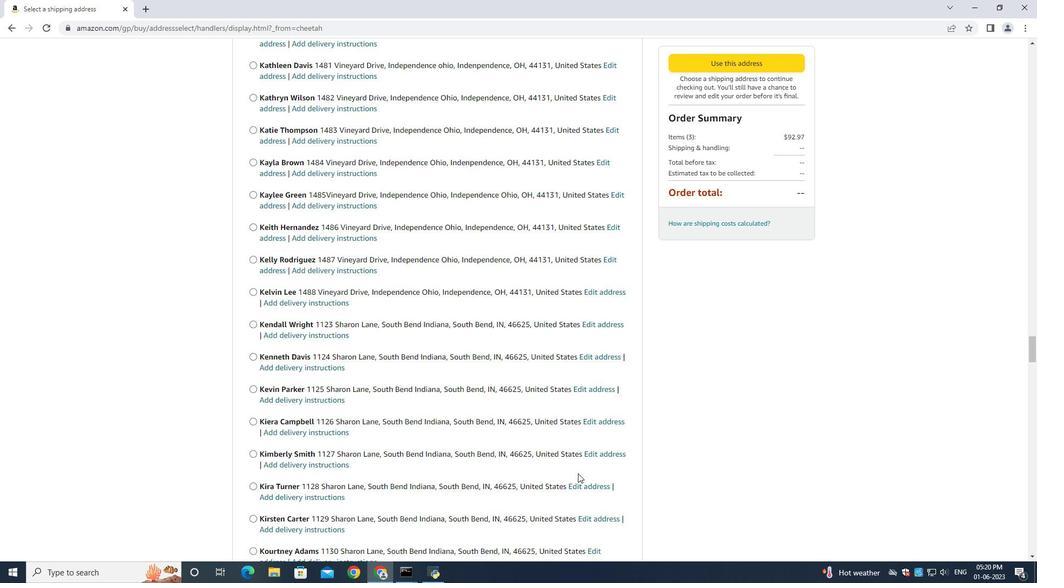 
Action: Mouse moved to (466, 407)
Screenshot: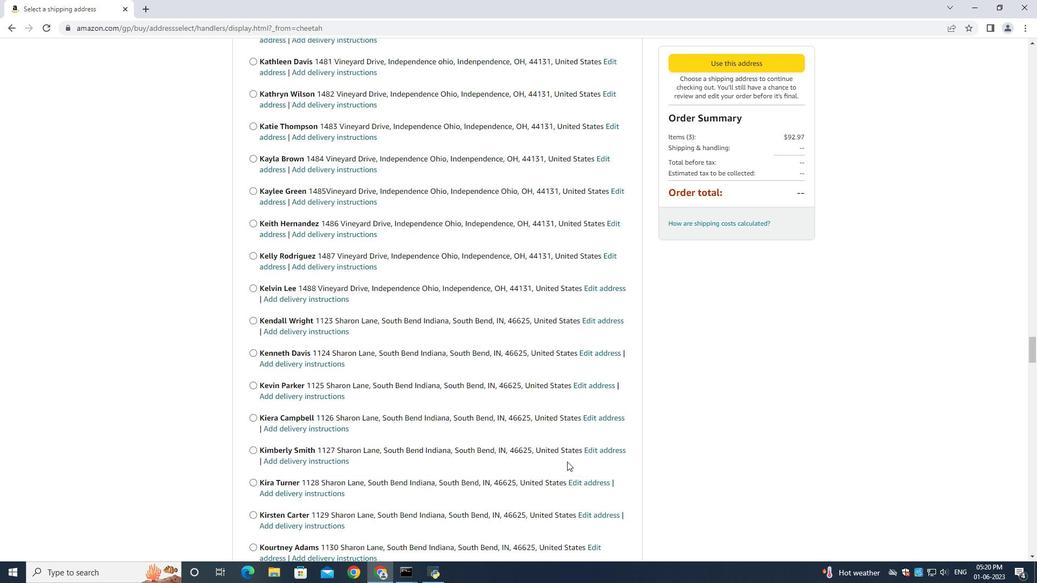 
Action: Mouse scrolled (527, 433) with delta (0, 0)
Screenshot: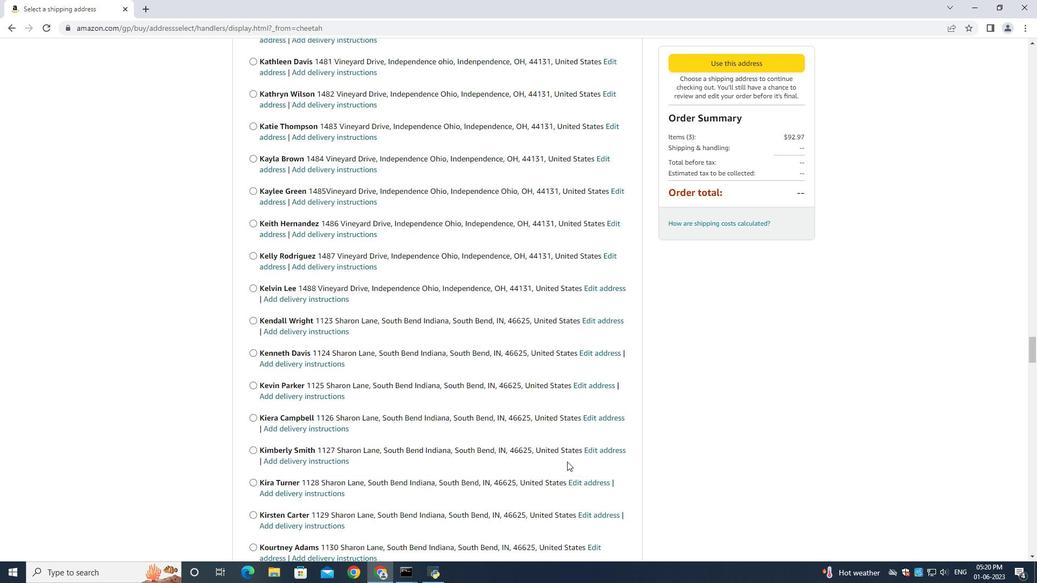 
Action: Mouse moved to (464, 405)
Screenshot: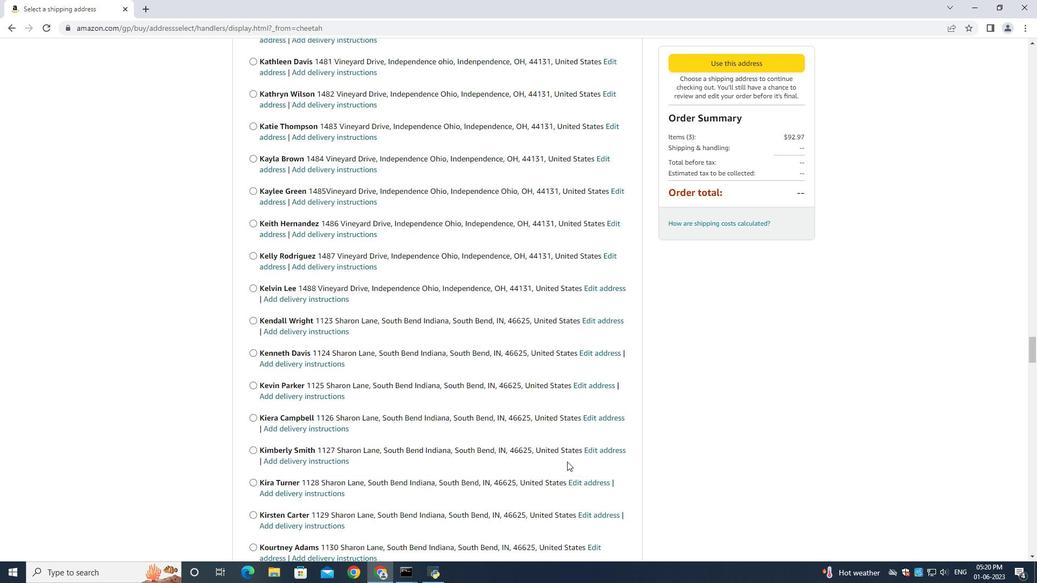 
Action: Mouse scrolled (512, 428) with delta (0, 0)
Screenshot: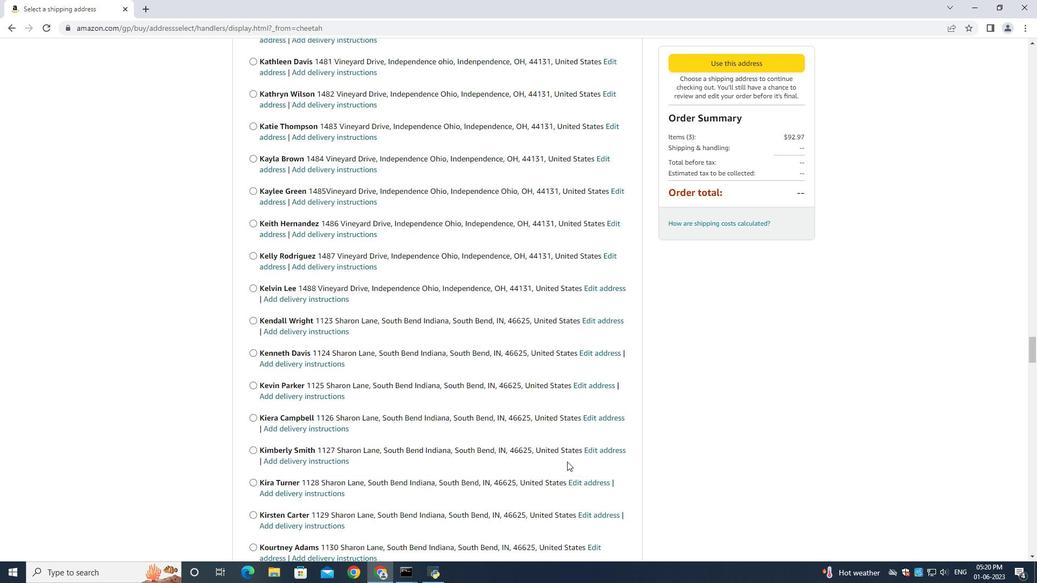 
Action: Mouse moved to (462, 404)
Screenshot: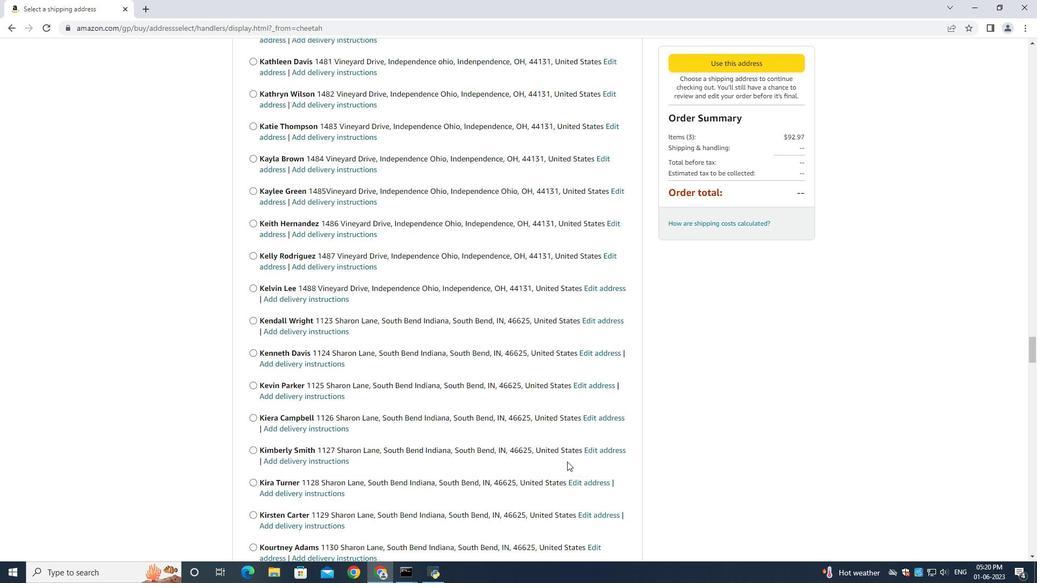 
Action: Mouse scrolled (462, 404) with delta (0, 0)
Screenshot: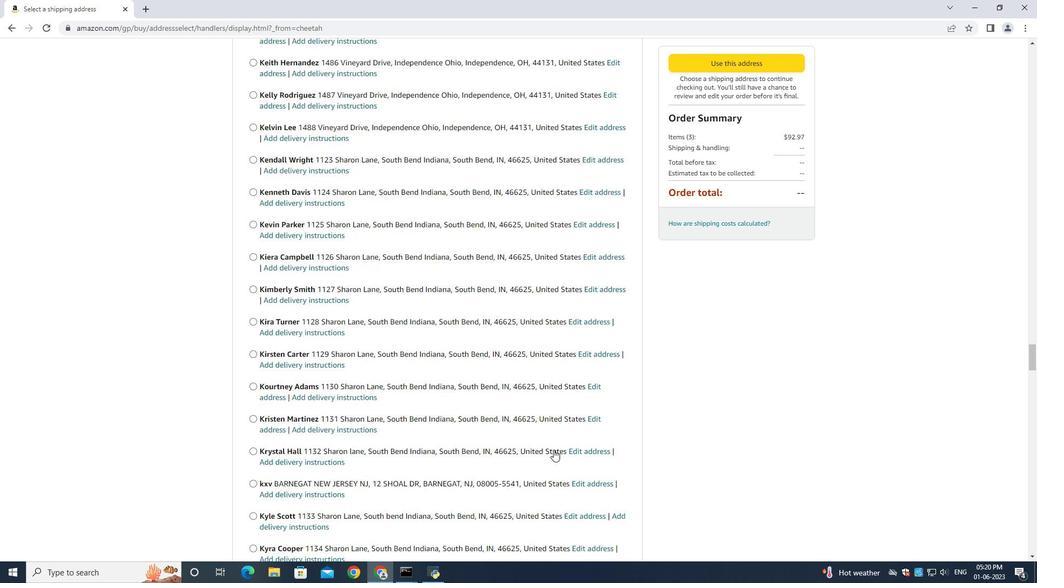 
Action: Mouse scrolled (462, 404) with delta (0, 0)
Screenshot: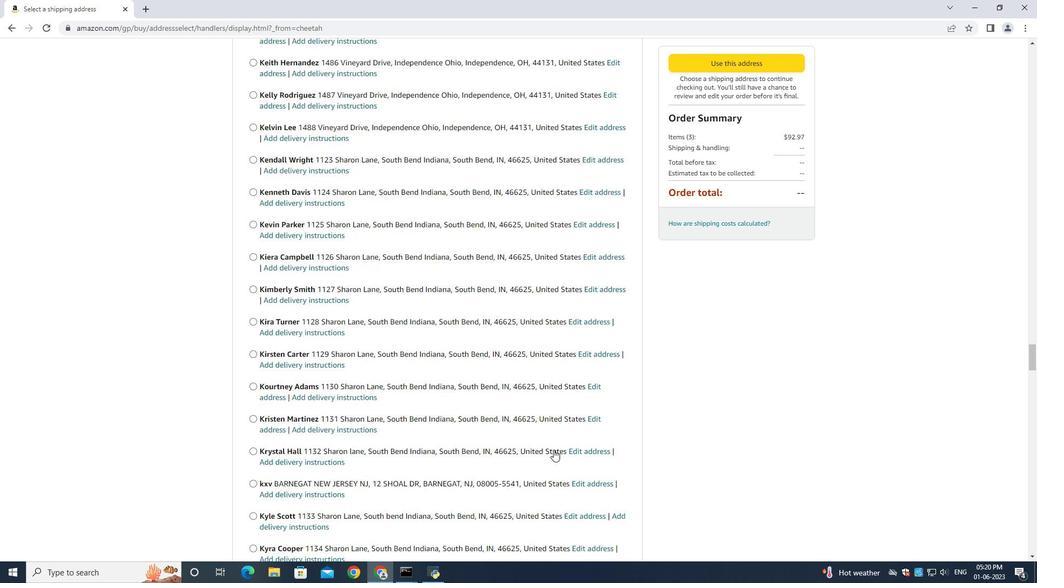 
Action: Mouse scrolled (462, 404) with delta (0, 0)
Screenshot: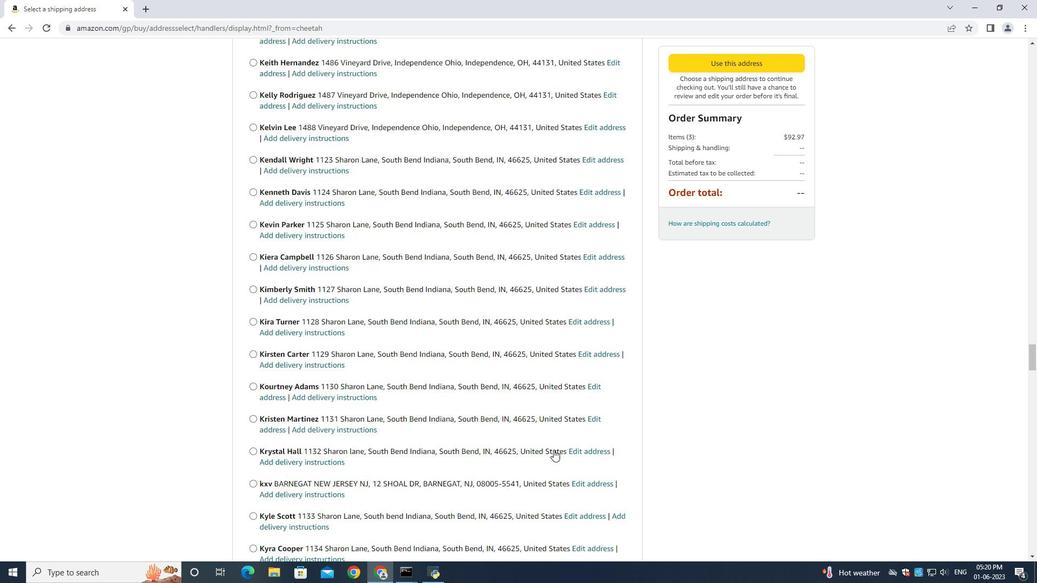 
Action: Mouse scrolled (462, 404) with delta (0, 0)
Screenshot: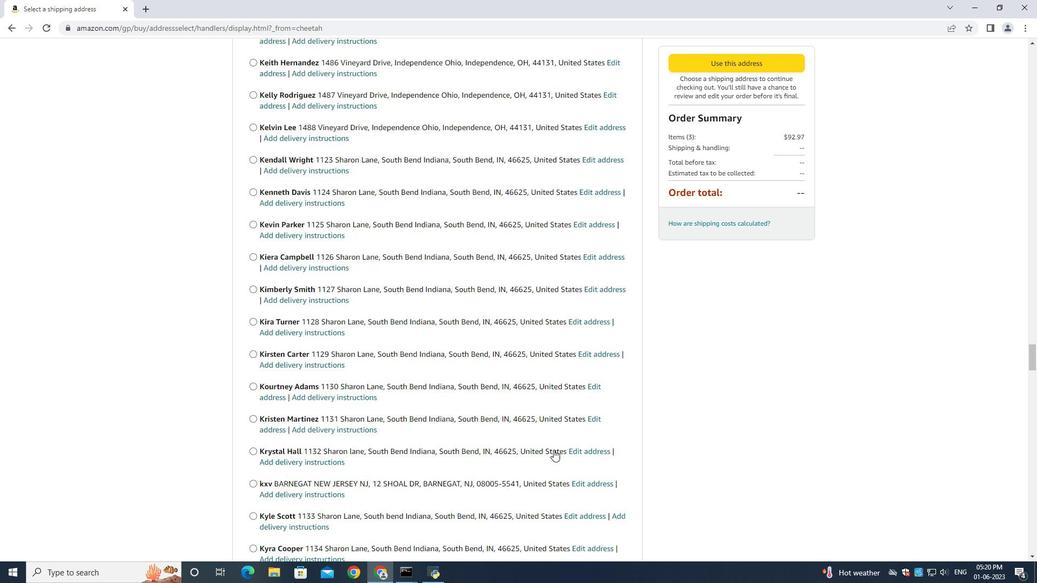 
Action: Mouse scrolled (462, 403) with delta (0, -1)
Screenshot: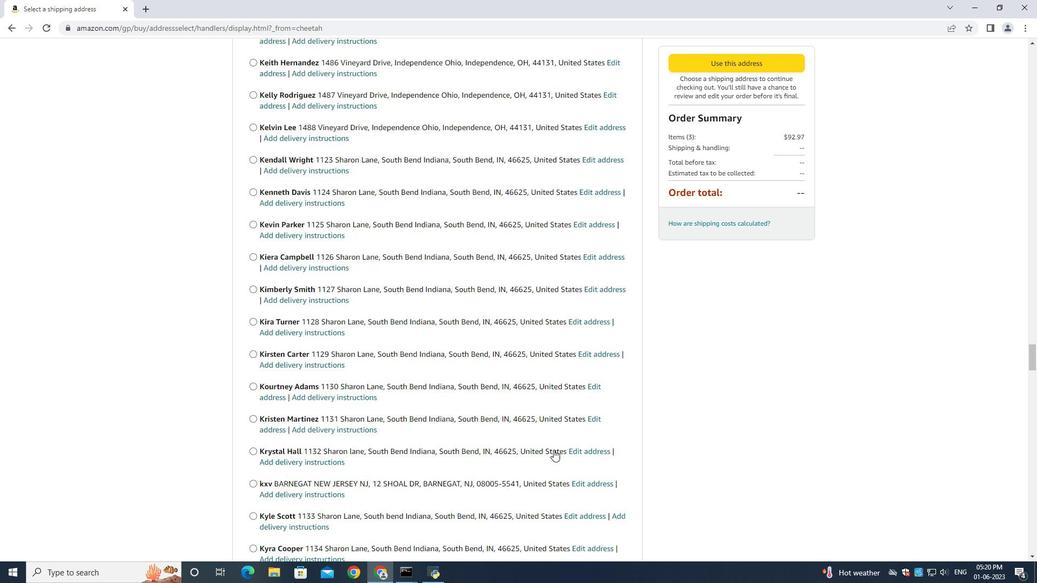 
Action: Mouse scrolled (462, 404) with delta (0, 0)
Screenshot: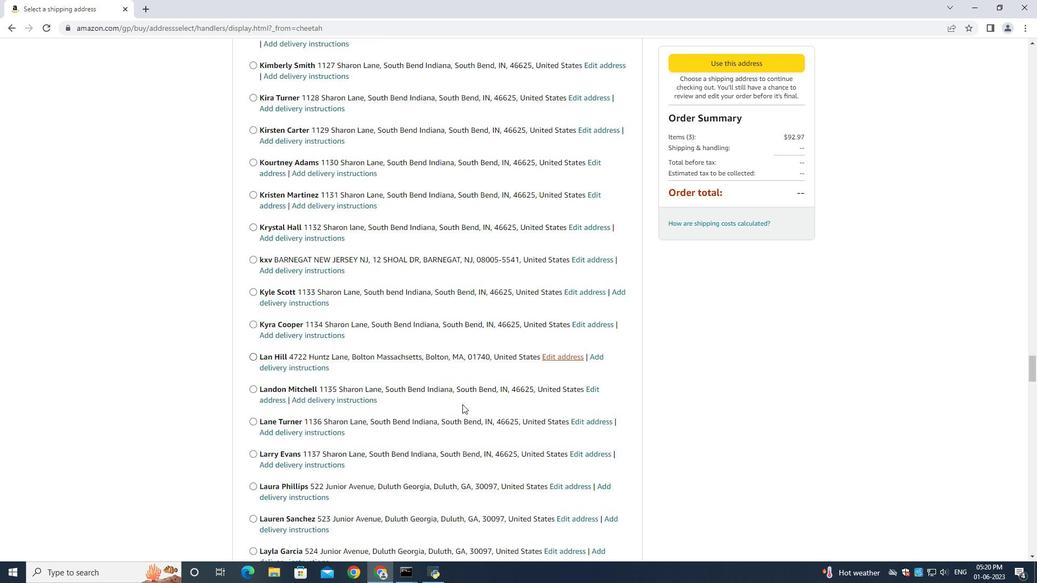 
Action: Mouse moved to (462, 404)
Screenshot: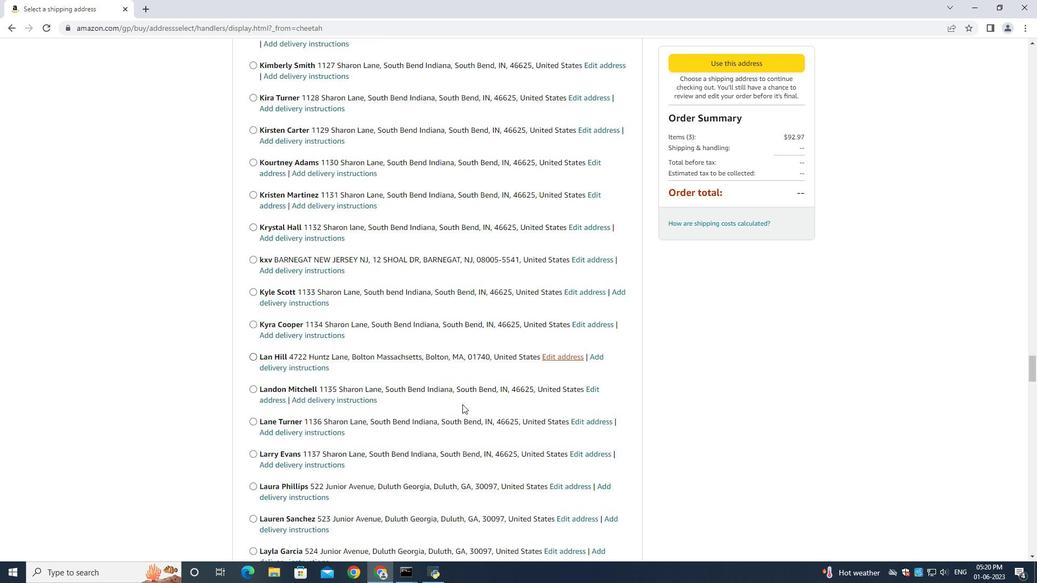 
Action: Mouse scrolled (462, 404) with delta (0, 0)
Screenshot: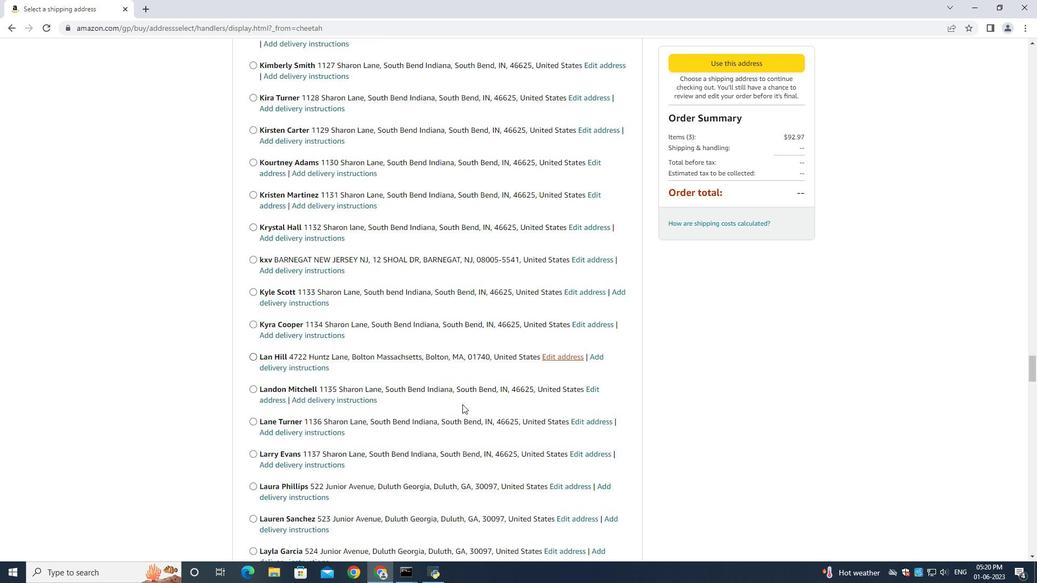 
Action: Mouse moved to (462, 403)
Screenshot: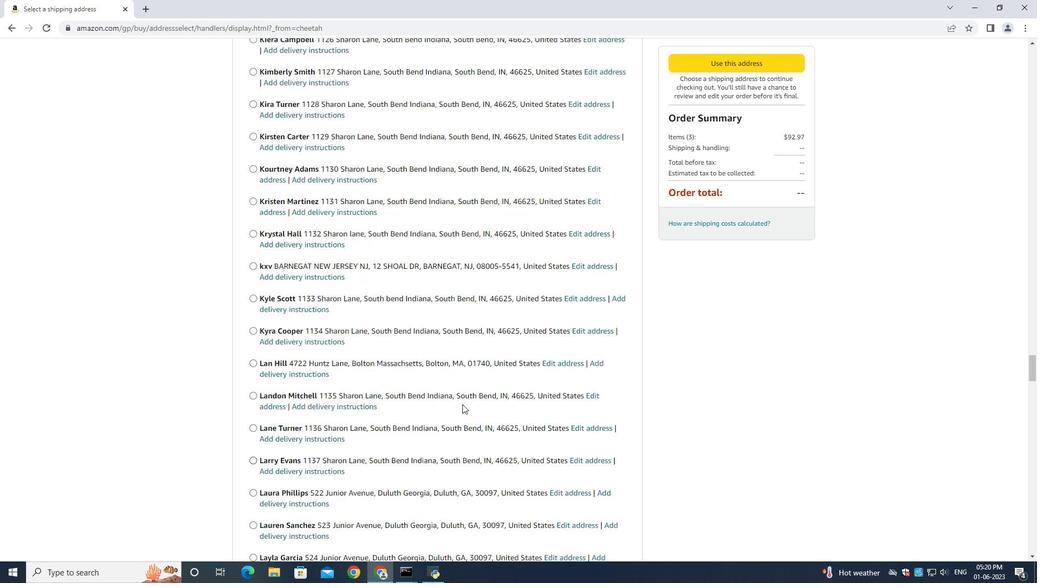 
Action: Mouse scrolled (462, 402) with delta (0, 0)
Screenshot: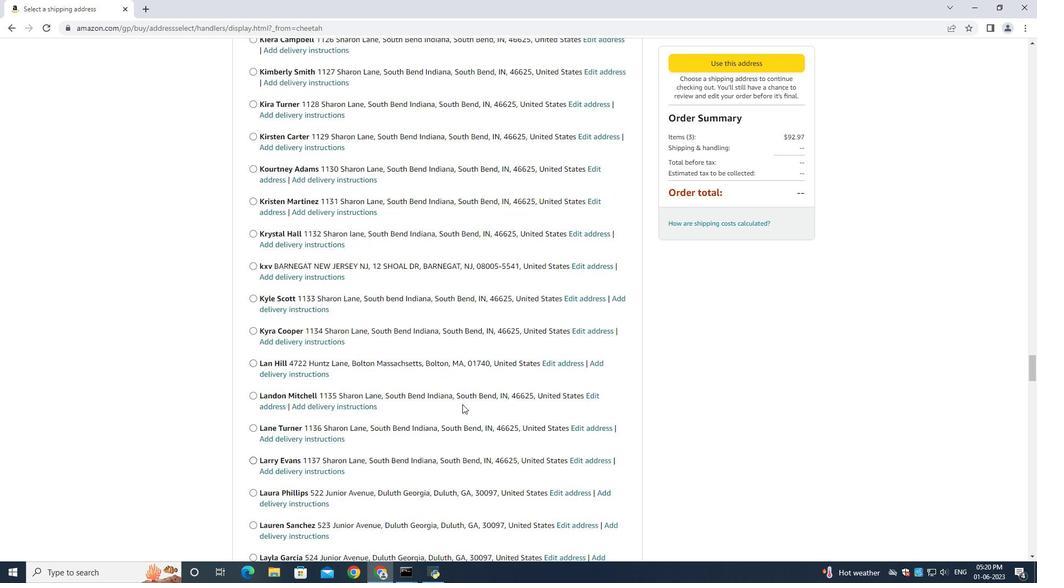 
Action: Mouse scrolled (462, 402) with delta (0, 0)
Screenshot: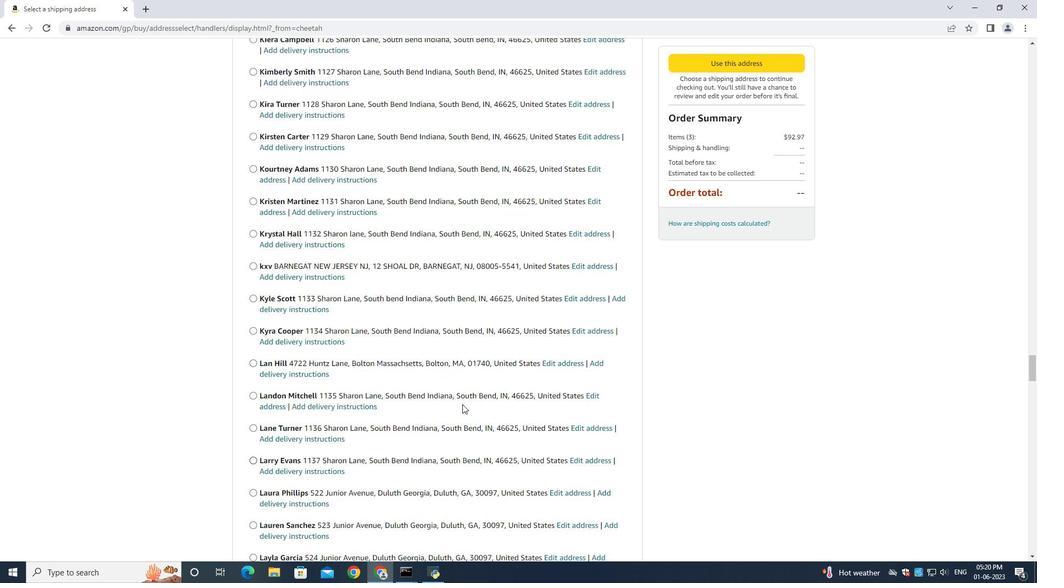 
Action: Mouse scrolled (462, 402) with delta (0, 0)
Screenshot: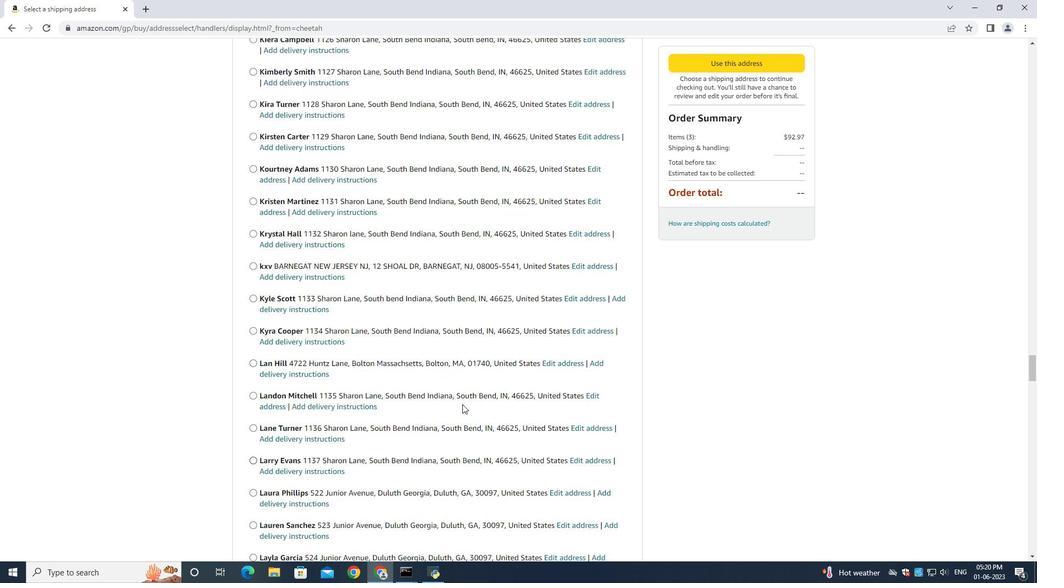 
Action: Mouse scrolled (462, 402) with delta (0, -1)
Screenshot: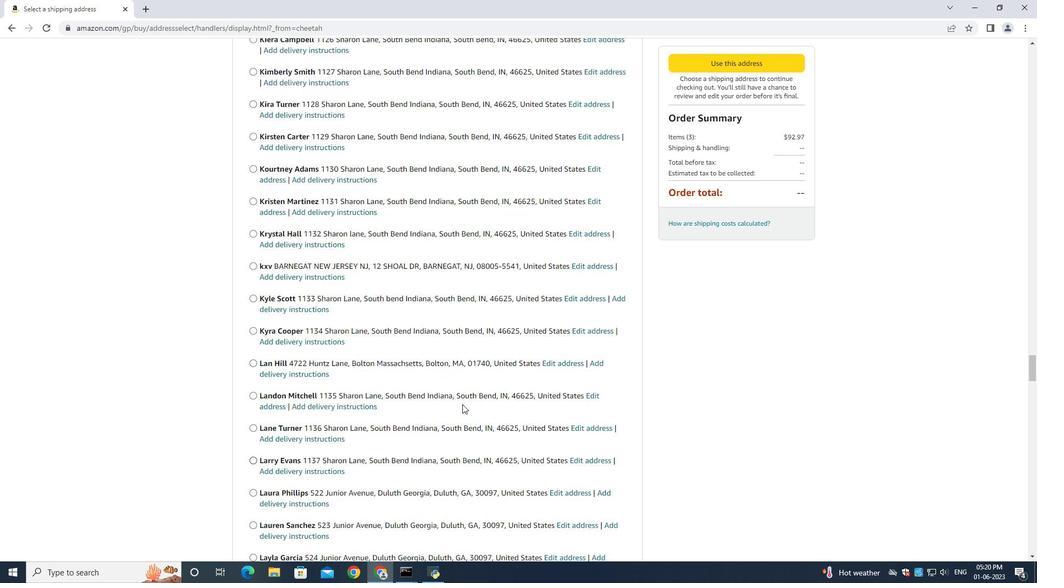 
Action: Mouse scrolled (462, 402) with delta (0, 0)
Screenshot: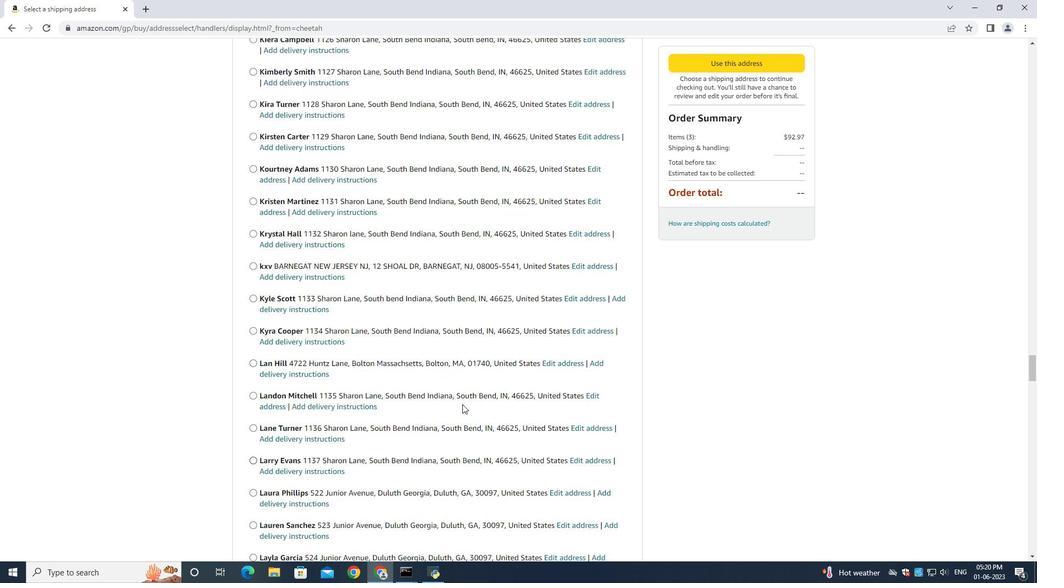
Action: Mouse scrolled (462, 402) with delta (0, 0)
Screenshot: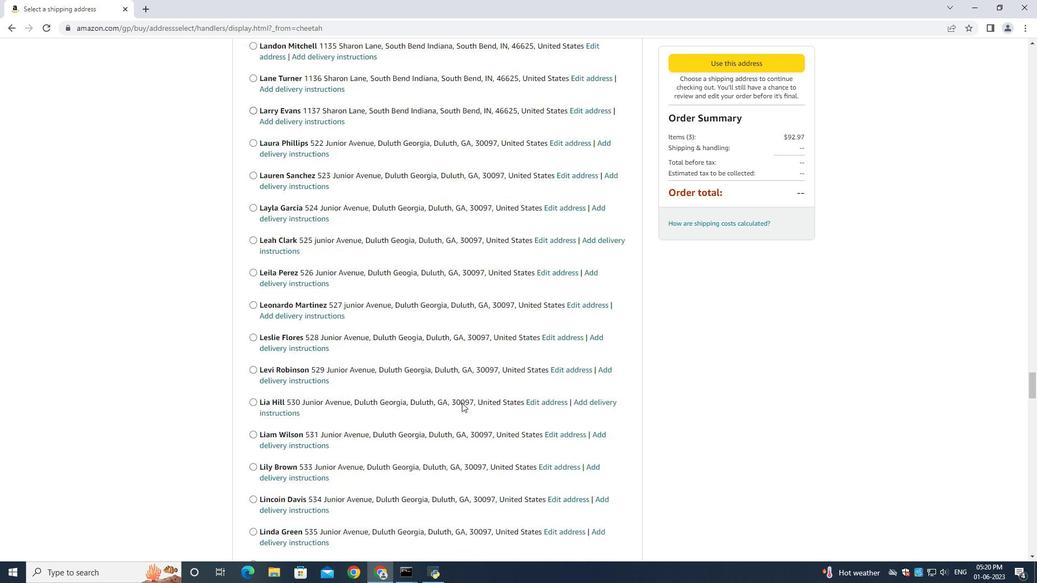 
Action: Mouse scrolled (462, 402) with delta (0, 0)
Screenshot: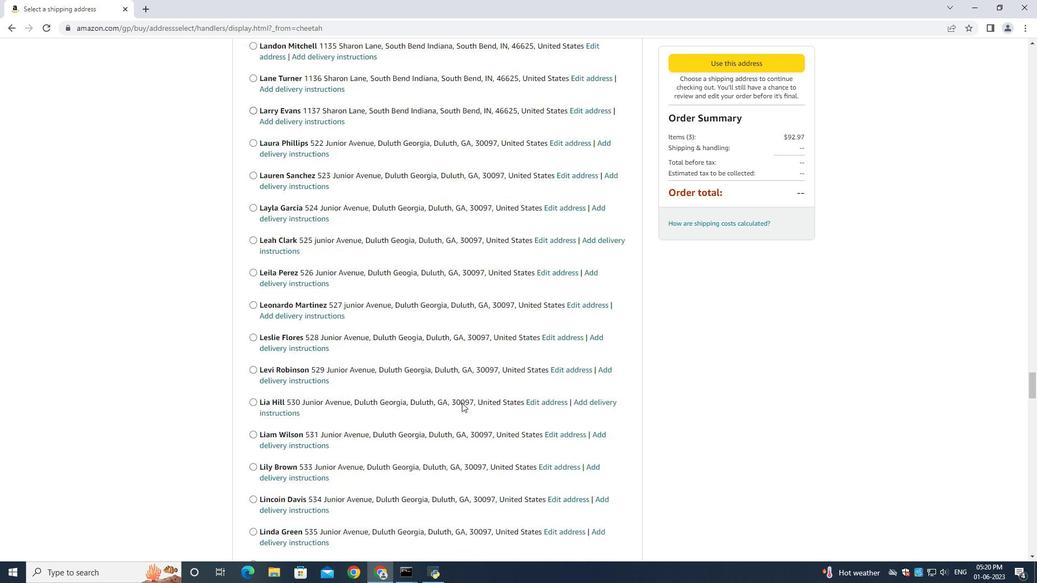 
Action: Mouse scrolled (462, 402) with delta (0, 0)
Screenshot: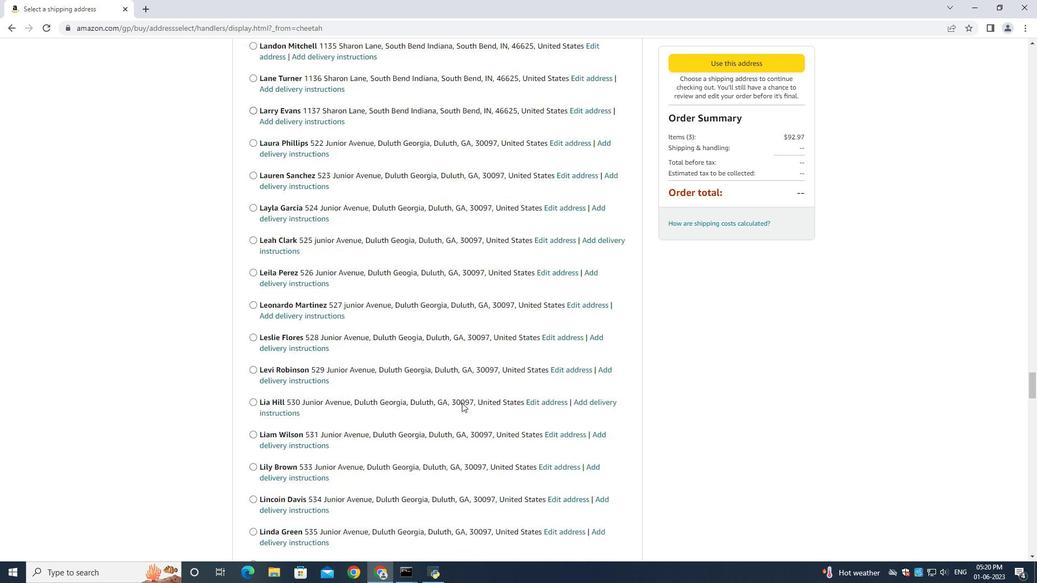 
Action: Mouse scrolled (462, 402) with delta (0, 0)
Screenshot: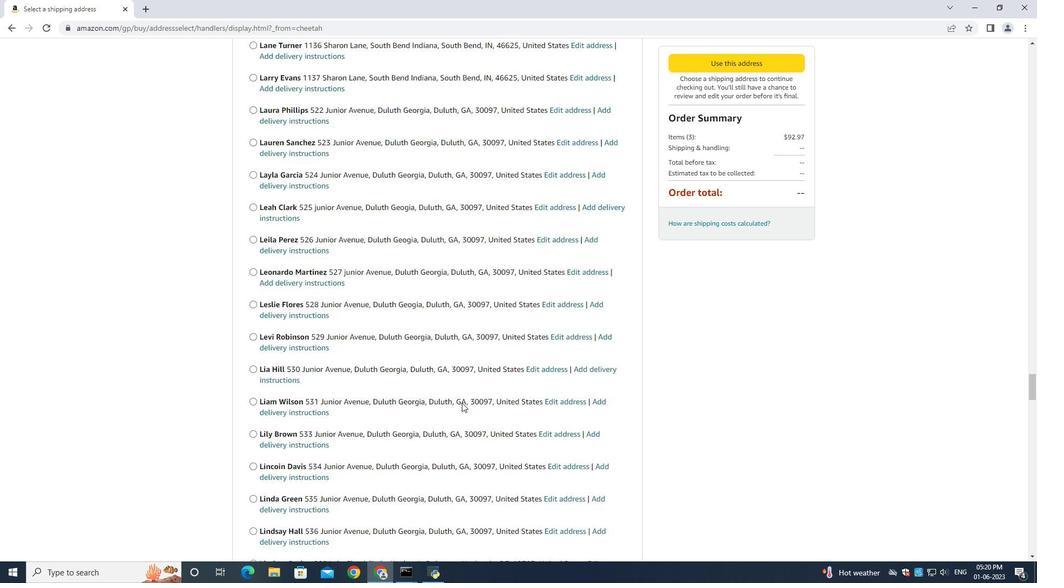 
Action: Mouse scrolled (462, 402) with delta (0, 0)
Screenshot: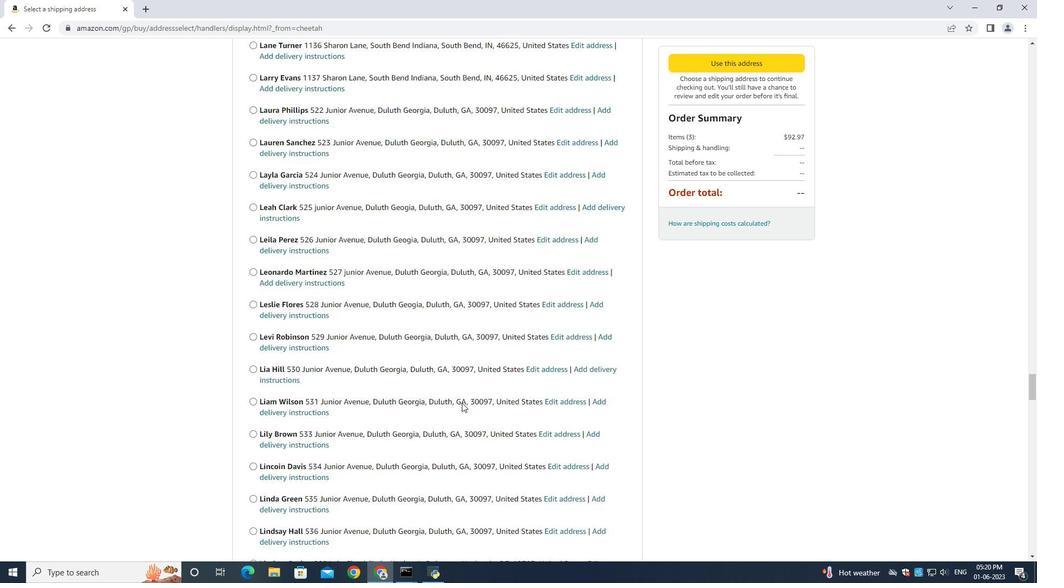 
Action: Mouse scrolled (462, 402) with delta (0, -1)
Screenshot: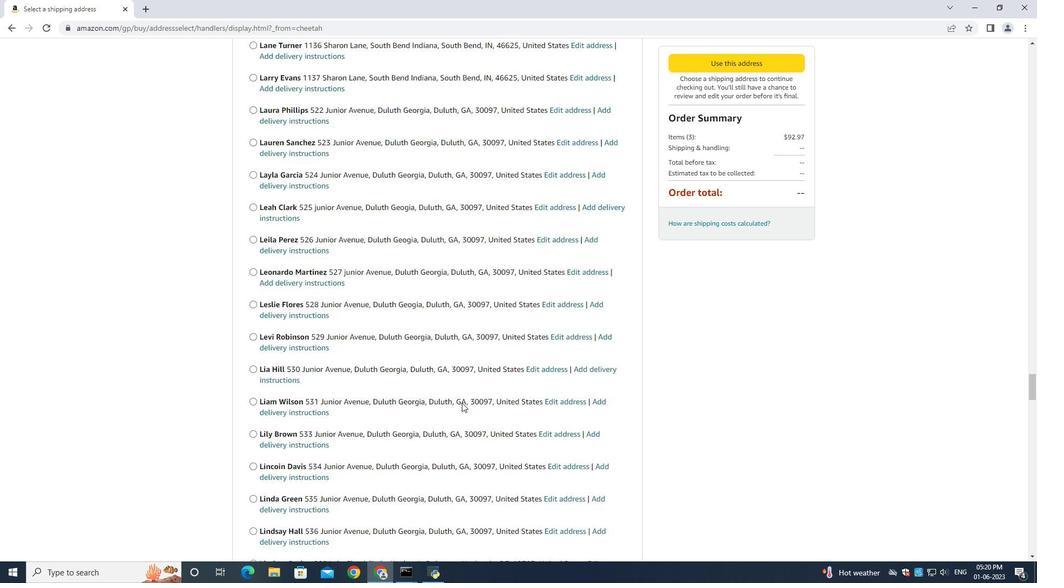 
Action: Mouse scrolled (462, 402) with delta (0, -1)
Screenshot: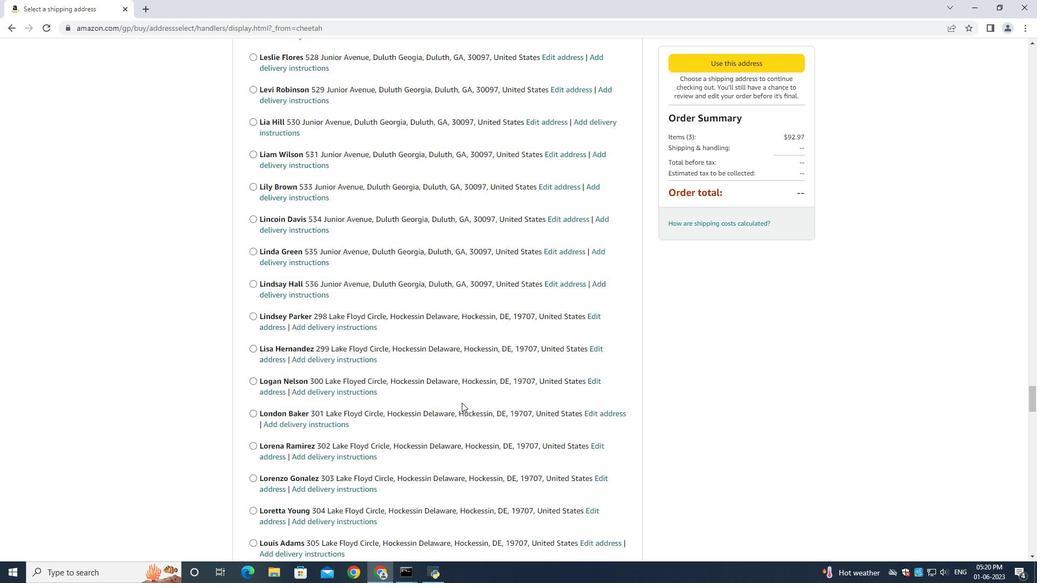 
Action: Mouse scrolled (462, 402) with delta (0, 0)
Screenshot: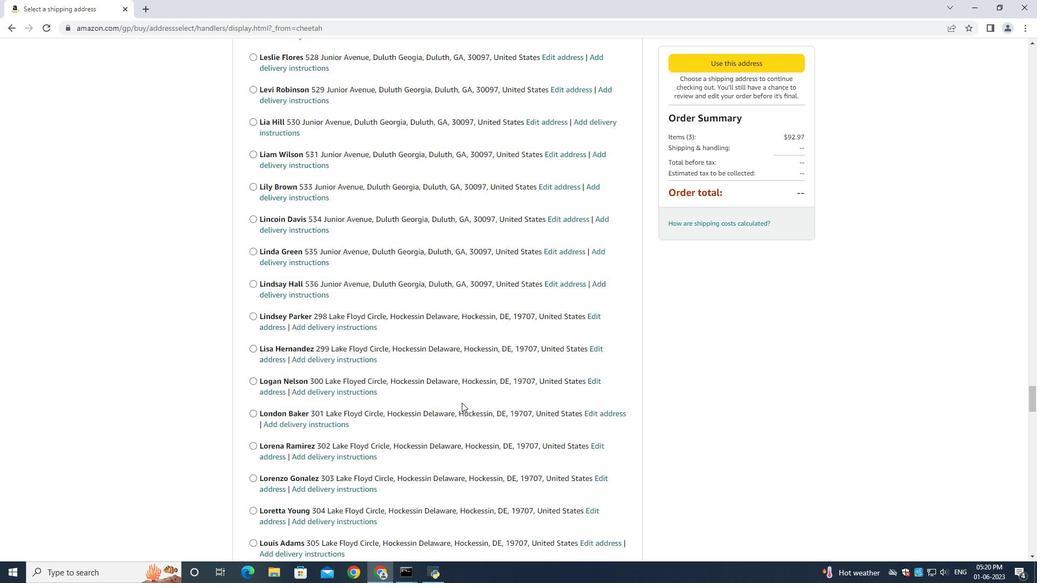 
Action: Mouse scrolled (462, 402) with delta (0, 0)
Screenshot: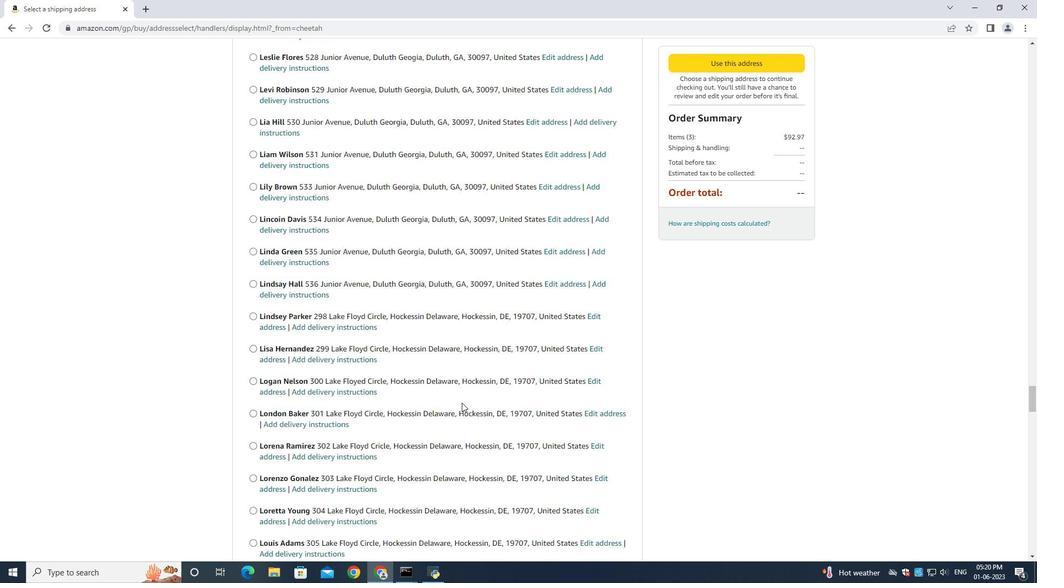 
Action: Mouse scrolled (462, 402) with delta (0, 0)
Screenshot: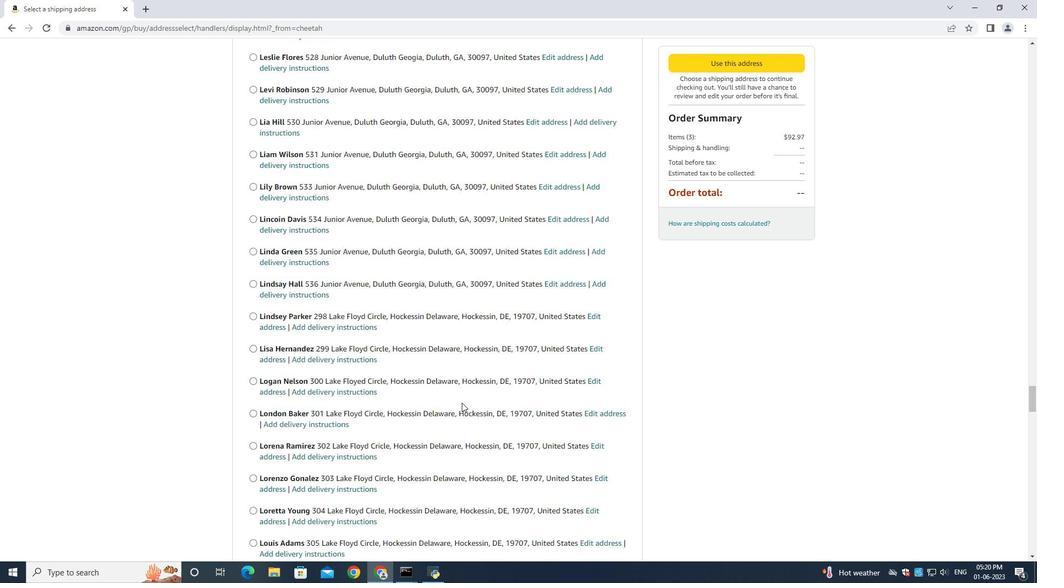 
Action: Mouse scrolled (462, 403) with delta (0, 0)
Screenshot: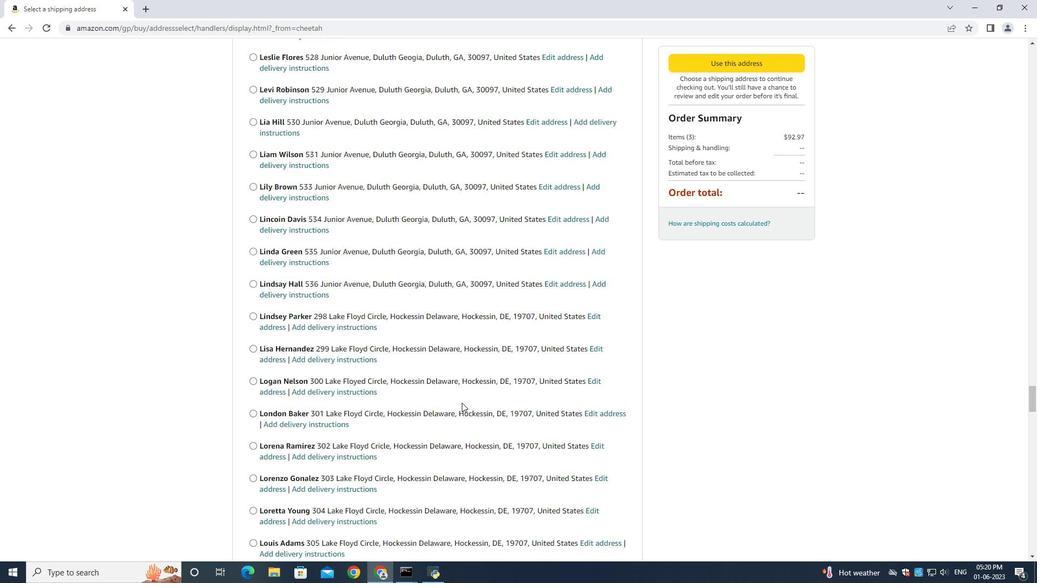 
Action: Mouse moved to (465, 413)
Screenshot: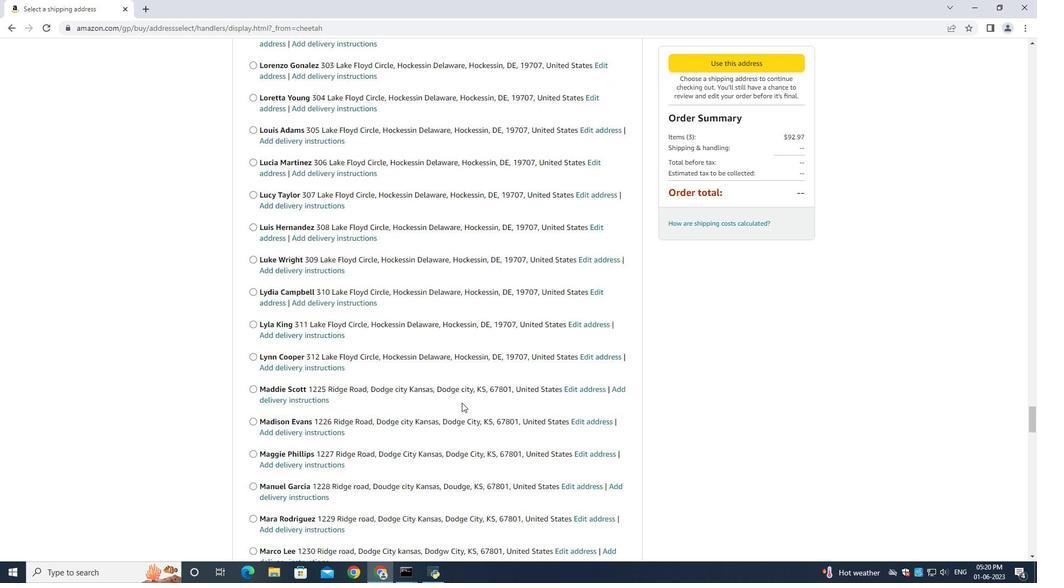 
Action: Mouse scrolled (465, 410) with delta (0, 0)
Screenshot: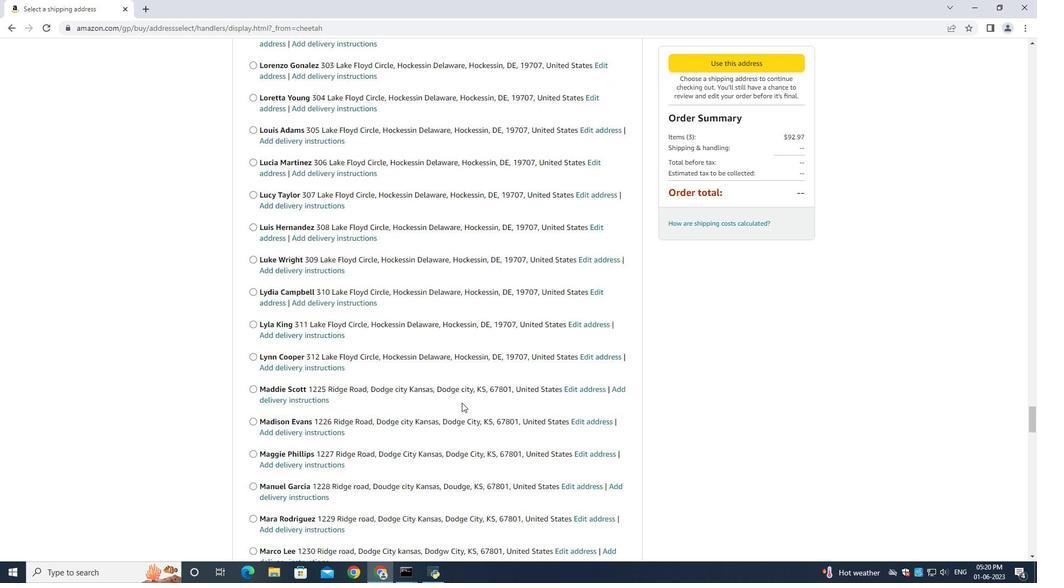 
Action: Mouse moved to (465, 413)
Screenshot: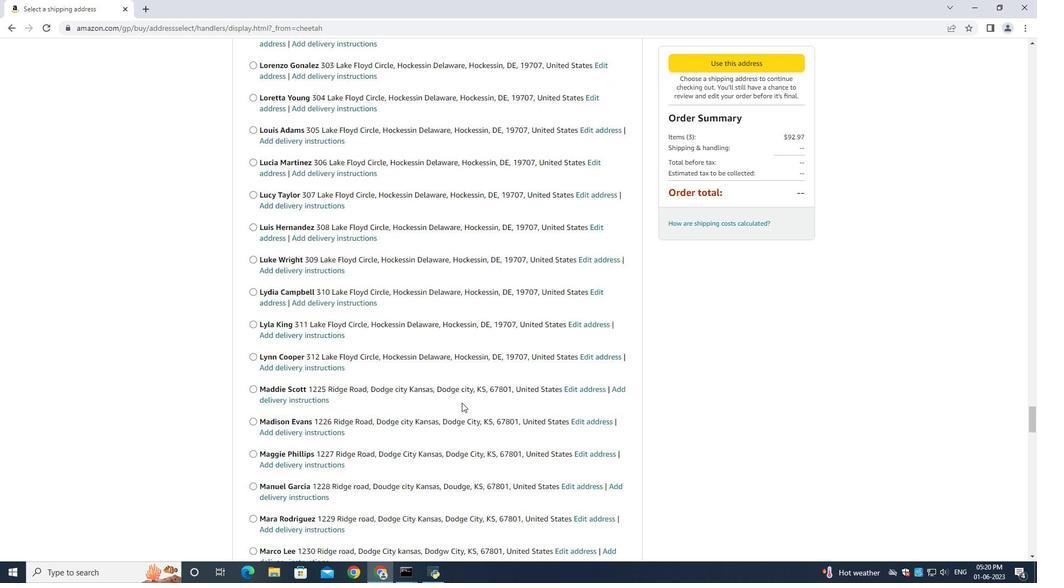 
Action: Mouse scrolled (465, 412) with delta (0, -1)
